 Task: Explore Airbnb accommodation in Budapest XV. kerÃ¼let, Hungary from 24th December, 2023 to 30th December, 2023 for 6 adults, 2 children. Place can be entire room or shared room with 6 bedrooms having 6 beds and 6 bathrooms. Property type can be house. Amenities needed are: wifi, TV, free parkinig on premises, gym, breakfast.
Action: Mouse moved to (509, 129)
Screenshot: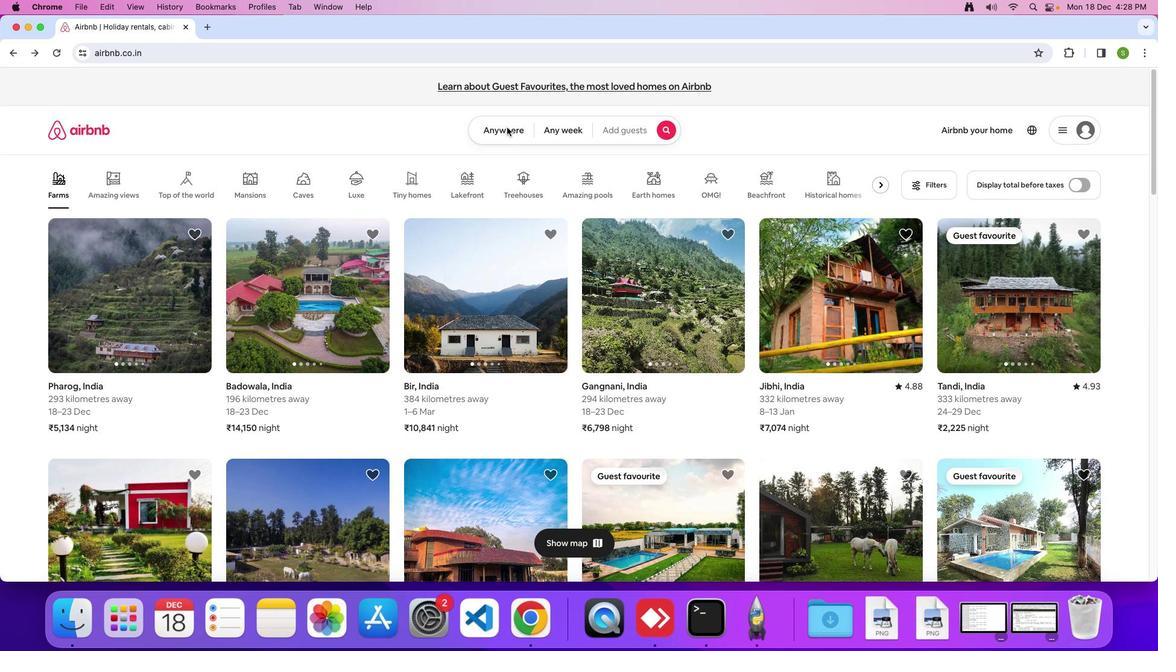 
Action: Mouse pressed left at (509, 129)
Screenshot: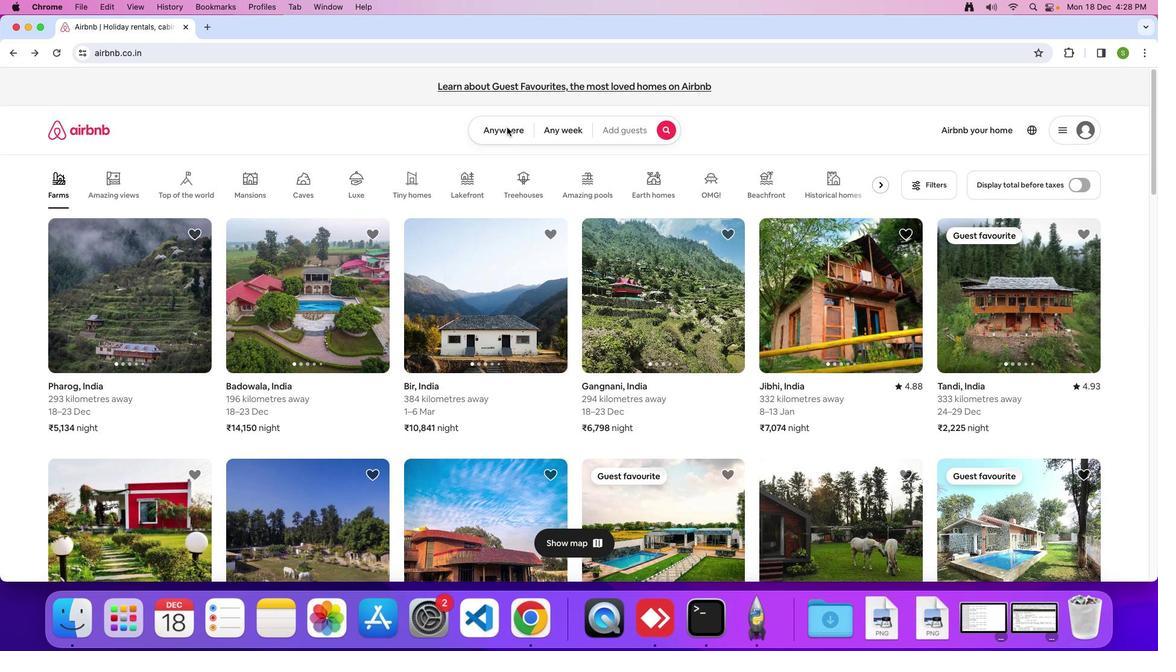 
Action: Mouse moved to (498, 135)
Screenshot: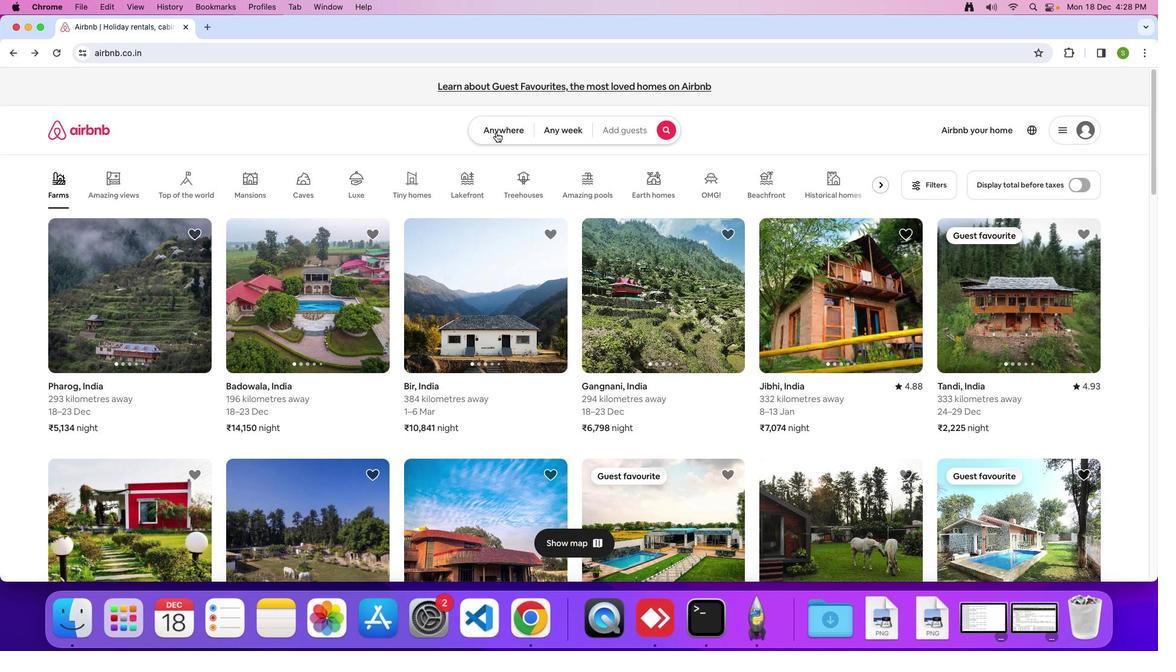 
Action: Mouse pressed left at (498, 135)
Screenshot: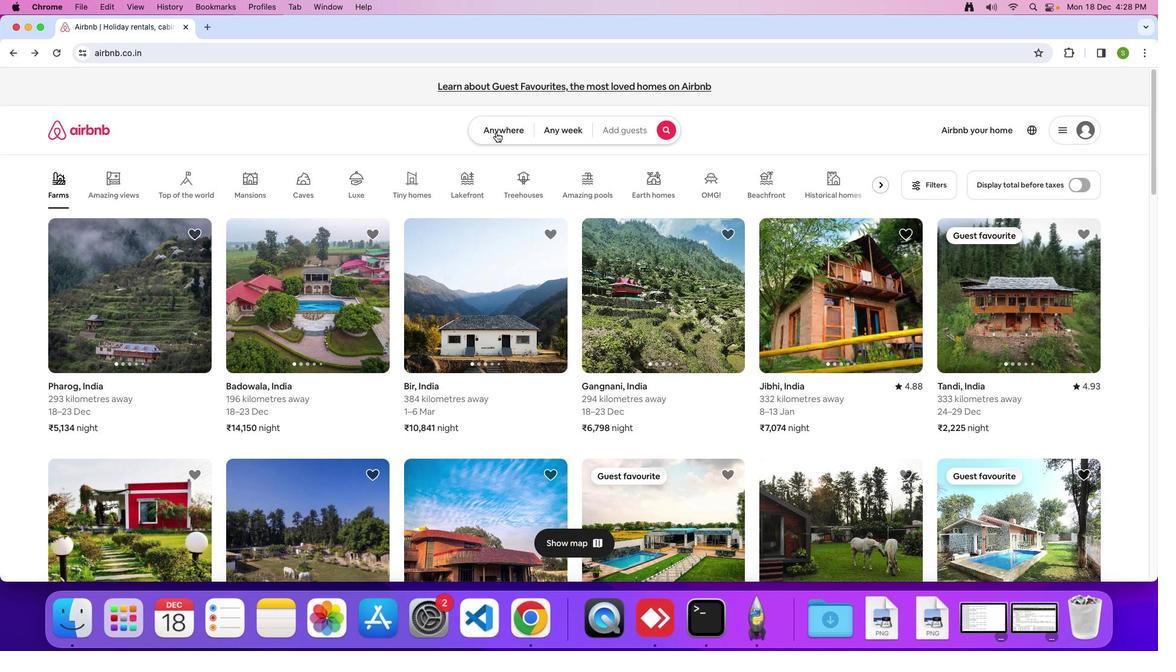 
Action: Mouse moved to (413, 172)
Screenshot: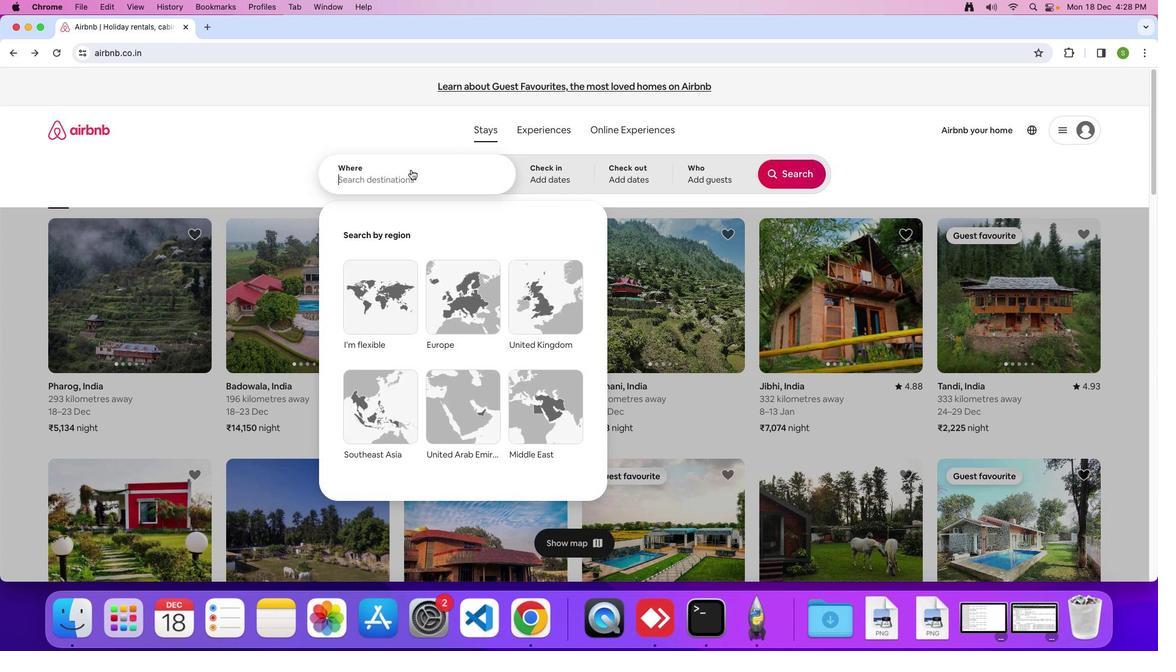 
Action: Mouse pressed left at (413, 172)
Screenshot: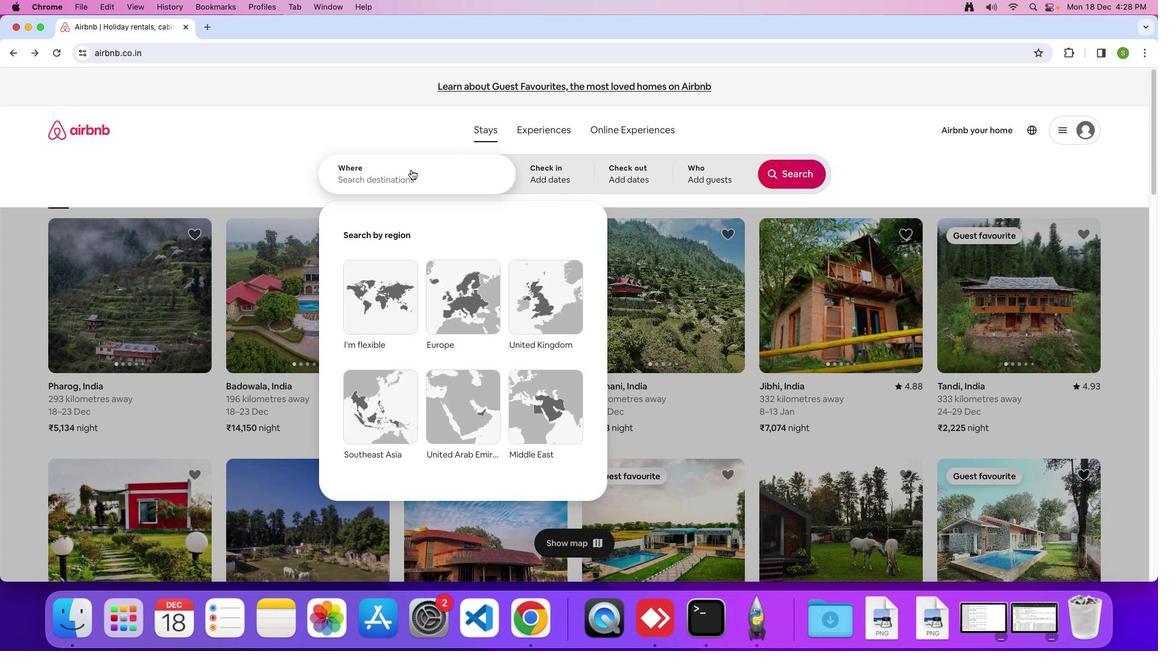 
Action: Mouse moved to (416, 176)
Screenshot: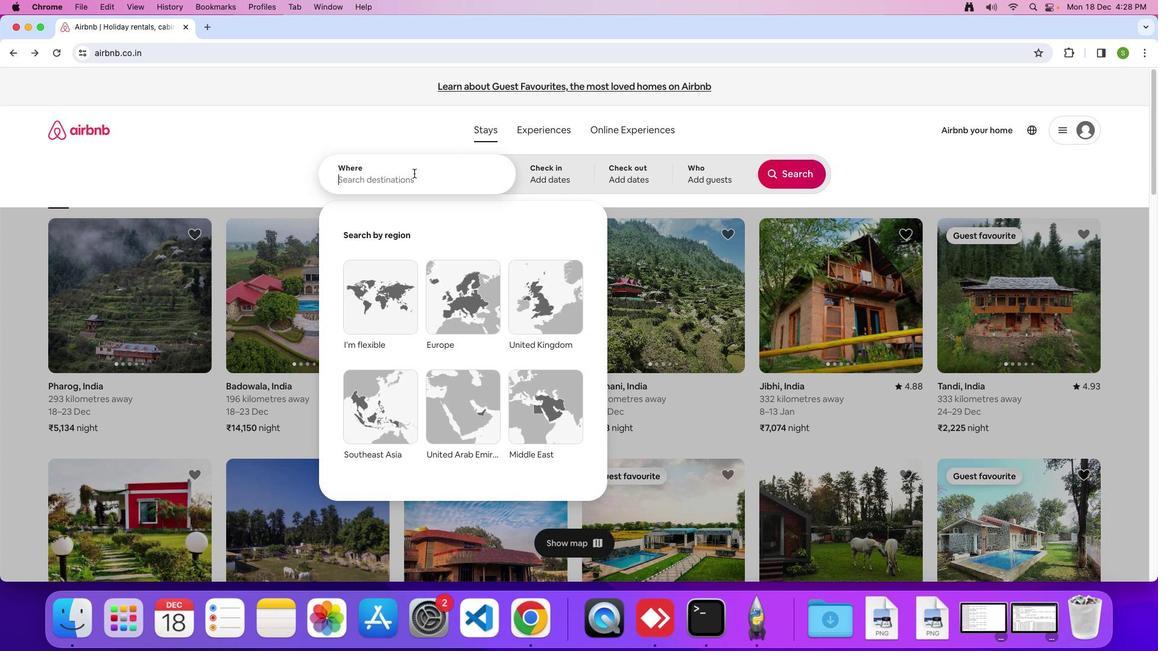 
Action: Key pressed 'B'Key.caps_lock'u''d''a''p''e''s''t'Key.spaceKey.shift'X''V''.'Key.spaceKey.shift'K''e''r''u''l''e''t'','Key.spaceKey.shift'H''u''n''g''a''r''y'Key.enter
Screenshot: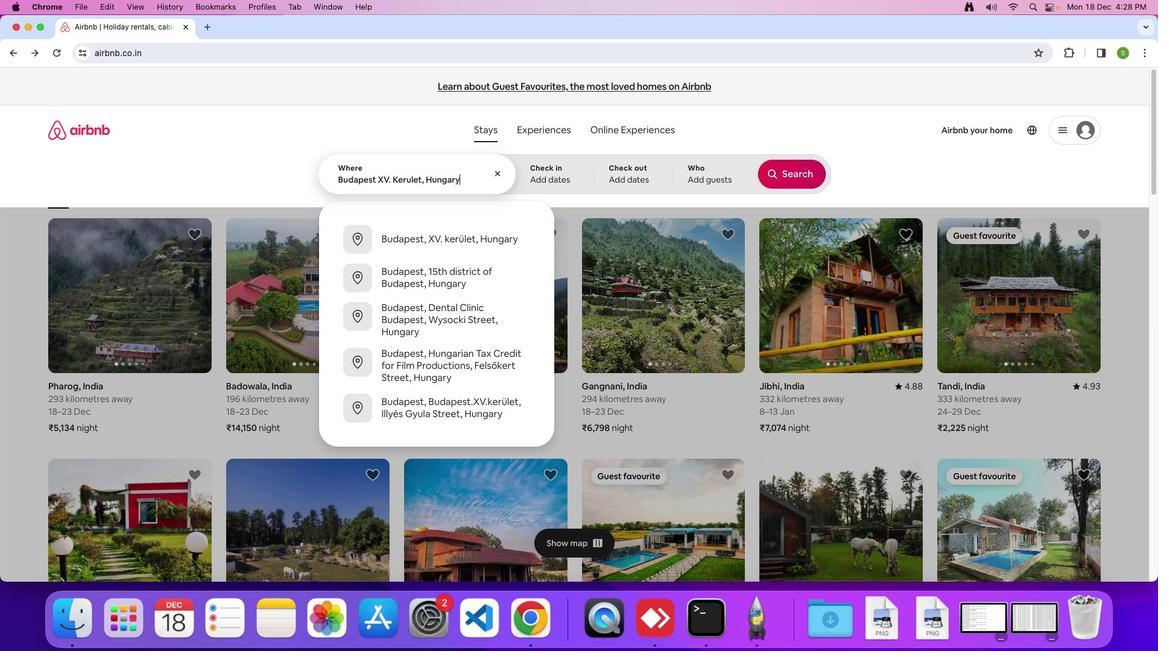 
Action: Mouse moved to (374, 444)
Screenshot: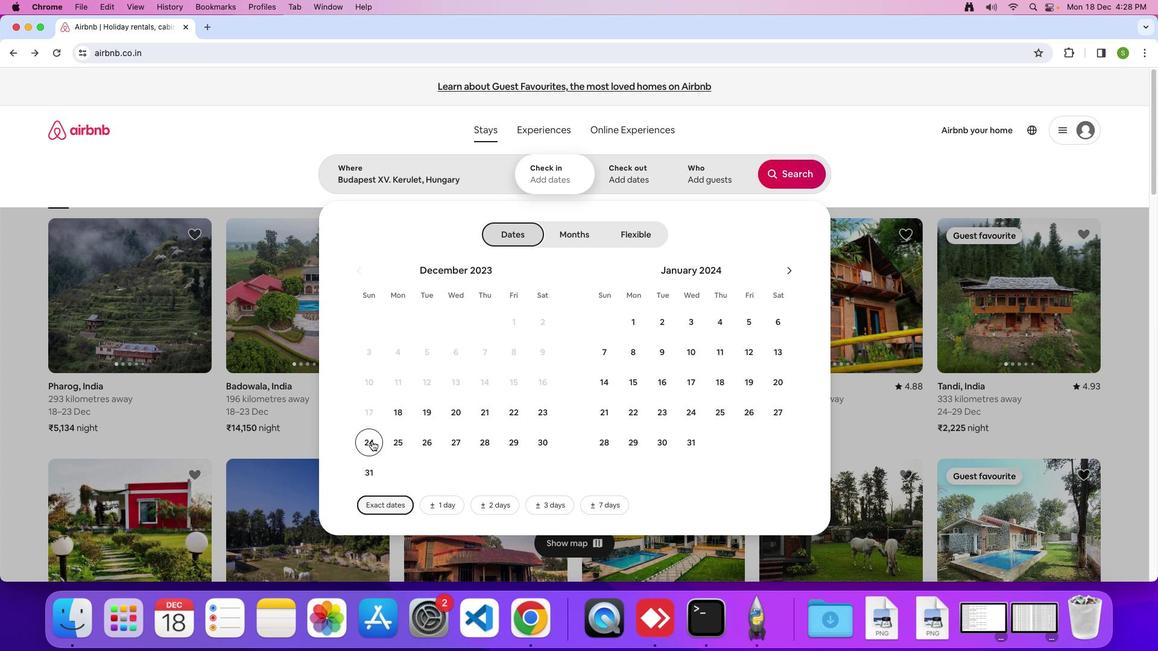
Action: Mouse pressed left at (374, 444)
Screenshot: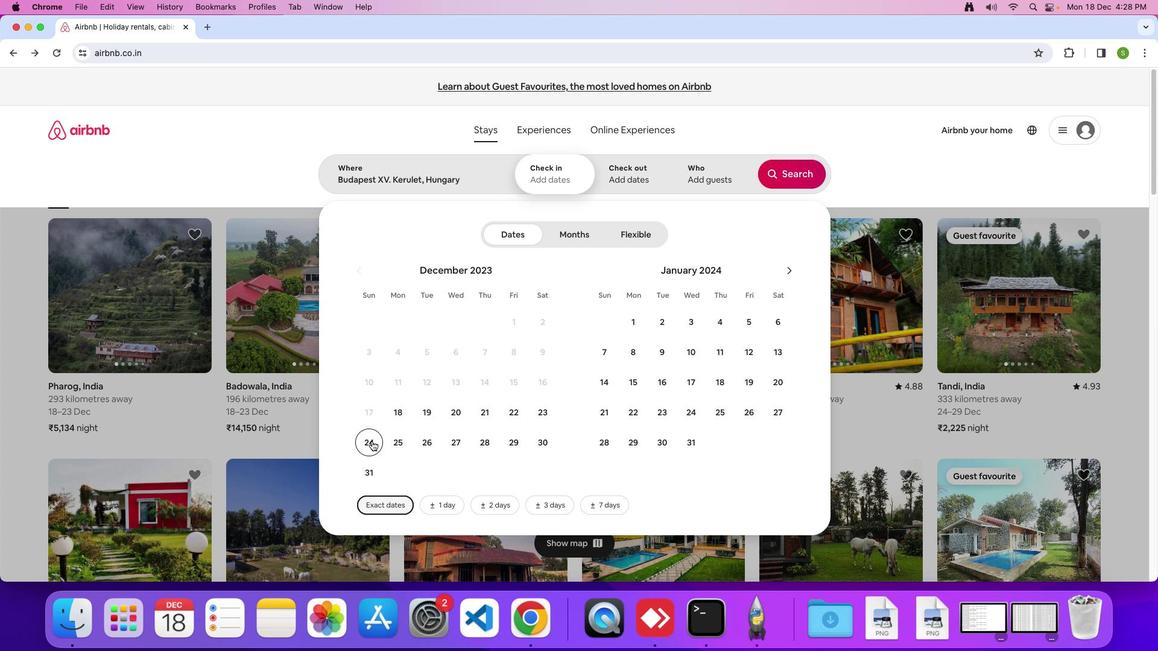 
Action: Mouse moved to (538, 452)
Screenshot: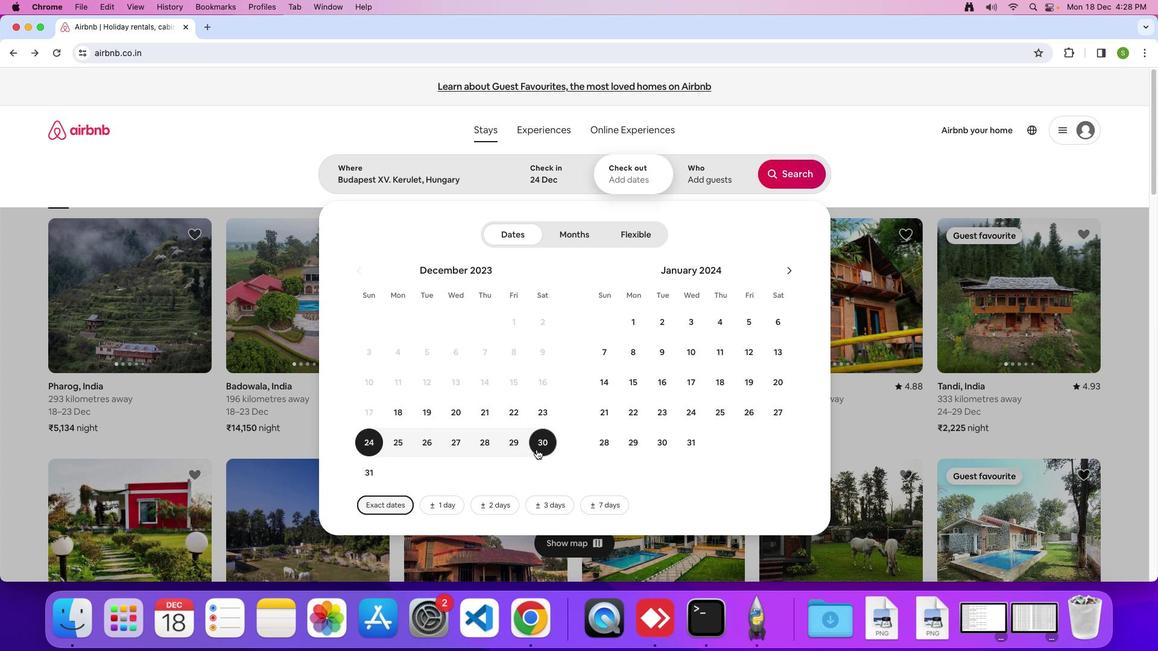 
Action: Mouse pressed left at (538, 452)
Screenshot: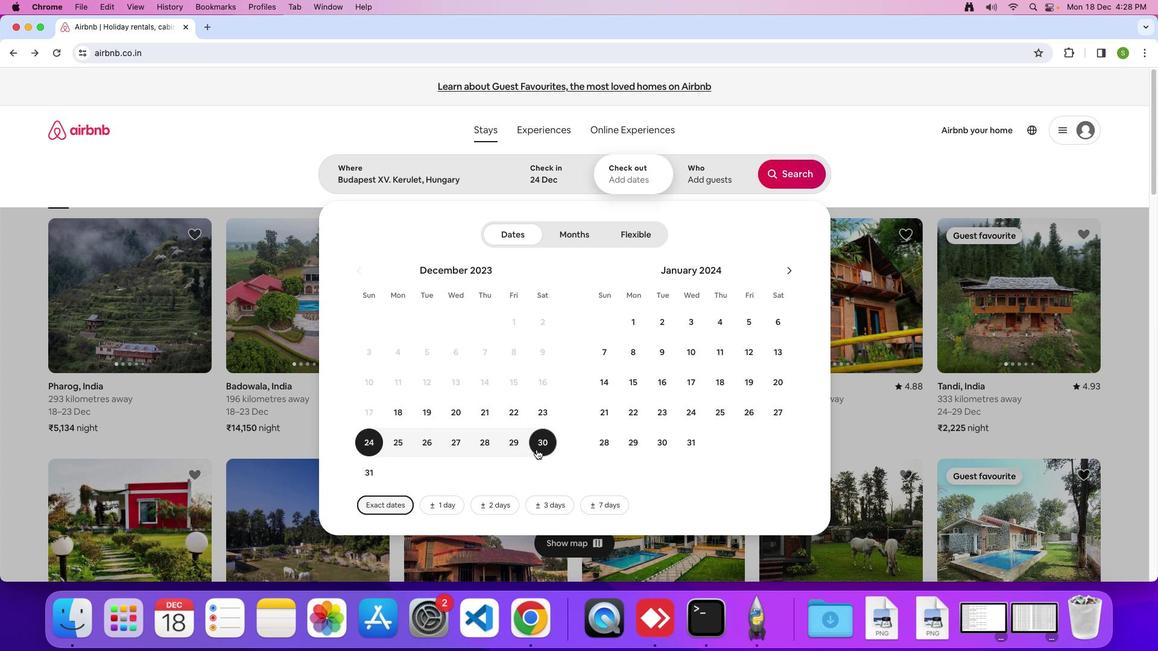 
Action: Mouse moved to (730, 171)
Screenshot: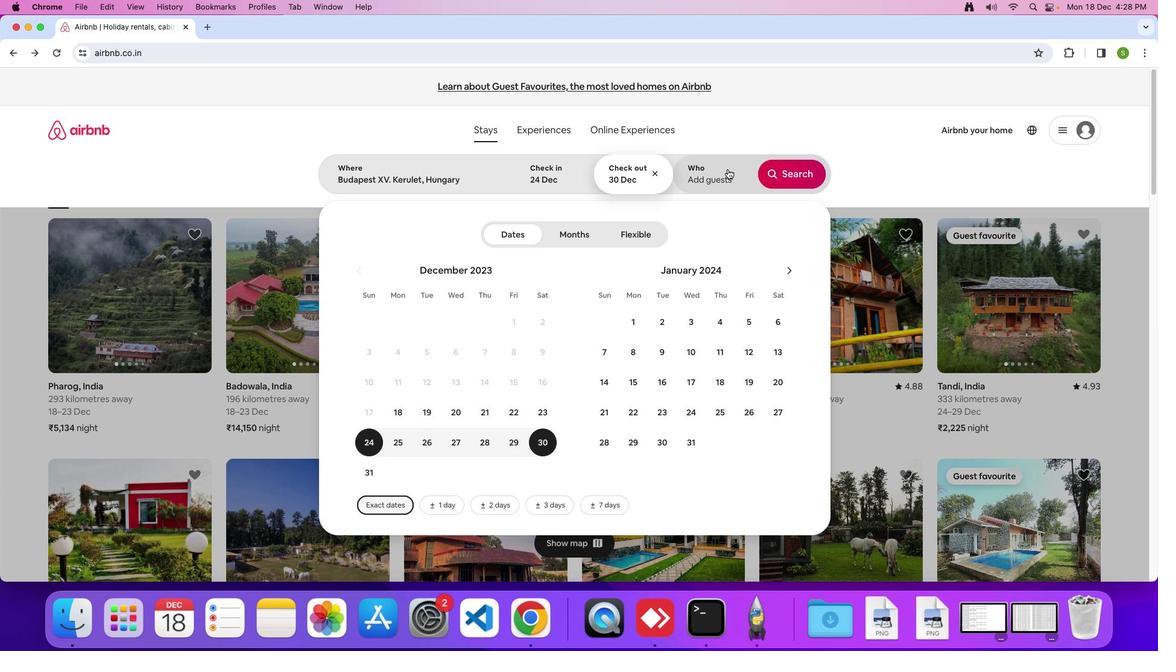 
Action: Mouse pressed left at (730, 171)
Screenshot: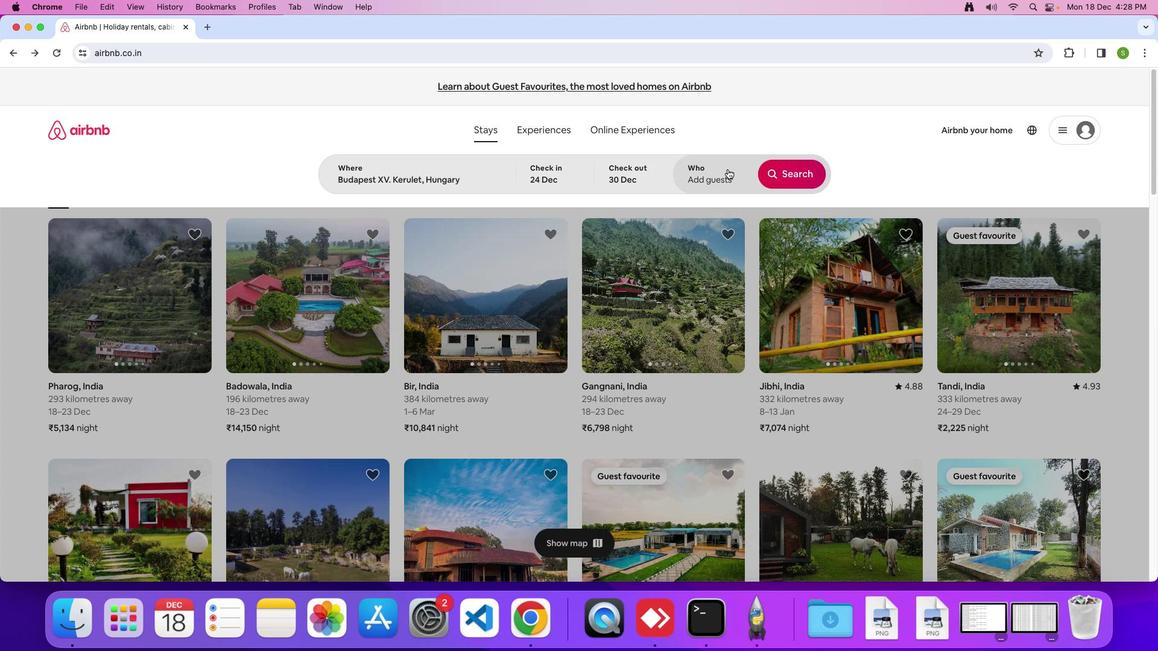 
Action: Mouse moved to (795, 239)
Screenshot: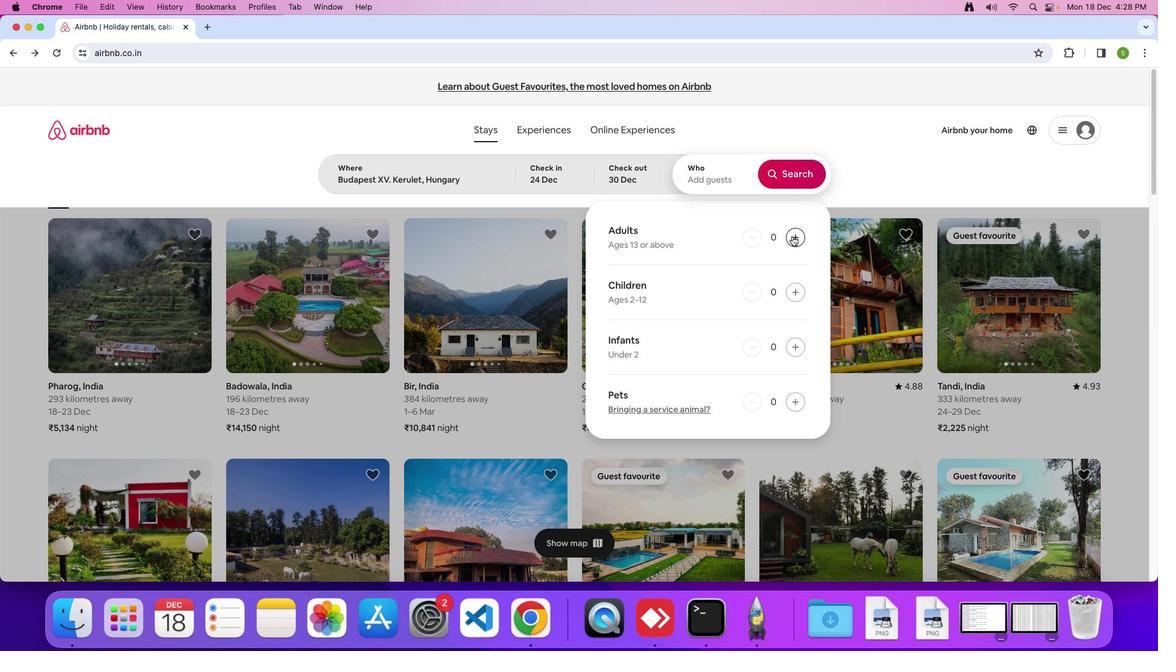 
Action: Mouse pressed left at (795, 239)
Screenshot: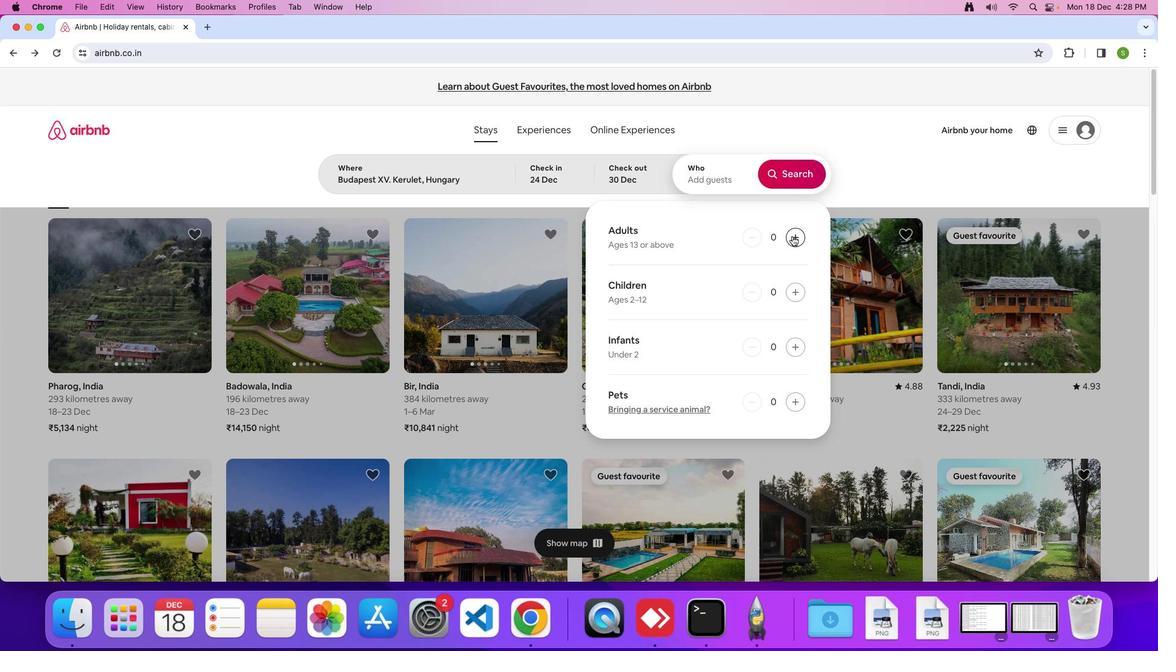 
Action: Mouse pressed left at (795, 239)
Screenshot: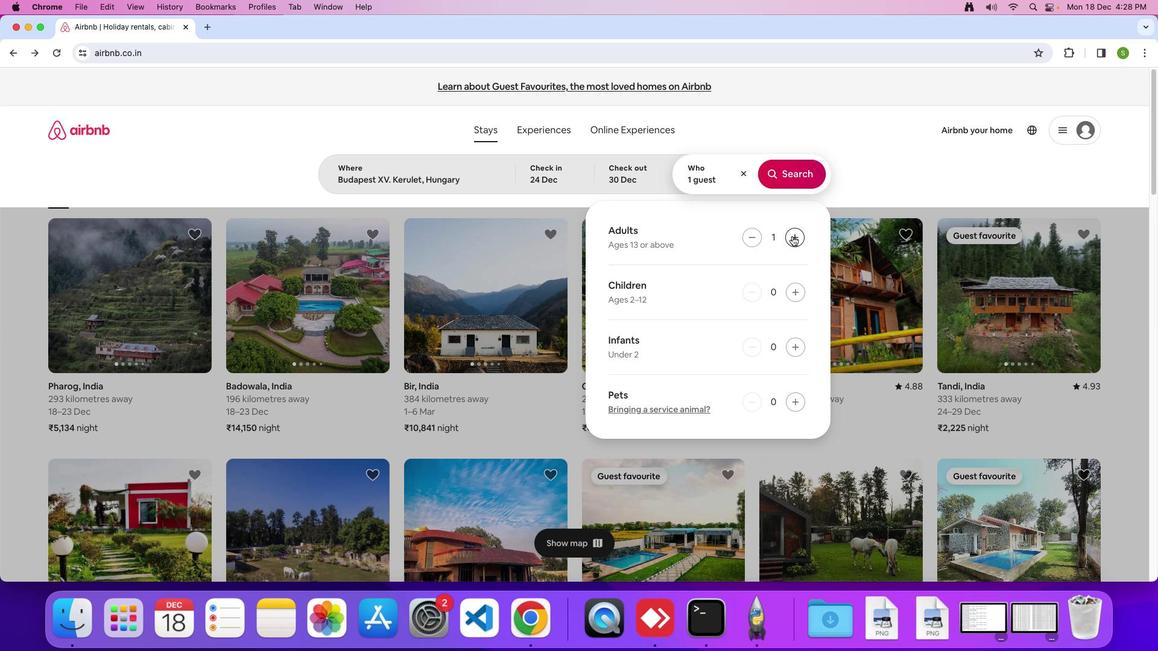 
Action: Mouse pressed left at (795, 239)
Screenshot: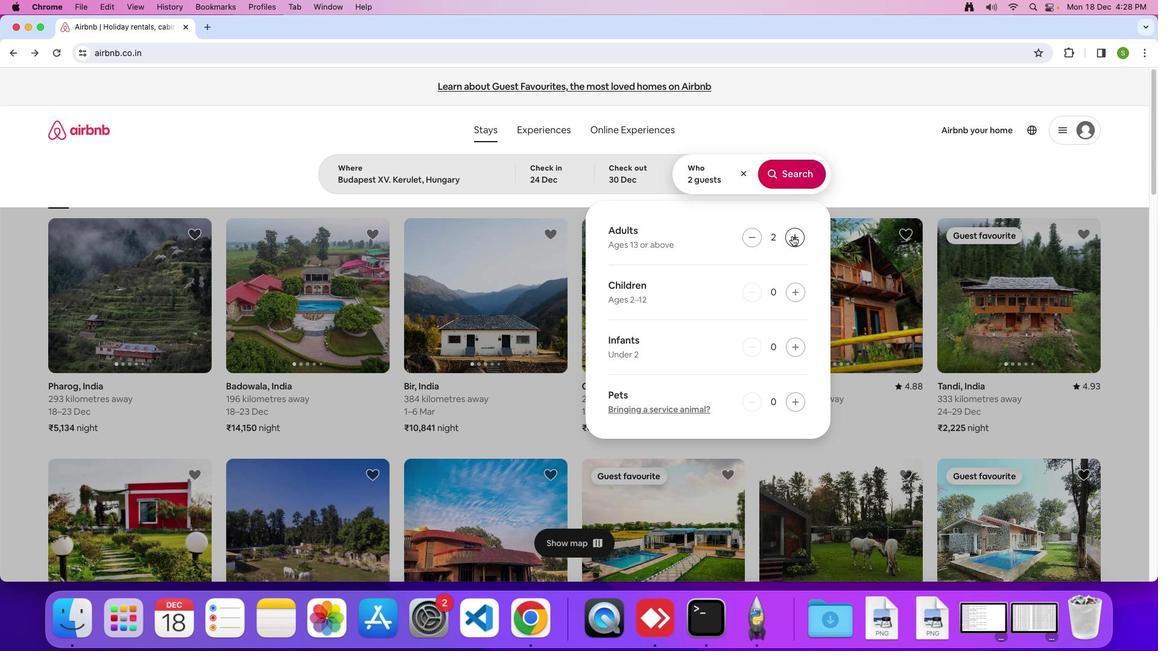 
Action: Mouse pressed left at (795, 239)
Screenshot: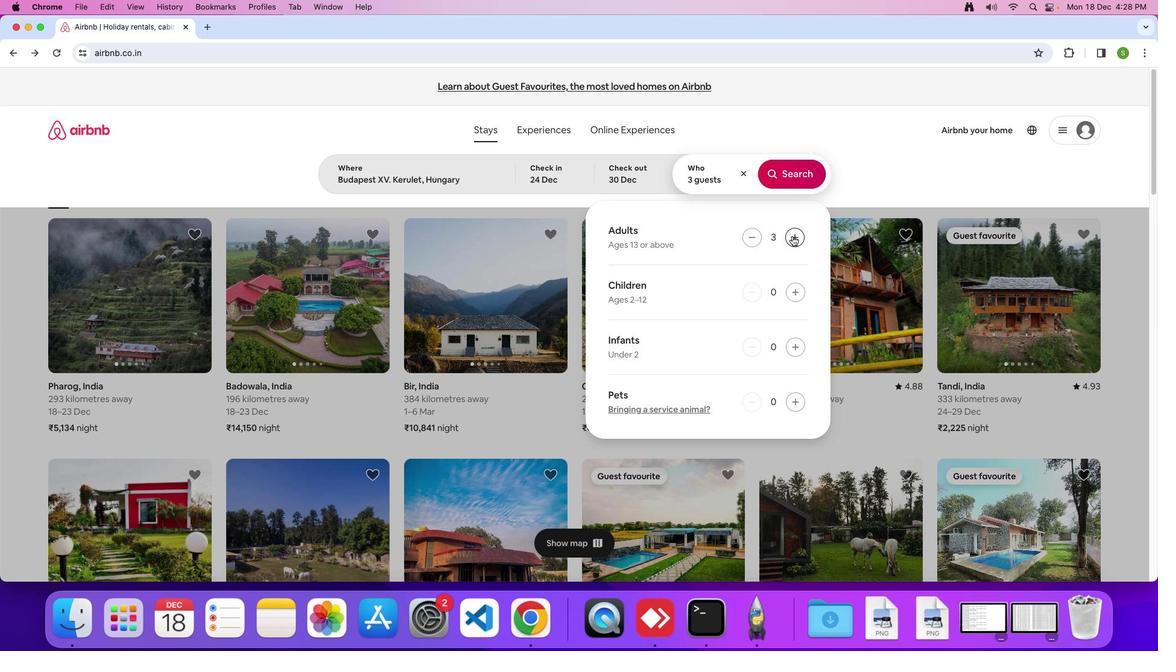 
Action: Mouse pressed left at (795, 239)
Screenshot: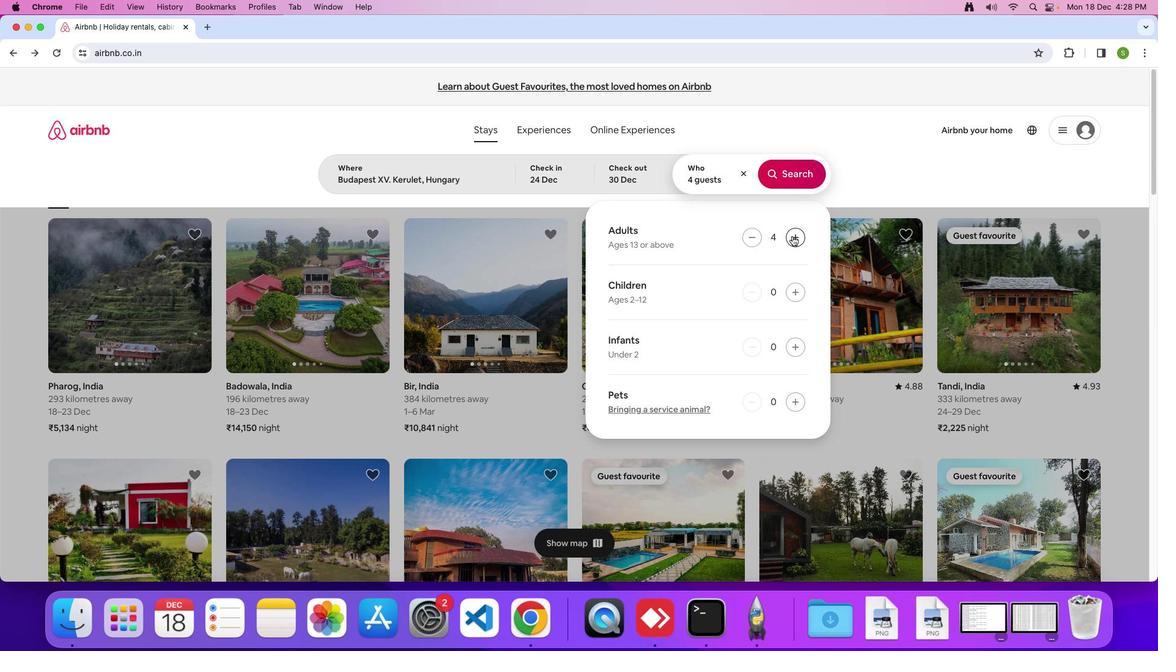 
Action: Mouse pressed left at (795, 239)
Screenshot: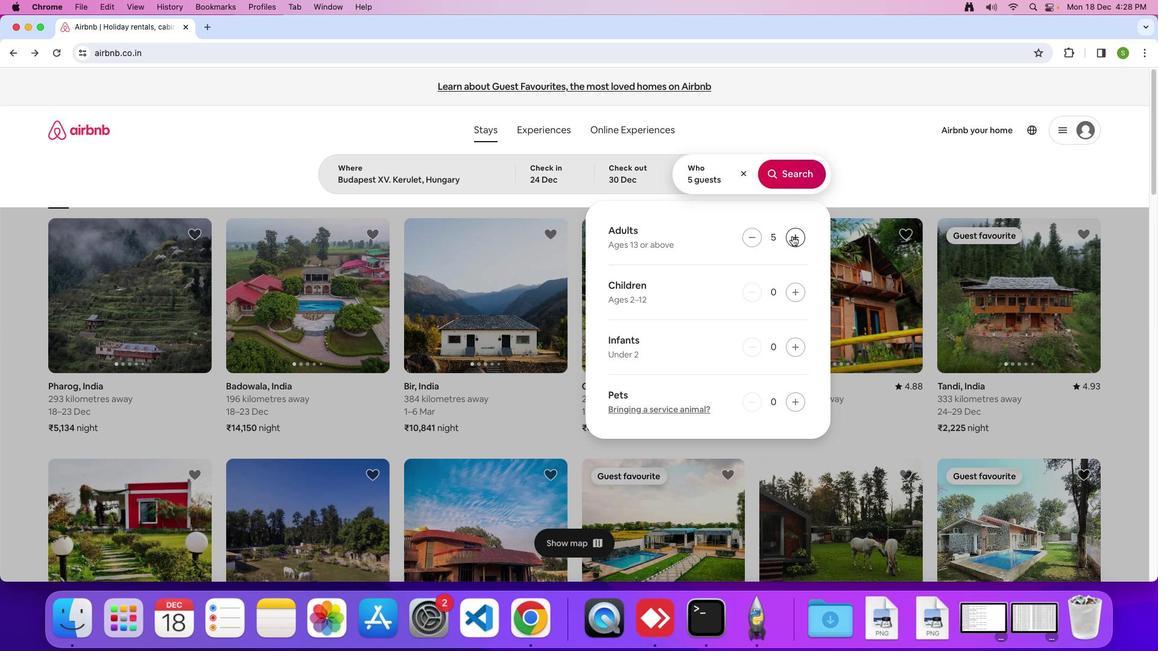 
Action: Mouse moved to (799, 292)
Screenshot: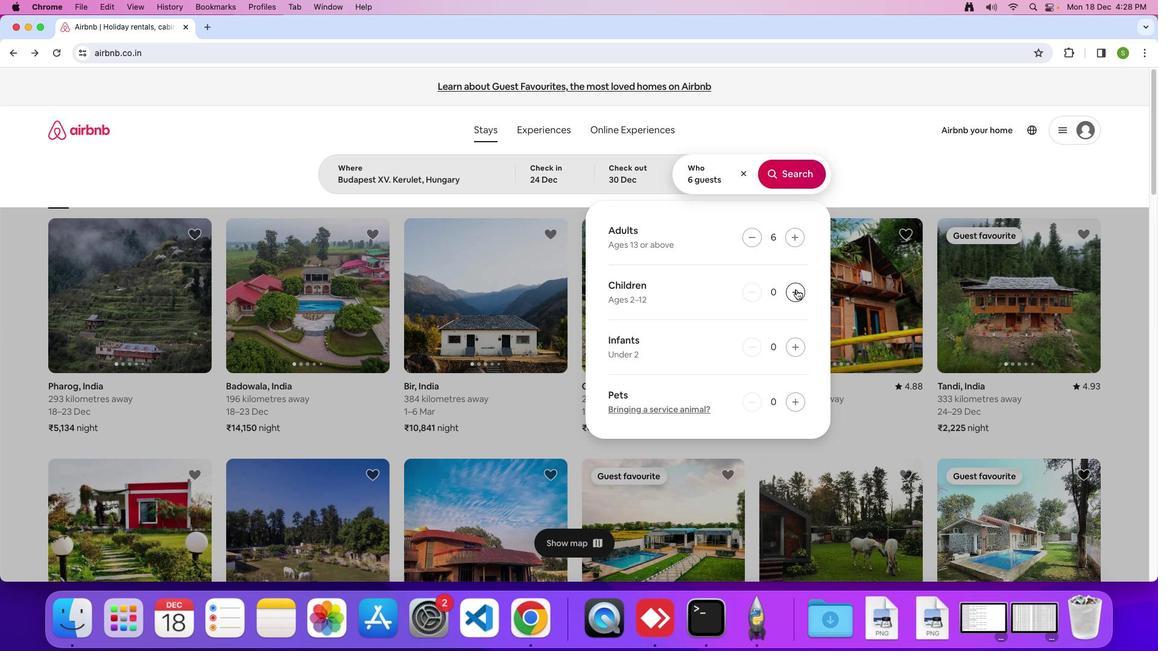 
Action: Mouse pressed left at (799, 292)
Screenshot: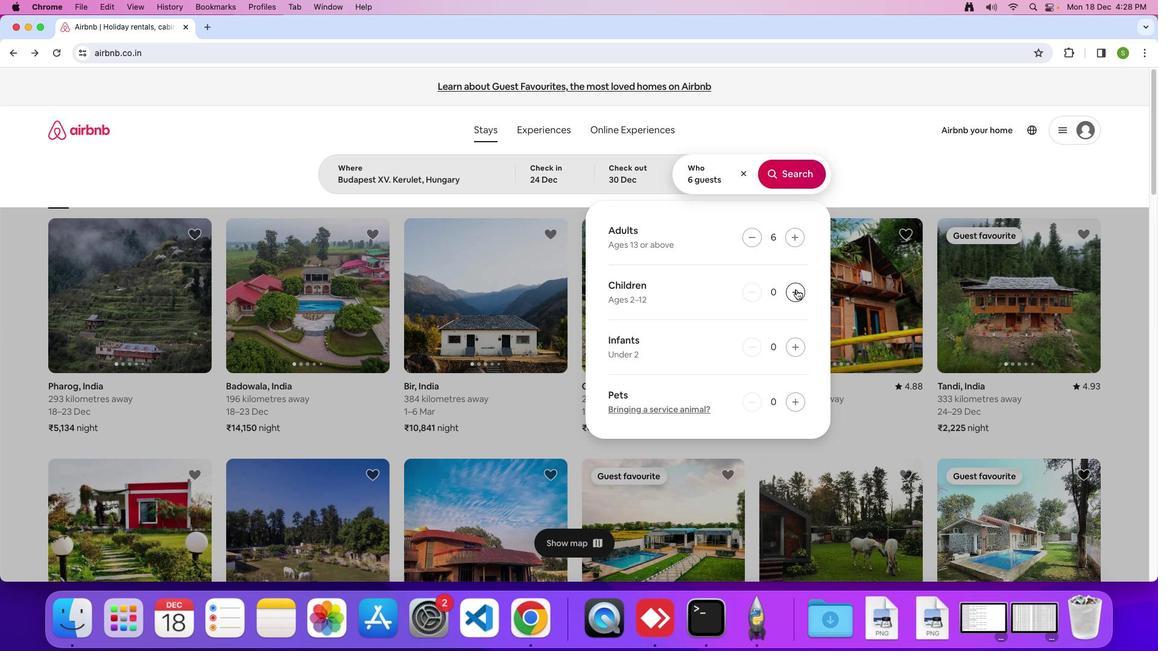 
Action: Mouse pressed left at (799, 292)
Screenshot: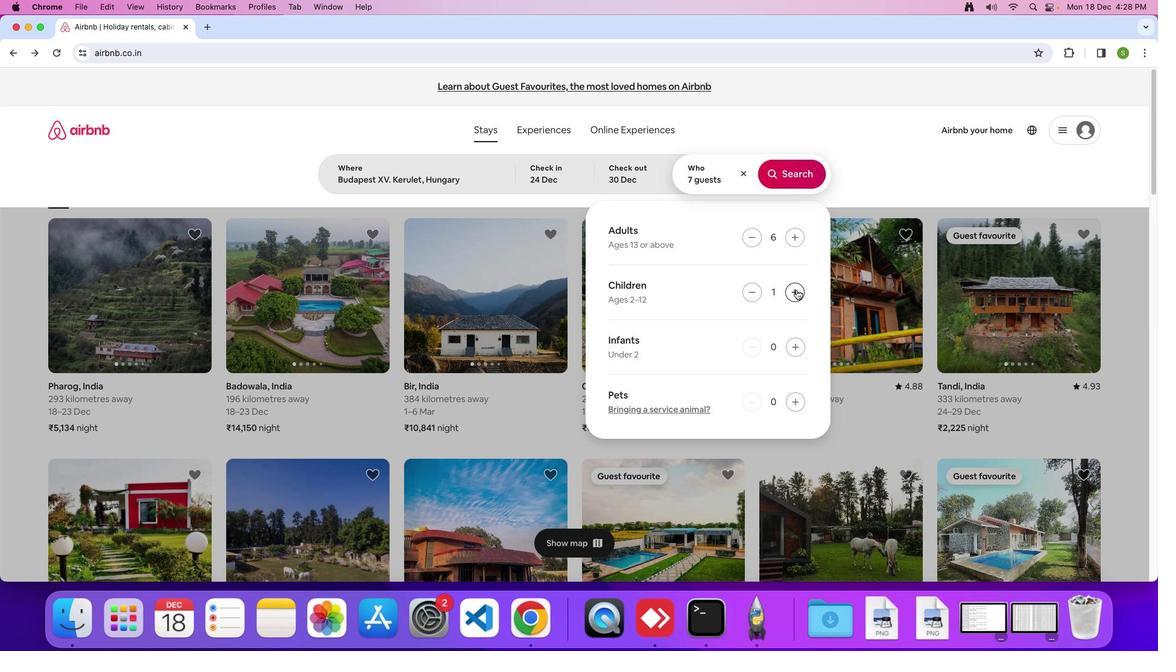 
Action: Mouse moved to (784, 185)
Screenshot: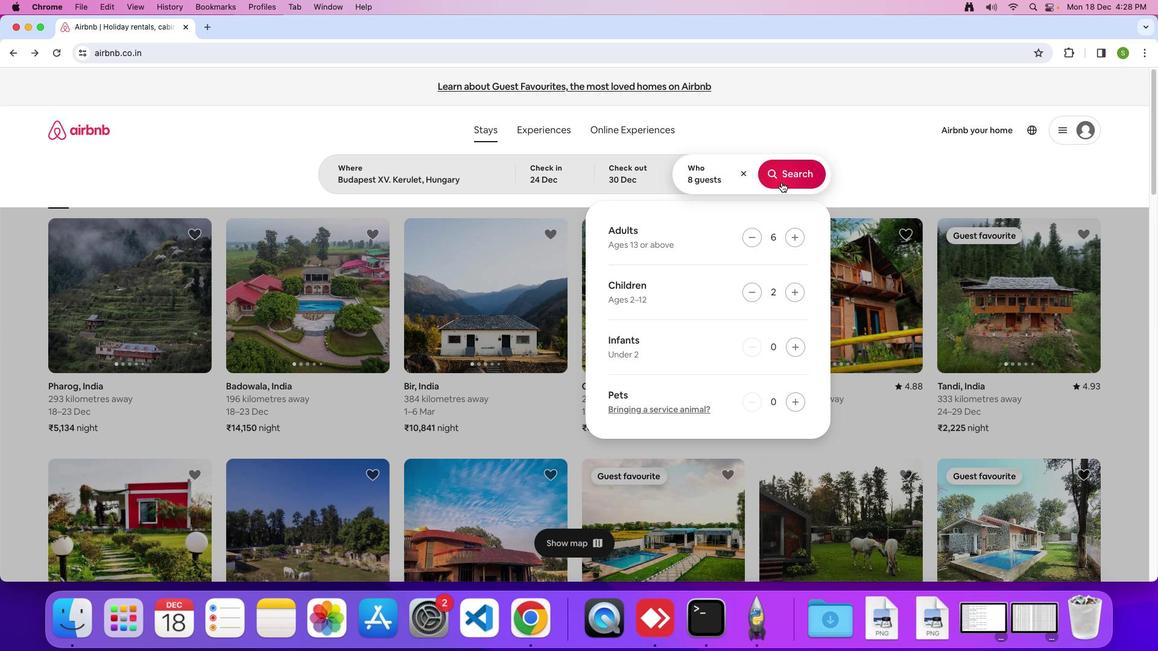 
Action: Mouse pressed left at (784, 185)
Screenshot: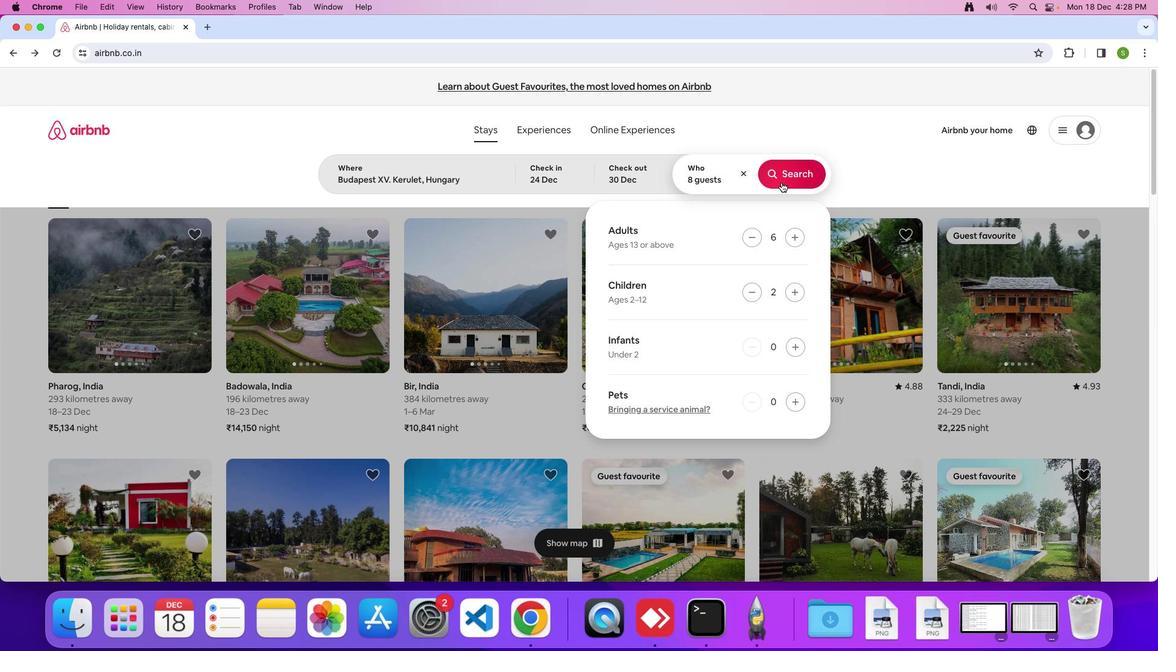 
Action: Mouse moved to (954, 152)
Screenshot: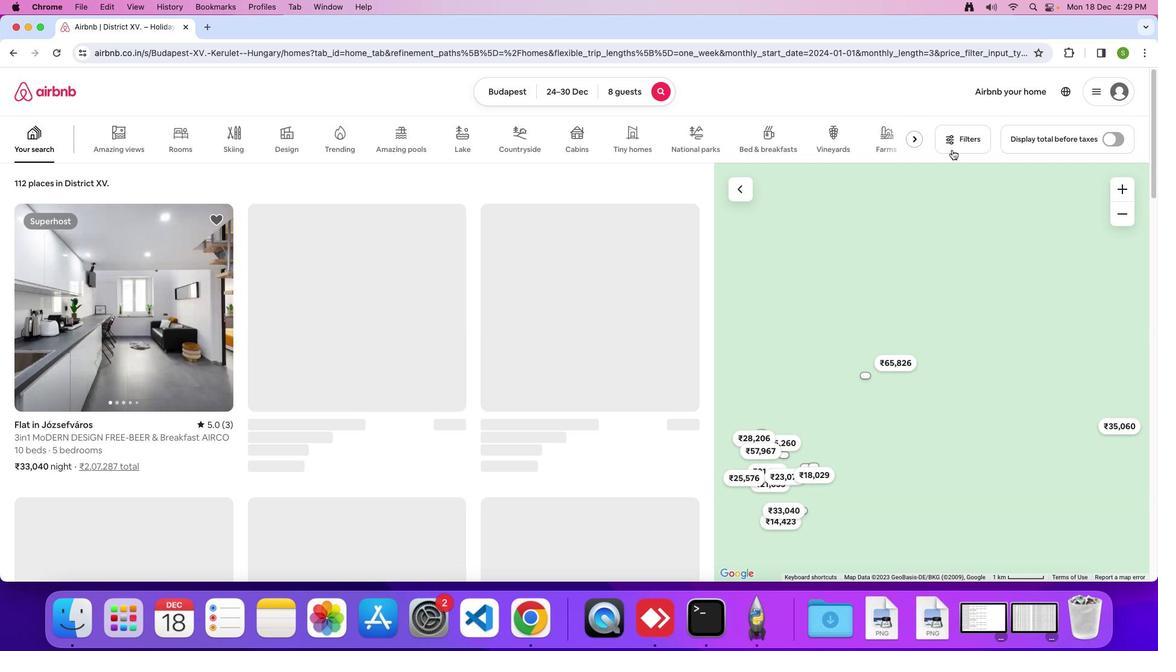 
Action: Mouse pressed left at (954, 152)
Screenshot: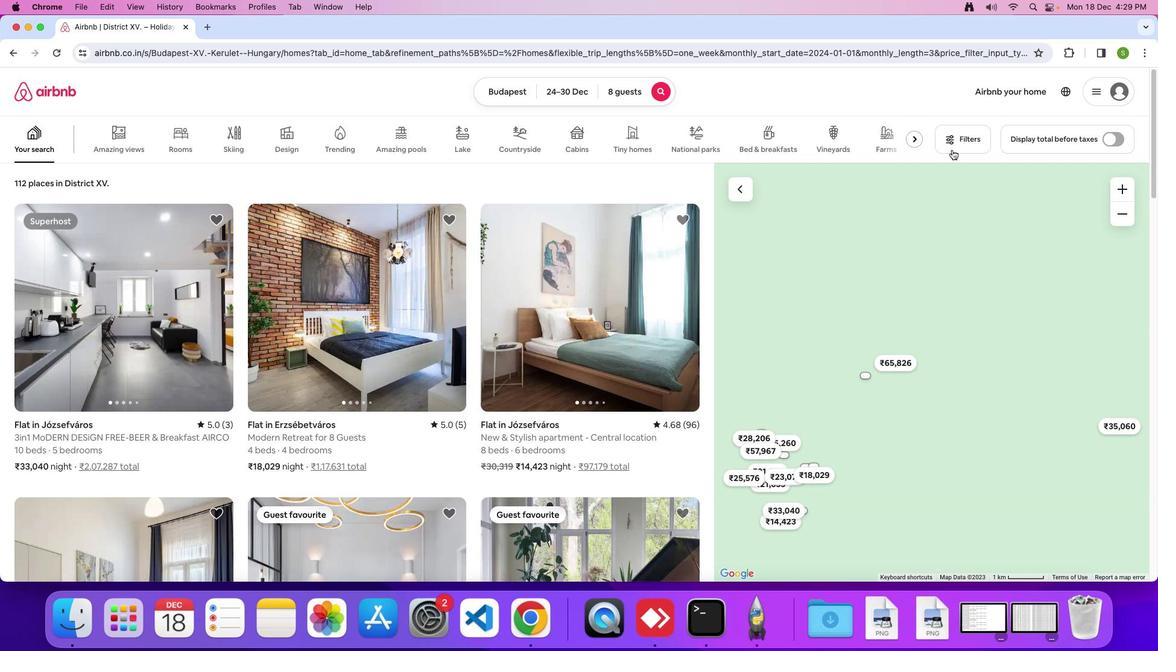 
Action: Mouse moved to (628, 332)
Screenshot: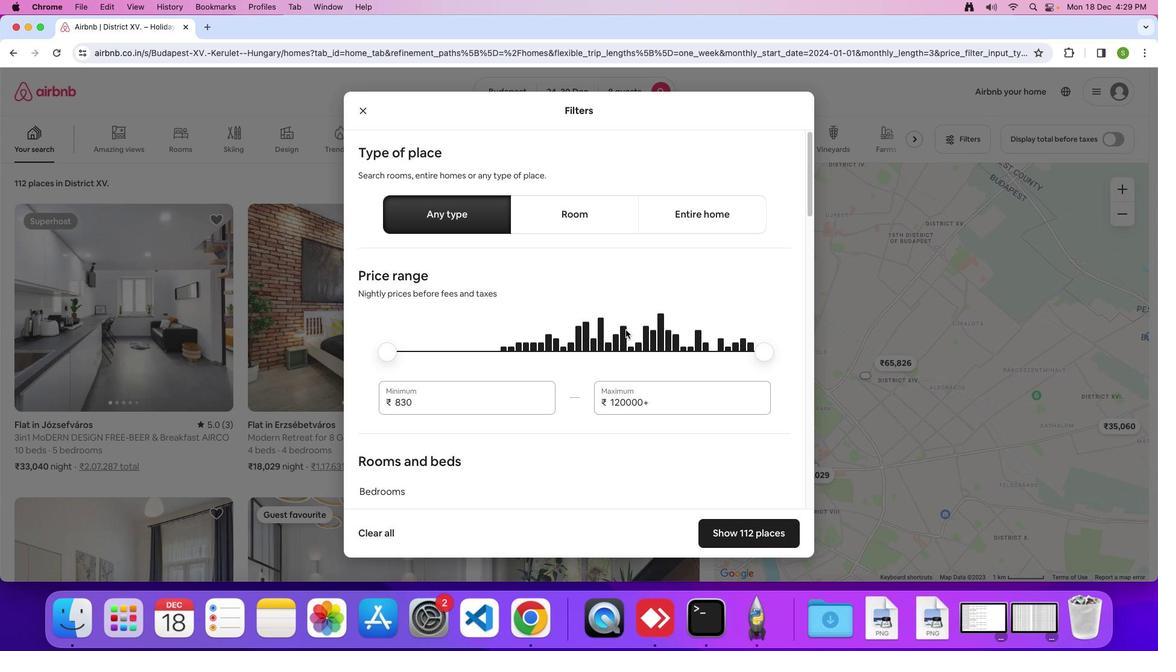 
Action: Mouse scrolled (628, 332) with delta (2, 1)
Screenshot: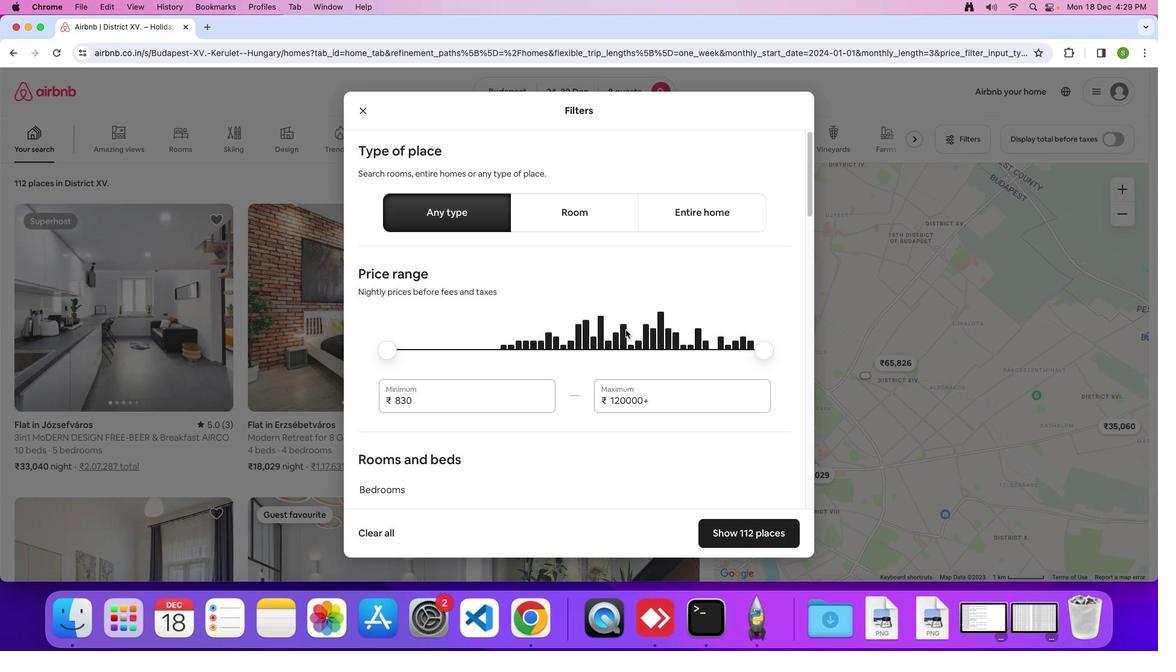 
Action: Mouse scrolled (628, 332) with delta (2, 1)
Screenshot: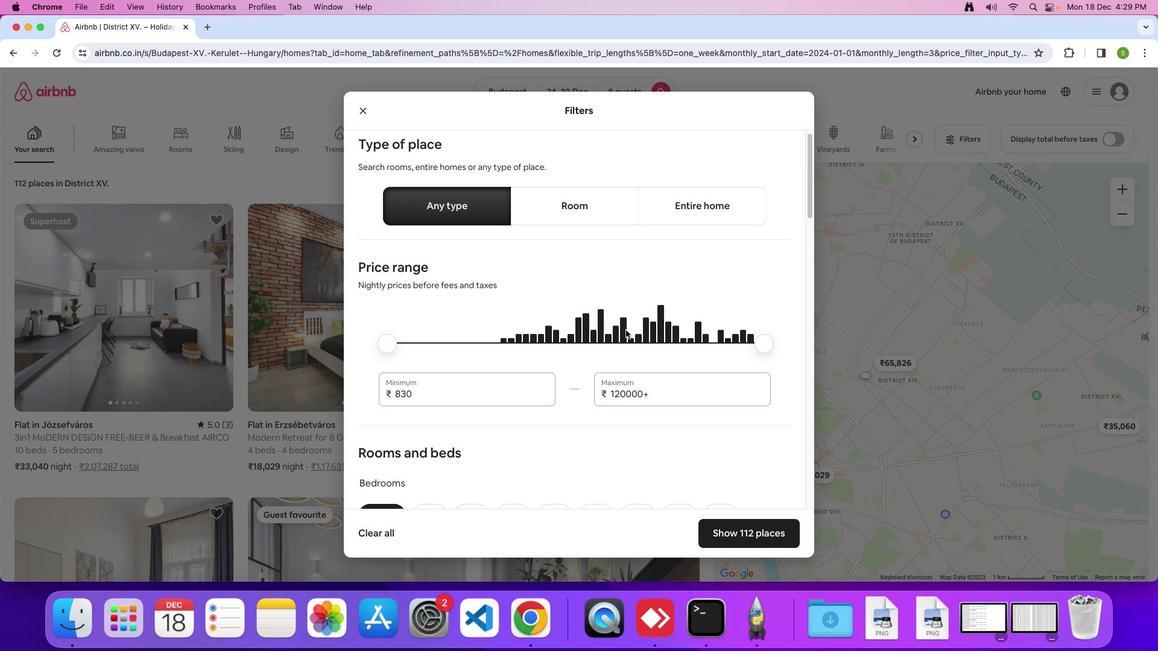 
Action: Mouse moved to (628, 332)
Screenshot: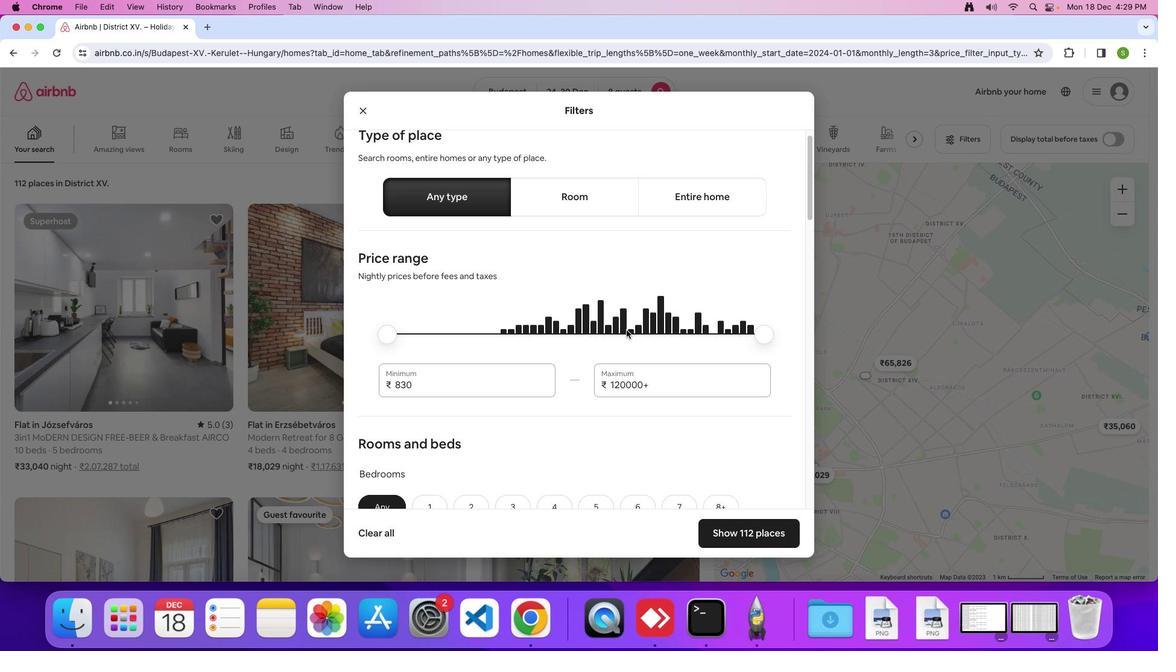 
Action: Mouse scrolled (628, 332) with delta (2, 1)
Screenshot: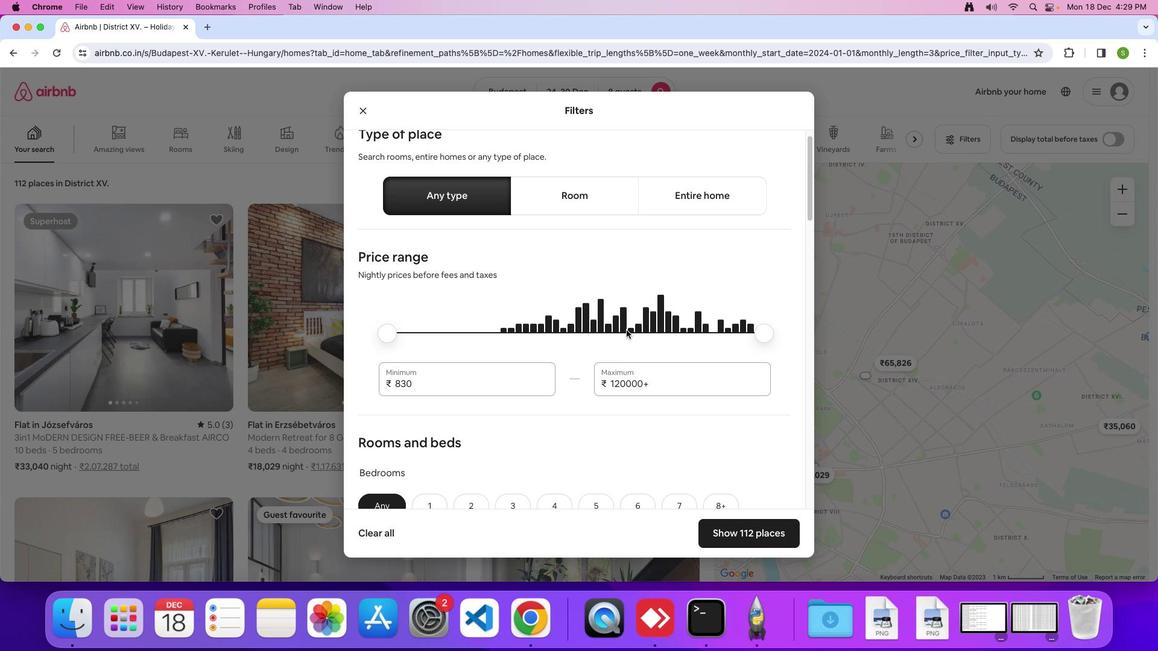 
Action: Mouse scrolled (628, 332) with delta (2, 1)
Screenshot: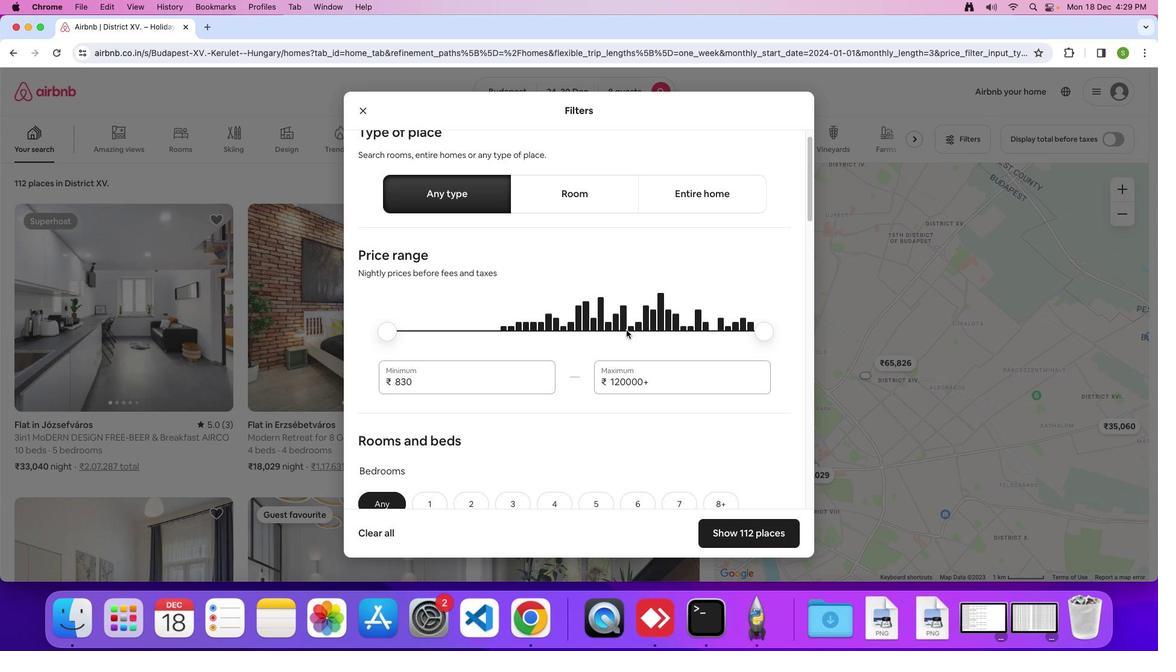 
Action: Mouse scrolled (628, 332) with delta (2, 1)
Screenshot: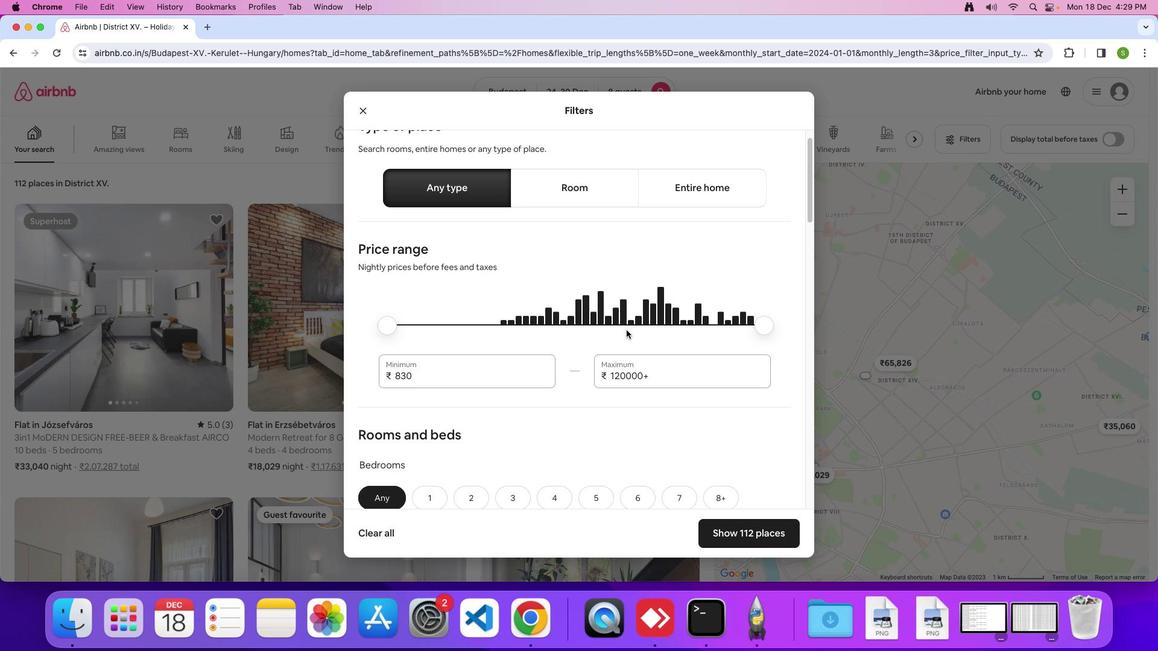 
Action: Mouse scrolled (628, 332) with delta (2, 1)
Screenshot: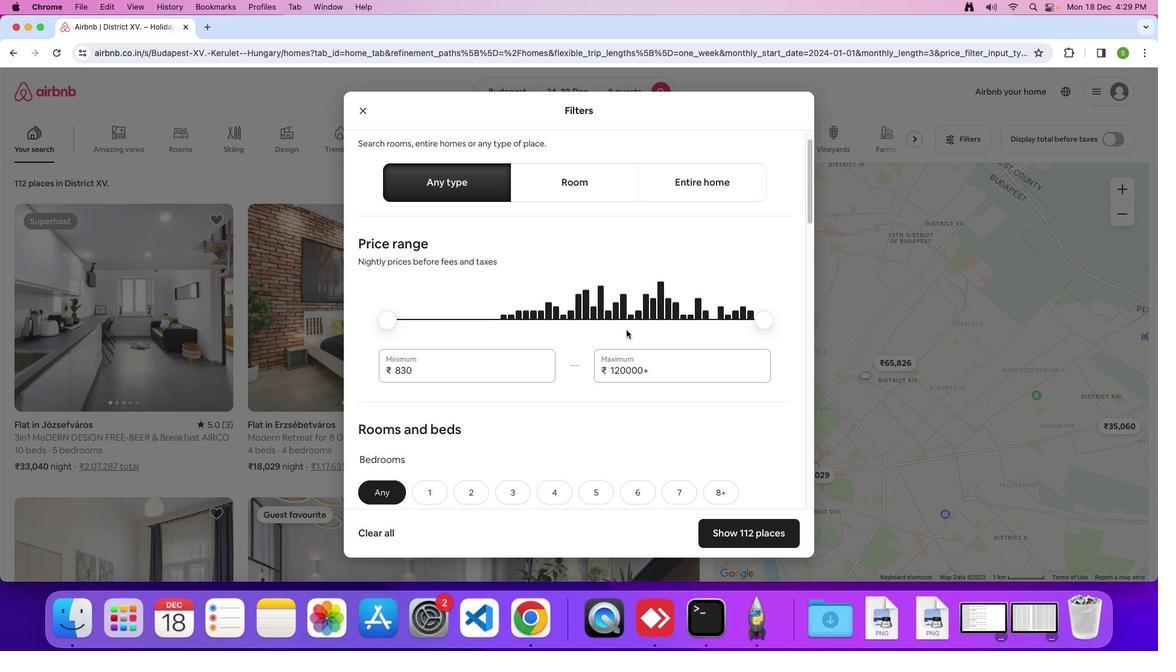 
Action: Mouse scrolled (628, 332) with delta (2, 1)
Screenshot: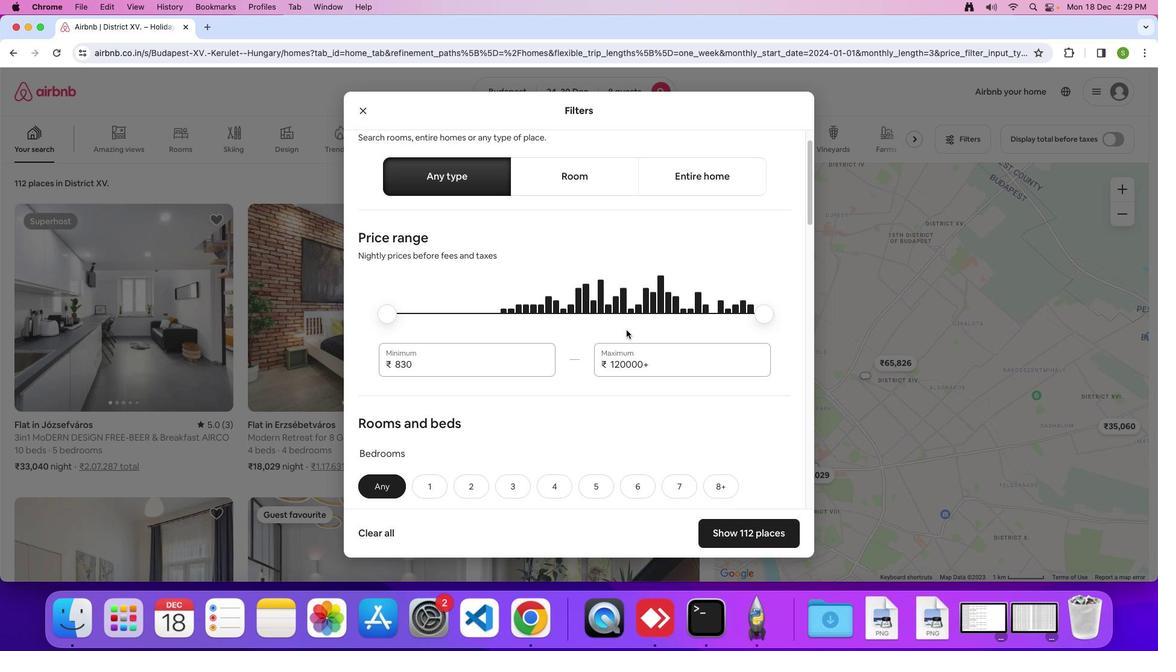 
Action: Mouse moved to (628, 332)
Screenshot: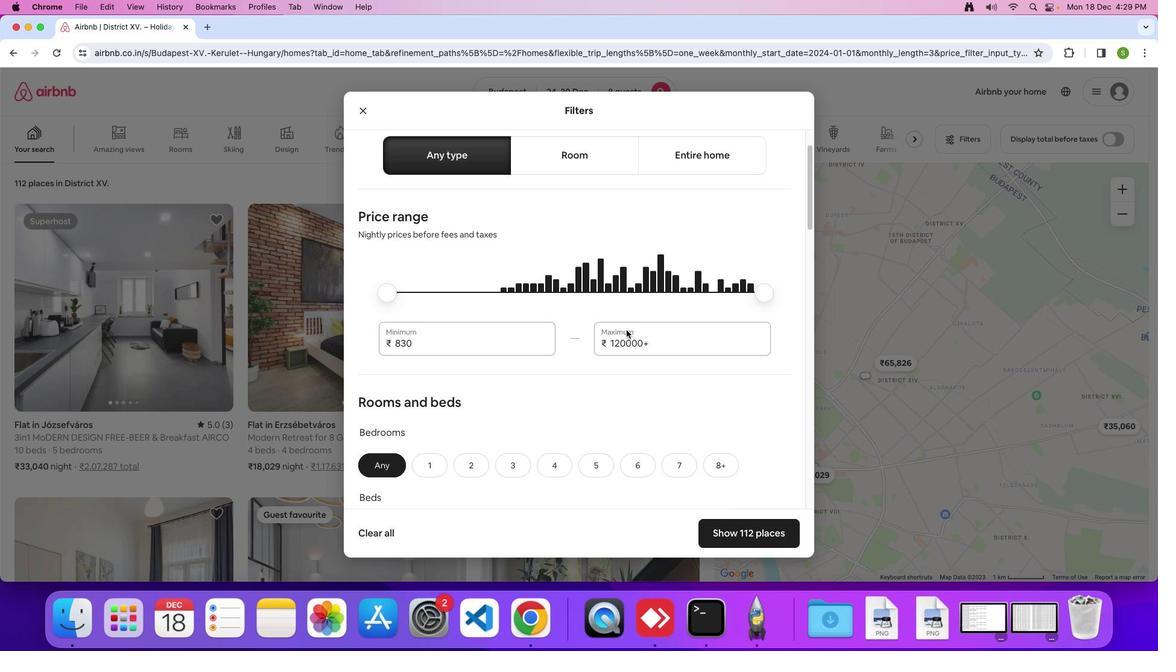 
Action: Mouse scrolled (628, 332) with delta (2, 1)
Screenshot: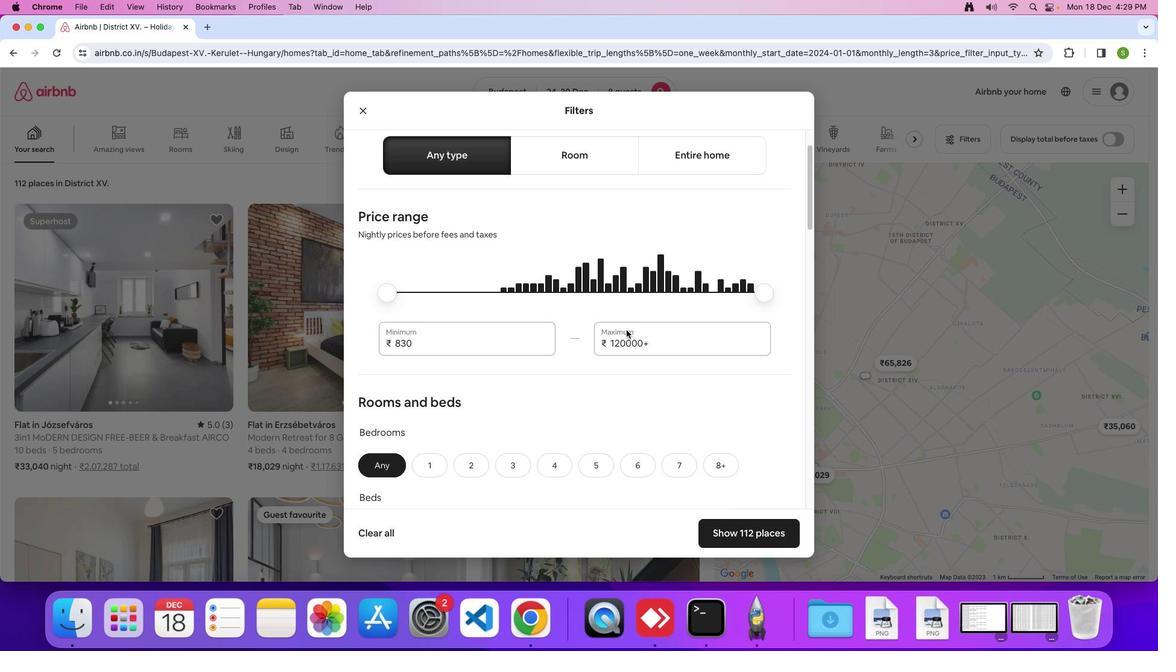 
Action: Mouse scrolled (628, 332) with delta (2, 1)
Screenshot: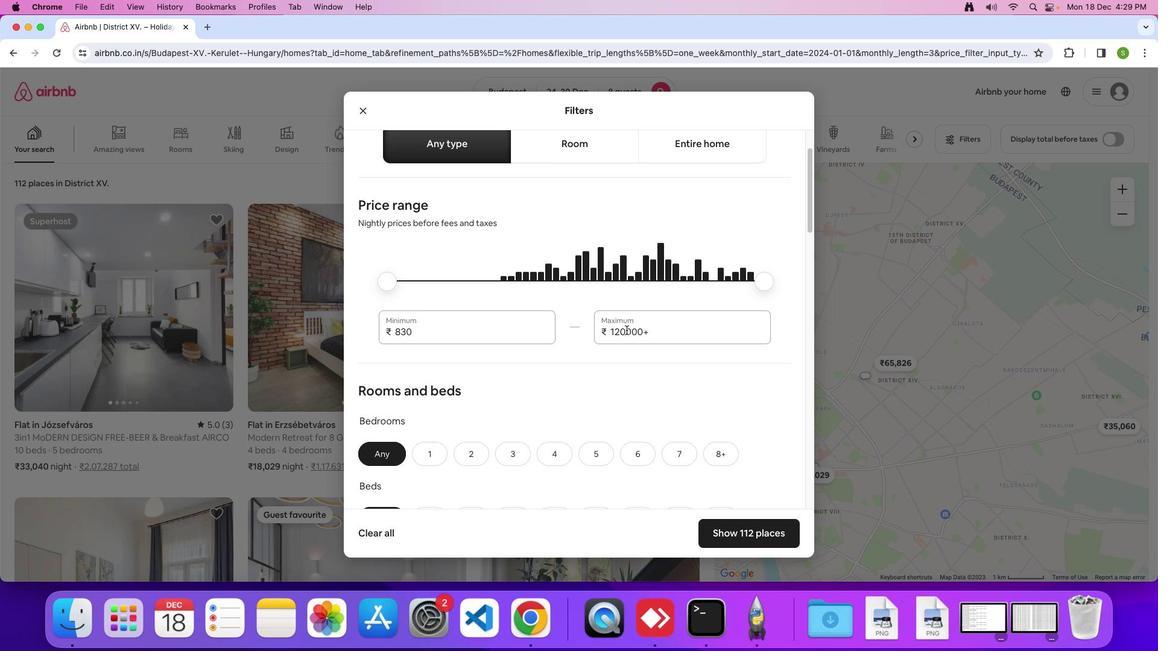 
Action: Mouse scrolled (628, 332) with delta (2, 1)
Screenshot: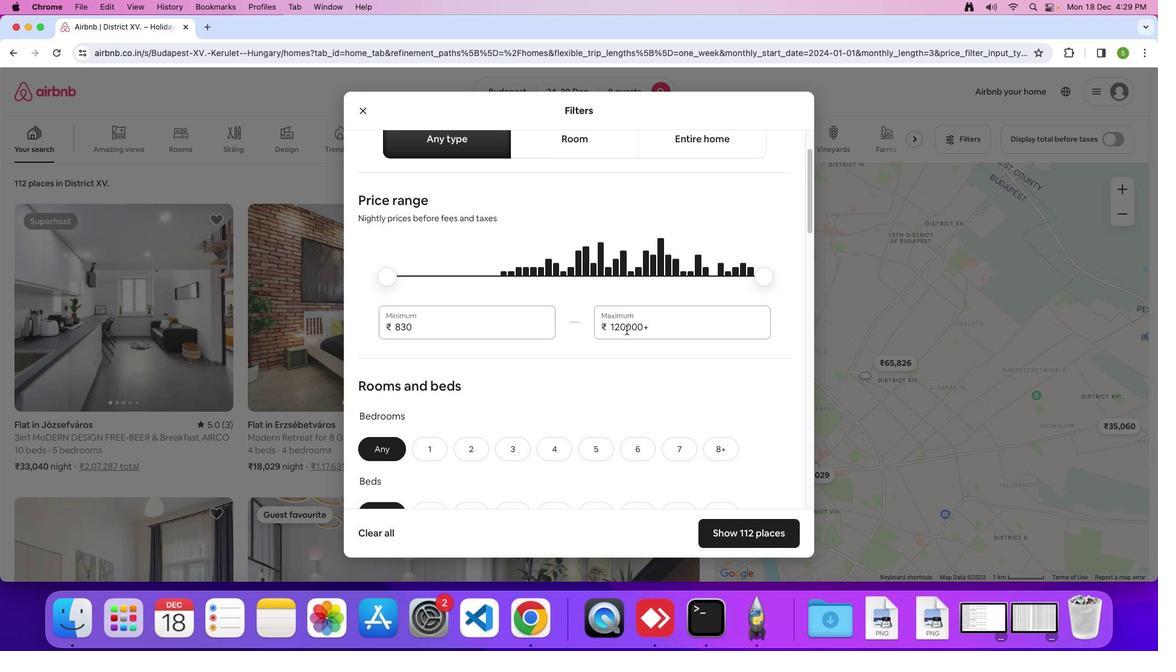 
Action: Mouse moved to (629, 332)
Screenshot: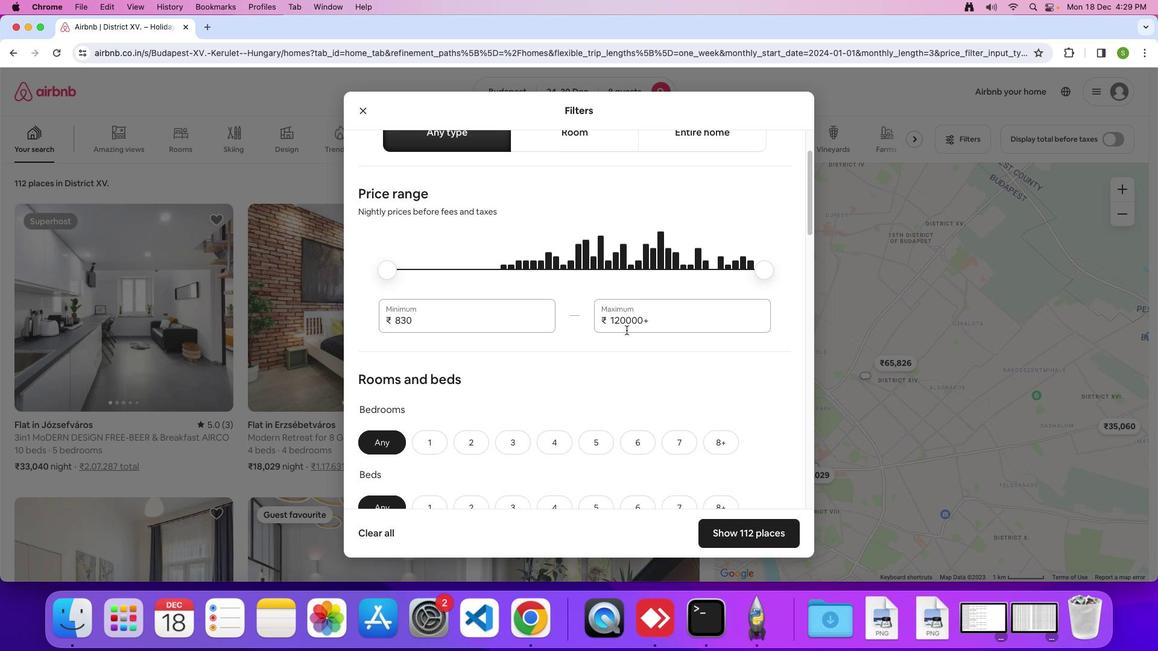 
Action: Mouse scrolled (629, 332) with delta (2, 1)
Screenshot: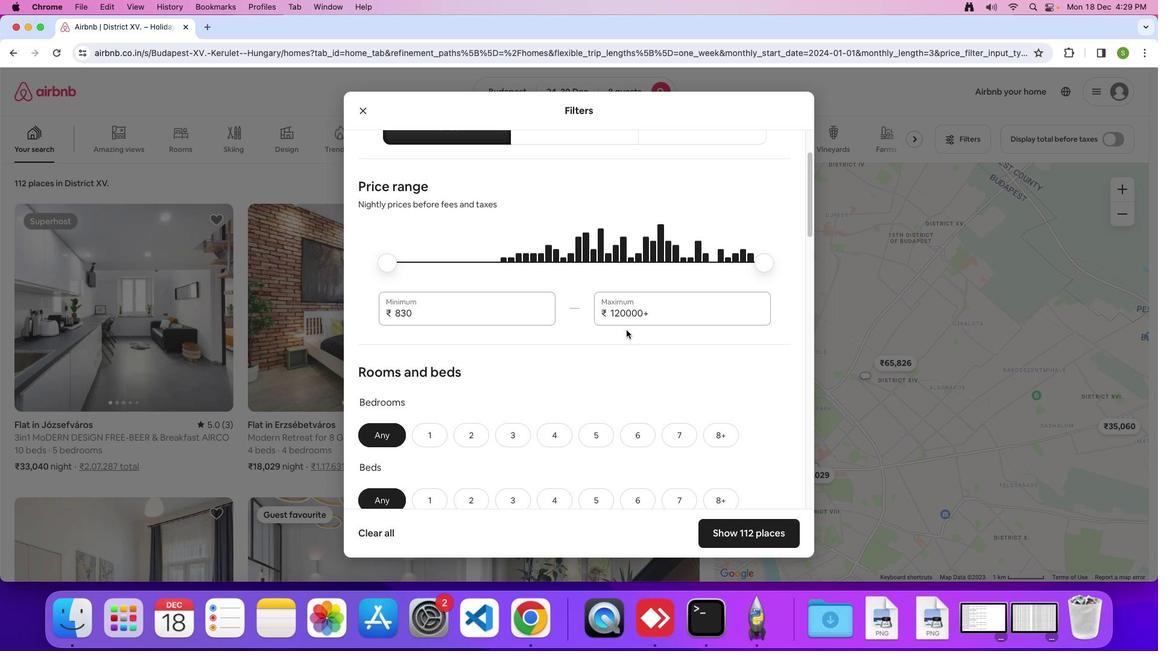 
Action: Mouse scrolled (629, 332) with delta (2, 1)
Screenshot: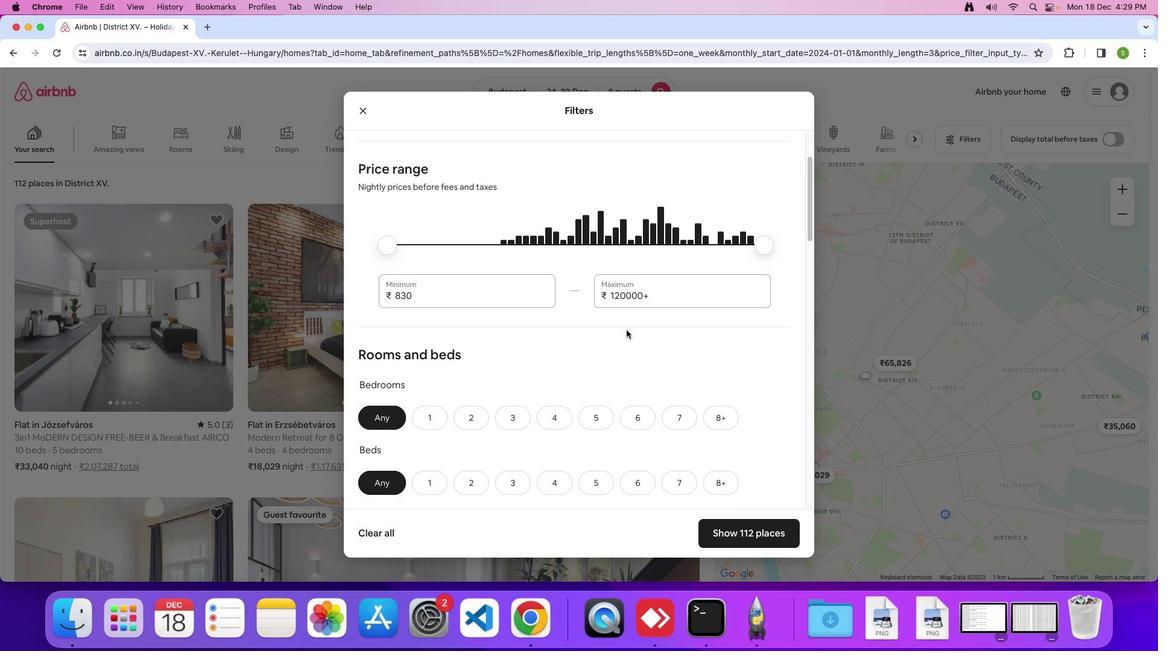 
Action: Mouse scrolled (629, 332) with delta (2, 1)
Screenshot: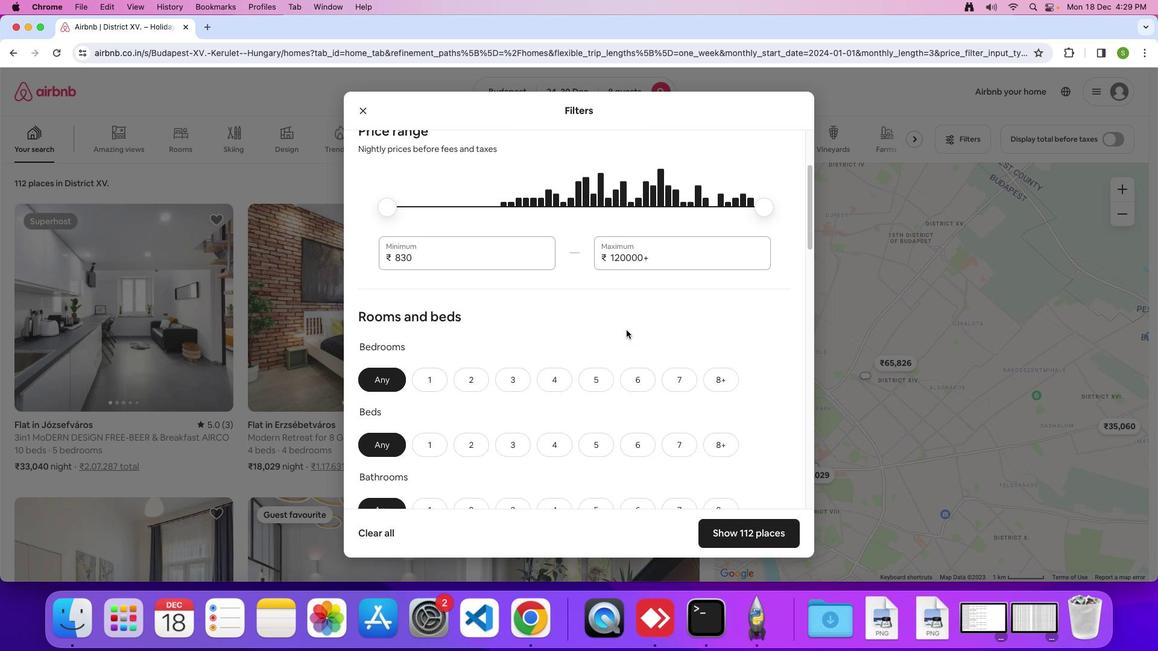 
Action: Mouse scrolled (629, 332) with delta (2, 1)
Screenshot: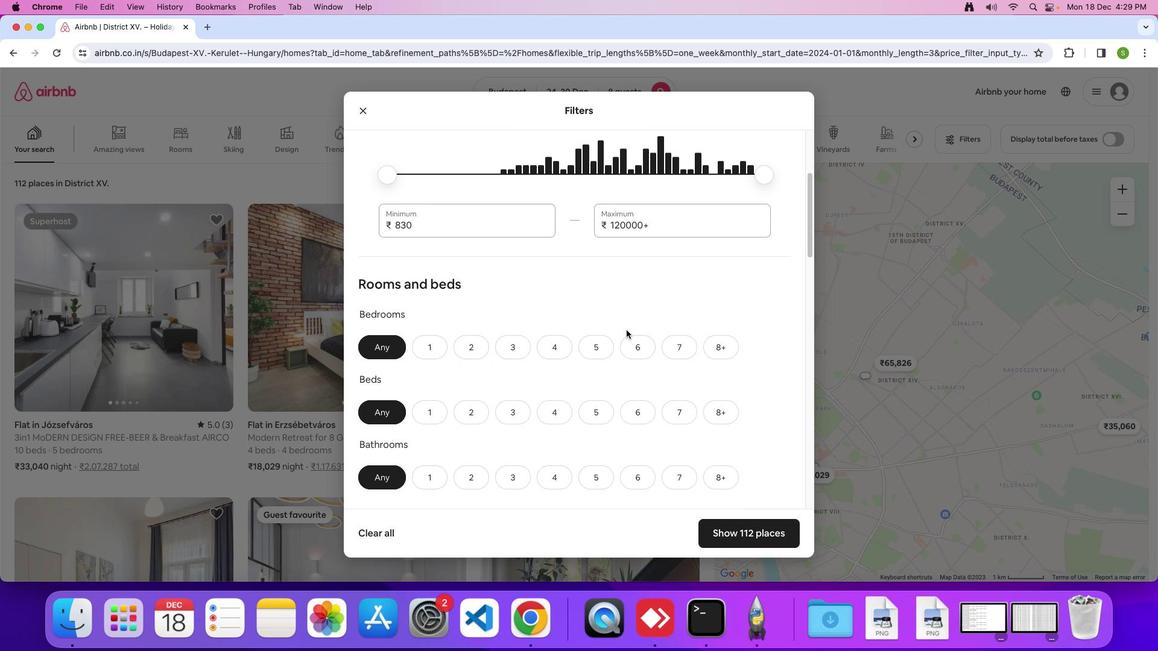 
Action: Mouse scrolled (629, 332) with delta (2, 1)
Screenshot: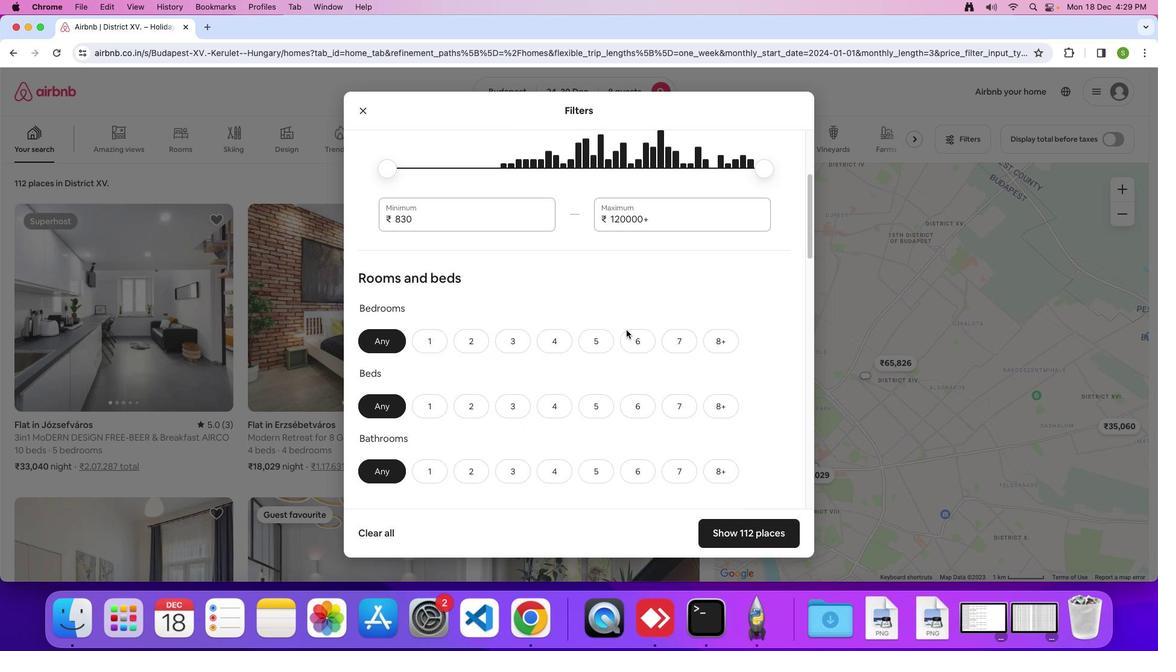 
Action: Mouse moved to (636, 332)
Screenshot: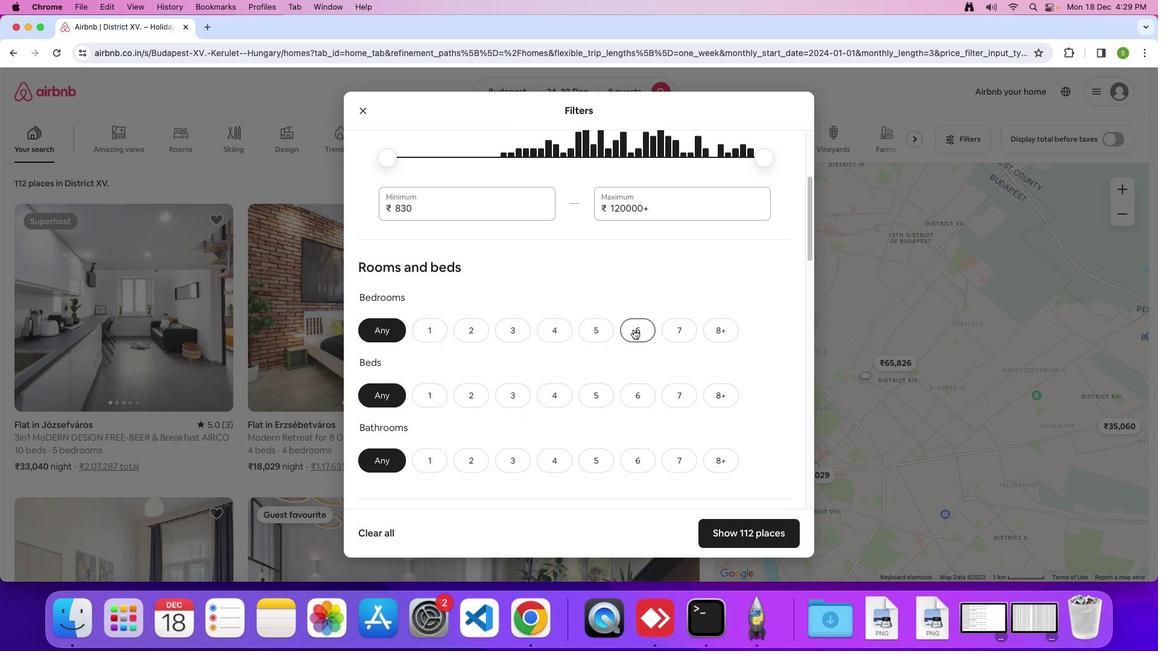 
Action: Mouse pressed left at (636, 332)
Screenshot: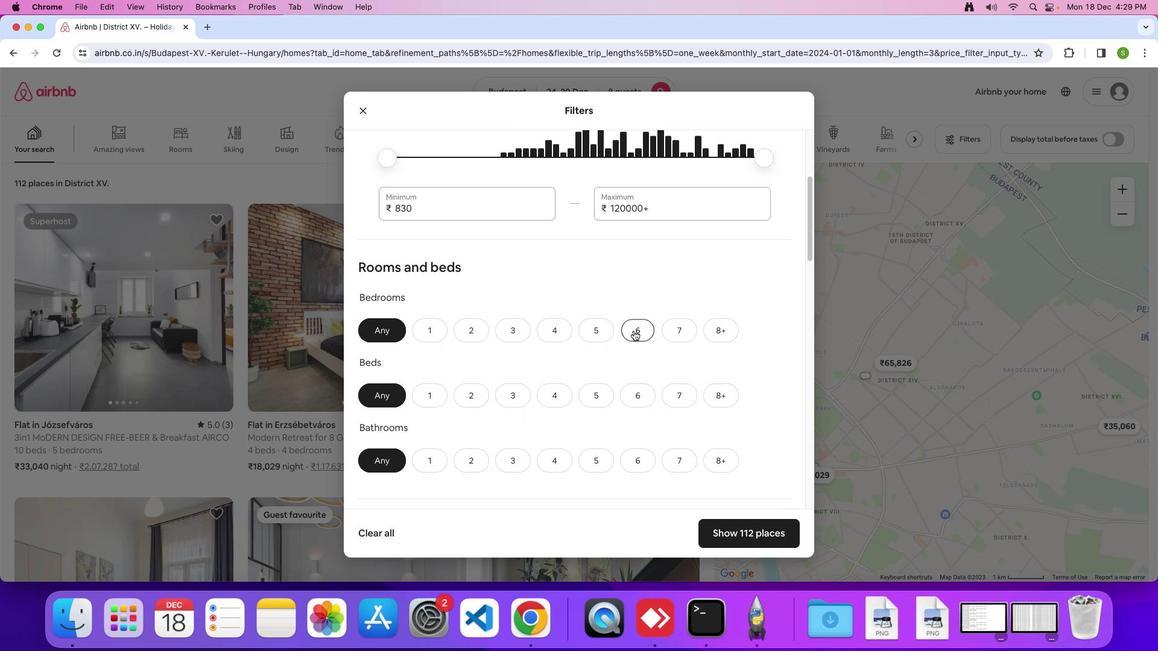
Action: Mouse moved to (643, 406)
Screenshot: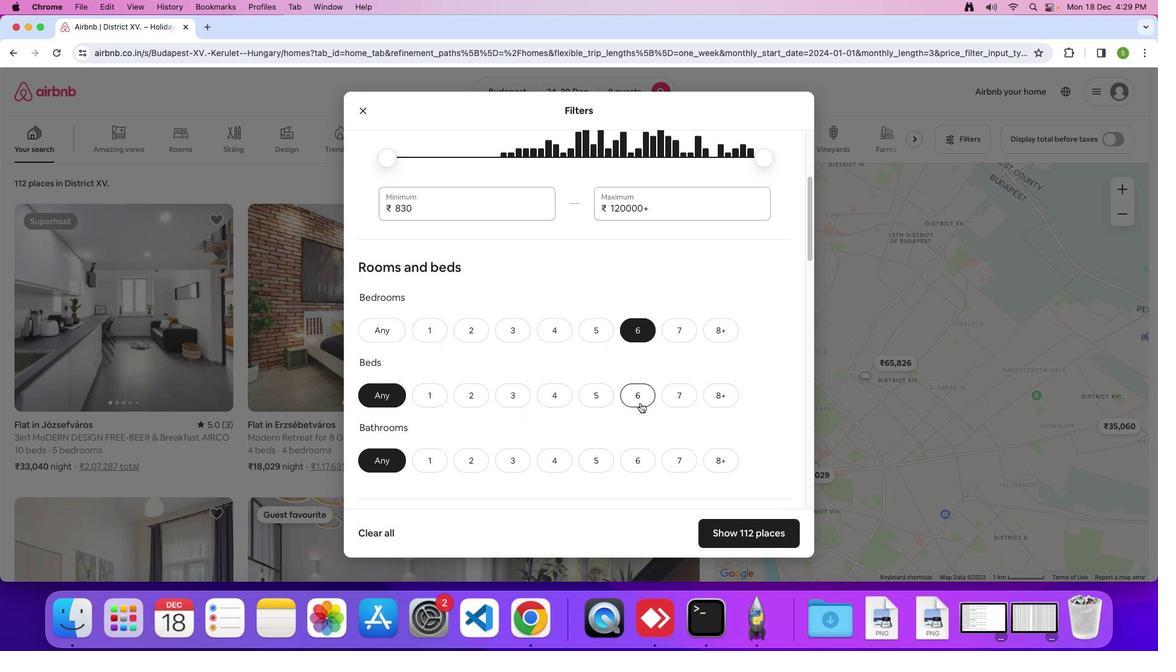 
Action: Mouse pressed left at (643, 406)
Screenshot: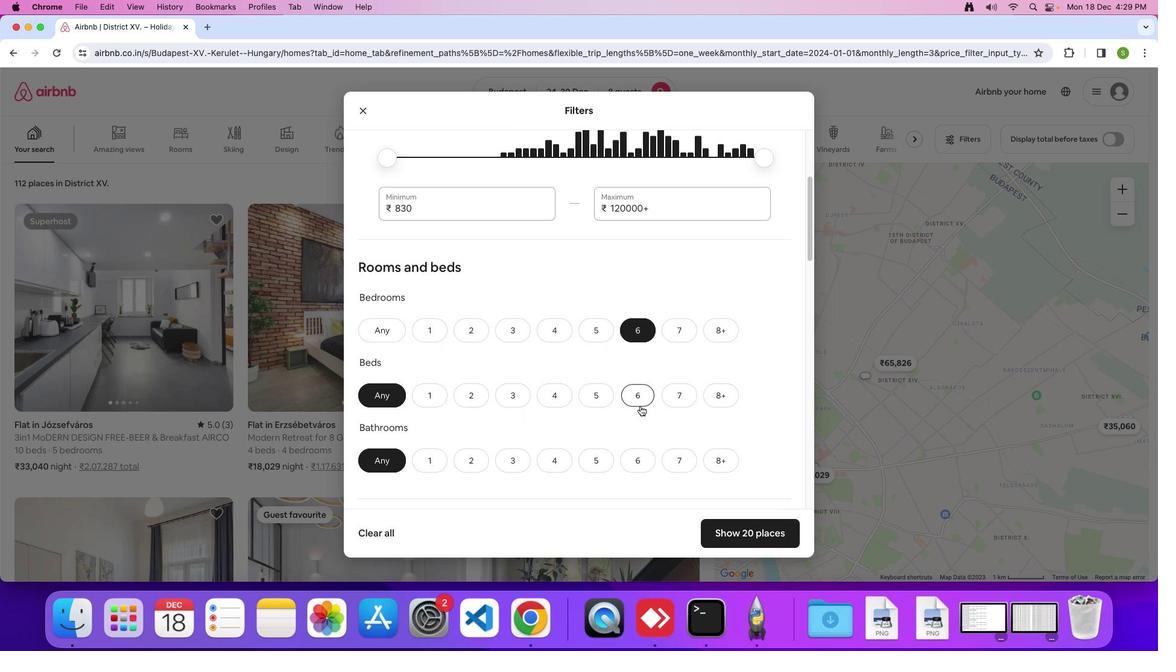 
Action: Mouse moved to (646, 460)
Screenshot: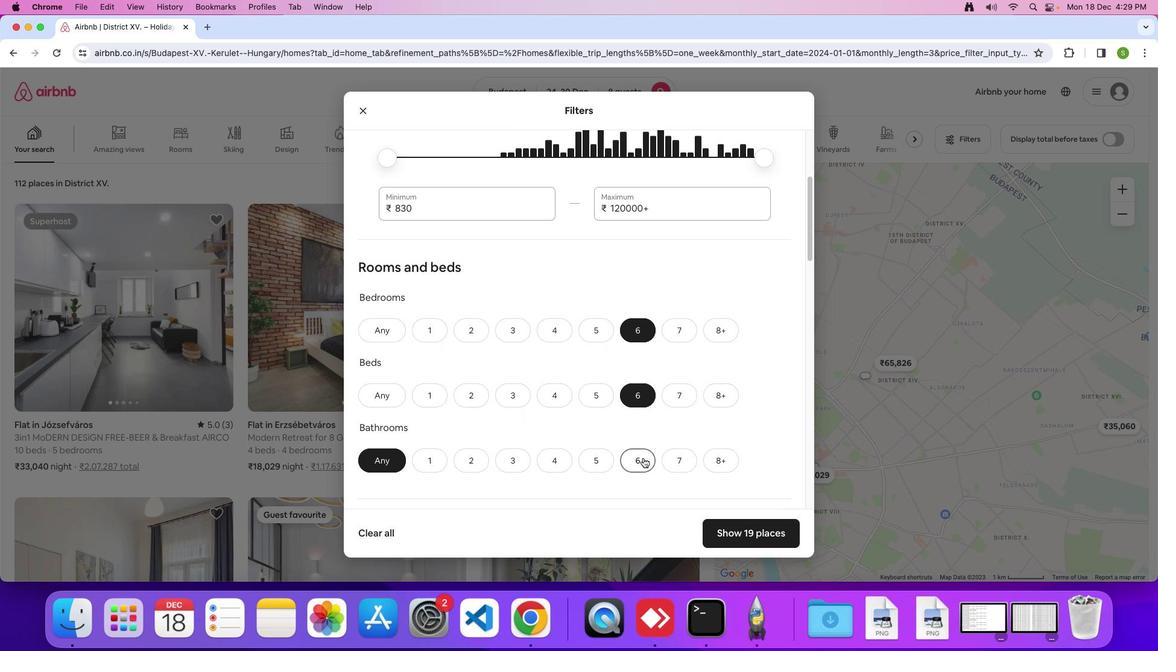 
Action: Mouse pressed left at (646, 460)
Screenshot: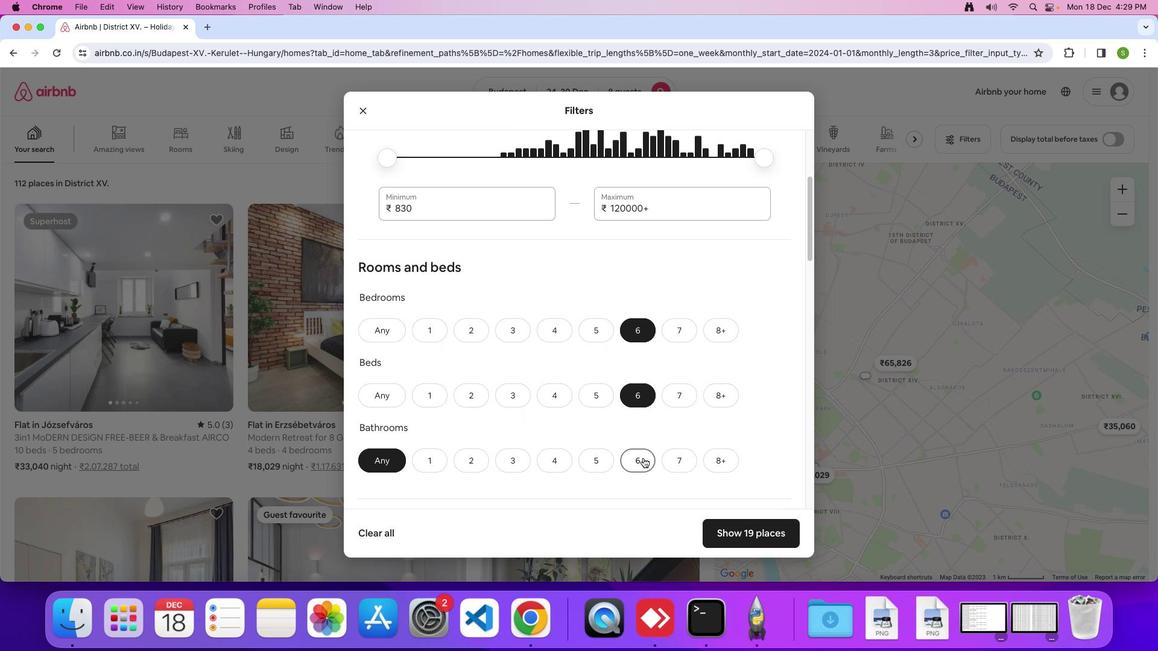 
Action: Mouse moved to (634, 359)
Screenshot: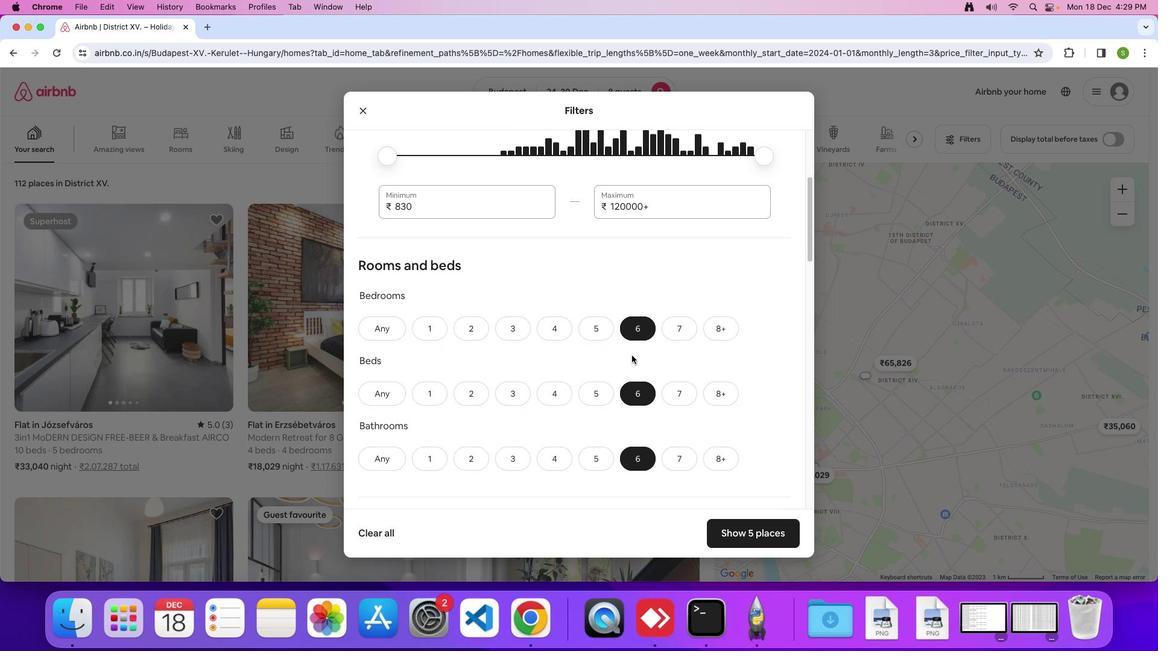 
Action: Mouse scrolled (634, 359) with delta (2, 1)
Screenshot: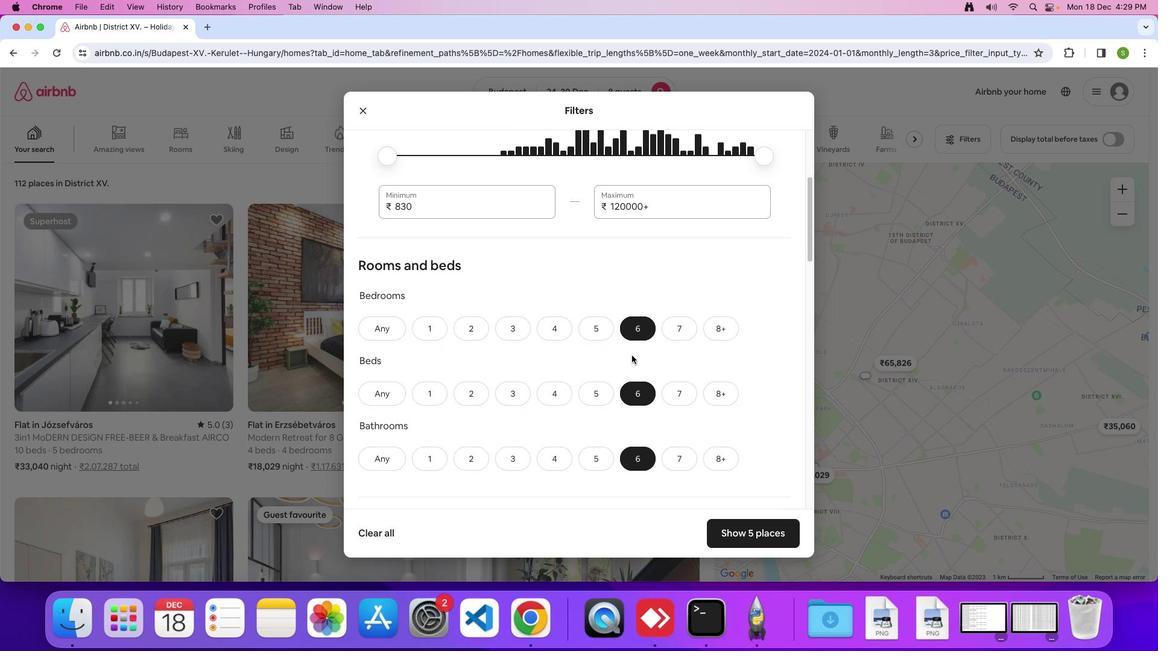 
Action: Mouse moved to (634, 358)
Screenshot: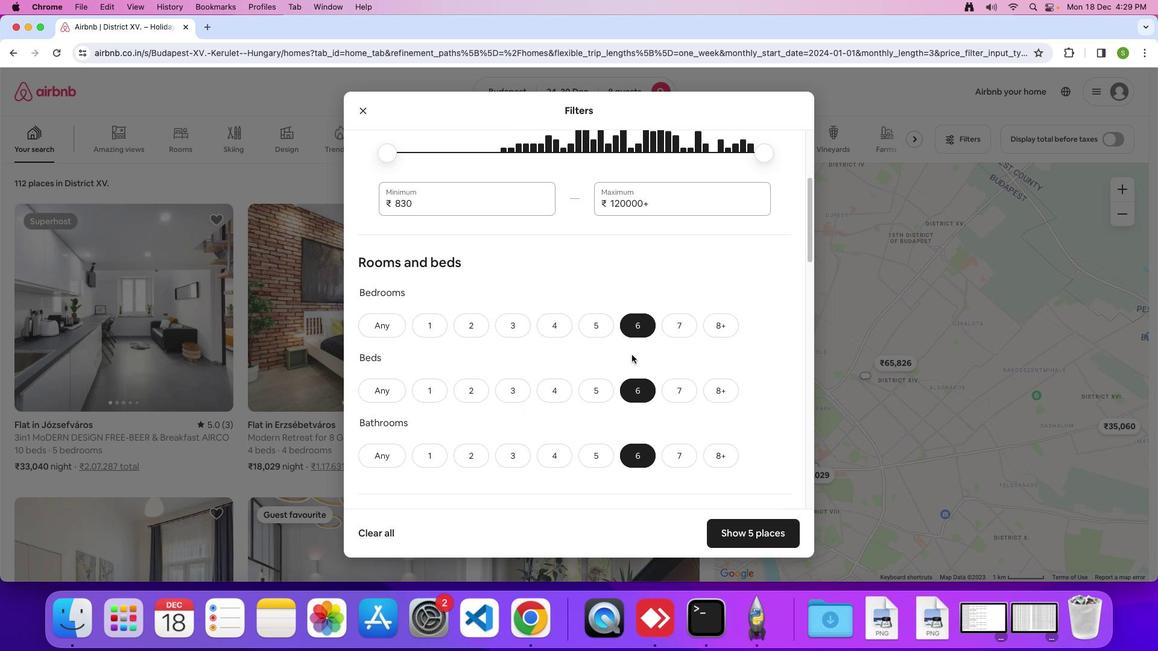 
Action: Mouse scrolled (634, 358) with delta (2, 1)
Screenshot: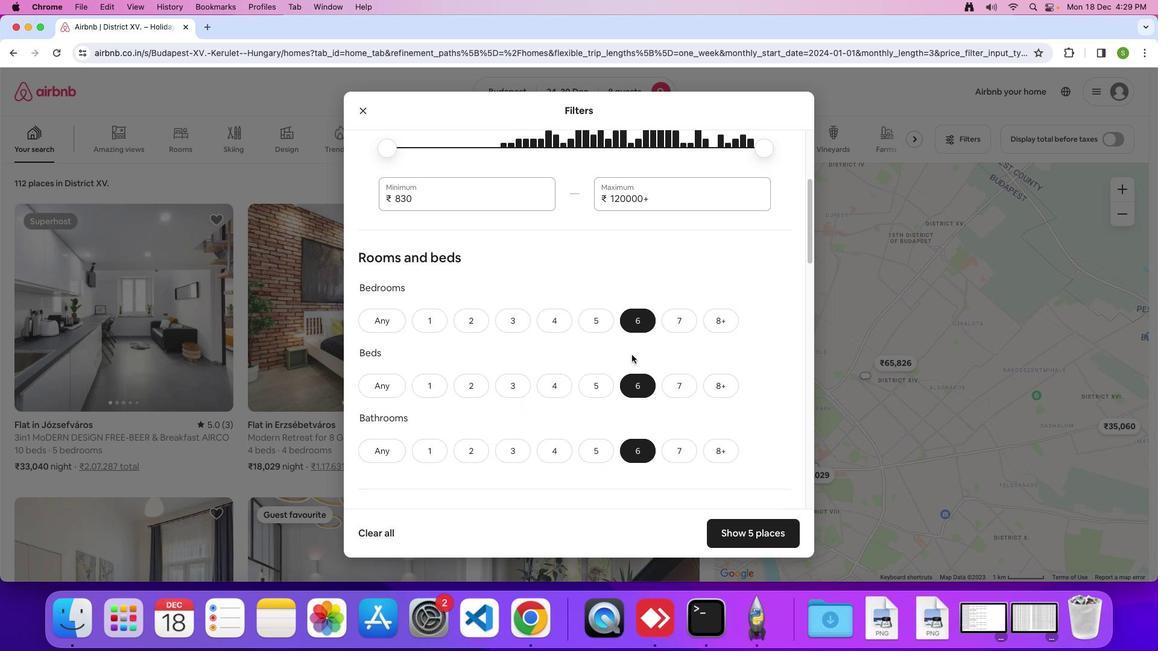 
Action: Mouse moved to (634, 357)
Screenshot: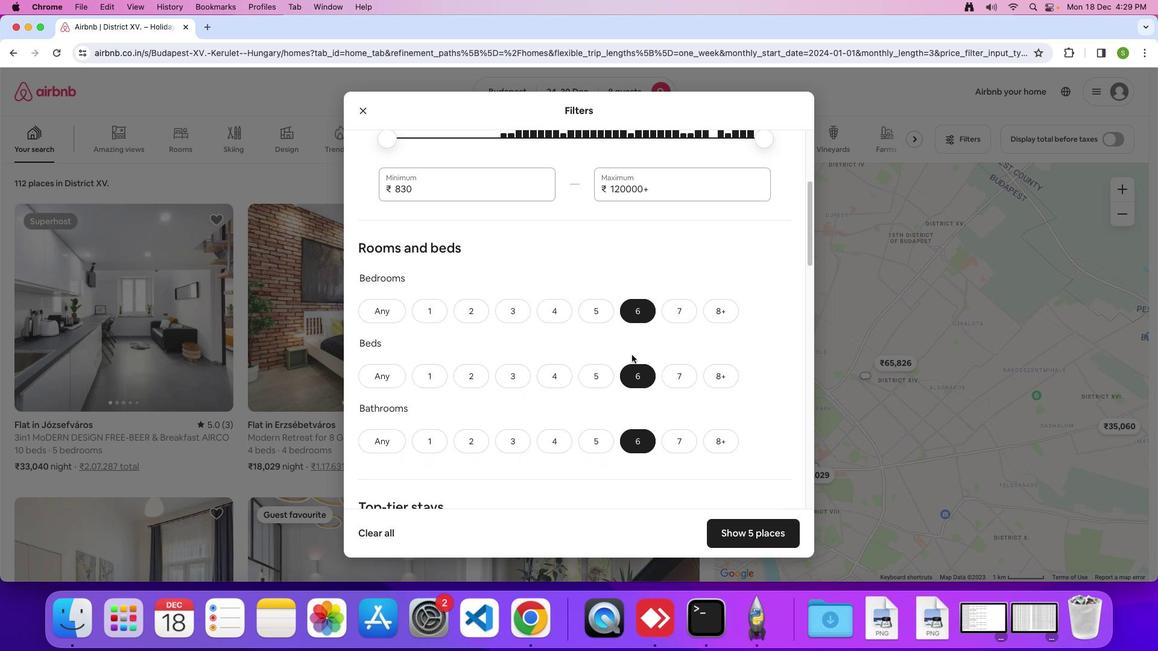 
Action: Mouse scrolled (634, 357) with delta (2, 1)
Screenshot: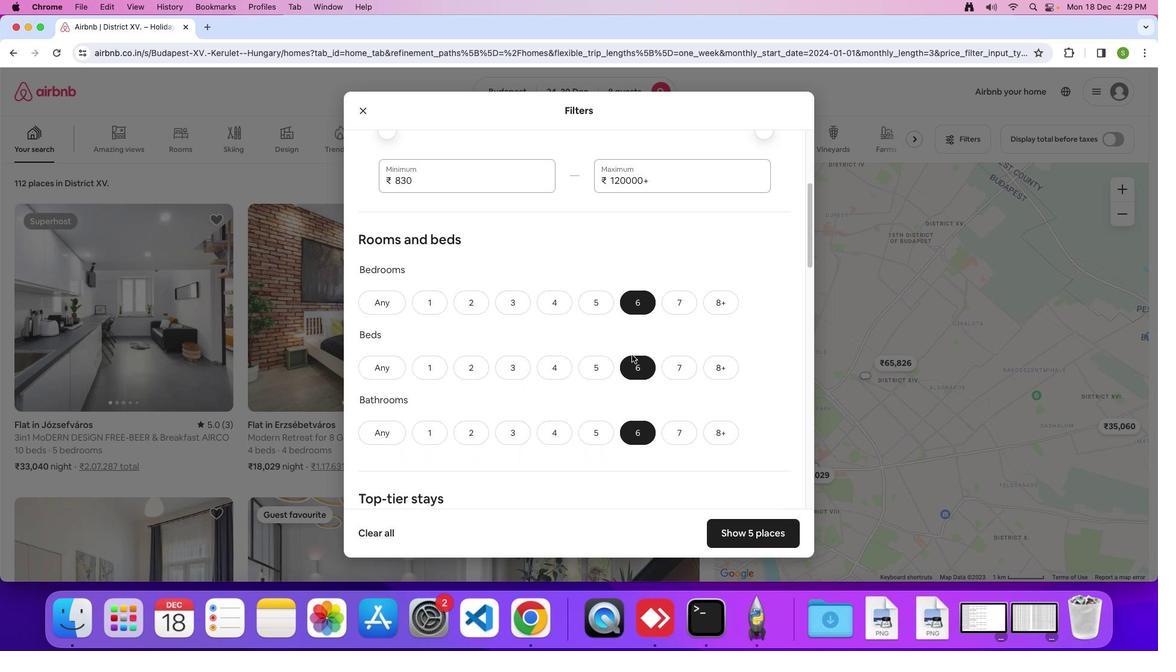 
Action: Mouse scrolled (634, 357) with delta (2, 1)
Screenshot: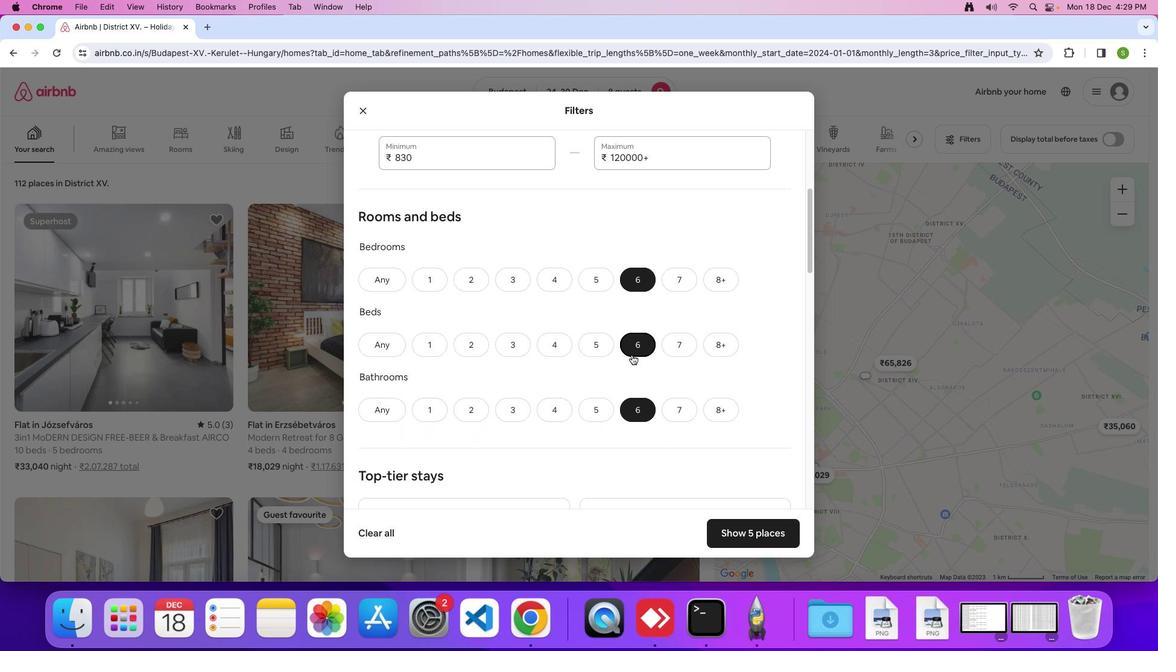 
Action: Mouse scrolled (634, 357) with delta (2, 1)
Screenshot: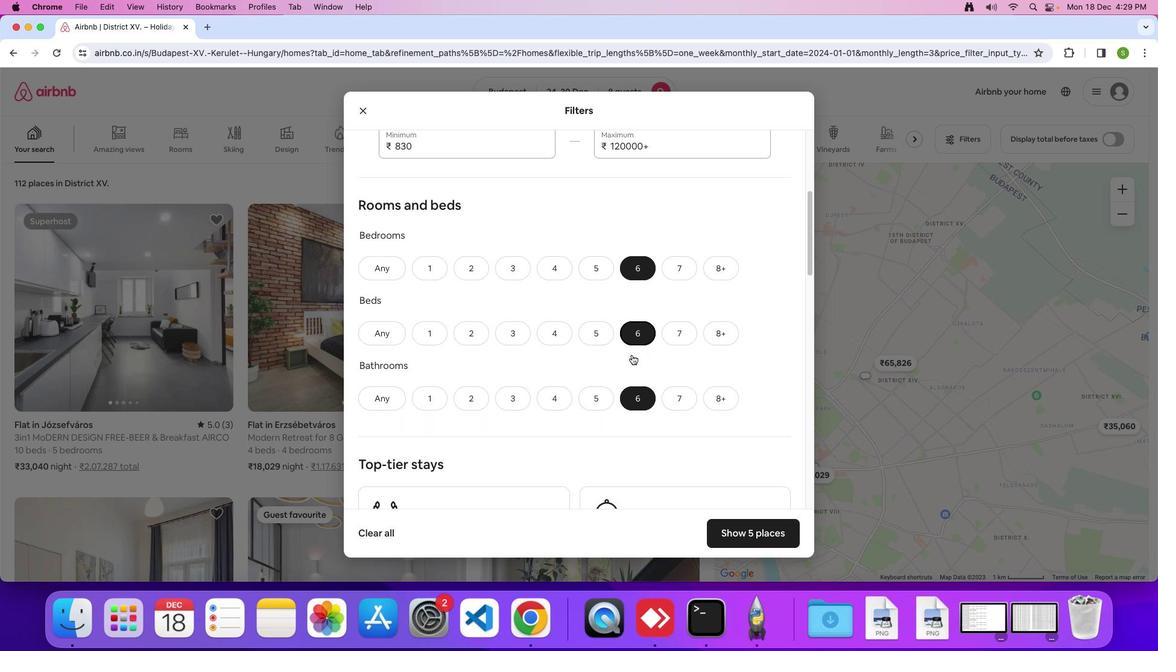 
Action: Mouse moved to (634, 357)
Screenshot: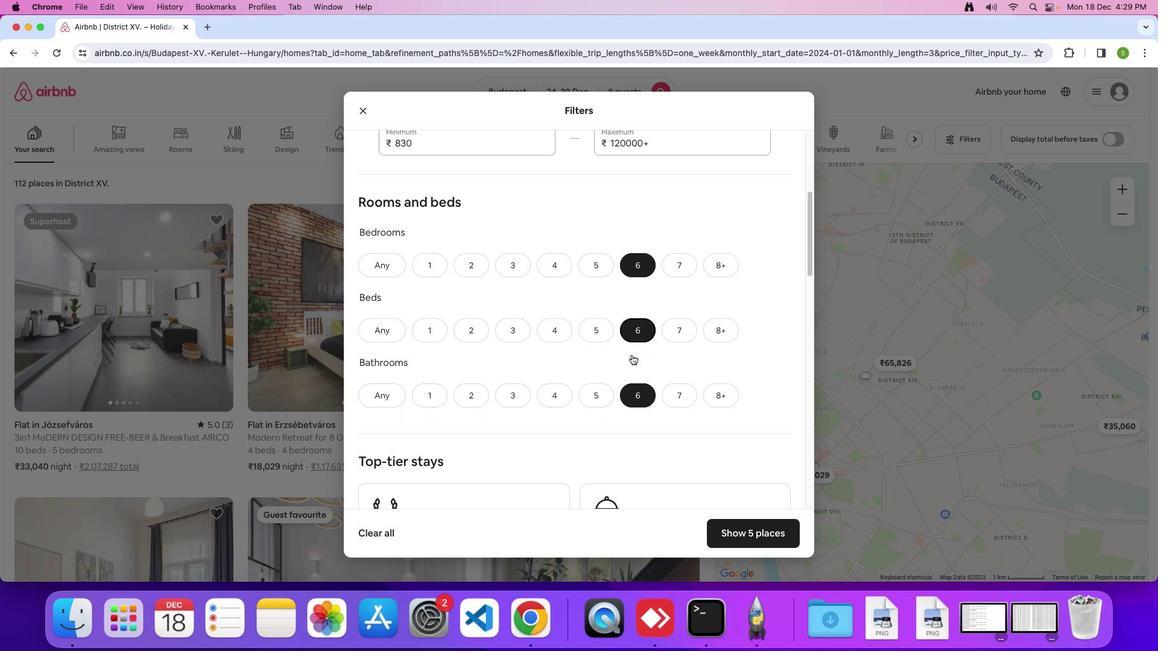 
Action: Mouse scrolled (634, 357) with delta (2, 1)
Screenshot: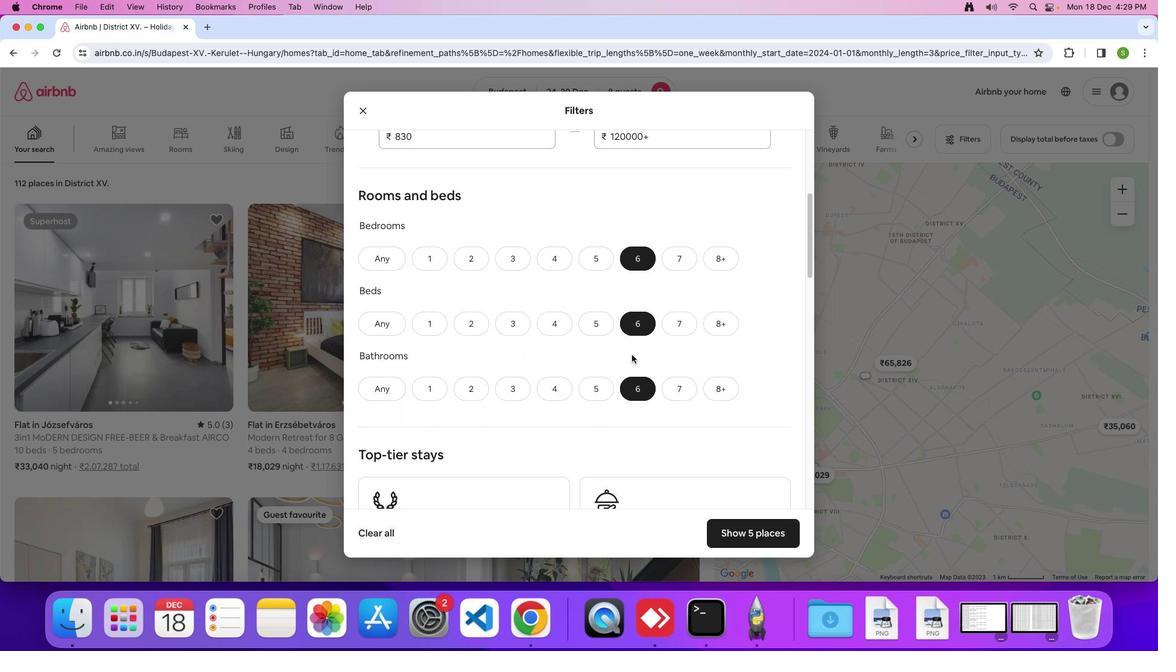 
Action: Mouse moved to (634, 357)
Screenshot: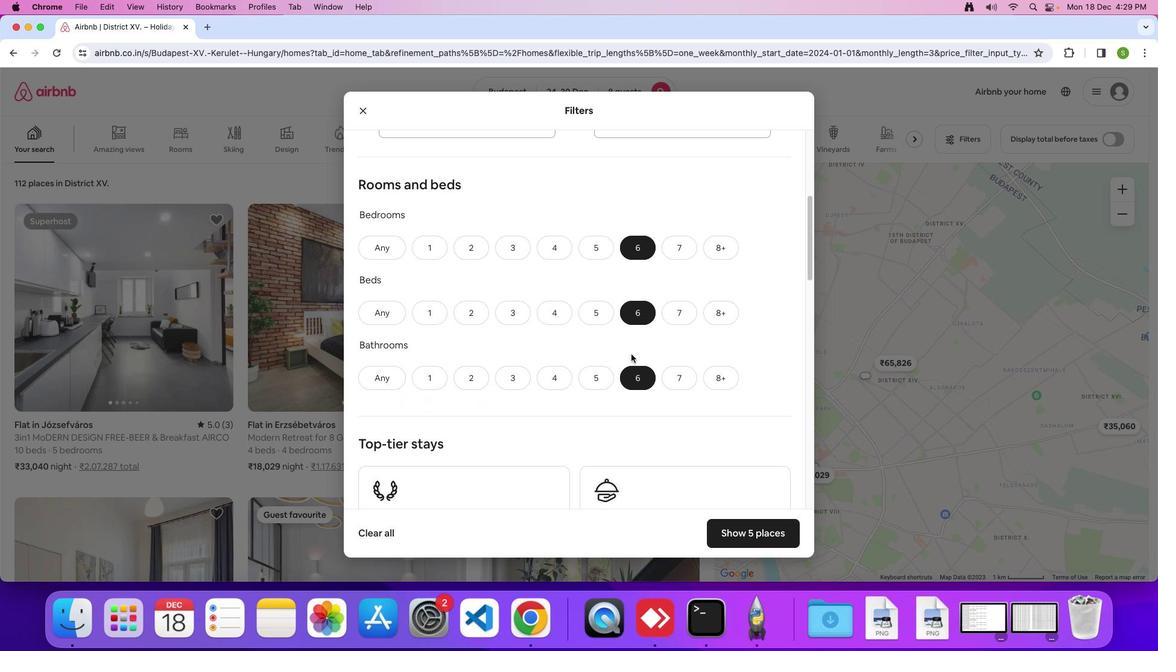 
Action: Mouse scrolled (634, 357) with delta (2, 1)
Screenshot: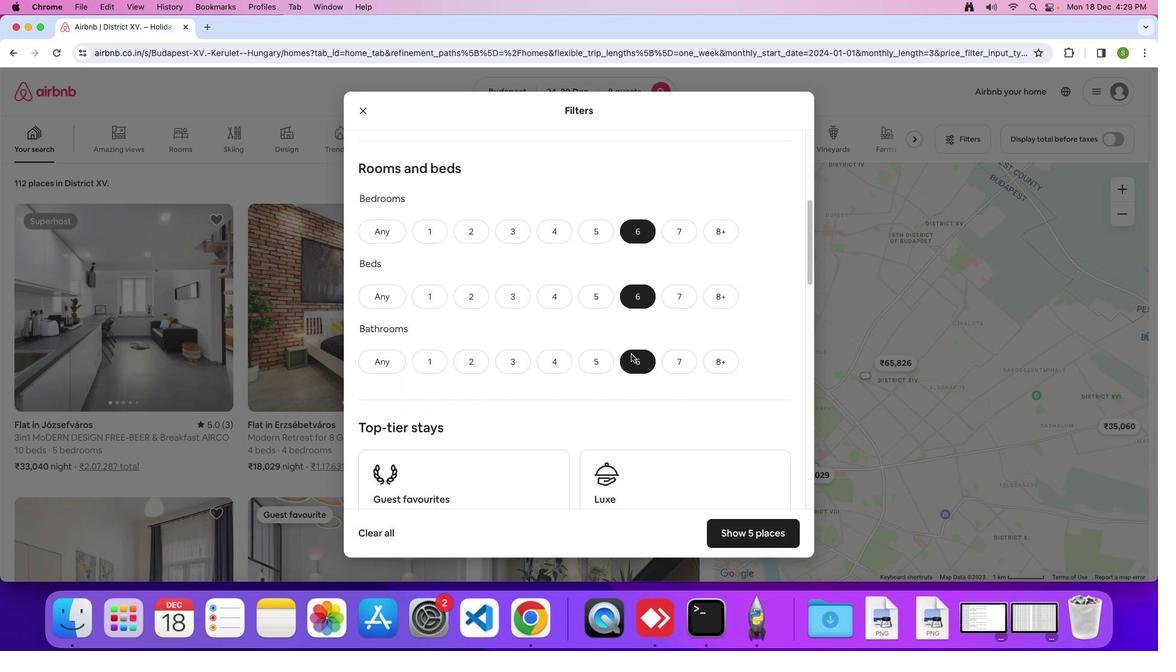 
Action: Mouse scrolled (634, 357) with delta (2, 1)
Screenshot: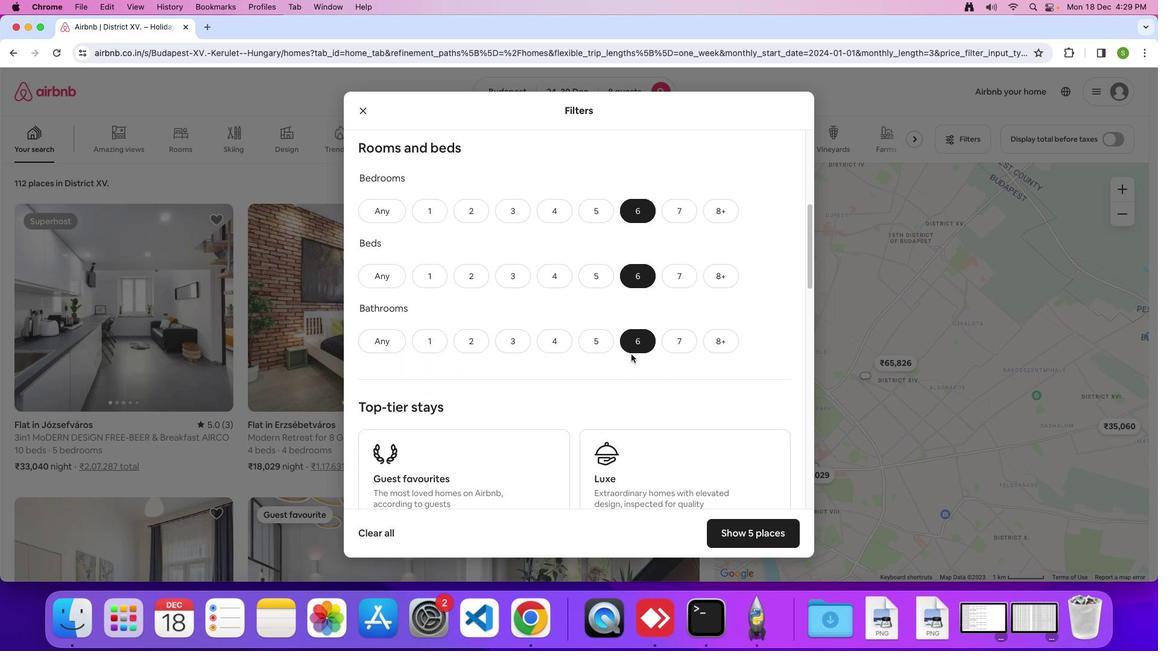 
Action: Mouse moved to (634, 357)
Screenshot: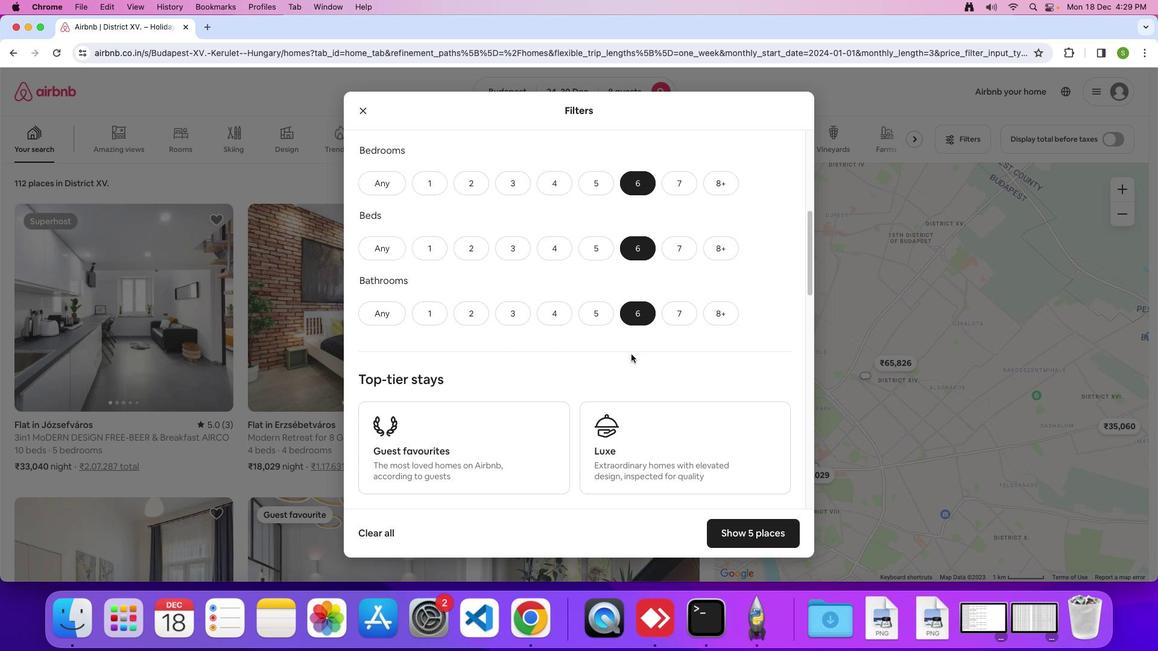 
Action: Mouse scrolled (634, 357) with delta (2, 1)
Screenshot: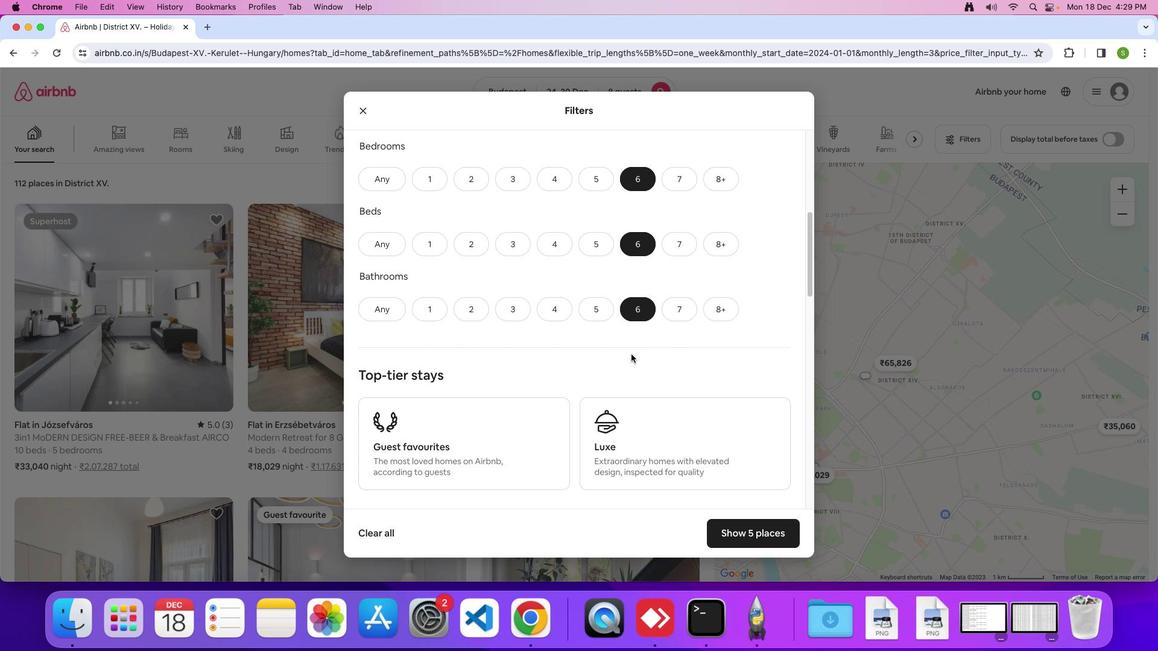 
Action: Mouse scrolled (634, 357) with delta (2, 1)
Screenshot: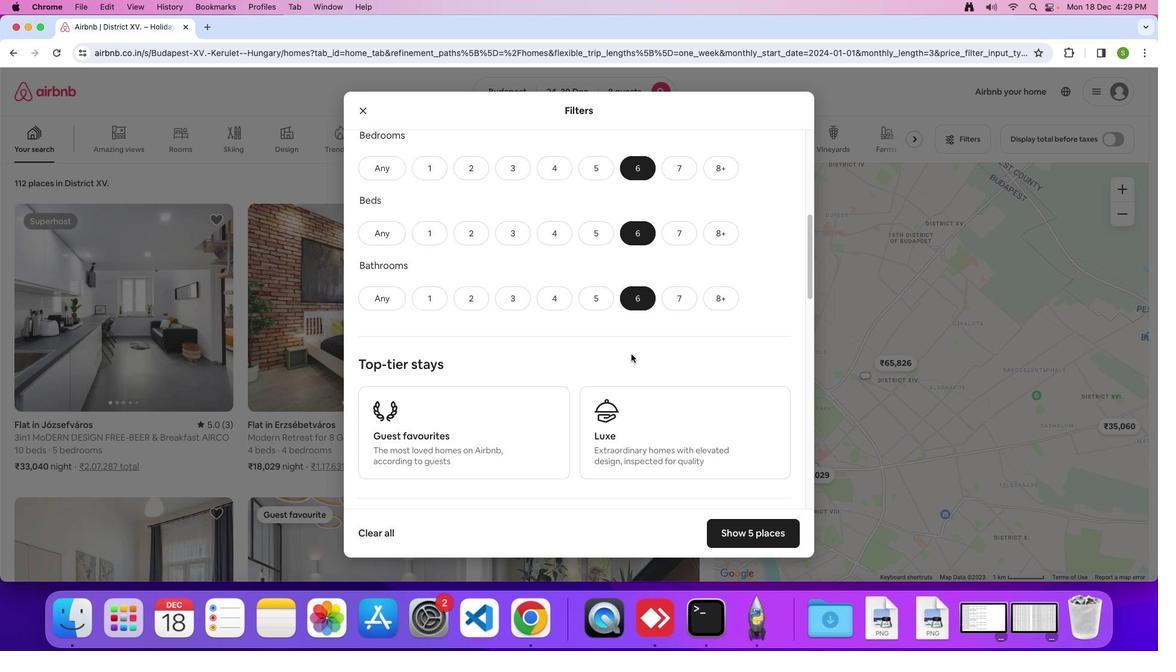 
Action: Mouse scrolled (634, 357) with delta (2, 1)
Screenshot: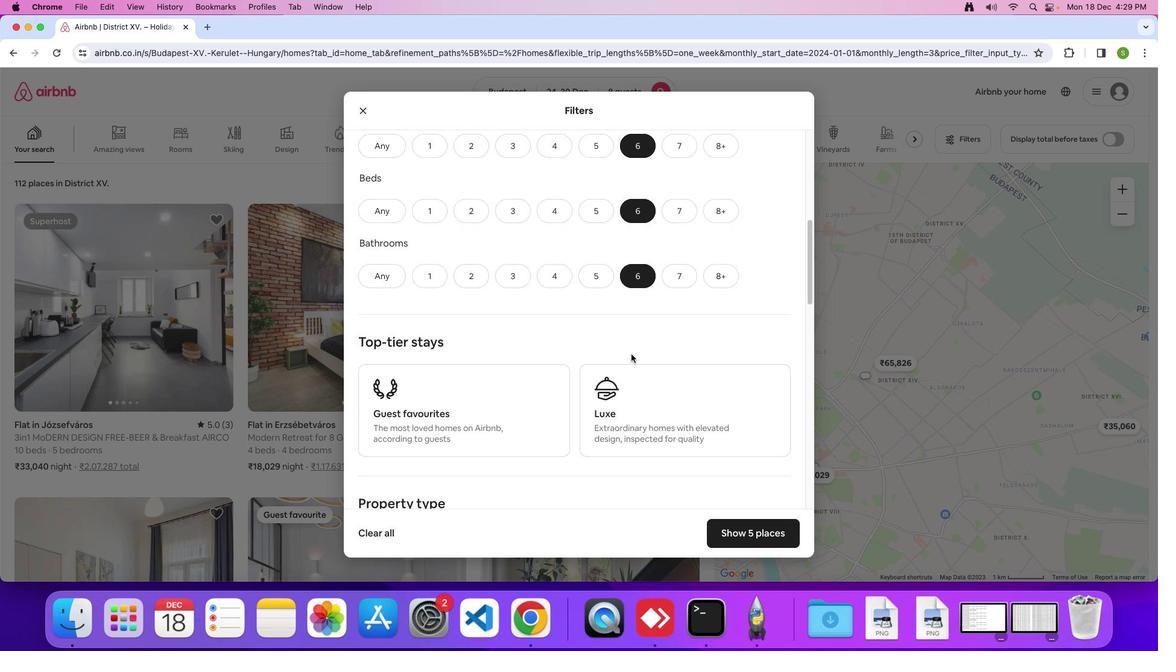 
Action: Mouse scrolled (634, 357) with delta (2, 1)
Screenshot: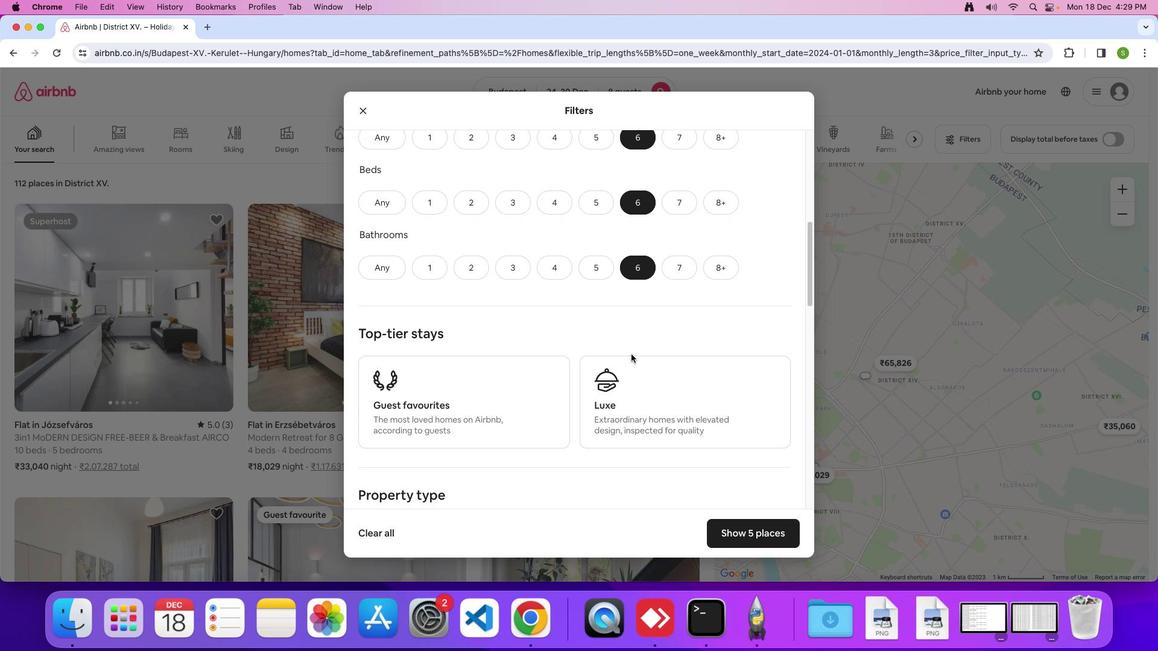 
Action: Mouse moved to (633, 357)
Screenshot: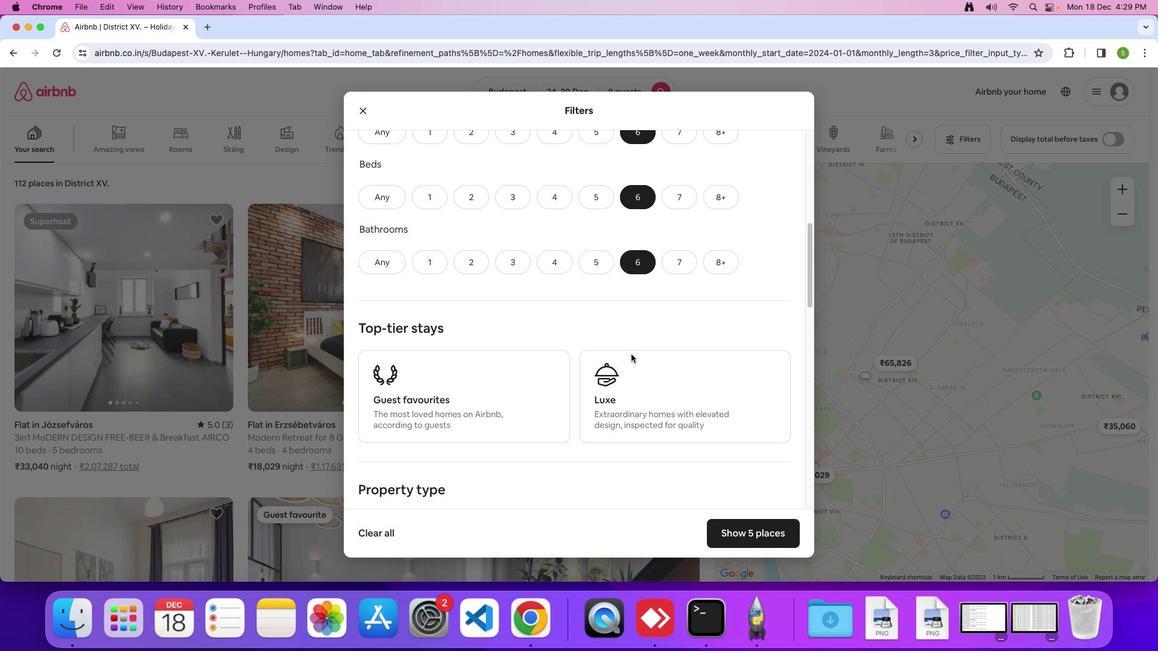 
Action: Mouse scrolled (633, 357) with delta (2, 1)
Screenshot: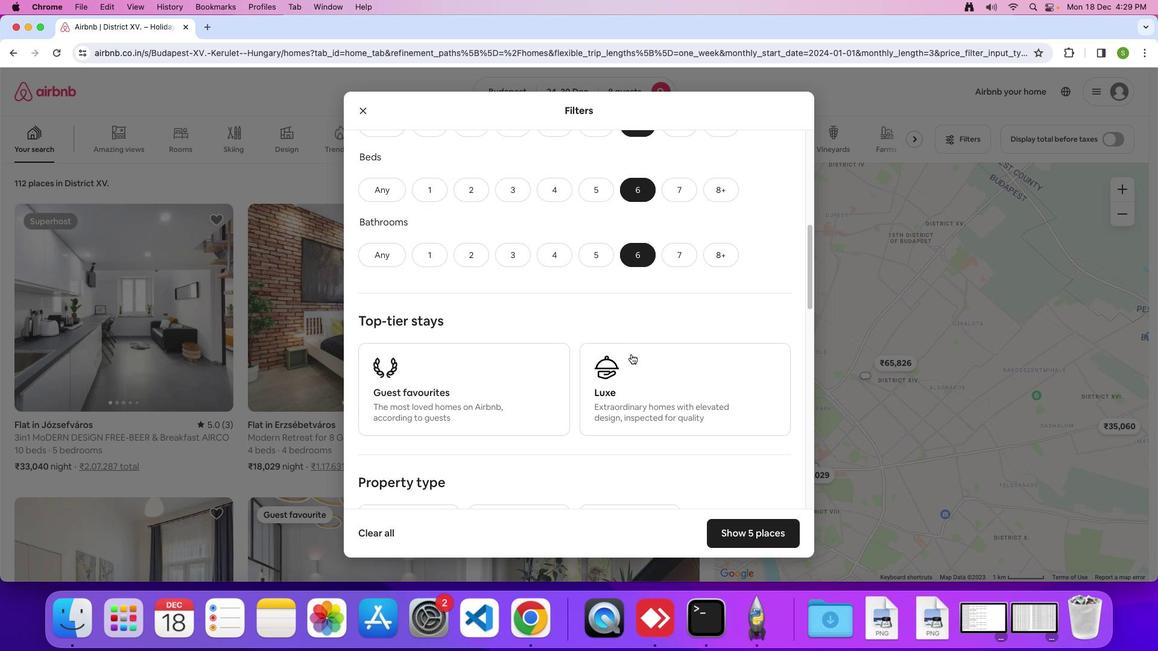 
Action: Mouse scrolled (633, 357) with delta (2, 1)
Screenshot: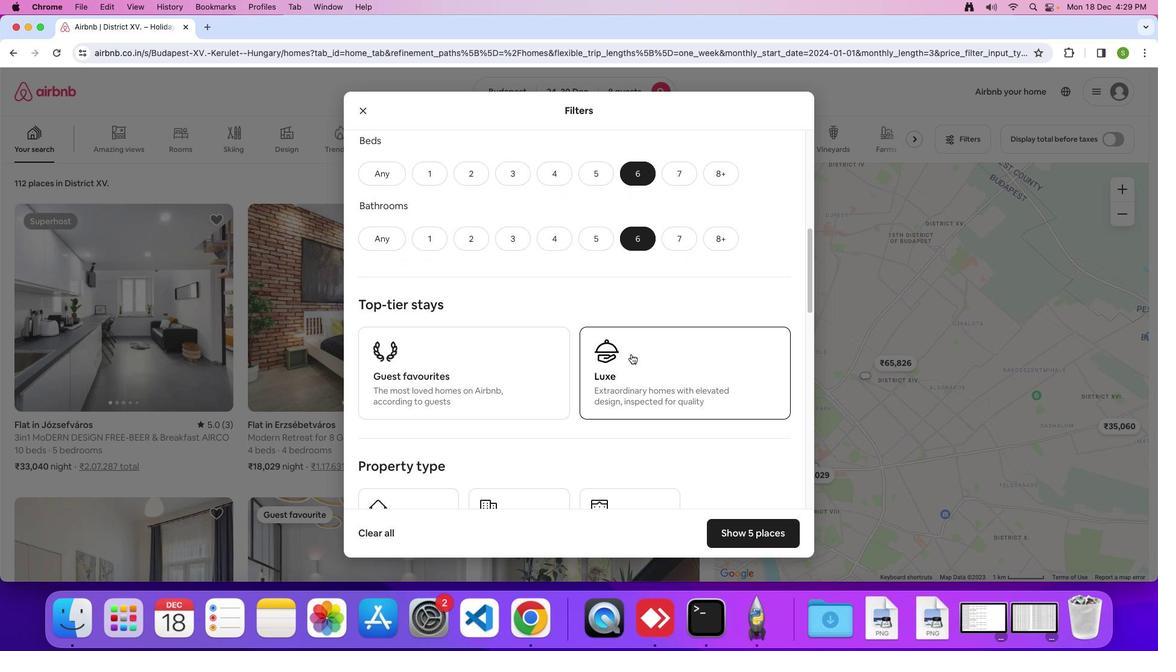 
Action: Mouse scrolled (633, 357) with delta (2, 1)
Screenshot: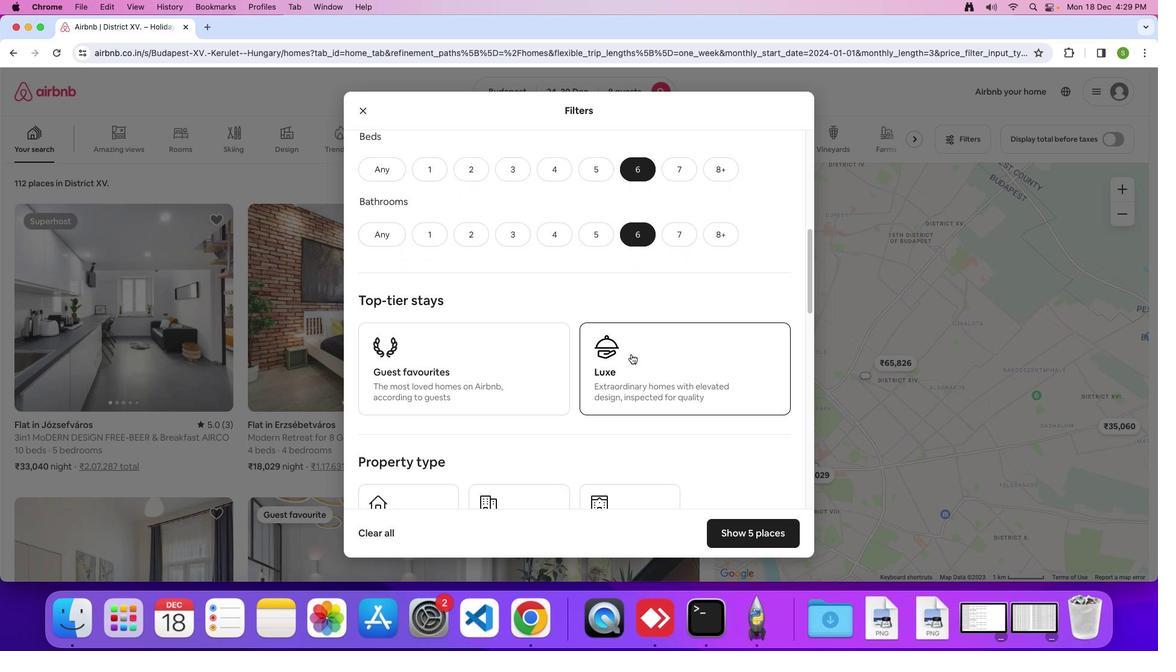 
Action: Mouse scrolled (633, 357) with delta (2, 1)
Screenshot: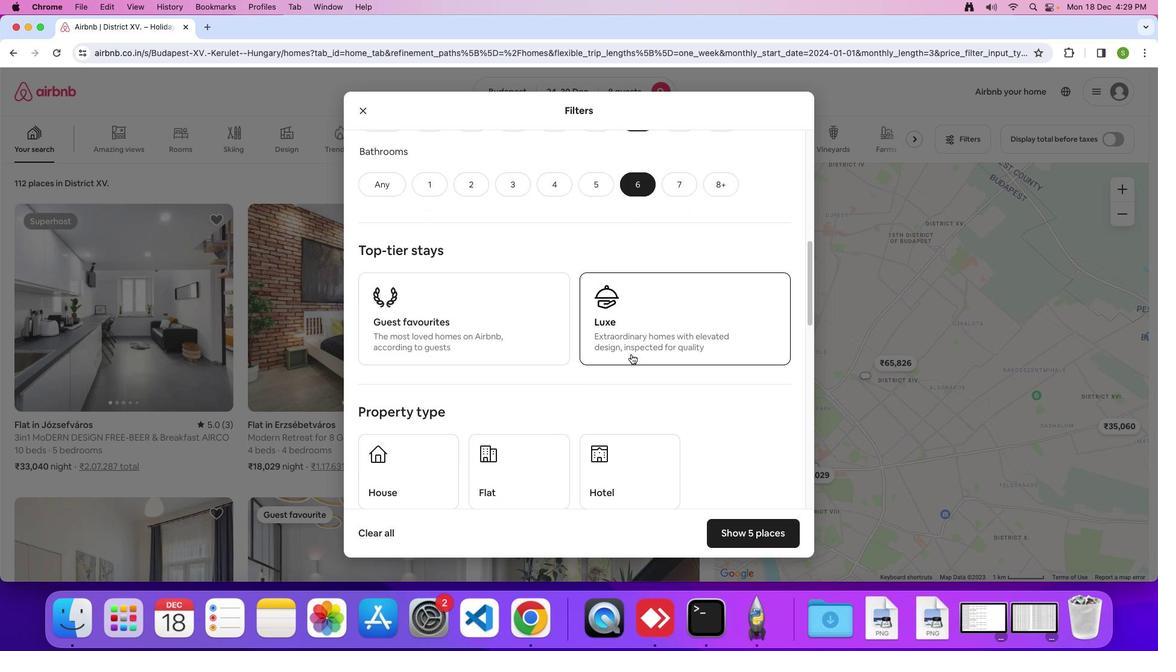 
Action: Mouse moved to (633, 357)
Screenshot: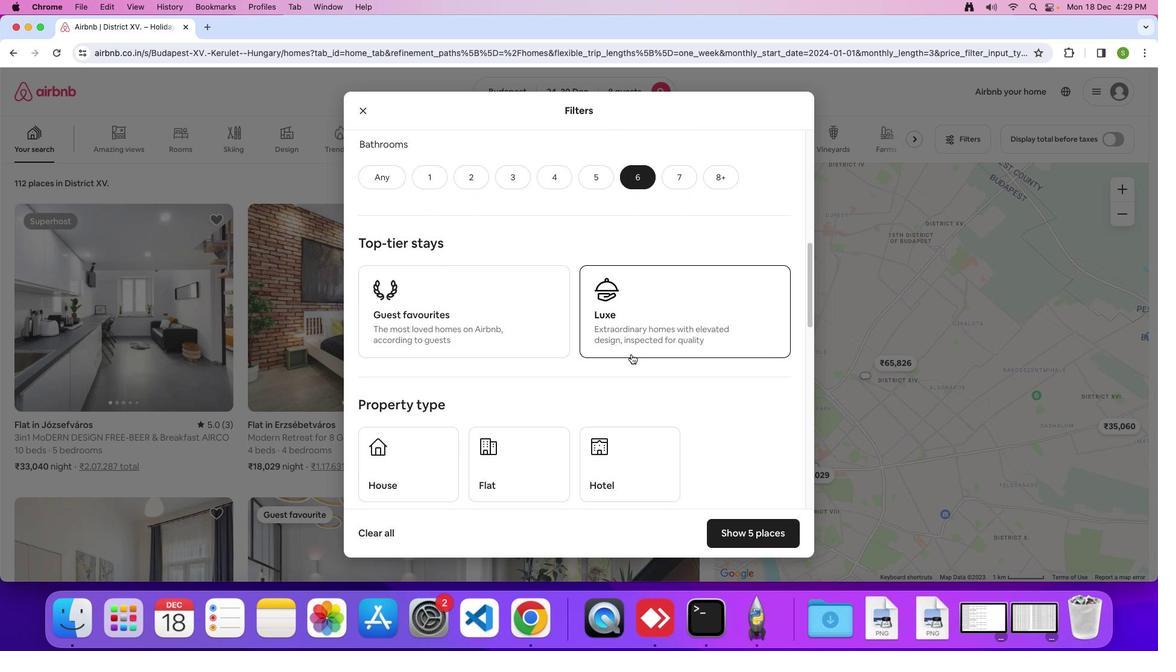
Action: Mouse scrolled (633, 357) with delta (2, 1)
Screenshot: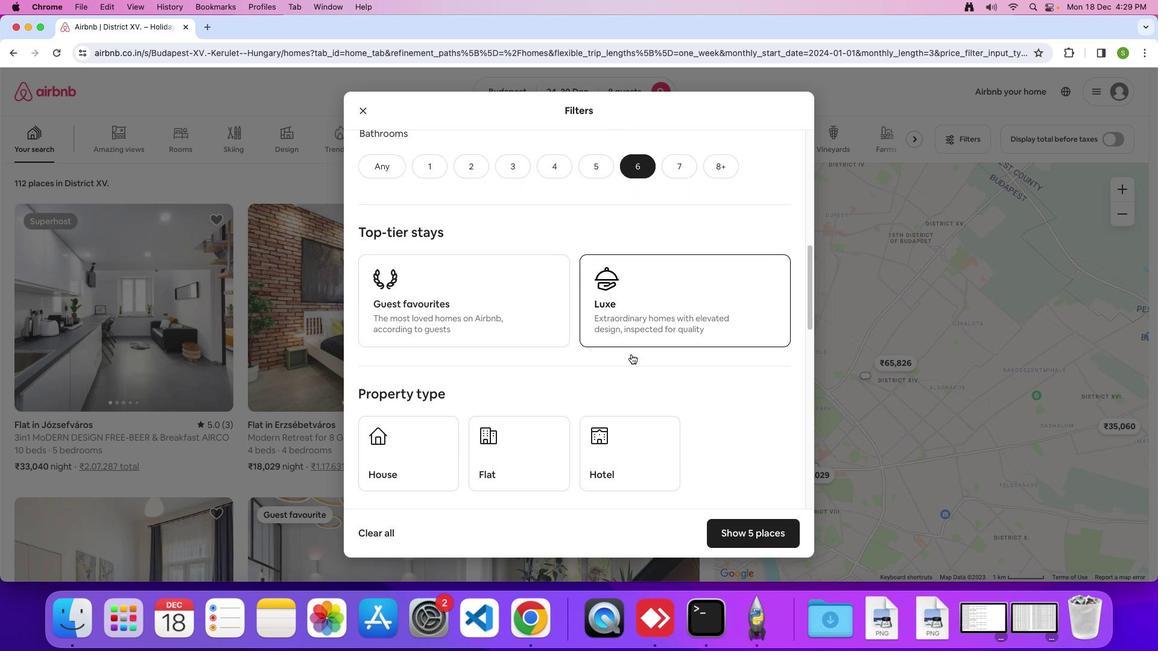 
Action: Mouse scrolled (633, 357) with delta (2, 1)
Screenshot: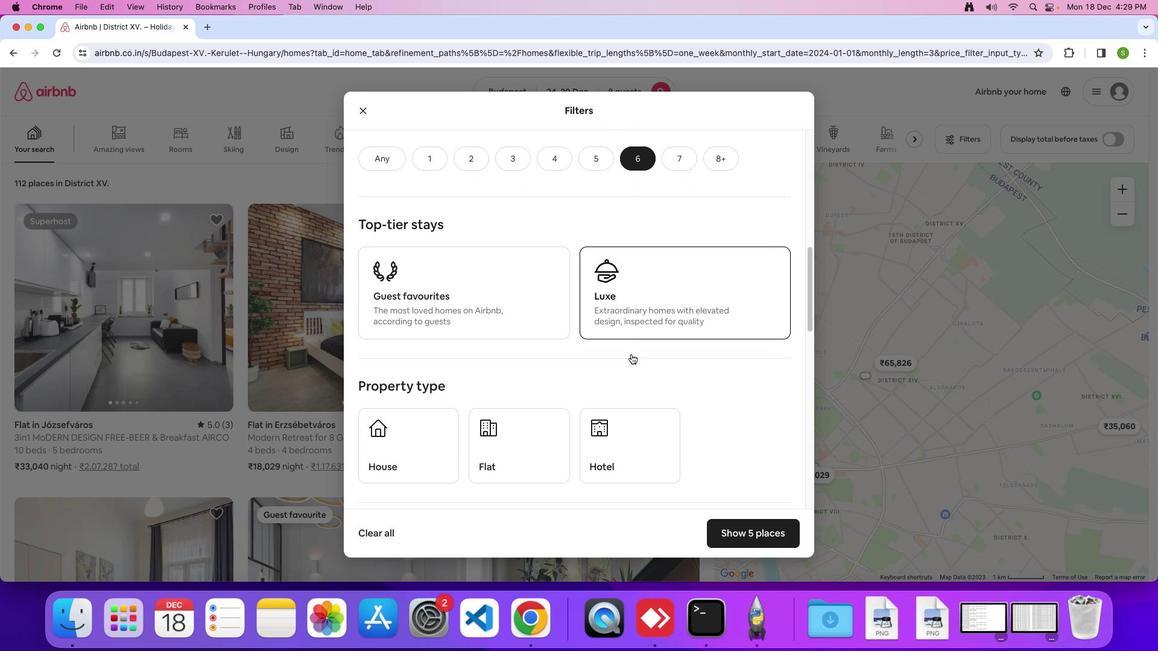 
Action: Mouse scrolled (633, 357) with delta (2, 1)
Screenshot: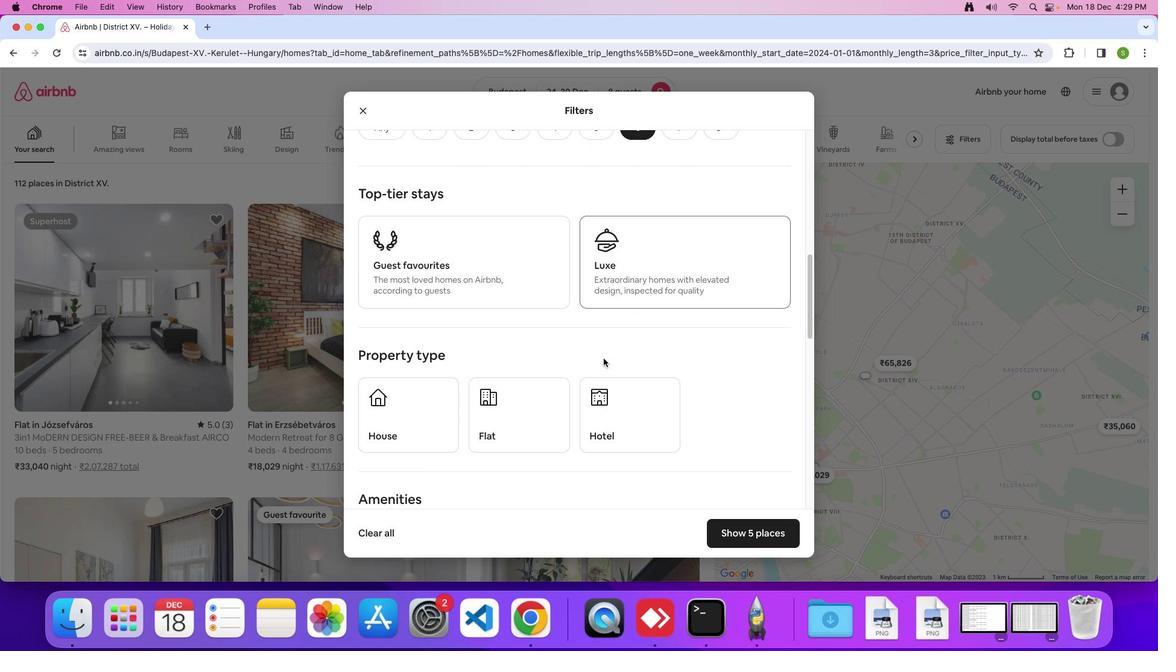 
Action: Mouse moved to (378, 395)
Screenshot: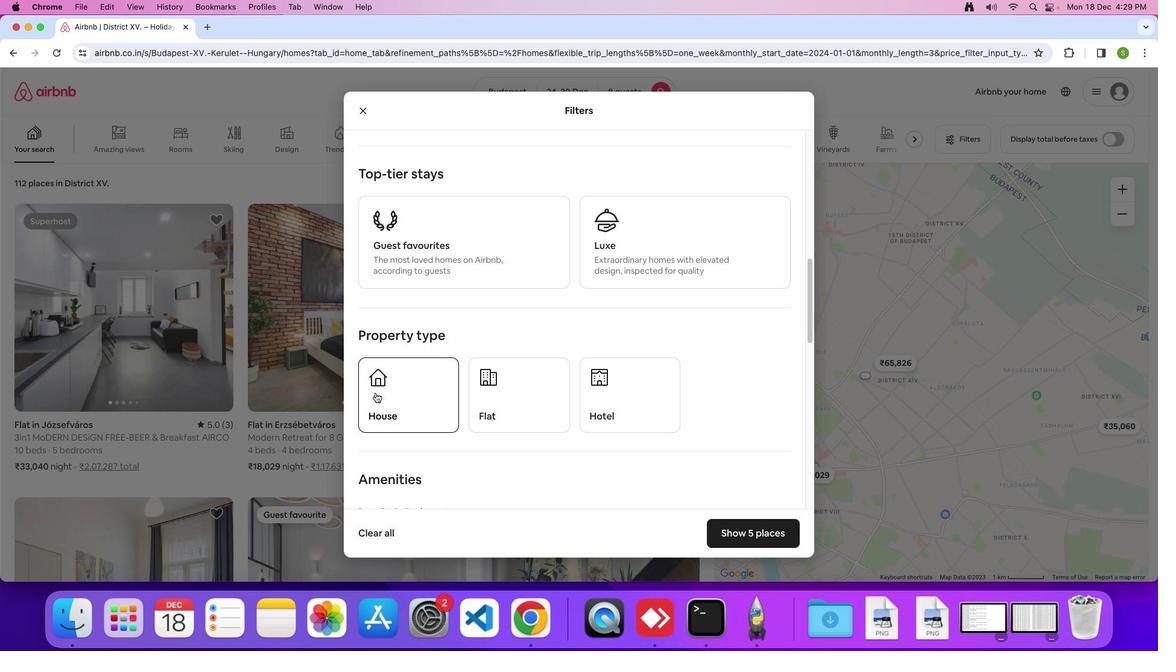 
Action: Mouse pressed left at (378, 395)
Screenshot: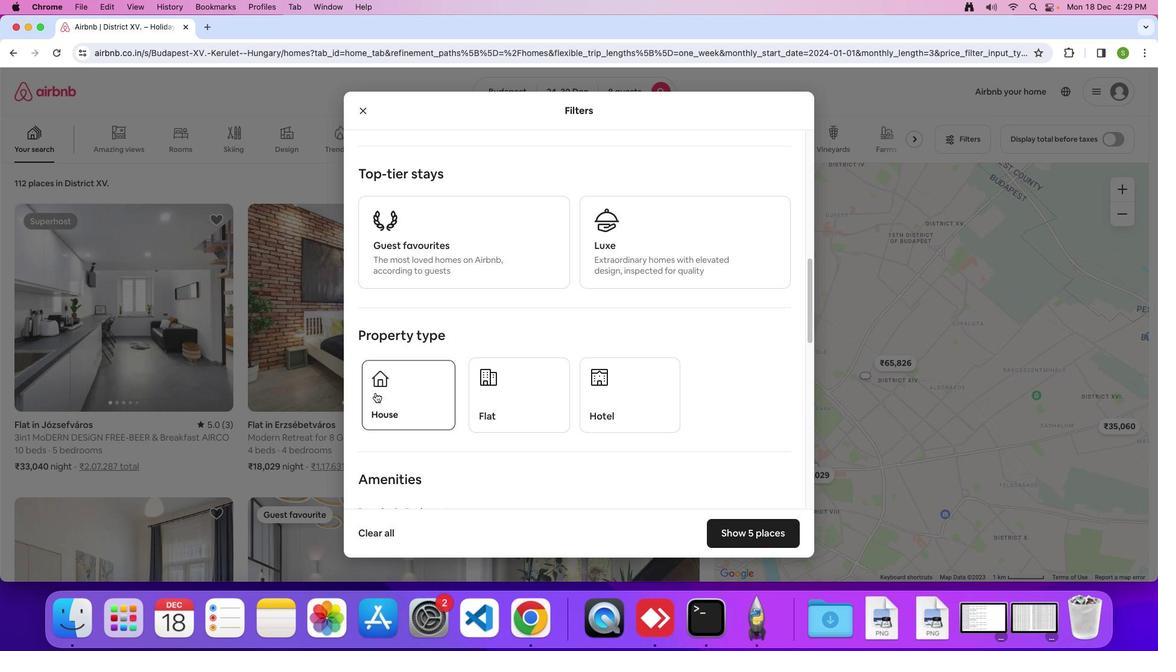 
Action: Mouse moved to (615, 307)
Screenshot: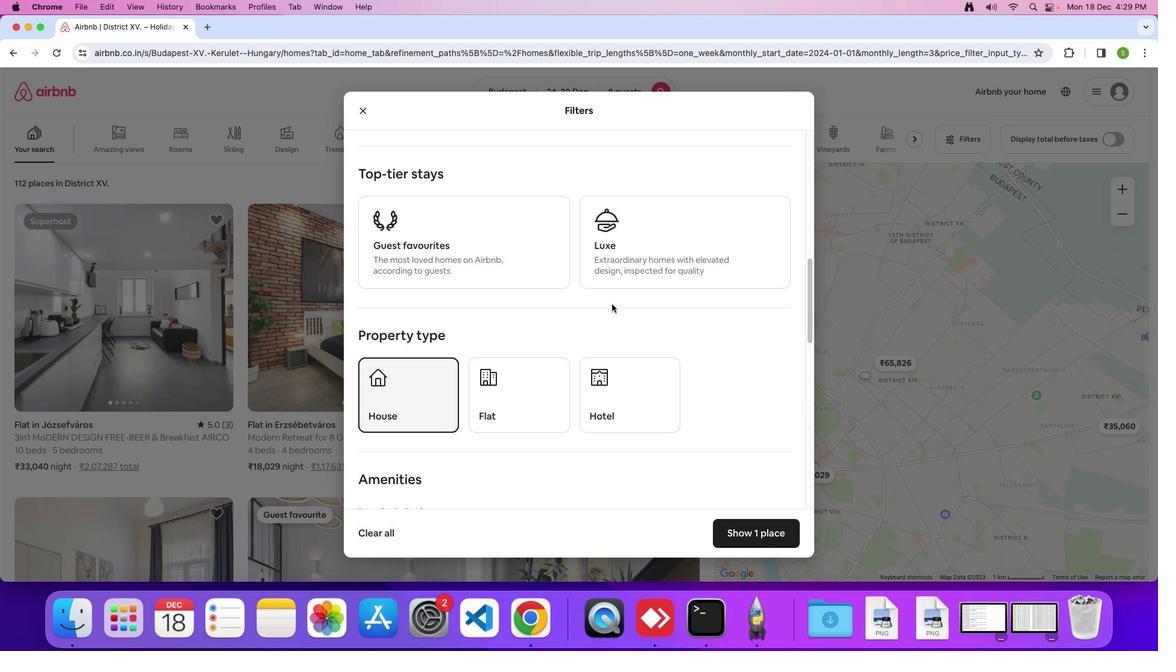 
Action: Mouse scrolled (615, 307) with delta (2, 1)
Screenshot: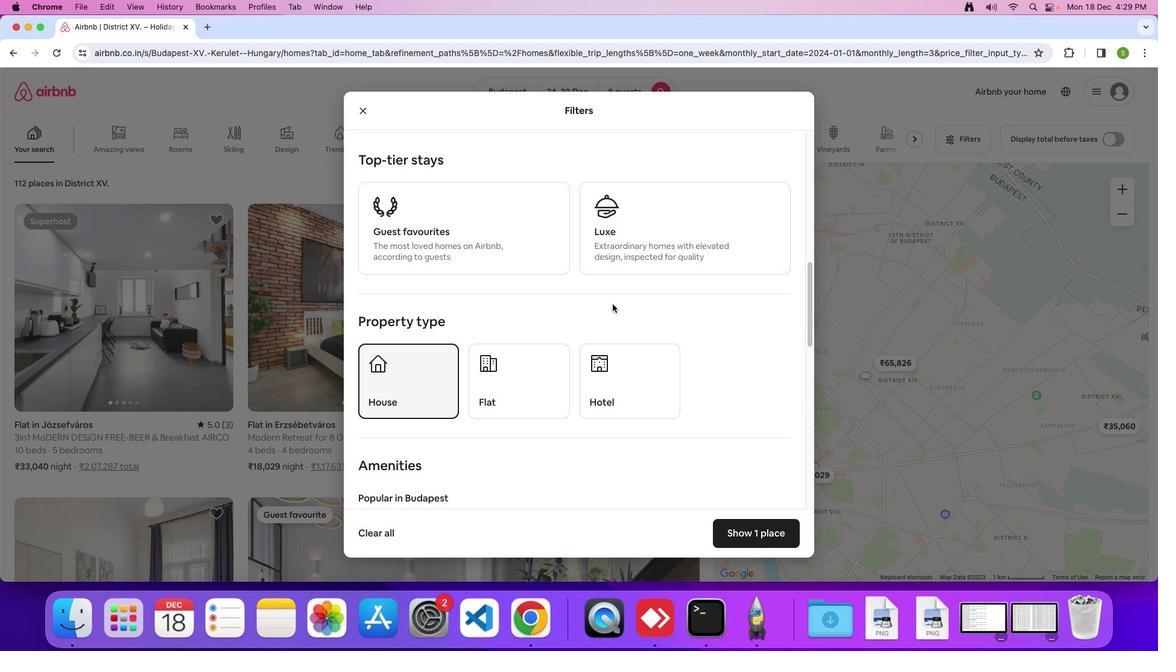 
Action: Mouse moved to (615, 307)
Screenshot: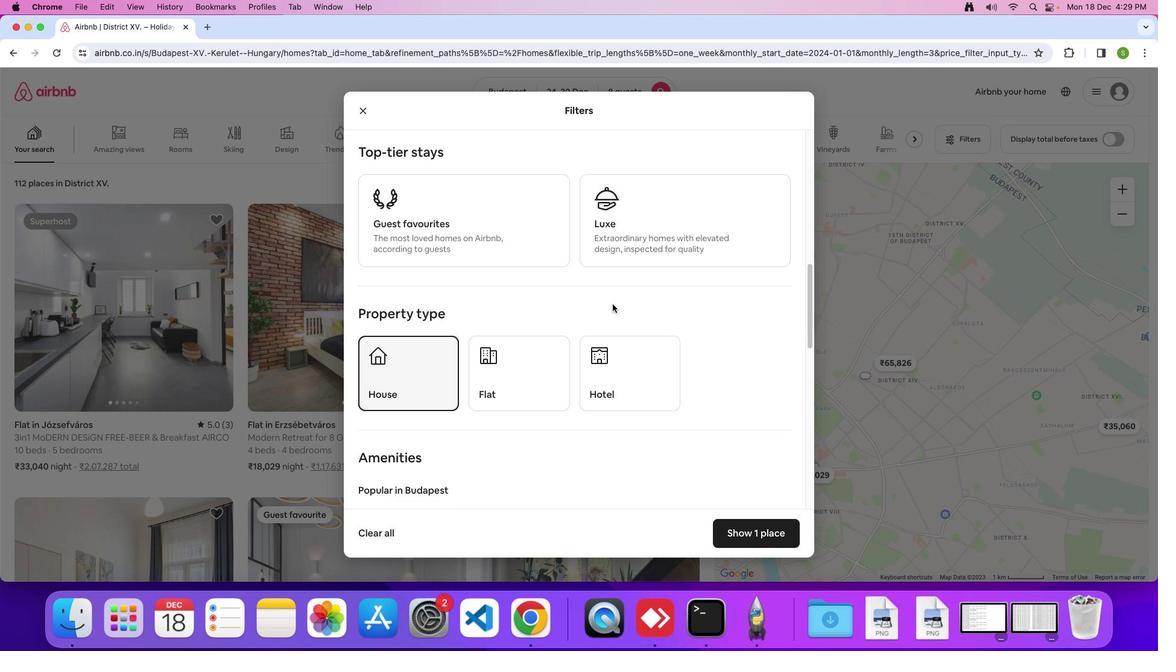 
Action: Mouse scrolled (615, 307) with delta (2, 1)
Screenshot: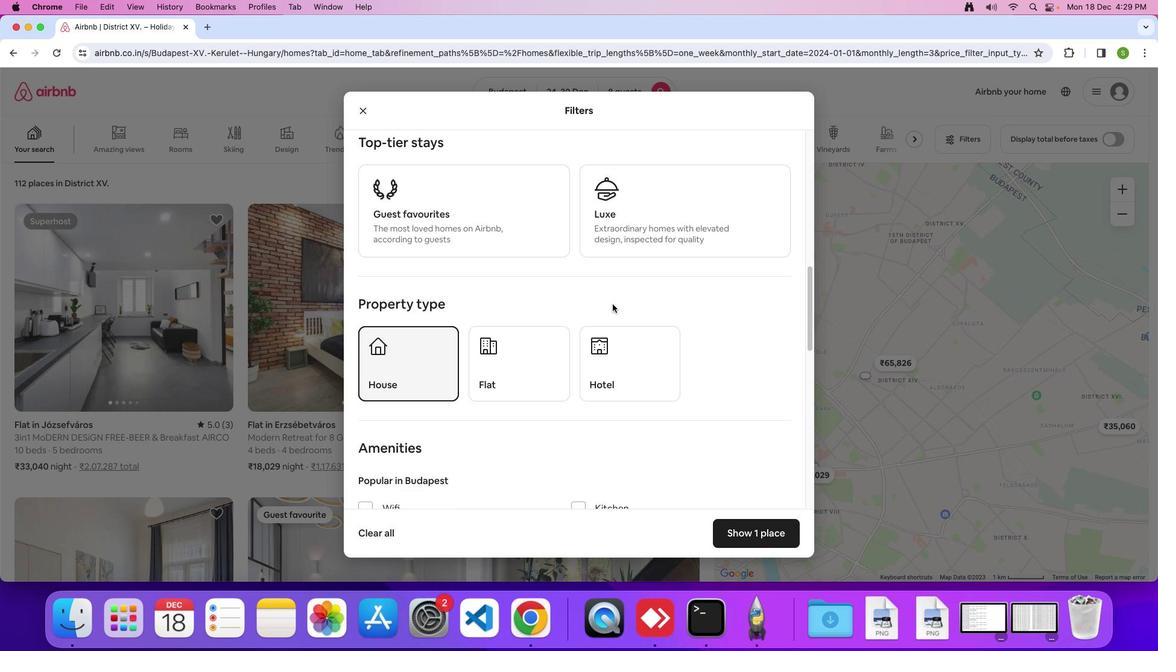 
Action: Mouse moved to (615, 306)
Screenshot: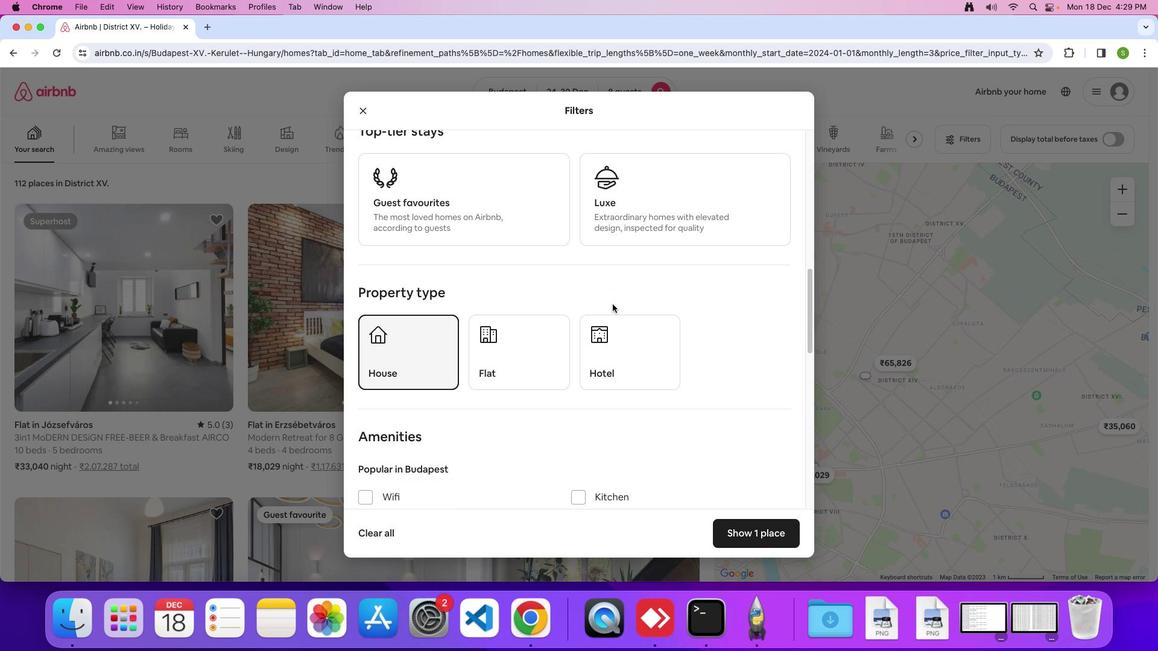 
Action: Mouse scrolled (615, 306) with delta (2, 1)
Screenshot: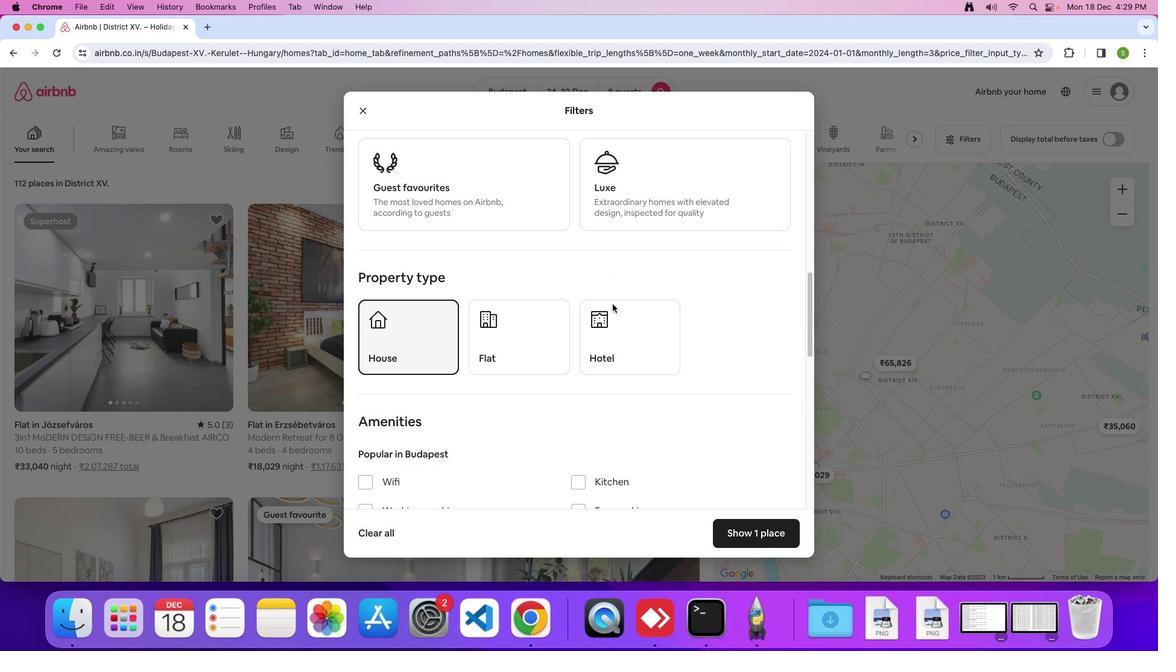 
Action: Mouse scrolled (615, 306) with delta (2, 1)
Screenshot: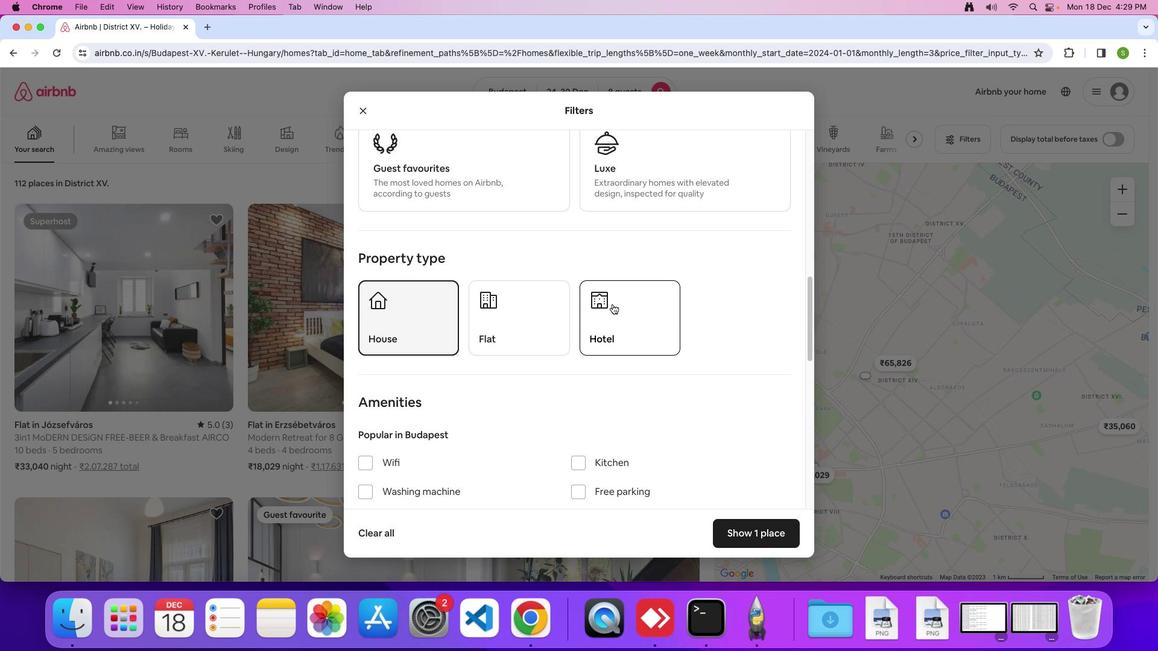 
Action: Mouse scrolled (615, 306) with delta (2, 1)
Screenshot: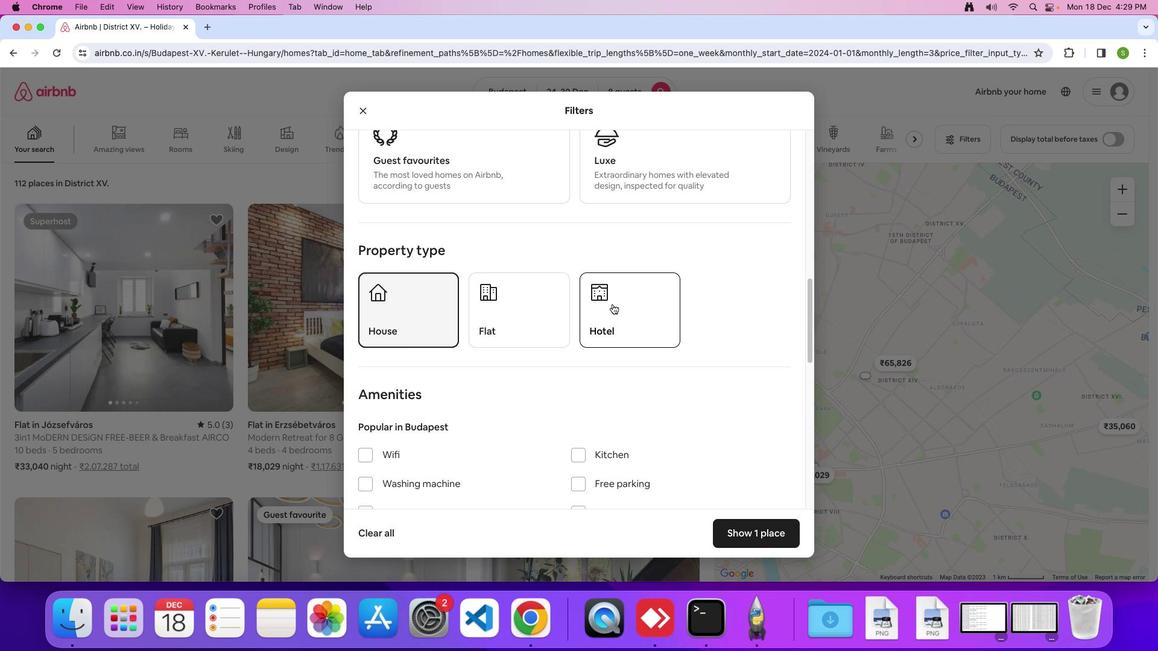 
Action: Mouse scrolled (615, 306) with delta (2, 1)
Screenshot: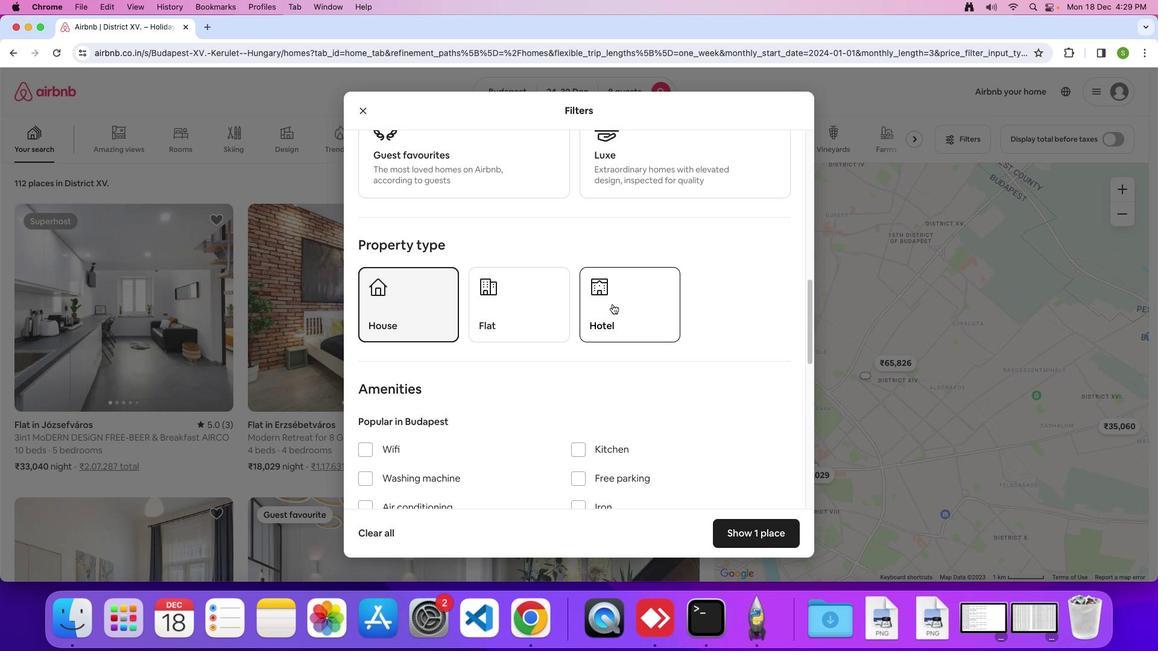 
Action: Mouse scrolled (615, 306) with delta (2, 1)
Screenshot: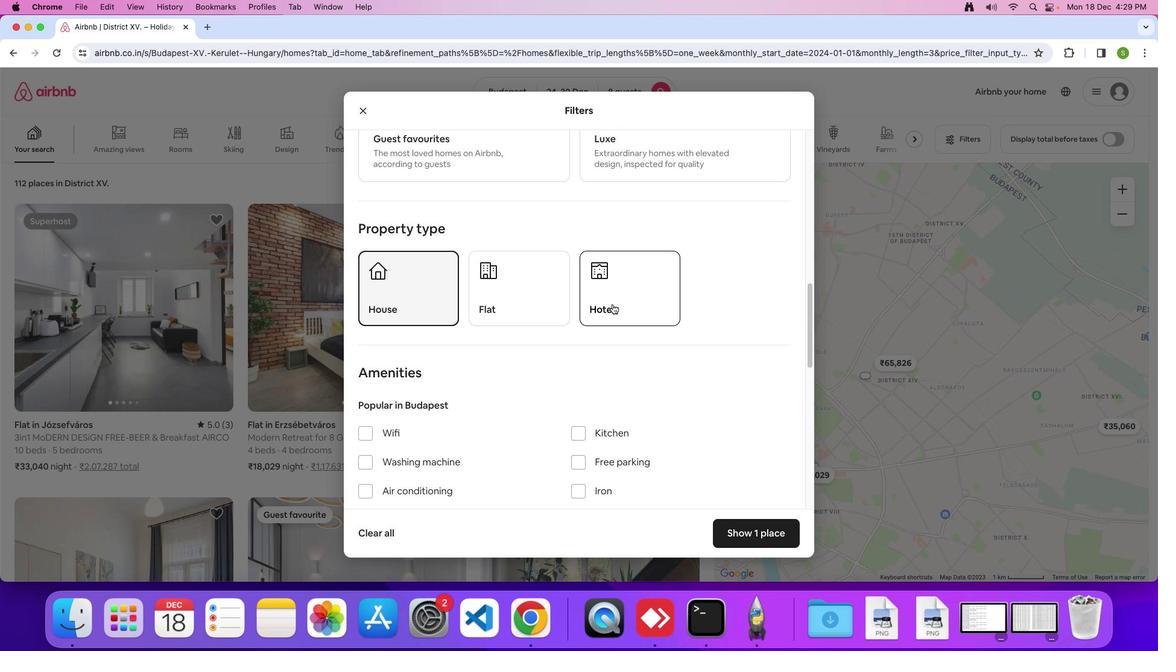 
Action: Mouse scrolled (615, 306) with delta (2, 1)
Screenshot: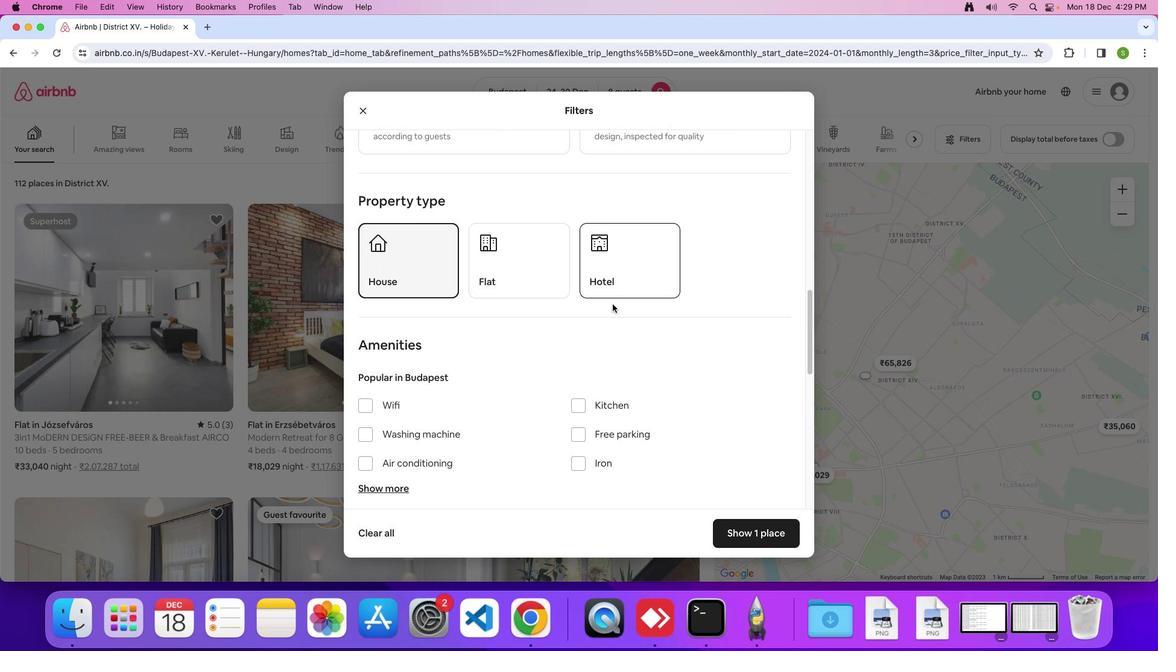 
Action: Mouse scrolled (615, 306) with delta (2, 1)
Screenshot: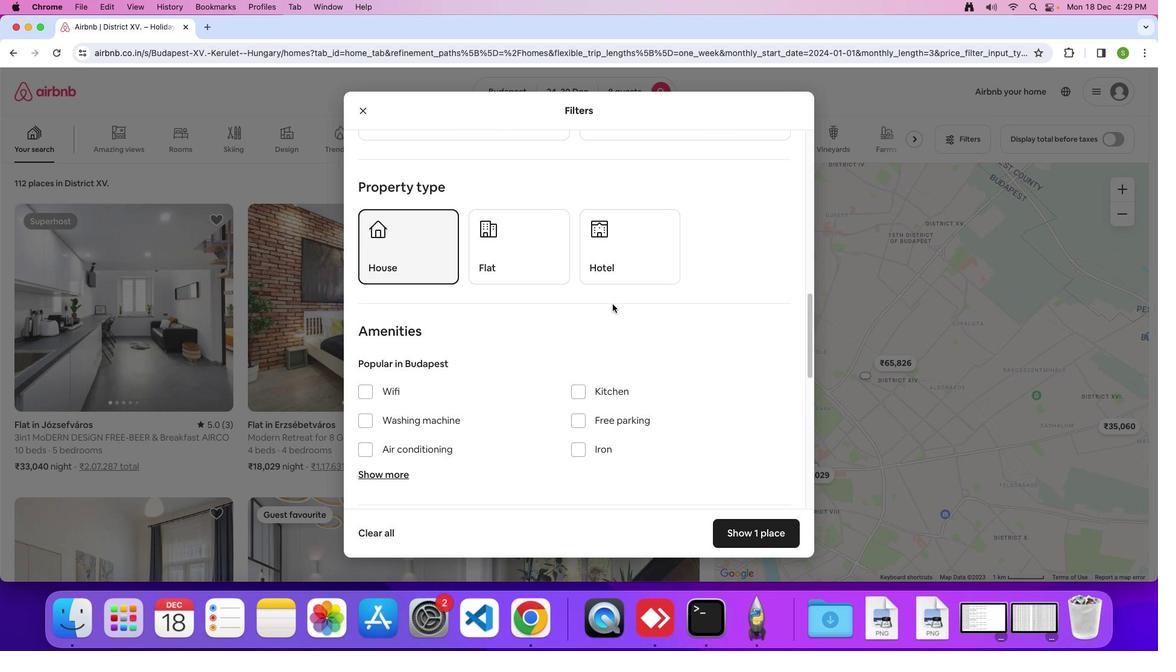 
Action: Mouse scrolled (615, 306) with delta (2, 1)
Screenshot: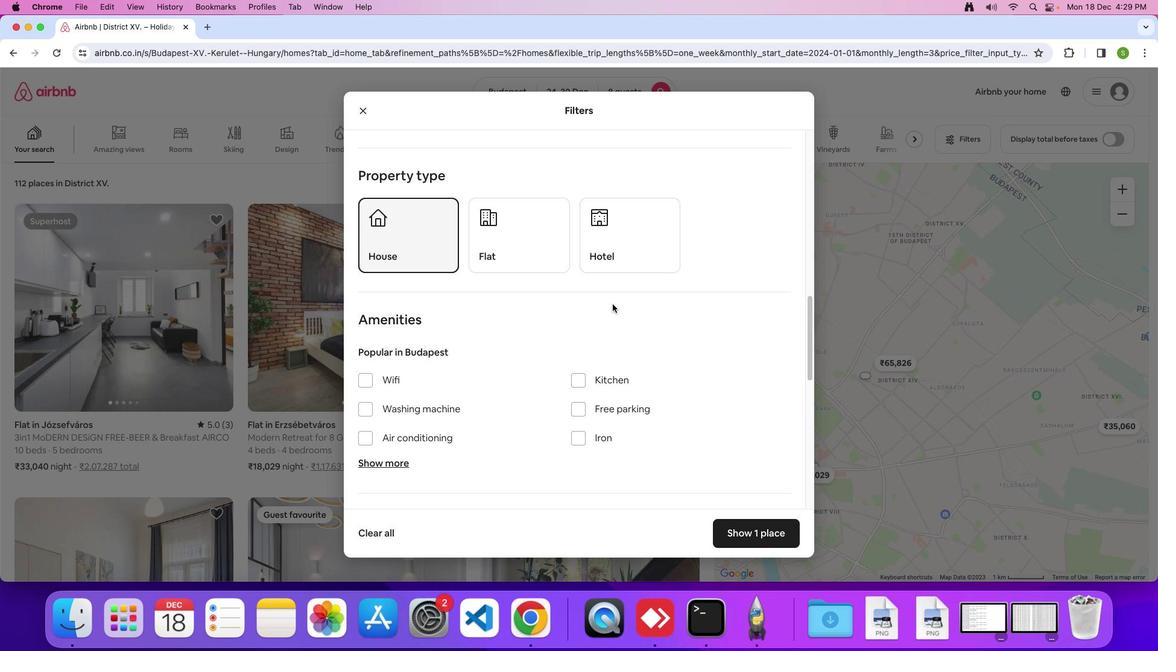 
Action: Mouse scrolled (615, 306) with delta (2, 1)
Screenshot: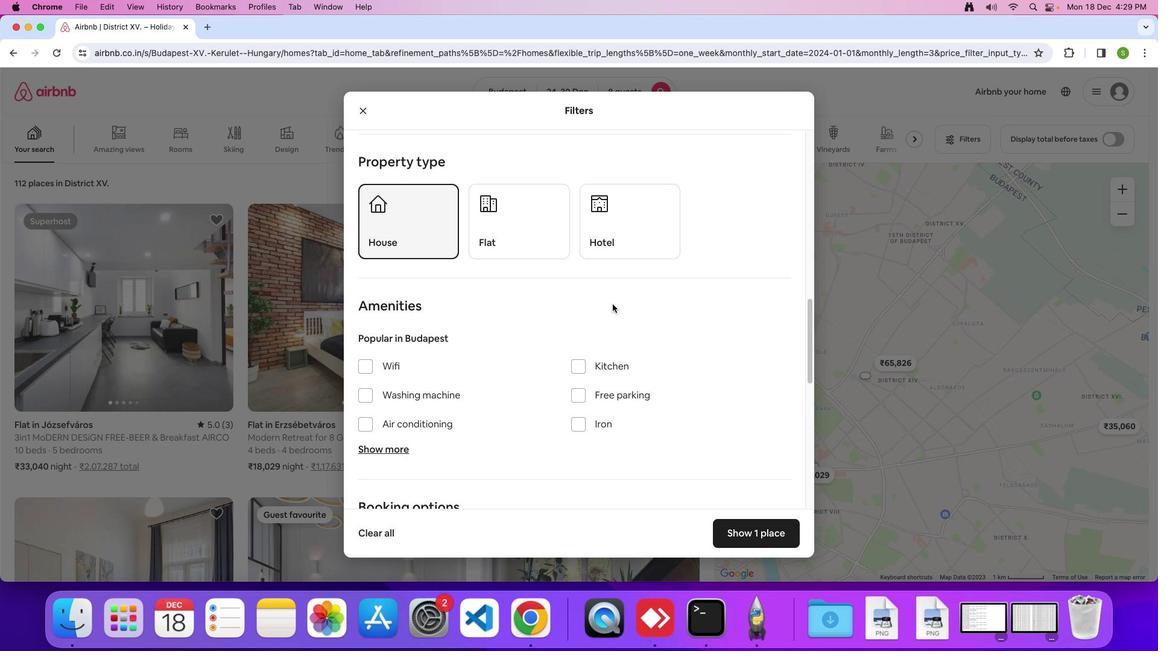 
Action: Mouse scrolled (615, 306) with delta (2, 1)
Screenshot: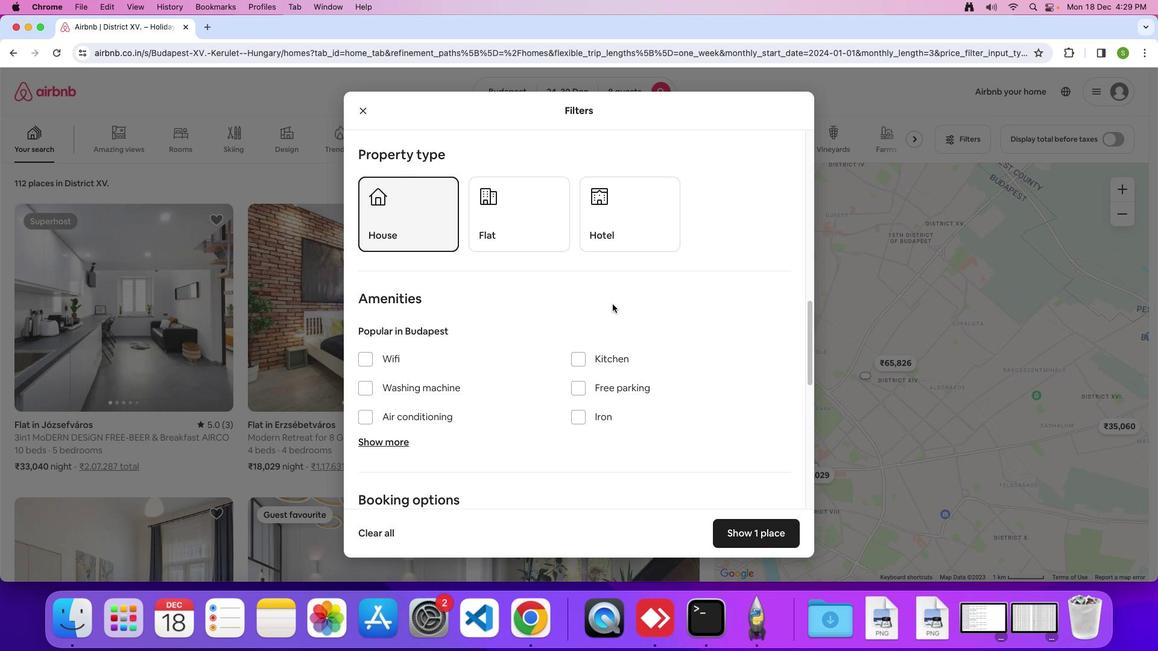 
Action: Mouse scrolled (615, 306) with delta (2, 1)
Screenshot: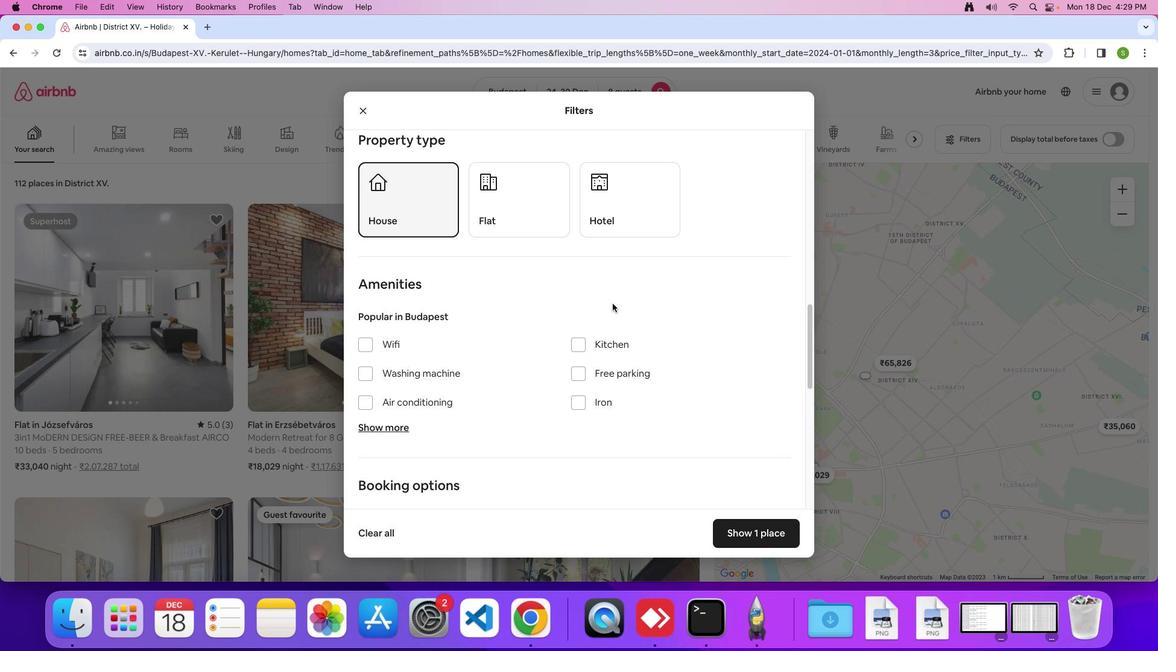 
Action: Mouse moved to (615, 306)
Screenshot: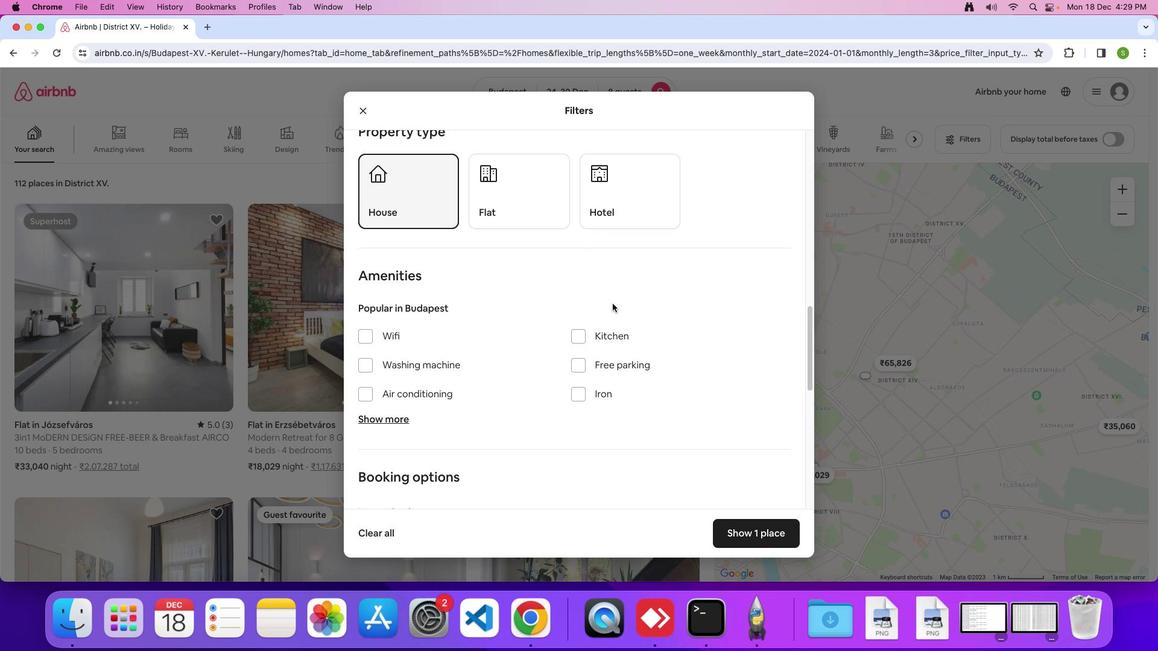 
Action: Mouse scrolled (615, 306) with delta (2, 1)
Screenshot: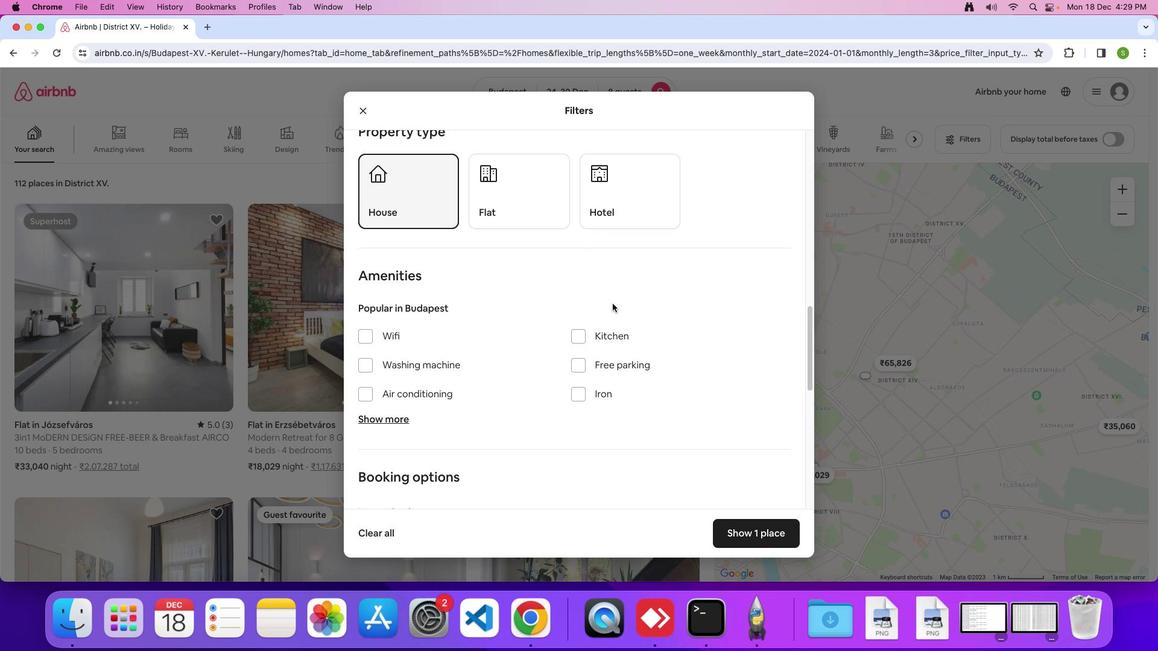 
Action: Mouse moved to (371, 332)
Screenshot: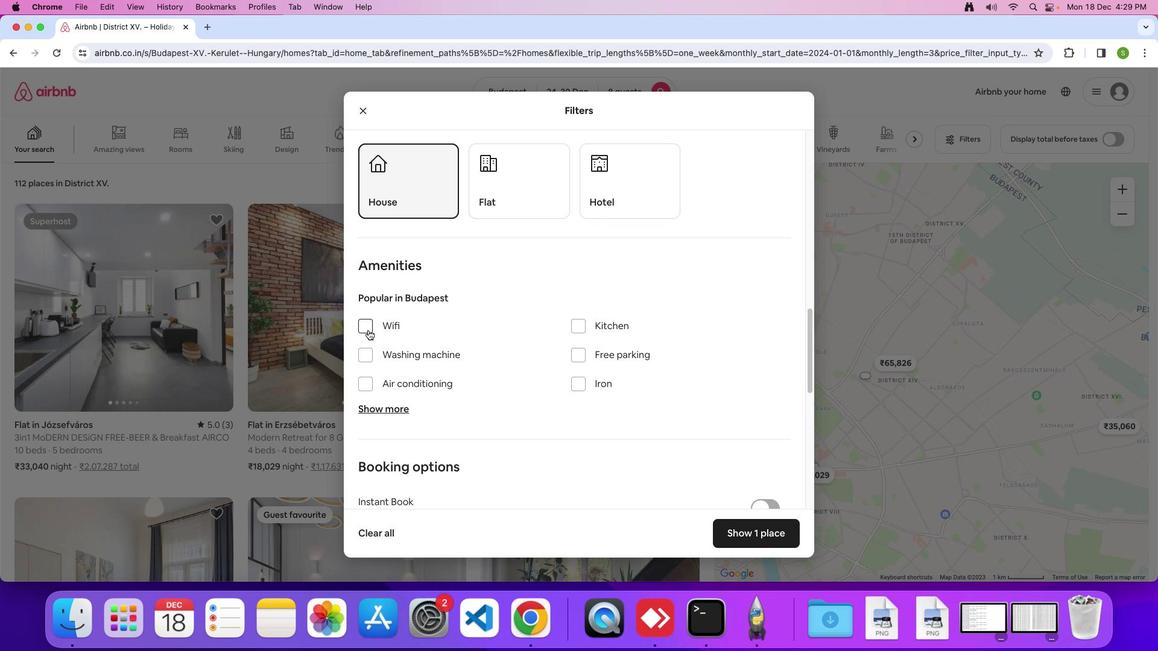 
Action: Mouse pressed left at (371, 332)
Screenshot: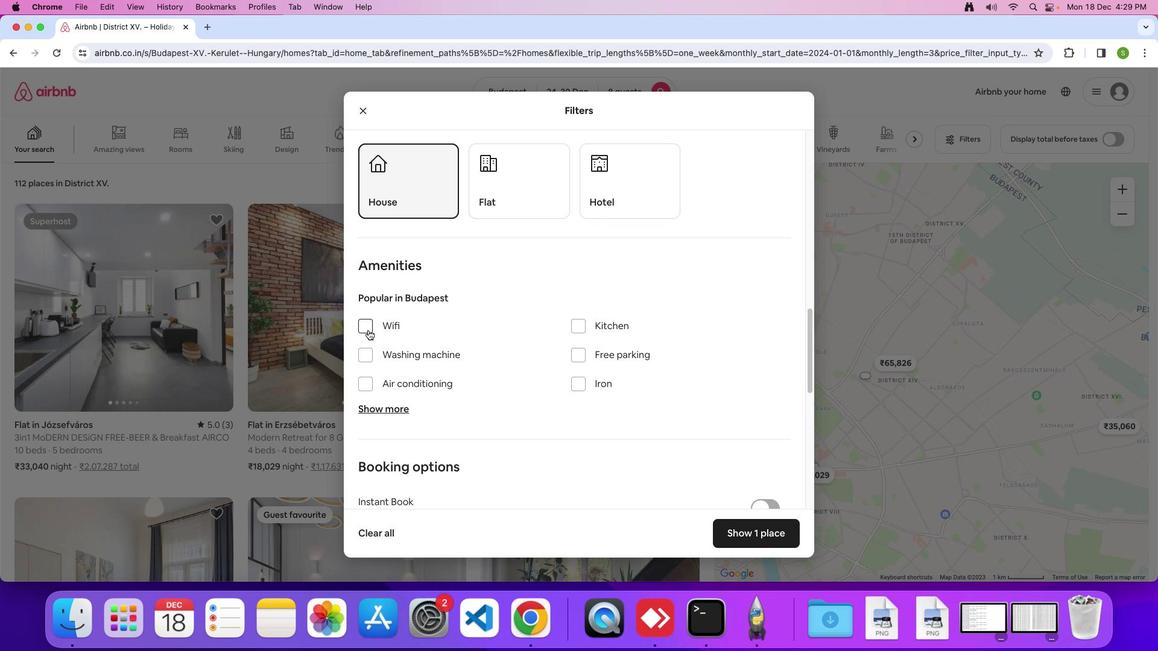 
Action: Mouse moved to (381, 413)
Screenshot: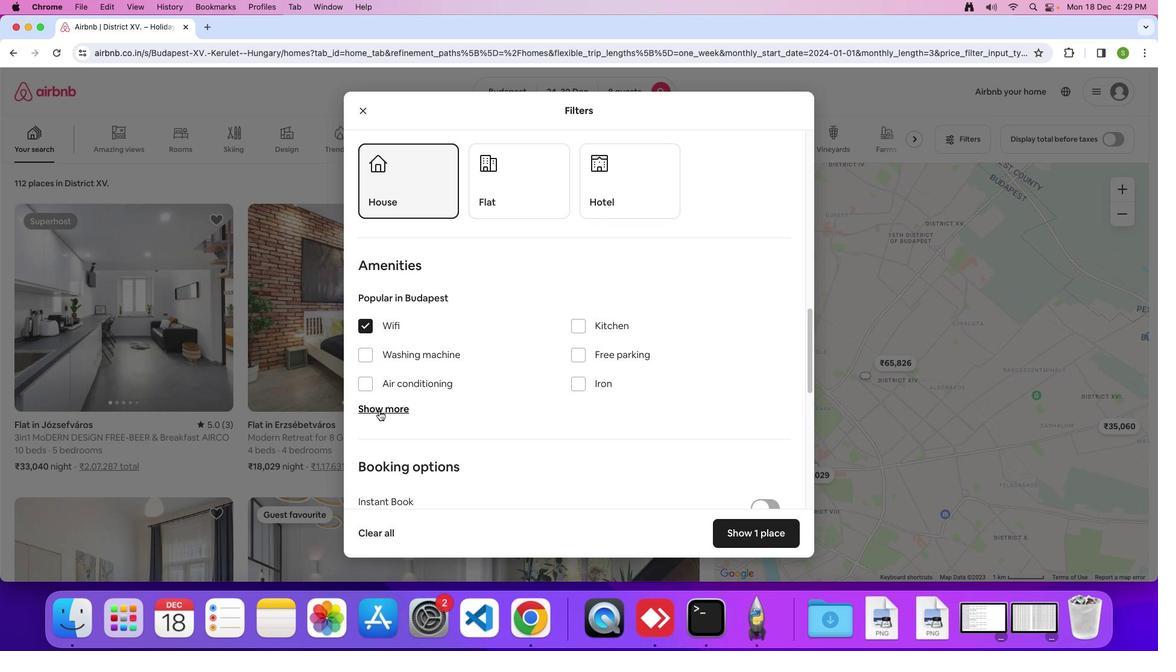 
Action: Mouse pressed left at (381, 413)
Screenshot: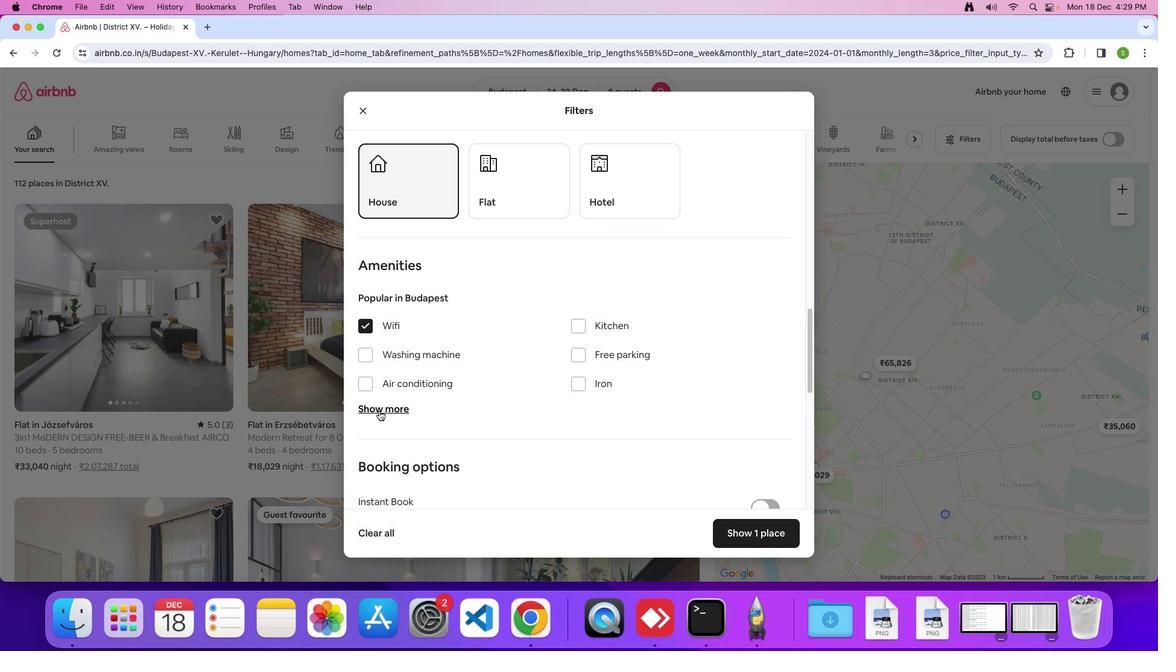 
Action: Mouse moved to (605, 365)
Screenshot: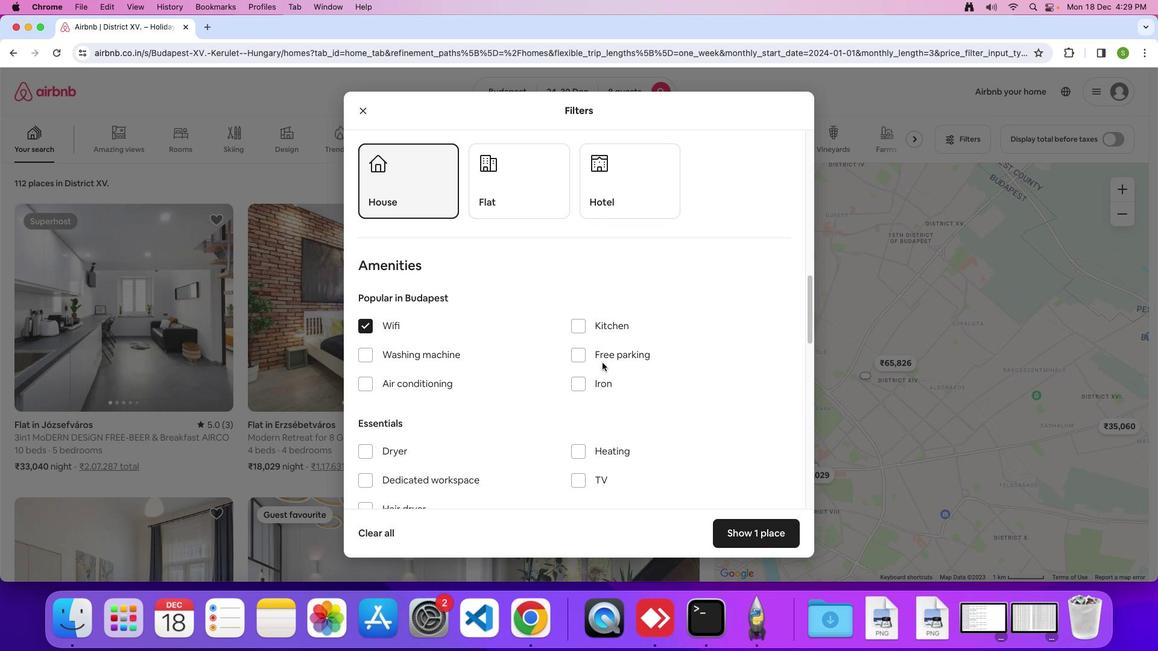 
Action: Mouse scrolled (605, 365) with delta (2, 1)
Screenshot: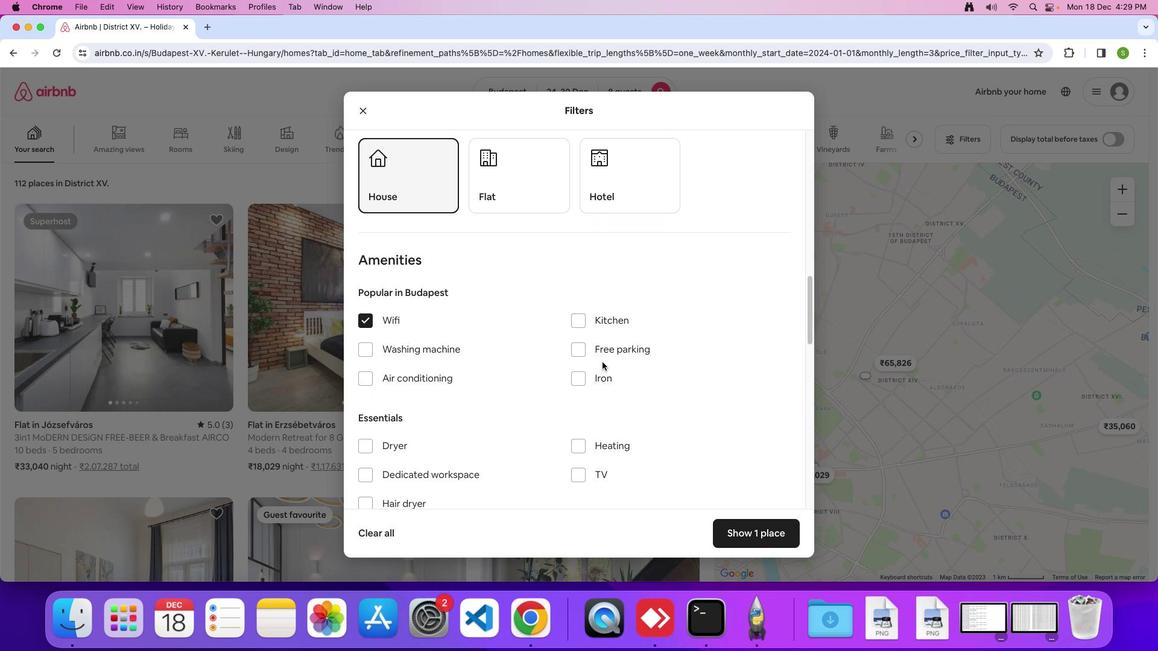 
Action: Mouse moved to (604, 365)
Screenshot: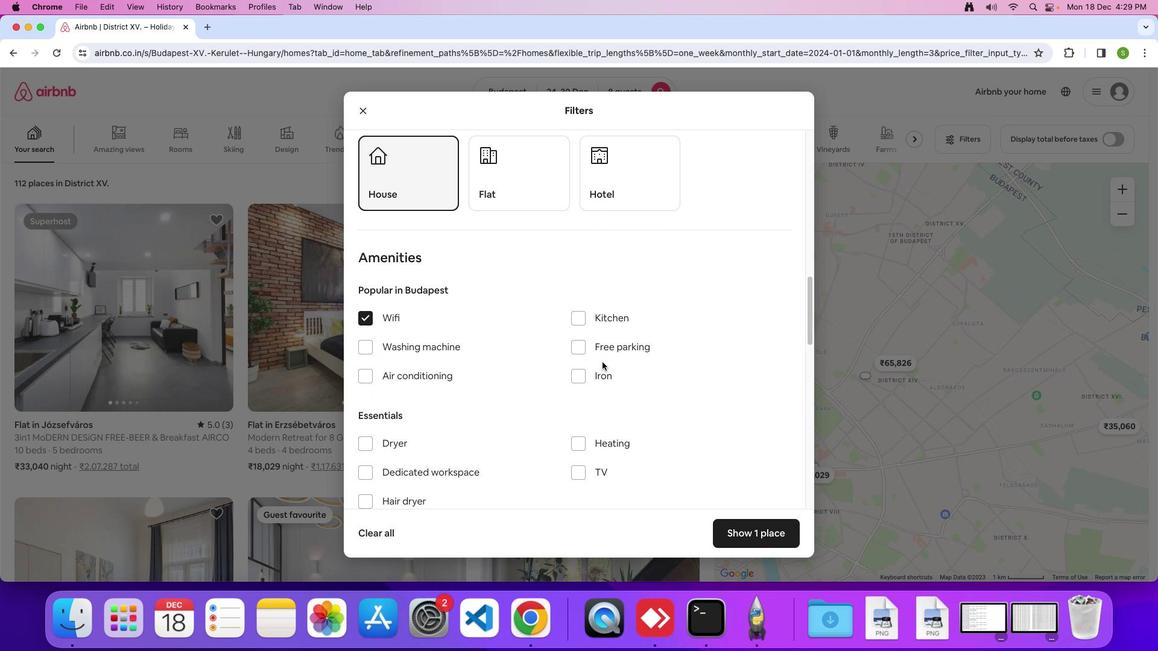 
Action: Mouse scrolled (604, 365) with delta (2, 1)
Screenshot: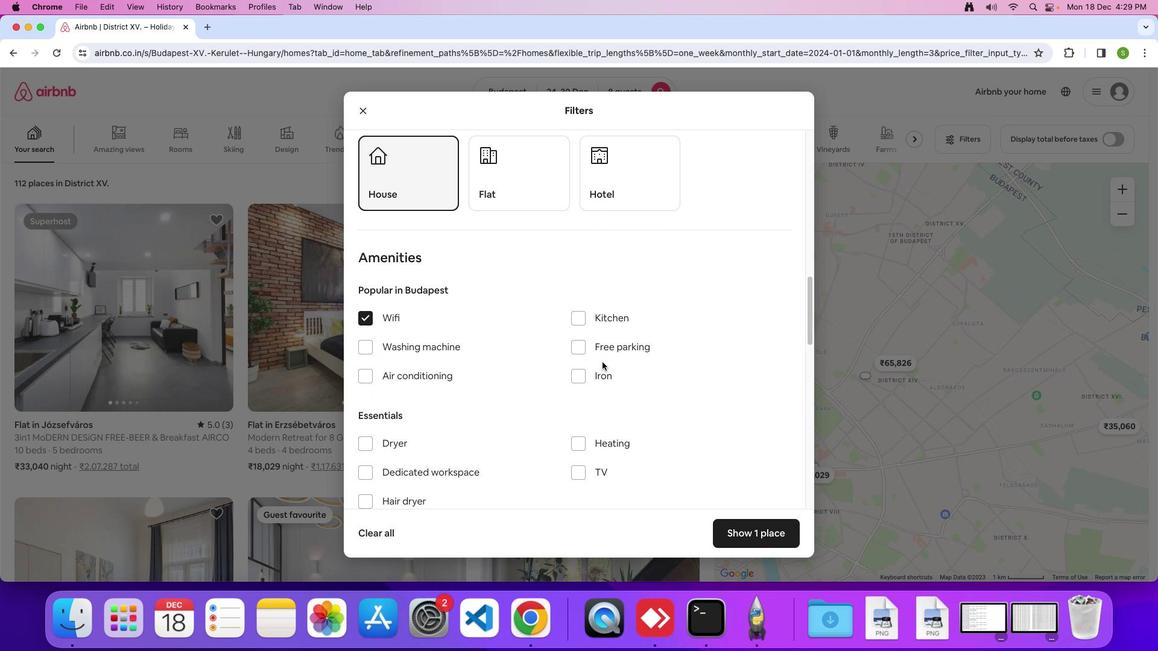 
Action: Mouse moved to (602, 363)
Screenshot: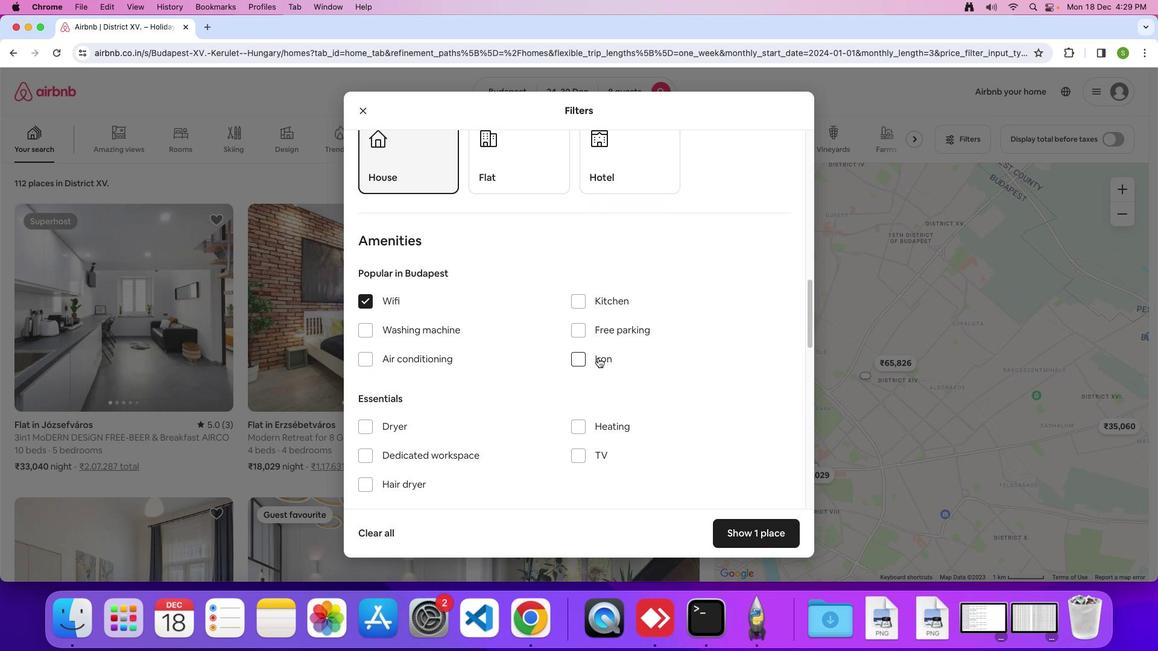
Action: Mouse scrolled (602, 363) with delta (2, 1)
Screenshot: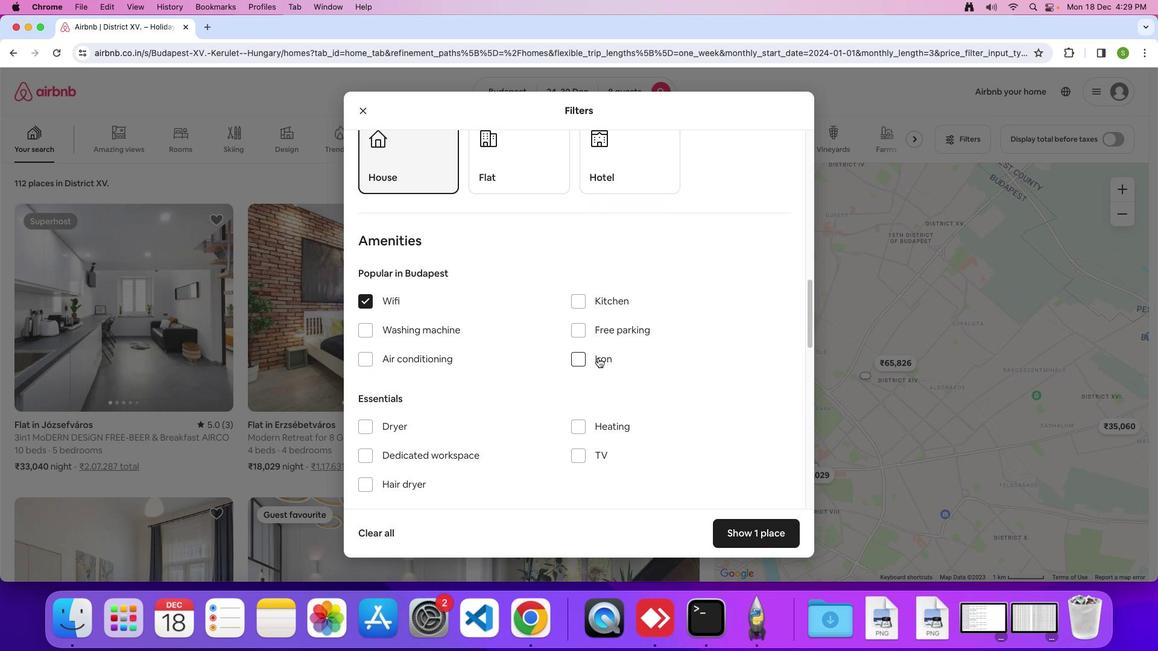 
Action: Mouse moved to (600, 360)
Screenshot: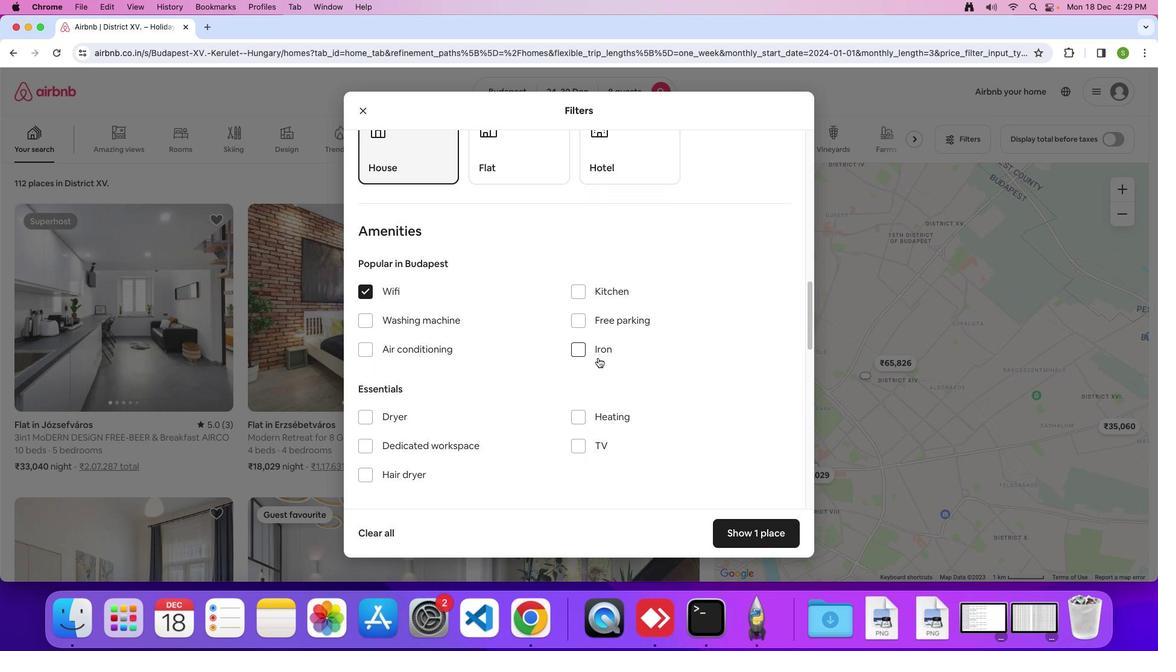 
Action: Mouse scrolled (600, 360) with delta (2, 1)
Screenshot: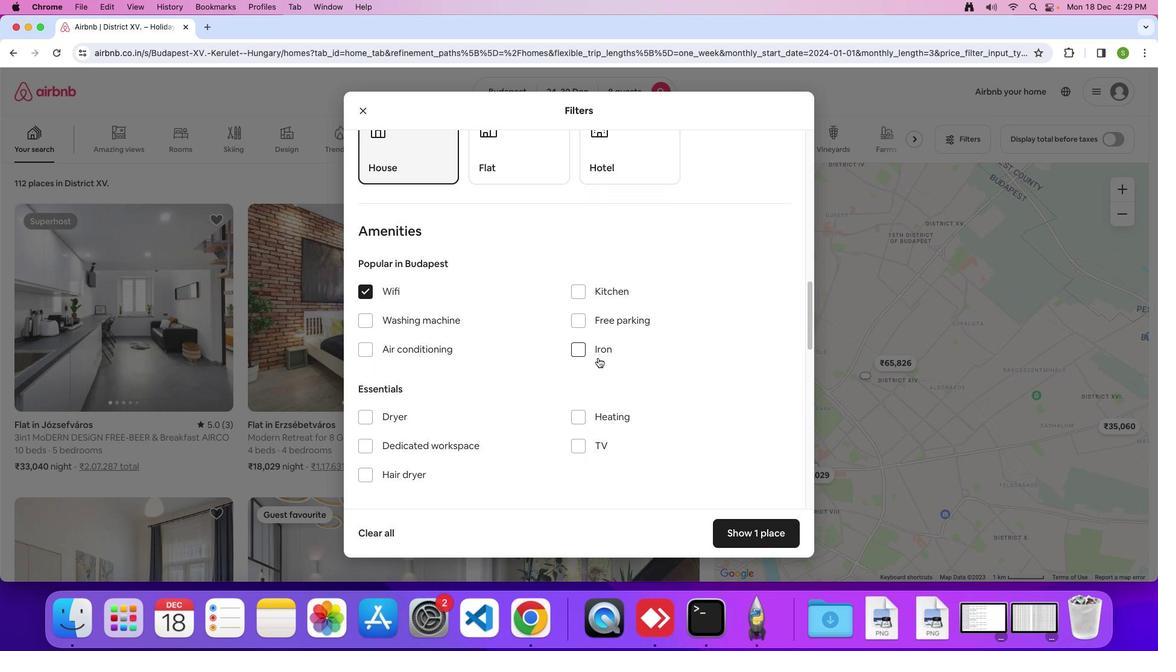 
Action: Mouse moved to (600, 360)
Screenshot: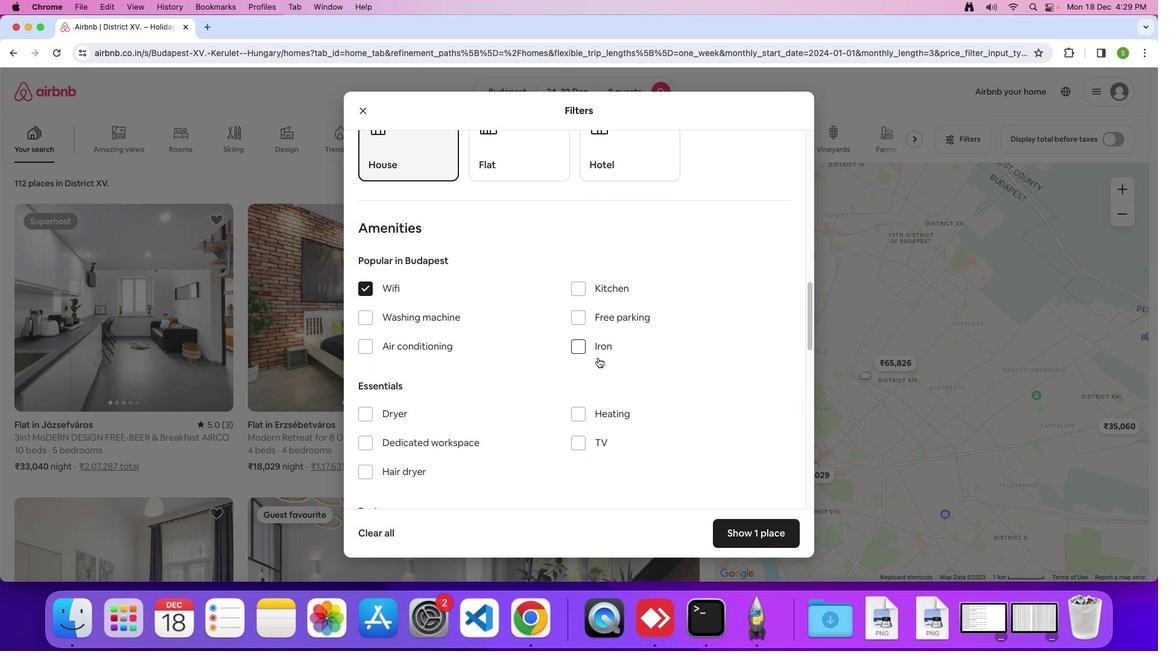 
Action: Mouse scrolled (600, 360) with delta (2, 1)
Screenshot: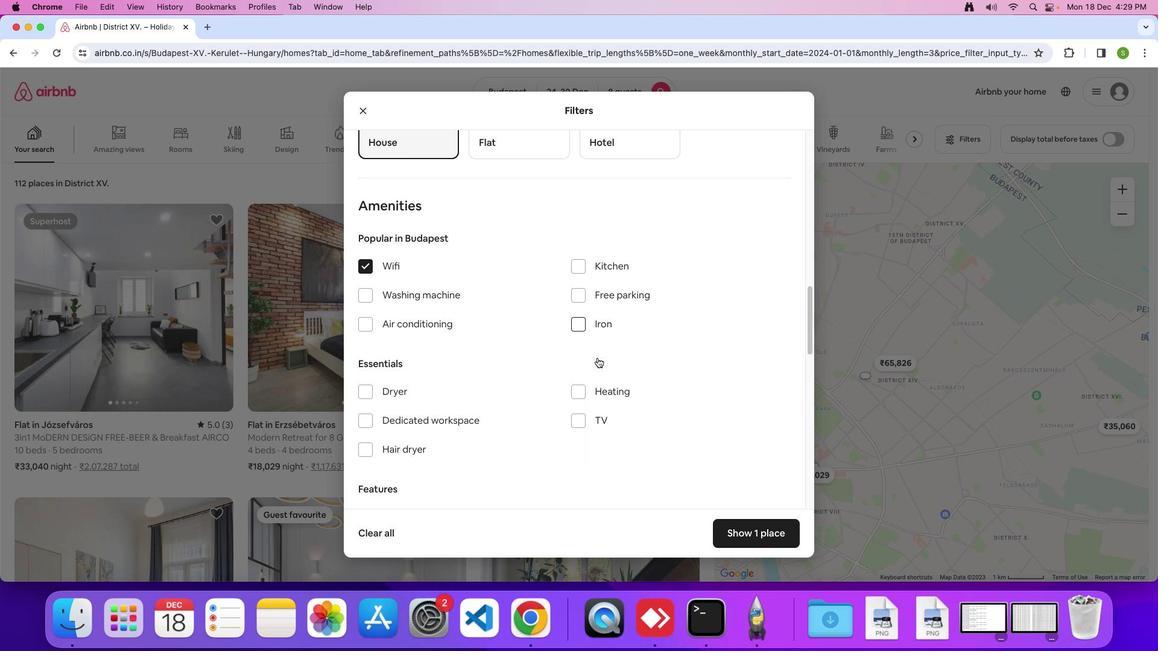 
Action: Mouse moved to (599, 360)
Screenshot: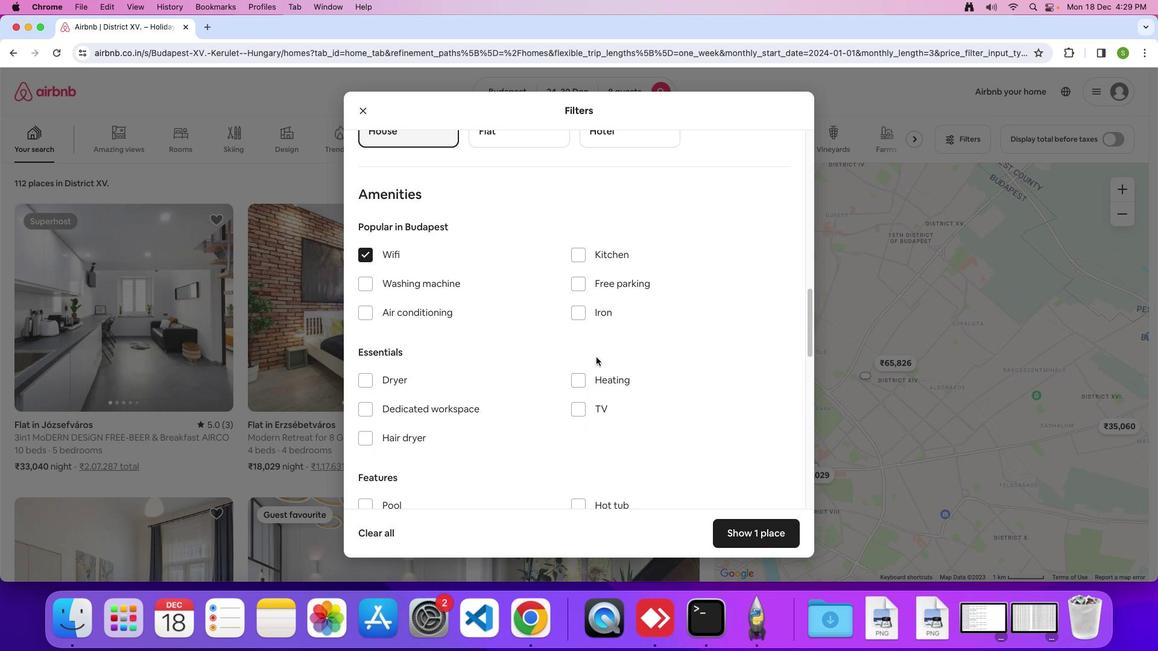 
Action: Mouse scrolled (599, 360) with delta (2, 1)
Screenshot: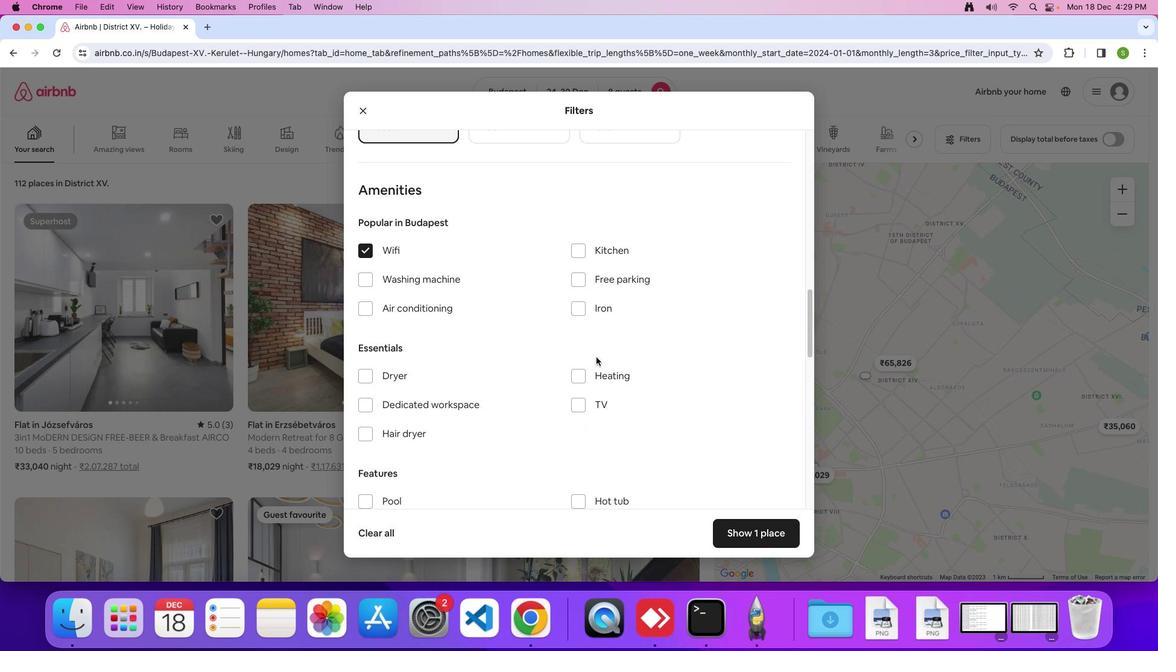 
Action: Mouse moved to (599, 359)
Screenshot: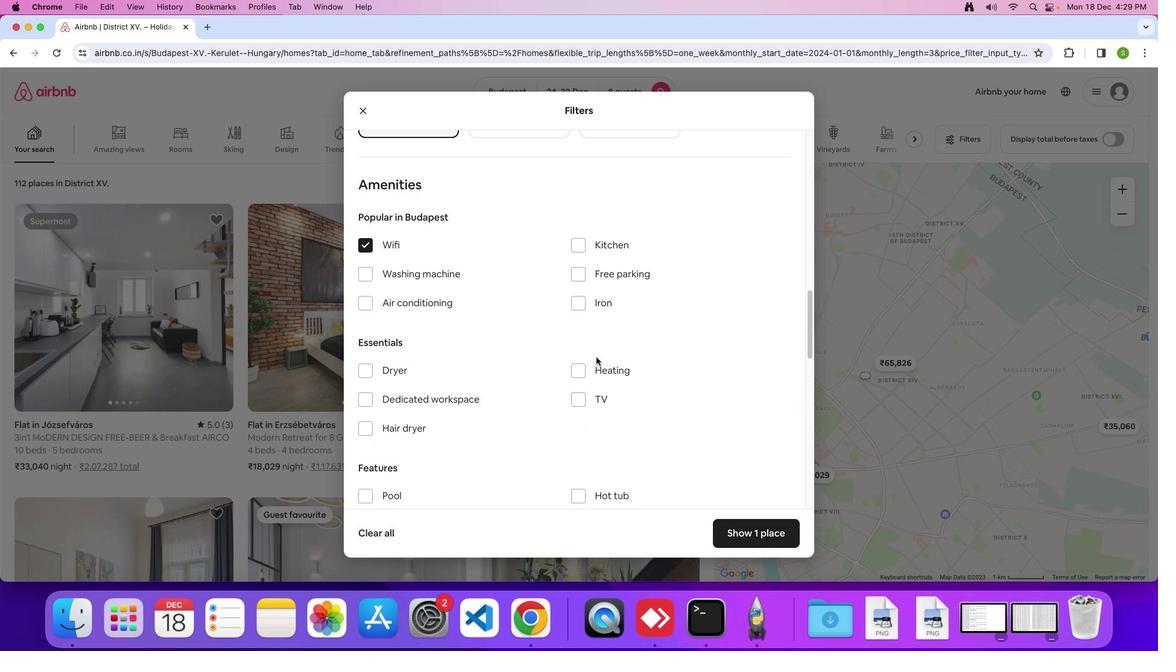 
Action: Mouse scrolled (599, 359) with delta (2, 1)
Screenshot: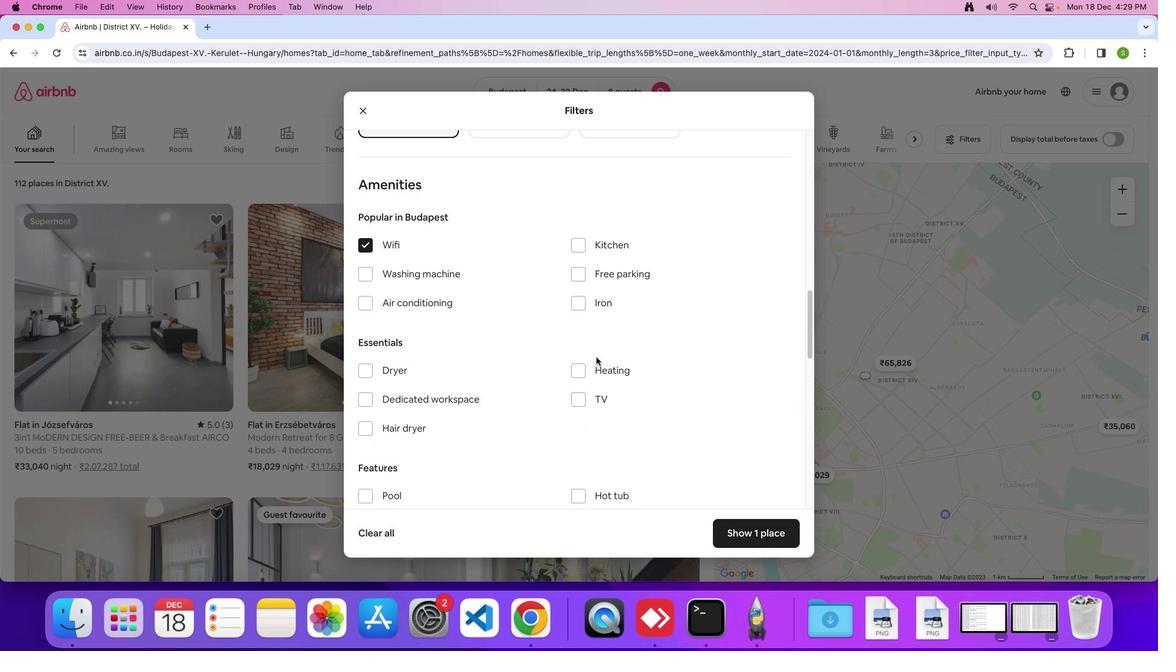 
Action: Mouse moved to (580, 271)
Screenshot: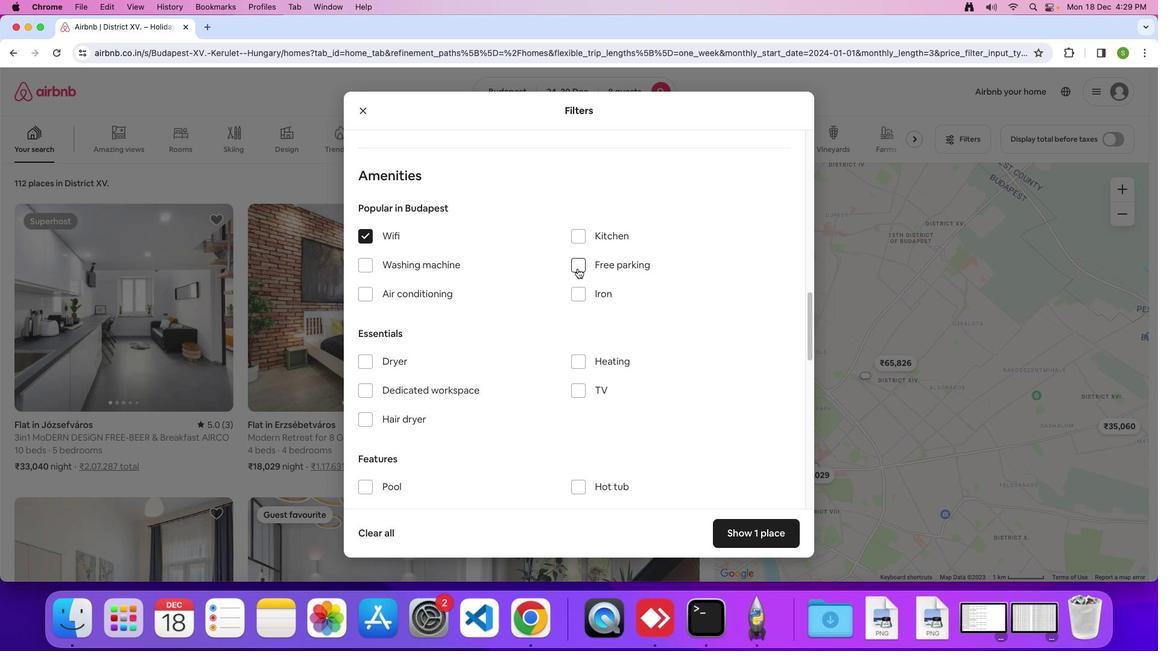 
Action: Mouse pressed left at (580, 271)
Screenshot: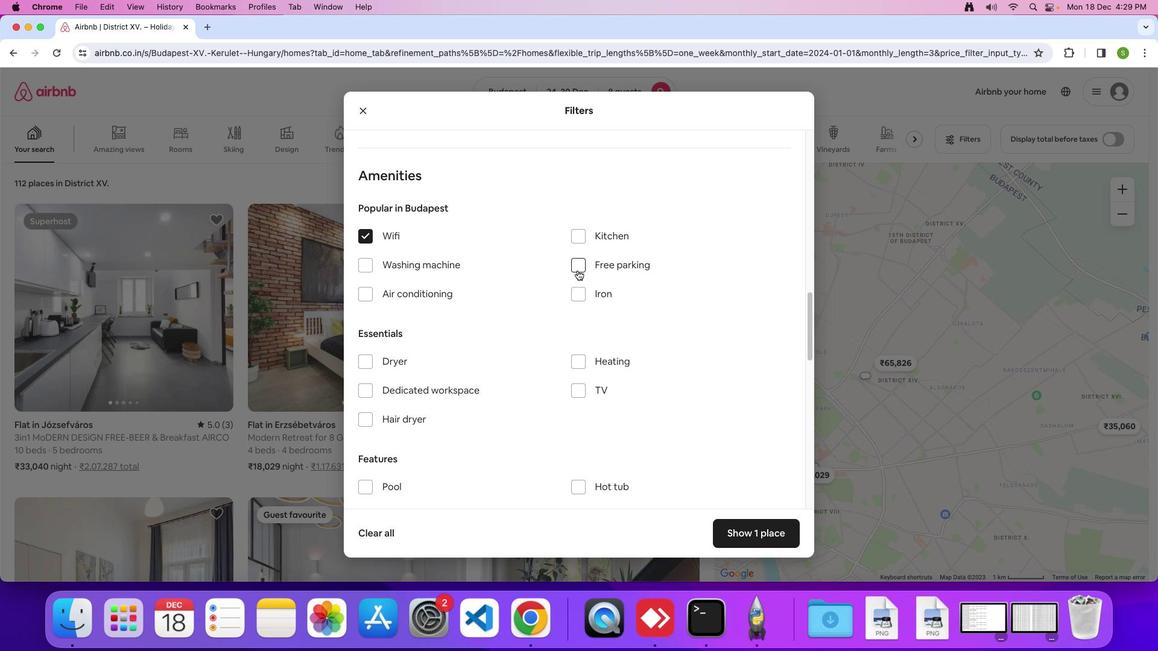 
Action: Mouse moved to (581, 398)
Screenshot: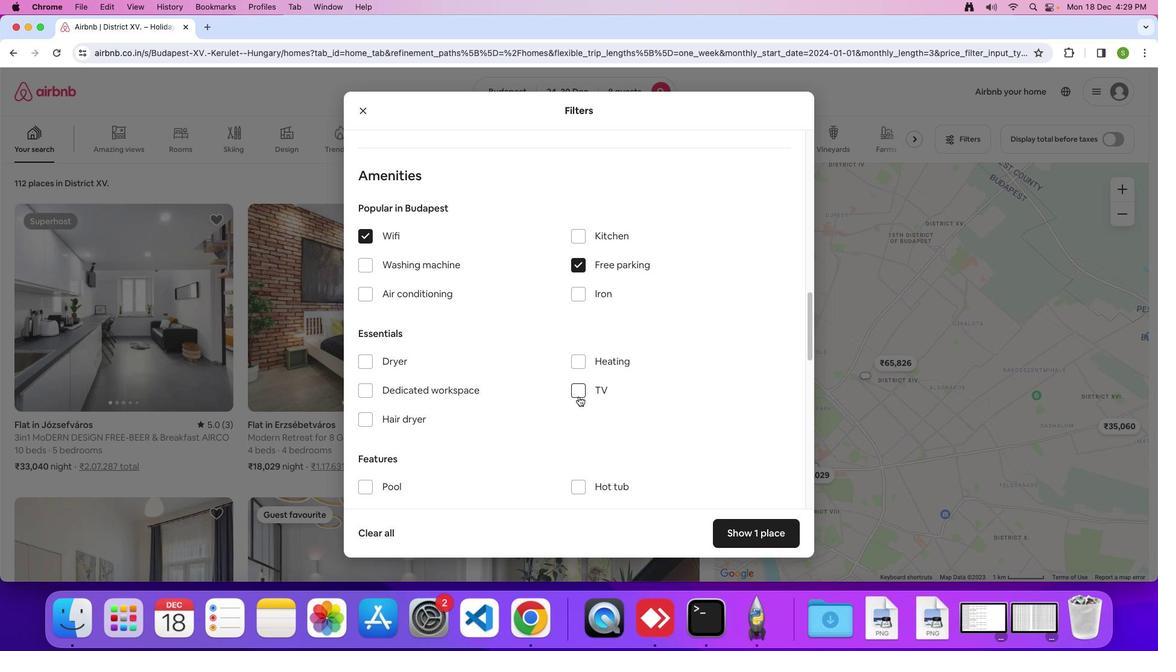 
Action: Mouse pressed left at (581, 398)
Screenshot: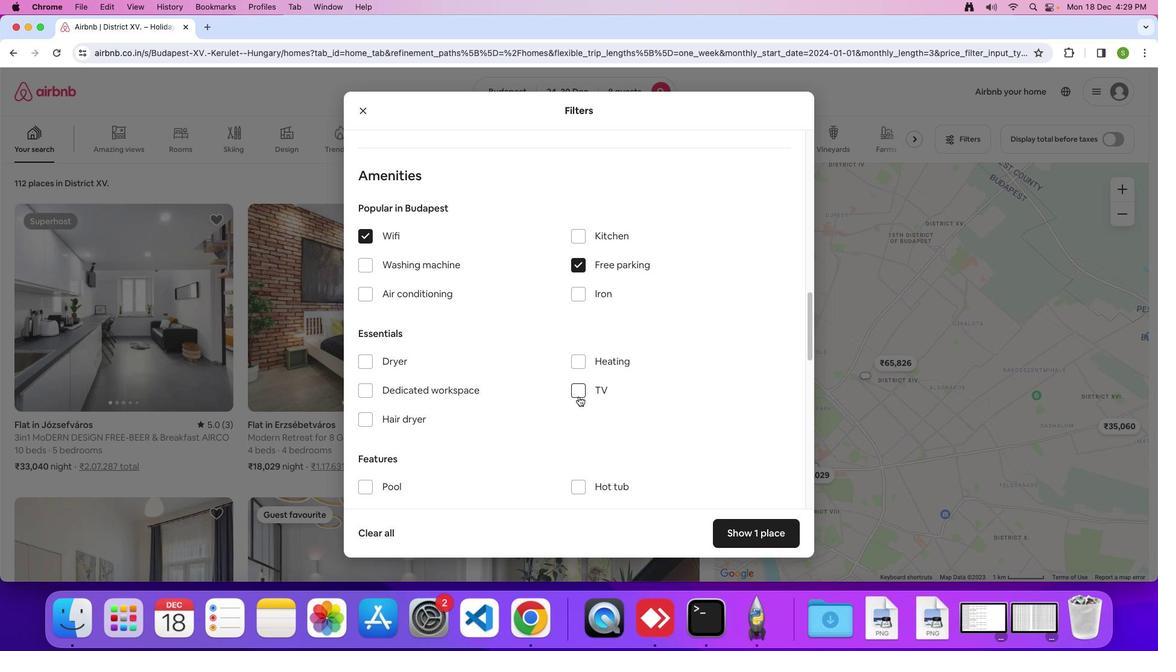 
Action: Mouse moved to (709, 365)
Screenshot: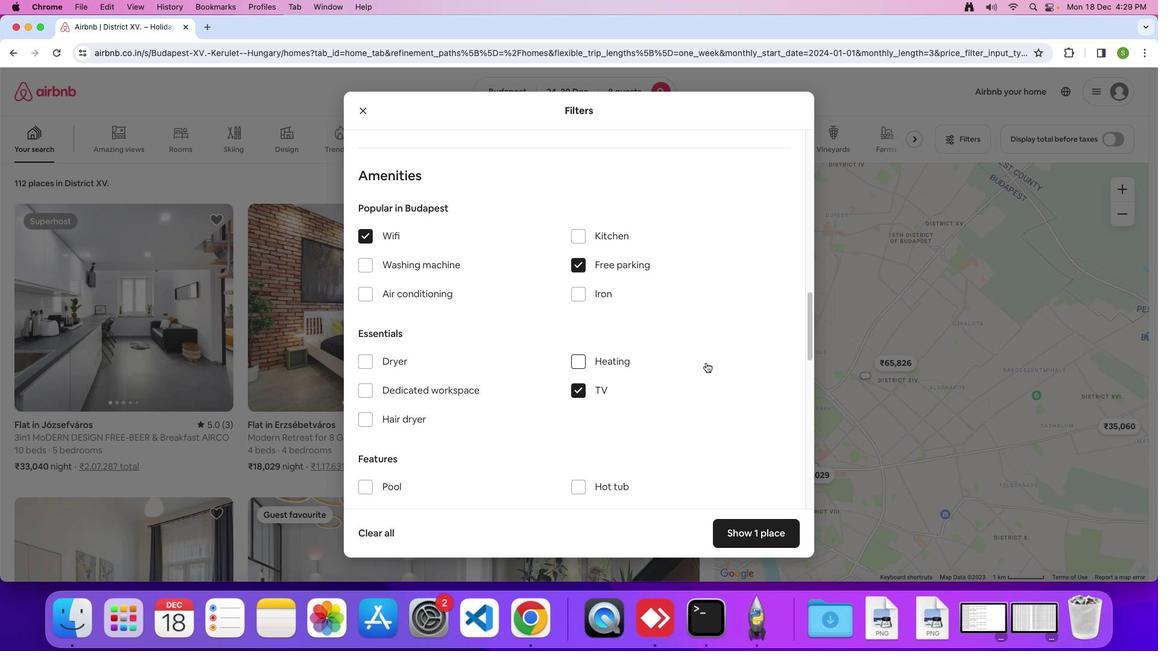 
Action: Mouse scrolled (709, 365) with delta (2, 1)
Screenshot: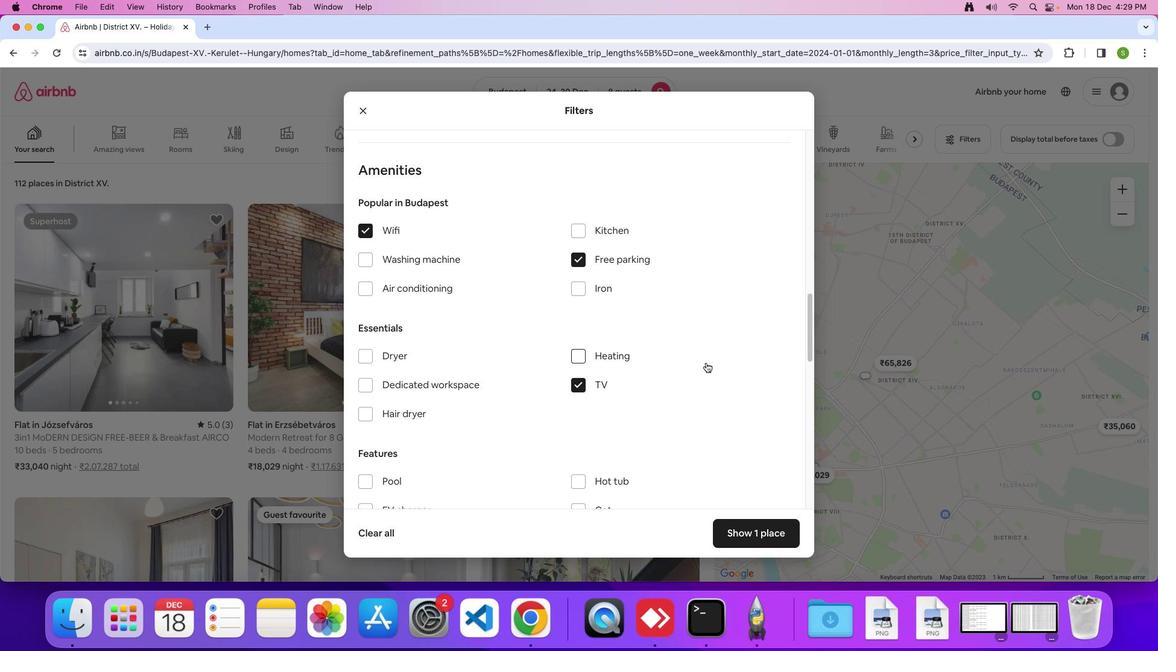 
Action: Mouse scrolled (709, 365) with delta (2, 1)
Screenshot: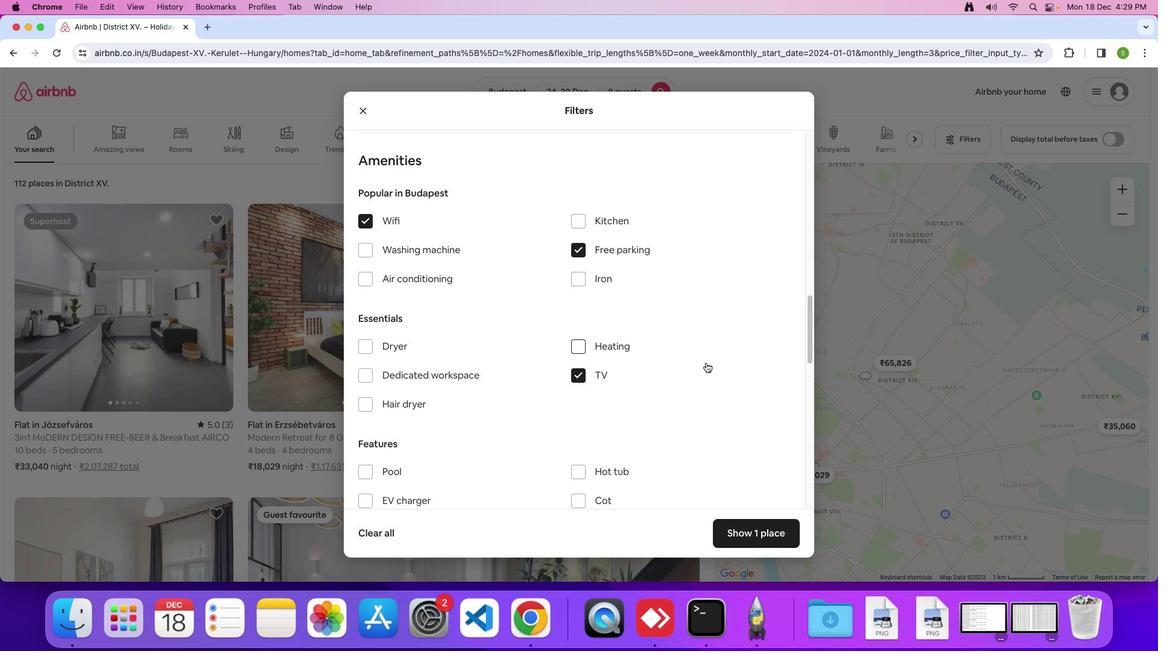 
Action: Mouse scrolled (709, 365) with delta (2, 1)
Screenshot: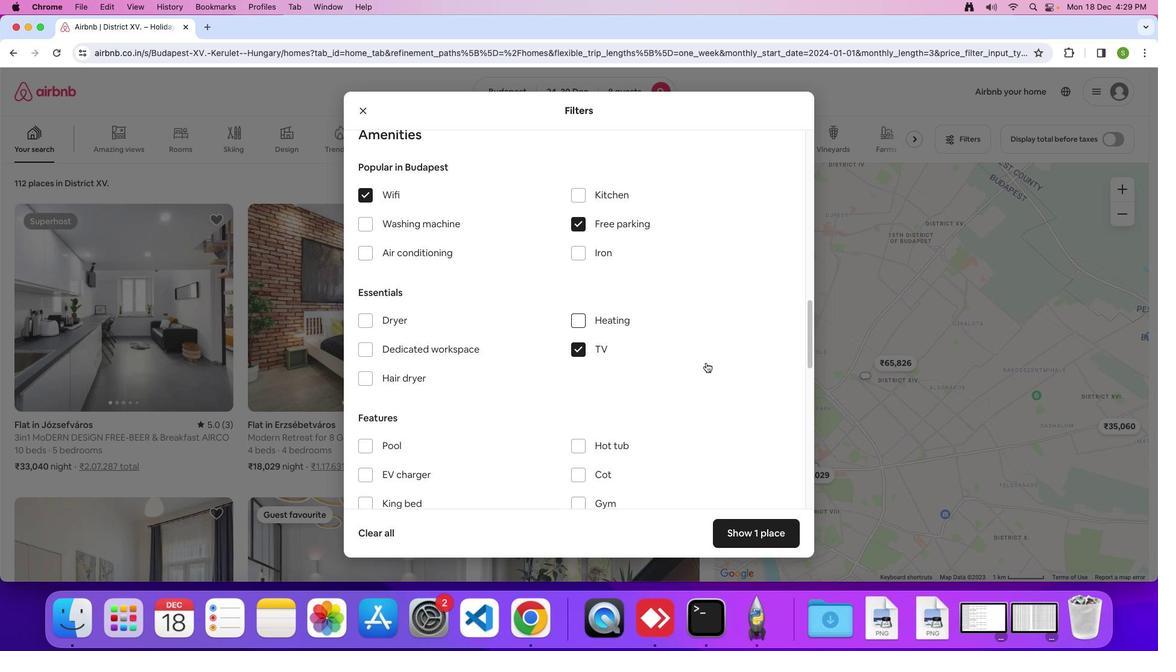 
Action: Mouse scrolled (709, 365) with delta (2, 1)
Screenshot: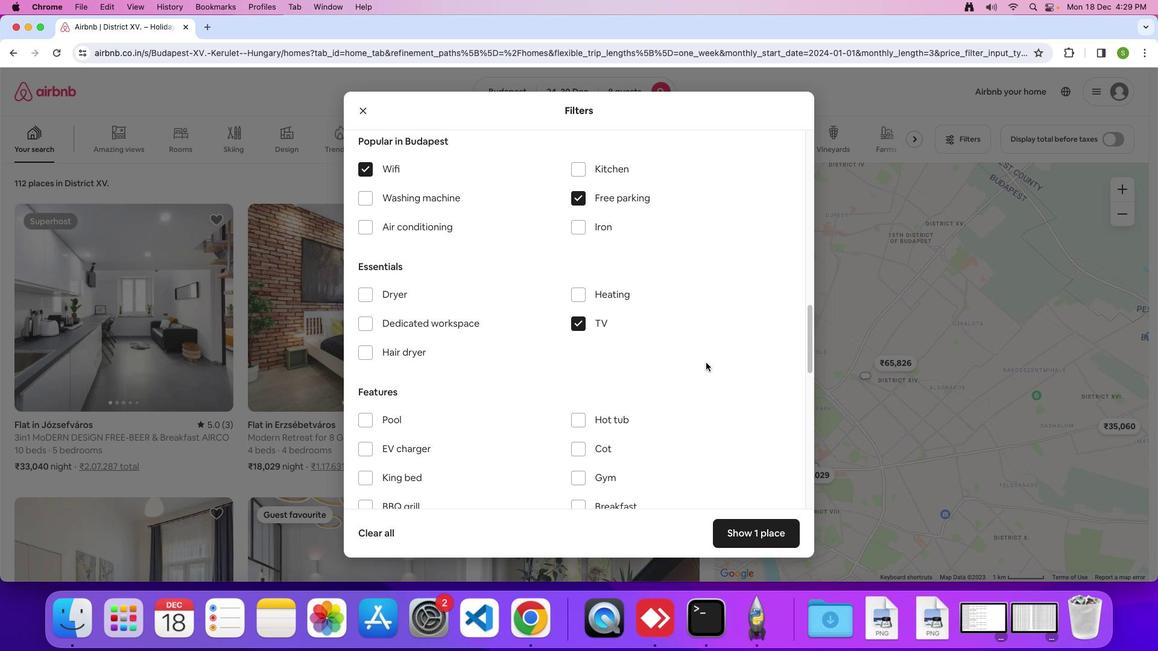 
Action: Mouse scrolled (709, 365) with delta (2, 1)
Screenshot: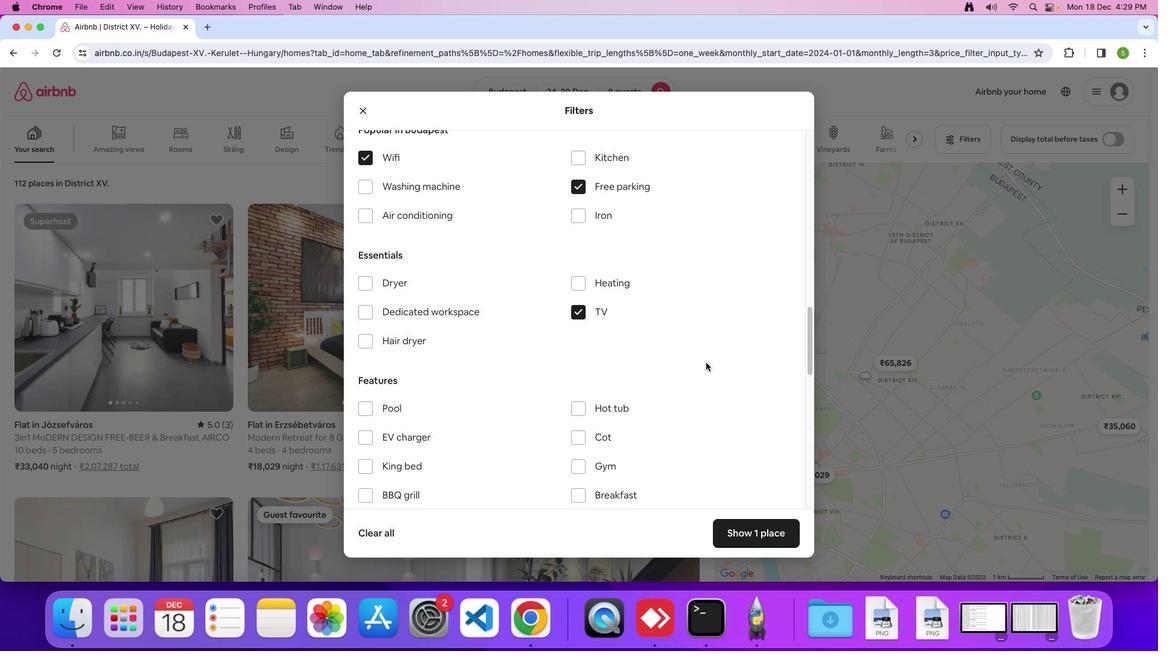 
Action: Mouse scrolled (709, 365) with delta (2, 1)
Screenshot: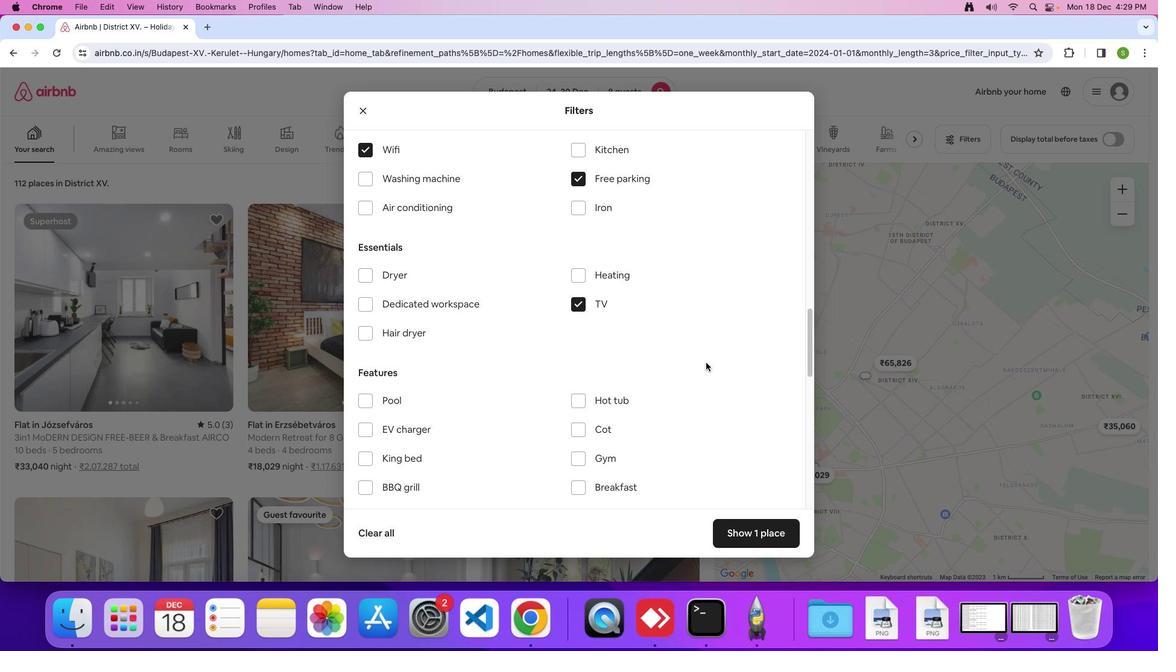 
Action: Mouse scrolled (709, 365) with delta (2, 1)
Screenshot: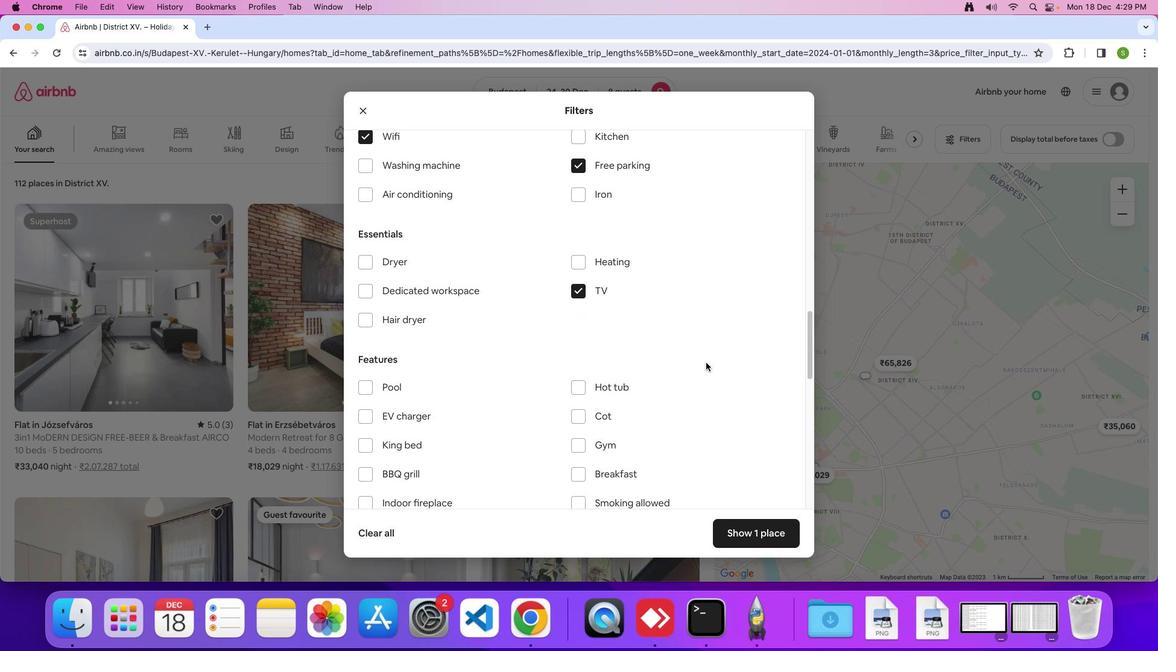 
Action: Mouse scrolled (709, 365) with delta (2, 1)
Screenshot: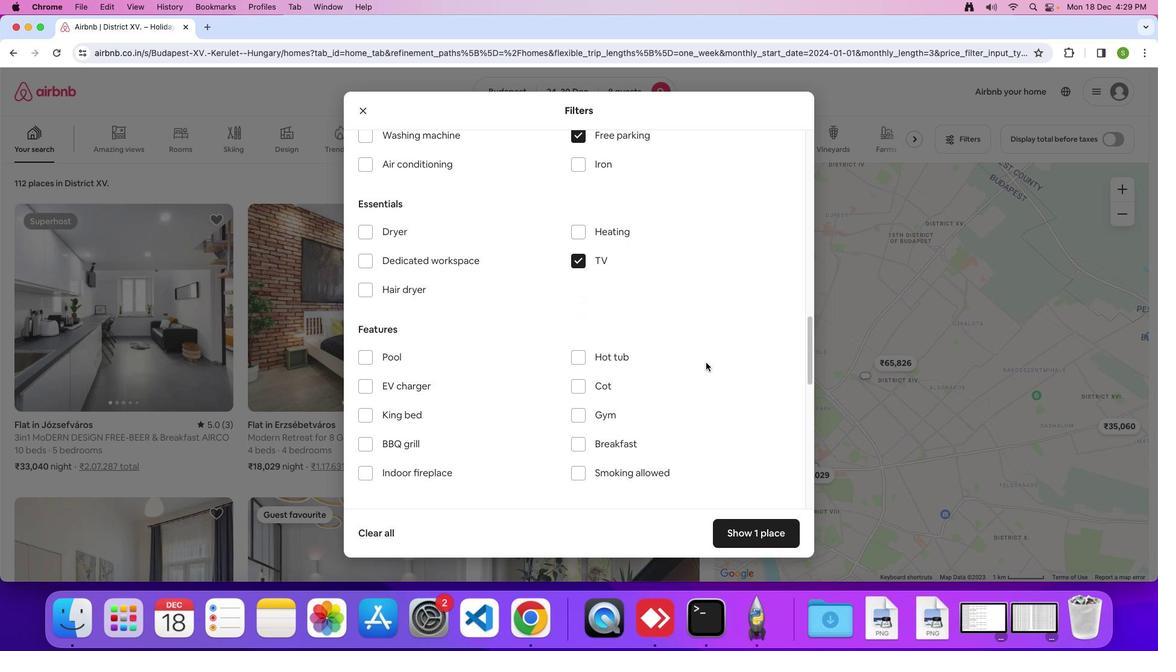 
Action: Mouse scrolled (709, 365) with delta (2, 1)
Screenshot: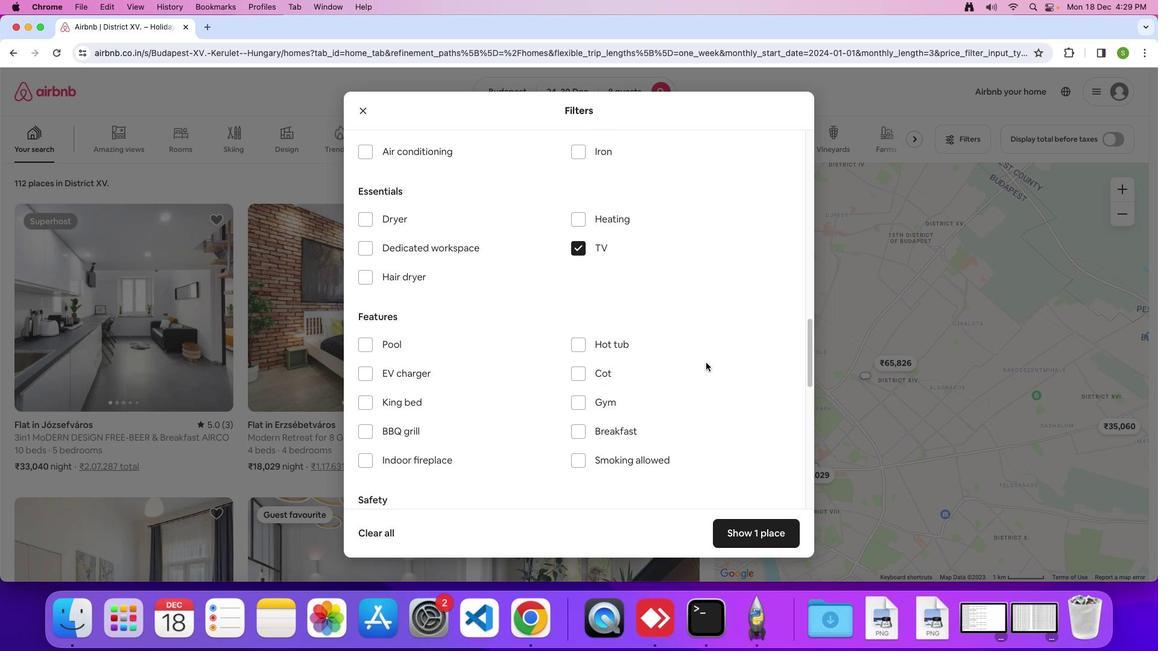 
Action: Mouse scrolled (709, 365) with delta (2, 1)
Screenshot: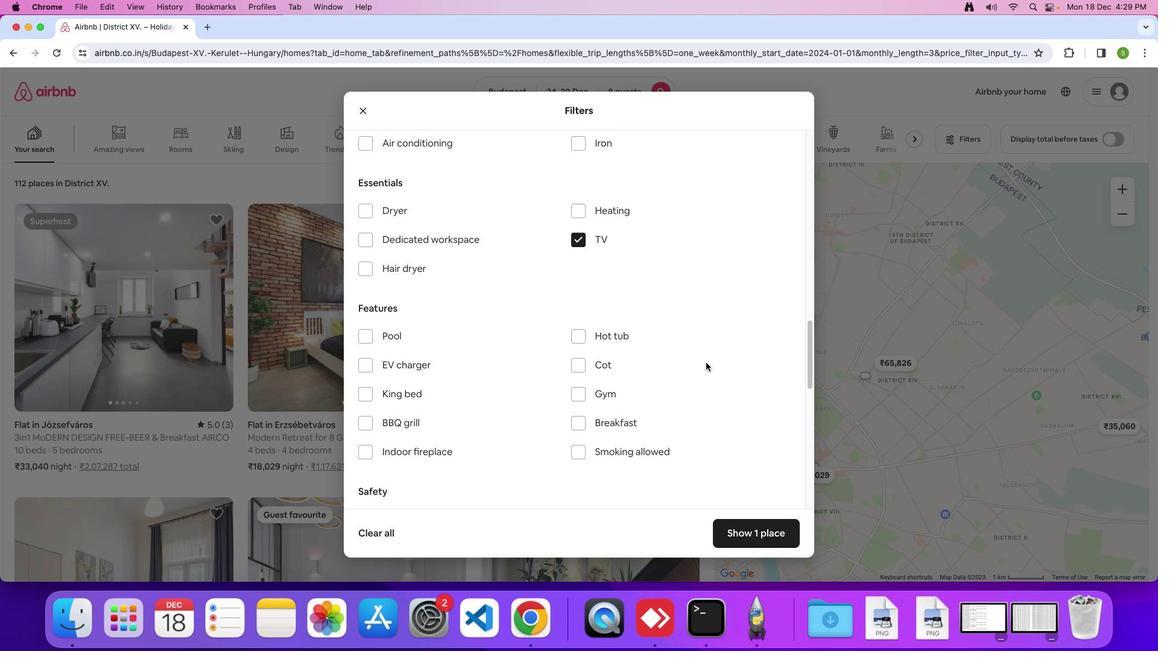 
Action: Mouse scrolled (709, 365) with delta (2, 1)
Screenshot: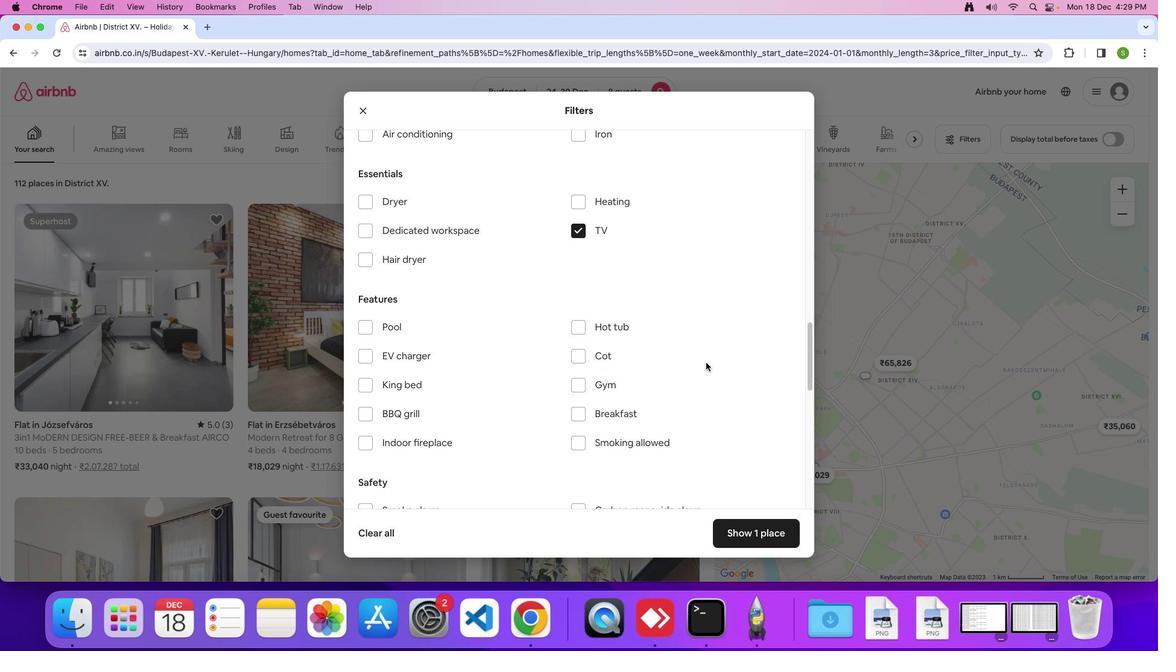
Action: Mouse scrolled (709, 365) with delta (2, 1)
Screenshot: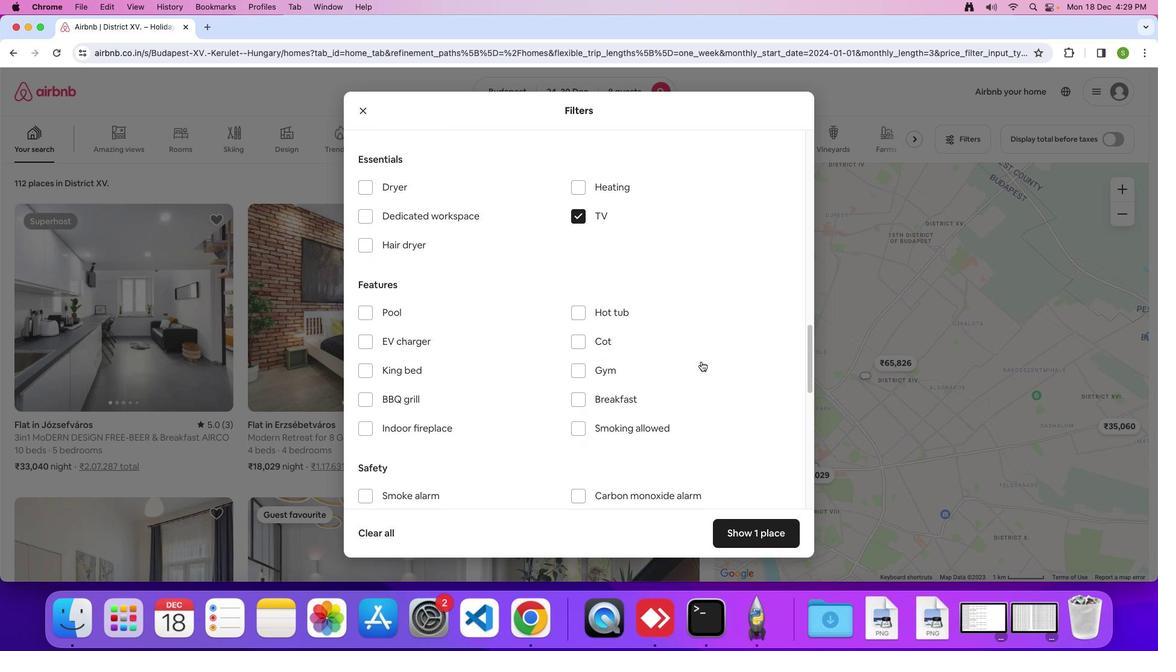 
Action: Mouse scrolled (709, 365) with delta (2, 1)
Screenshot: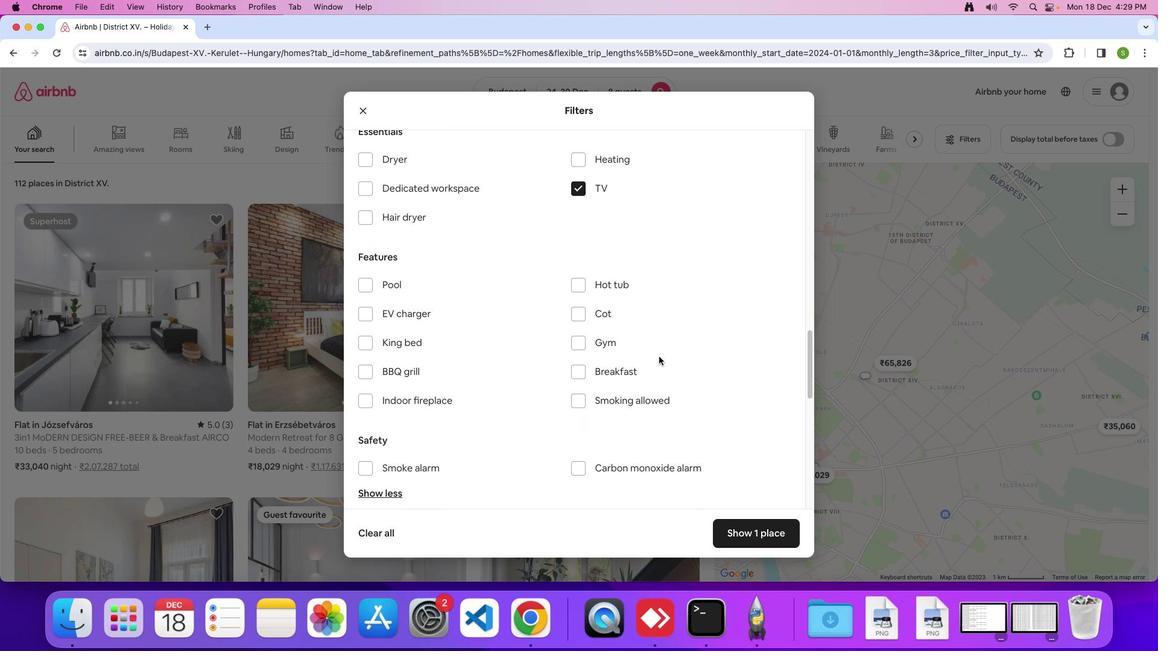 
Action: Mouse moved to (584, 344)
Screenshot: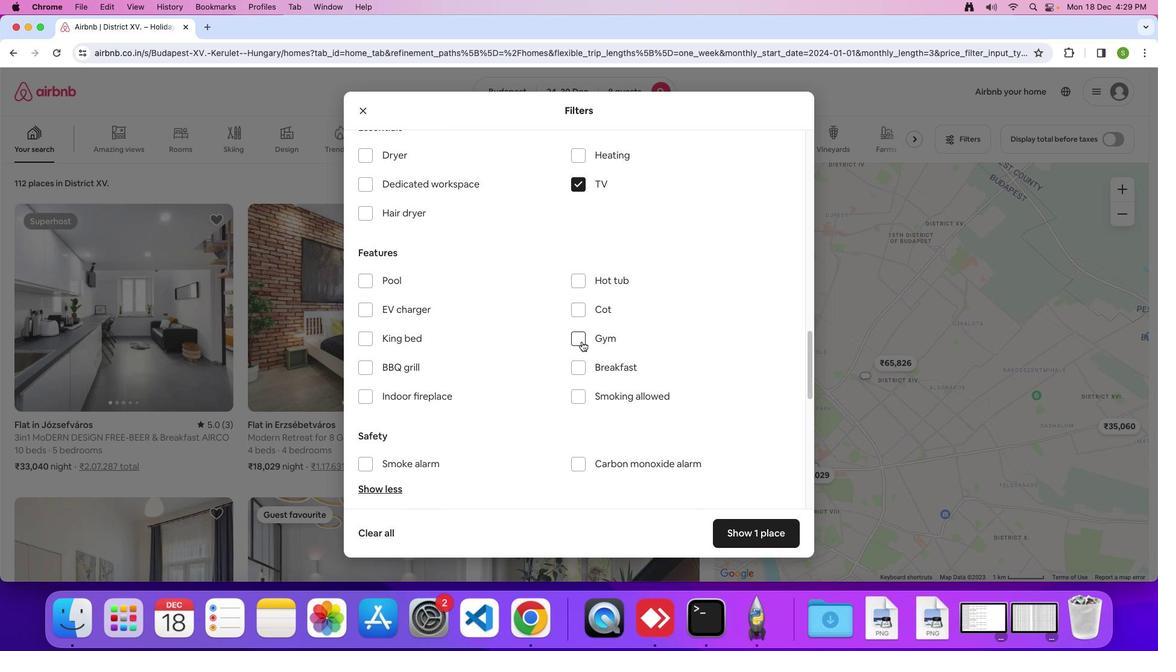 
Action: Mouse pressed left at (584, 344)
Screenshot: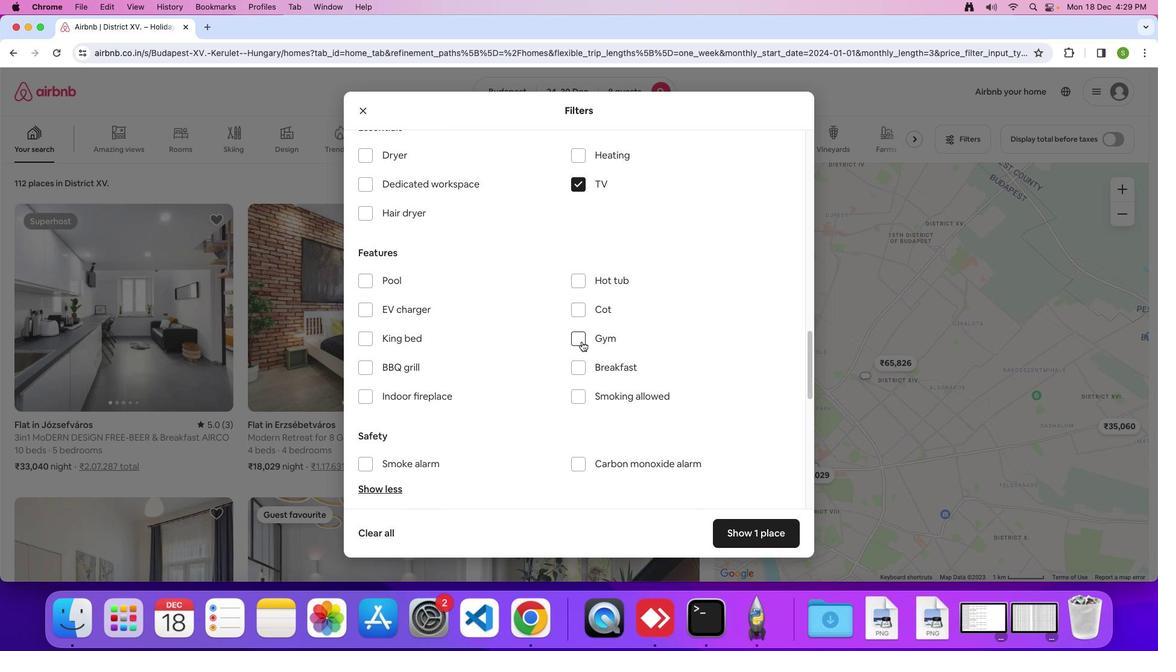 
Action: Mouse moved to (584, 372)
Screenshot: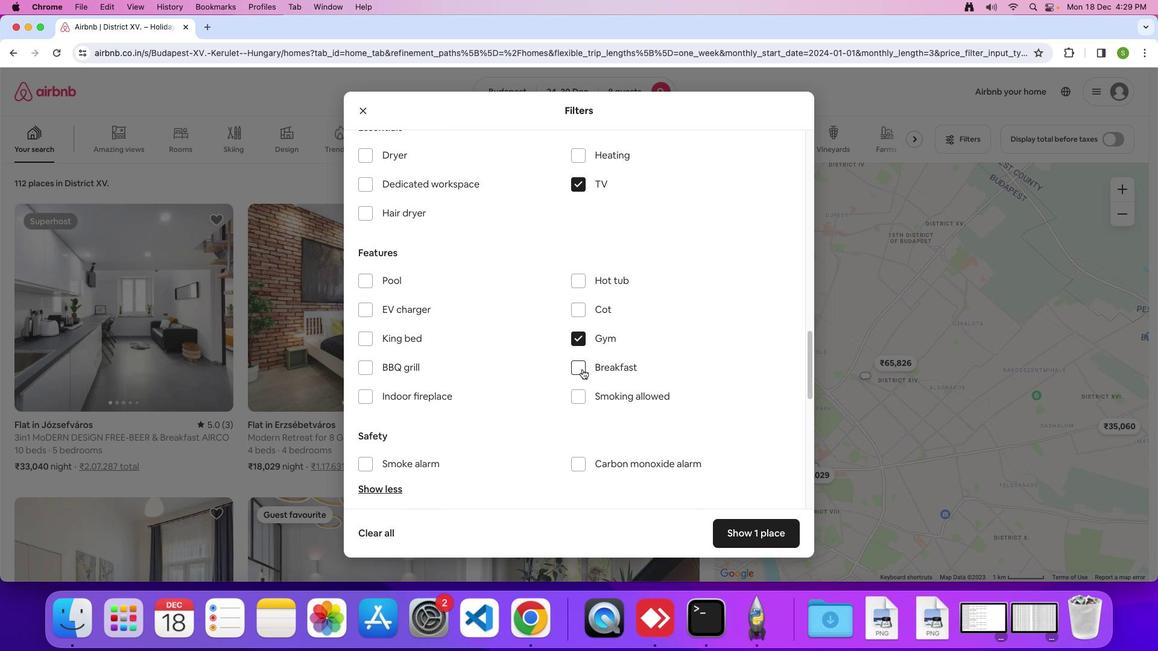 
Action: Mouse pressed left at (584, 372)
Screenshot: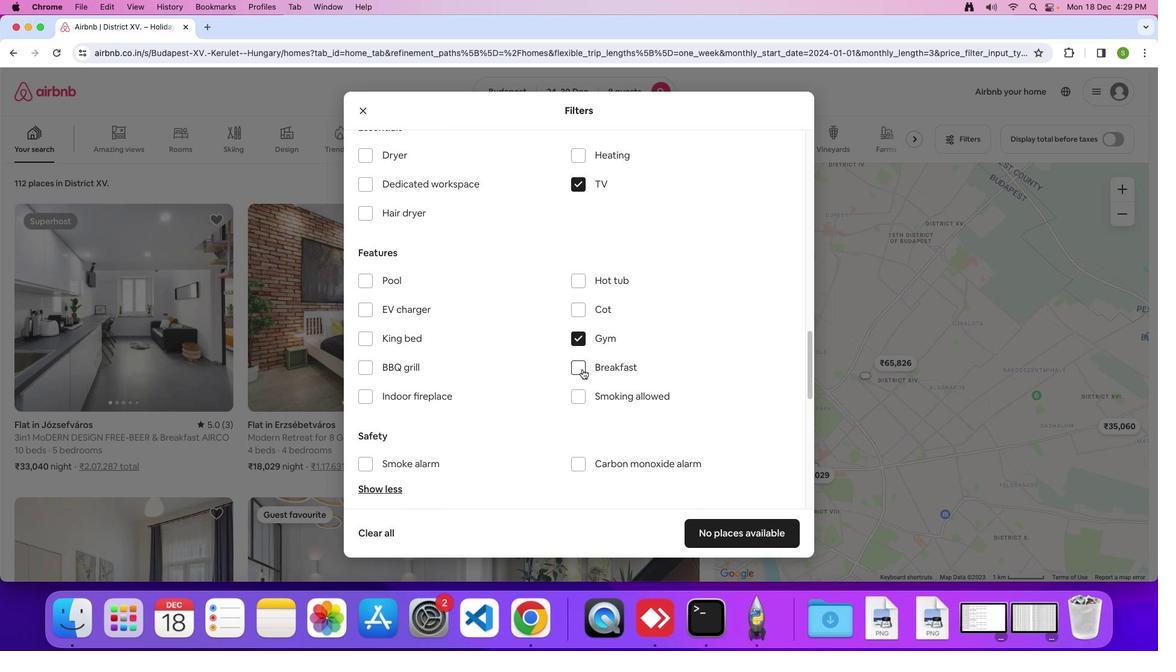 
Action: Mouse moved to (668, 381)
Screenshot: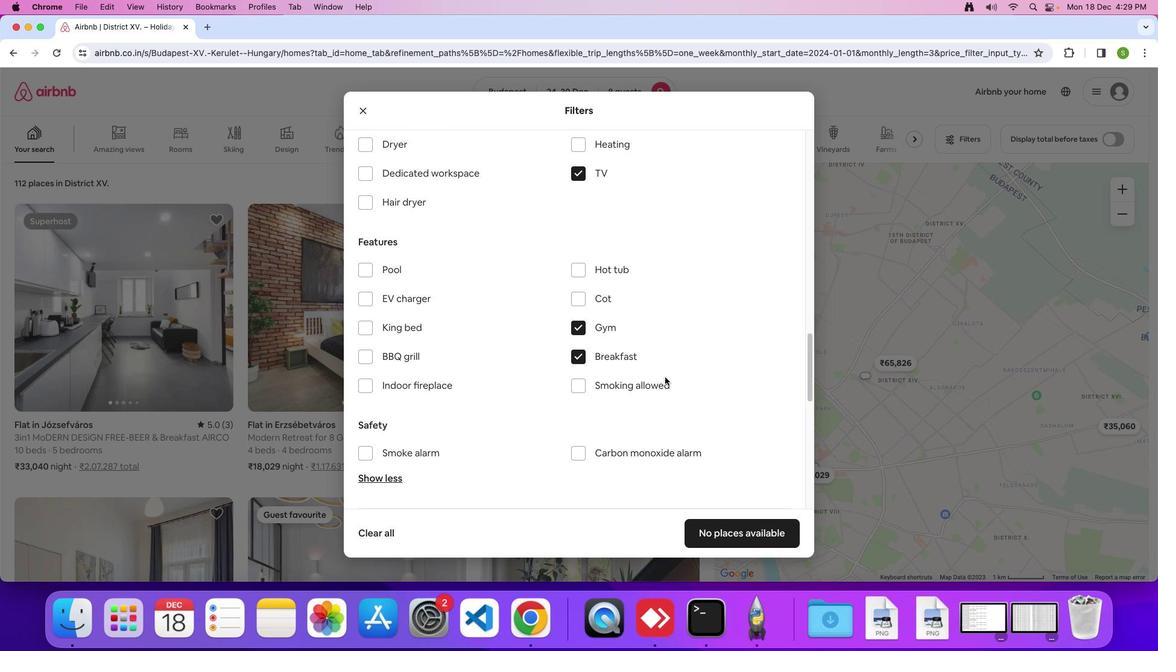 
Action: Mouse scrolled (668, 381) with delta (2, 1)
Screenshot: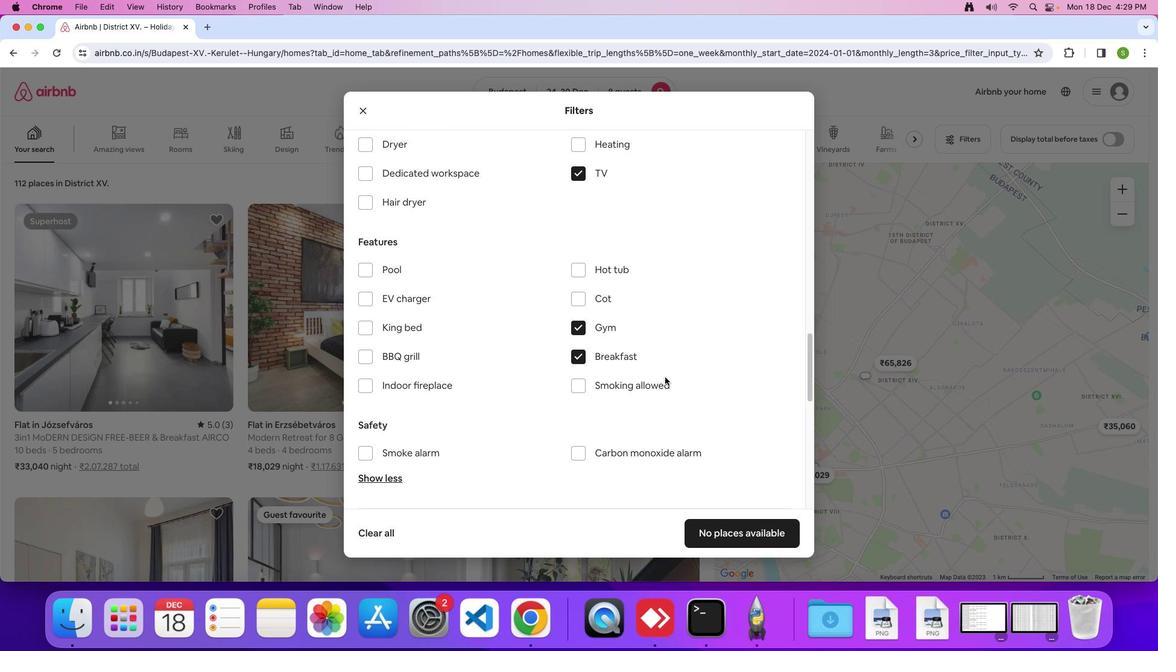 
Action: Mouse moved to (668, 380)
Screenshot: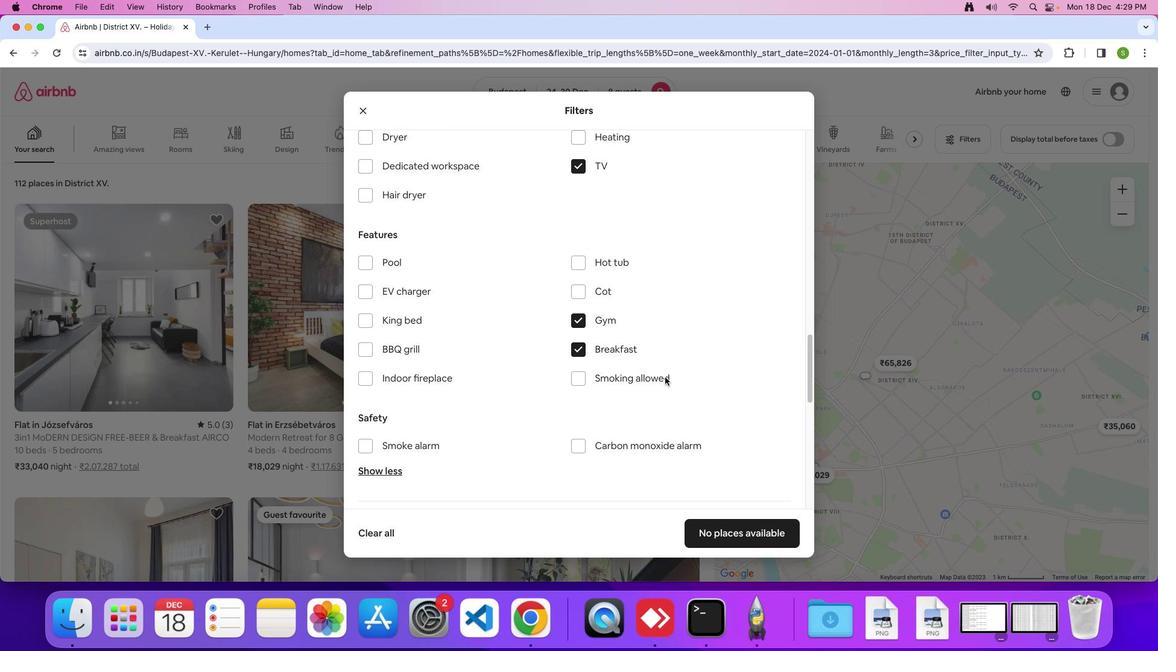 
Action: Mouse scrolled (668, 380) with delta (2, 1)
Screenshot: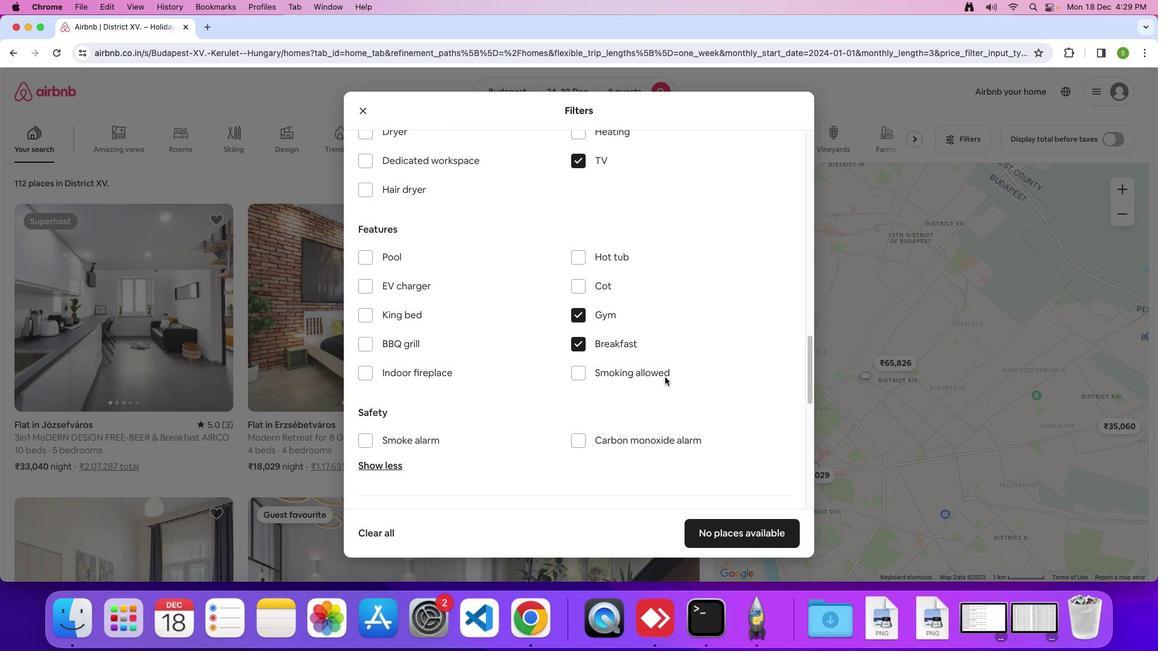 
Action: Mouse moved to (668, 380)
Screenshot: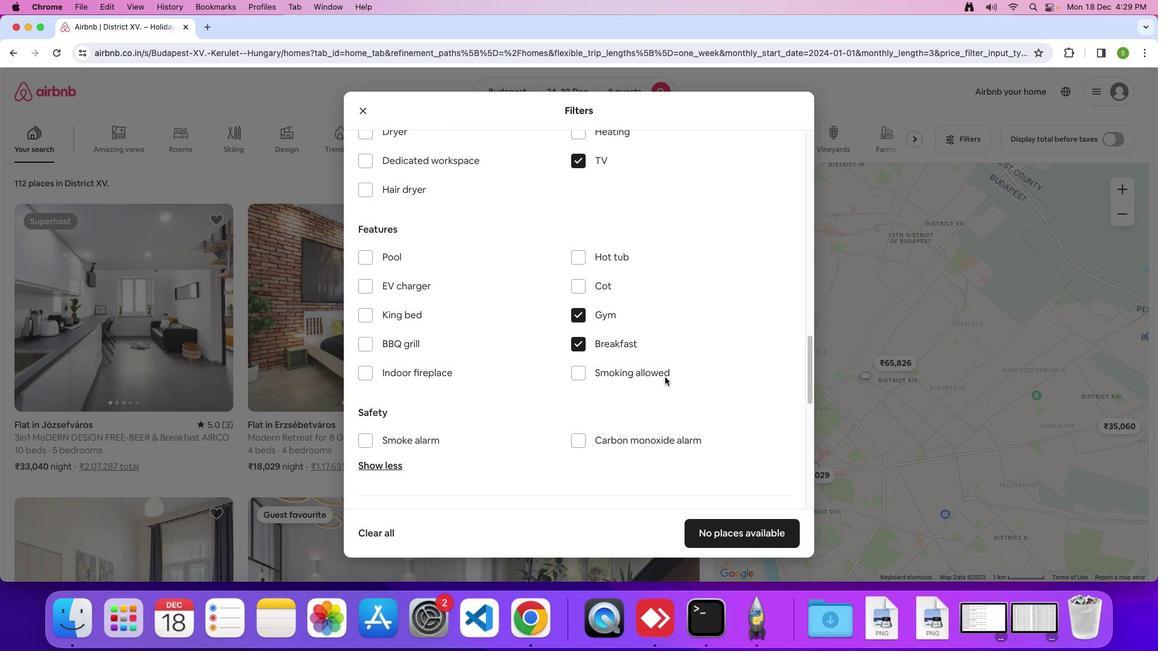 
Action: Mouse scrolled (668, 380) with delta (2, 1)
Screenshot: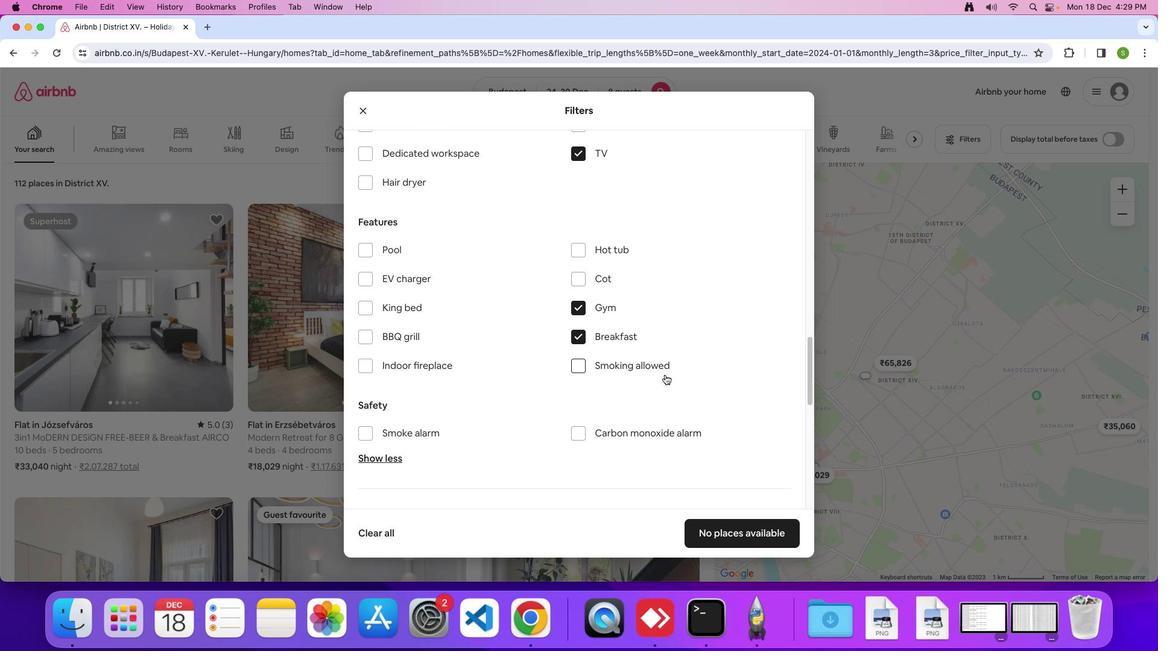 
Action: Mouse moved to (668, 378)
Screenshot: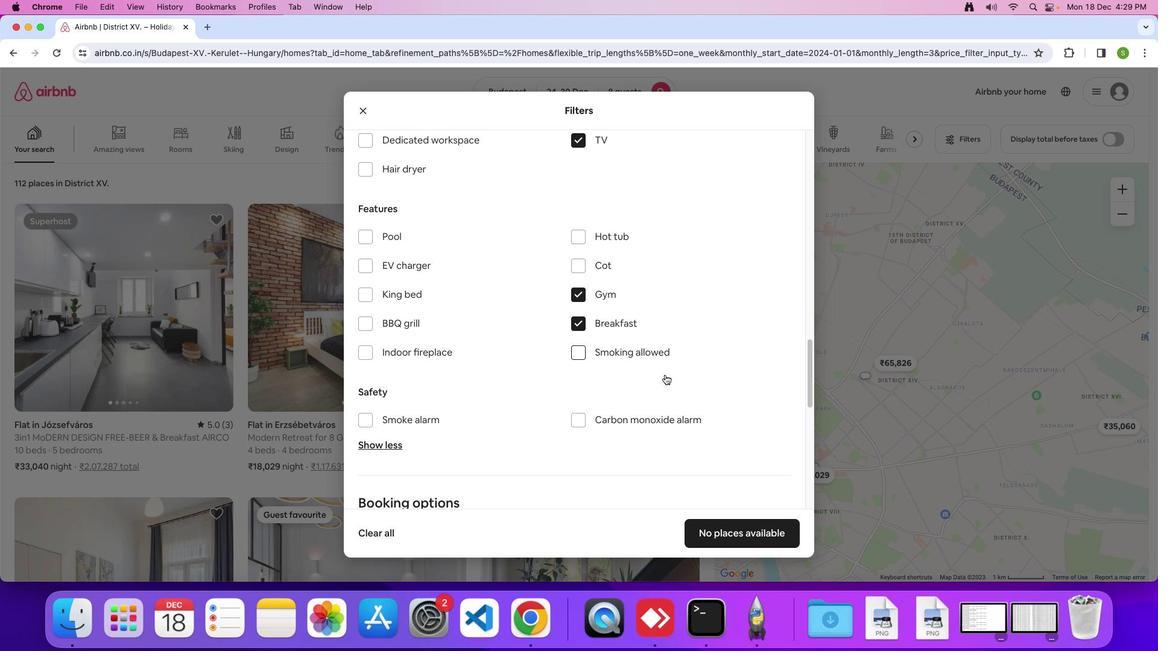 
Action: Mouse scrolled (668, 378) with delta (2, 1)
Screenshot: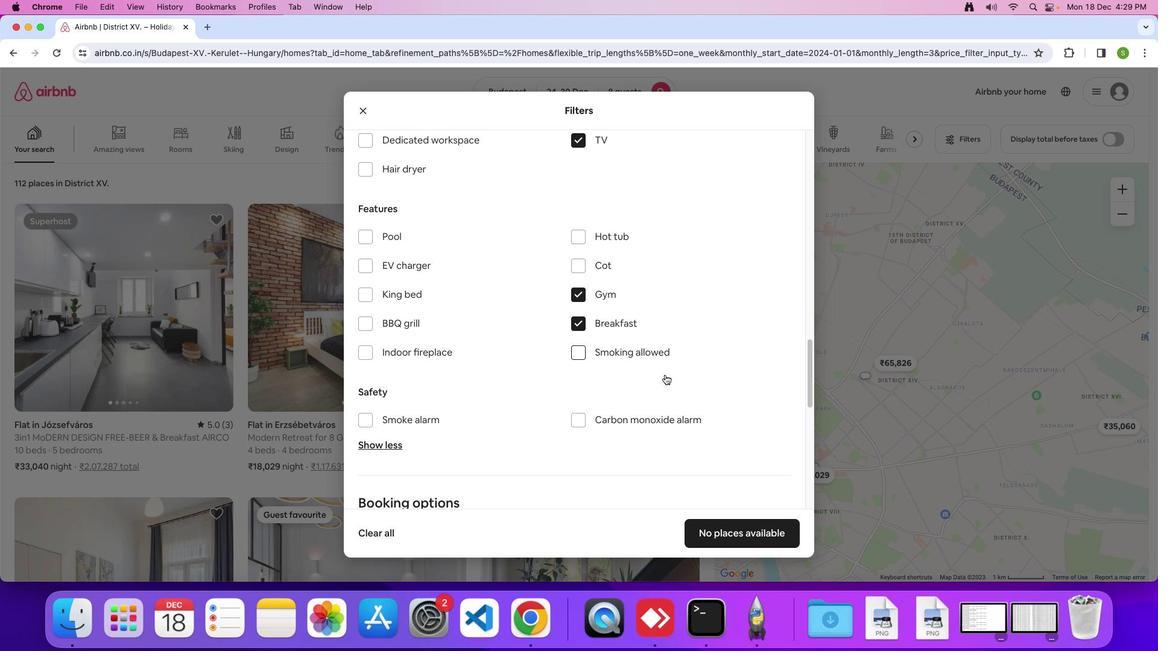 
Action: Mouse moved to (667, 377)
Screenshot: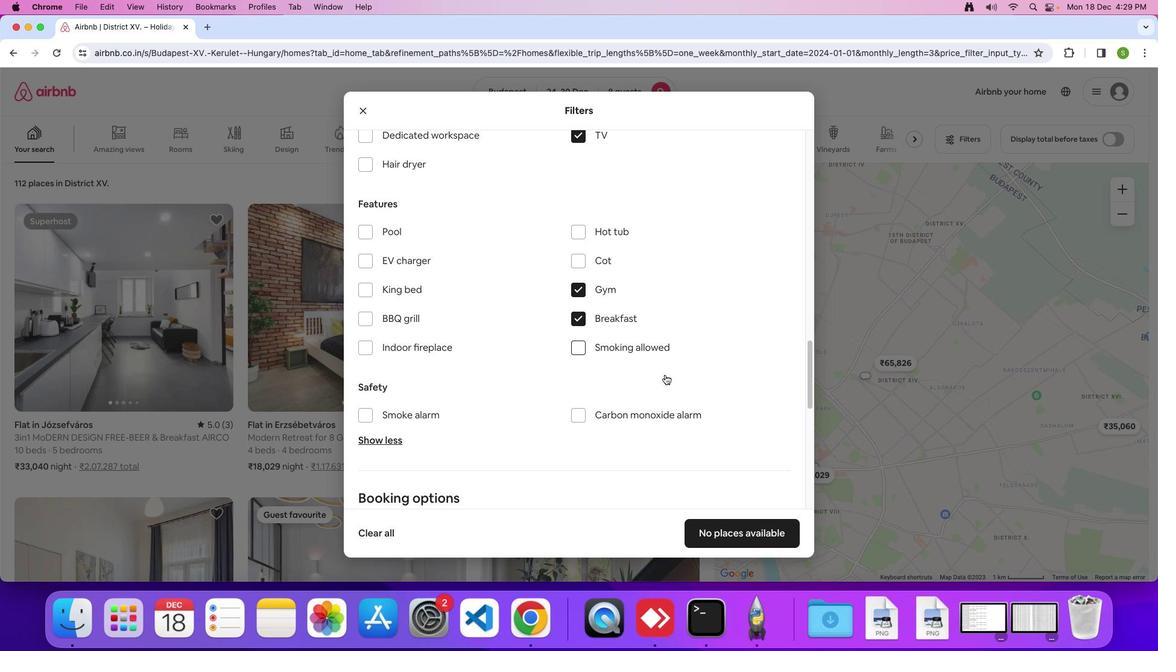 
Action: Mouse scrolled (667, 377) with delta (2, 1)
Screenshot: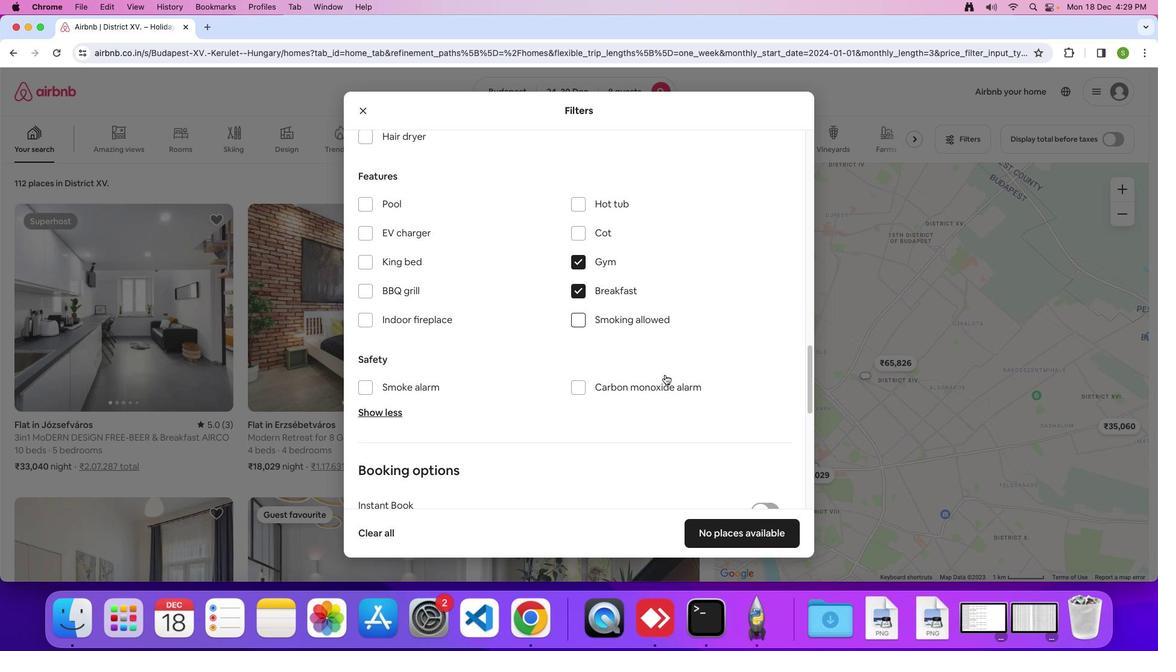 
Action: Mouse scrolled (667, 377) with delta (2, 1)
Screenshot: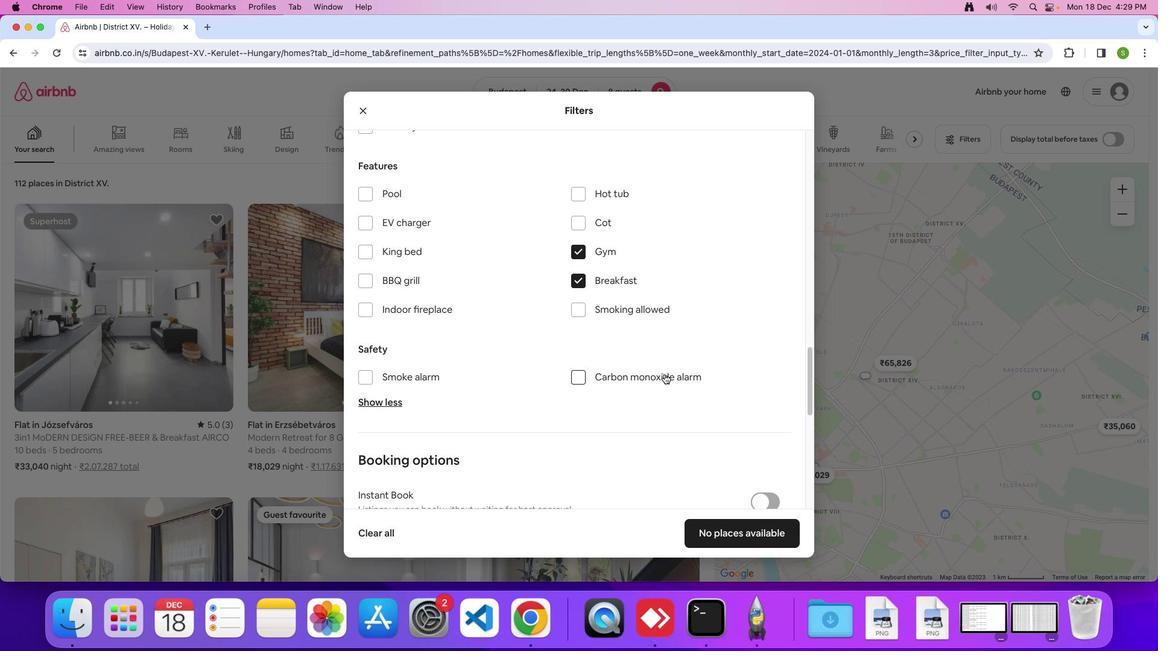 
Action: Mouse moved to (667, 376)
Screenshot: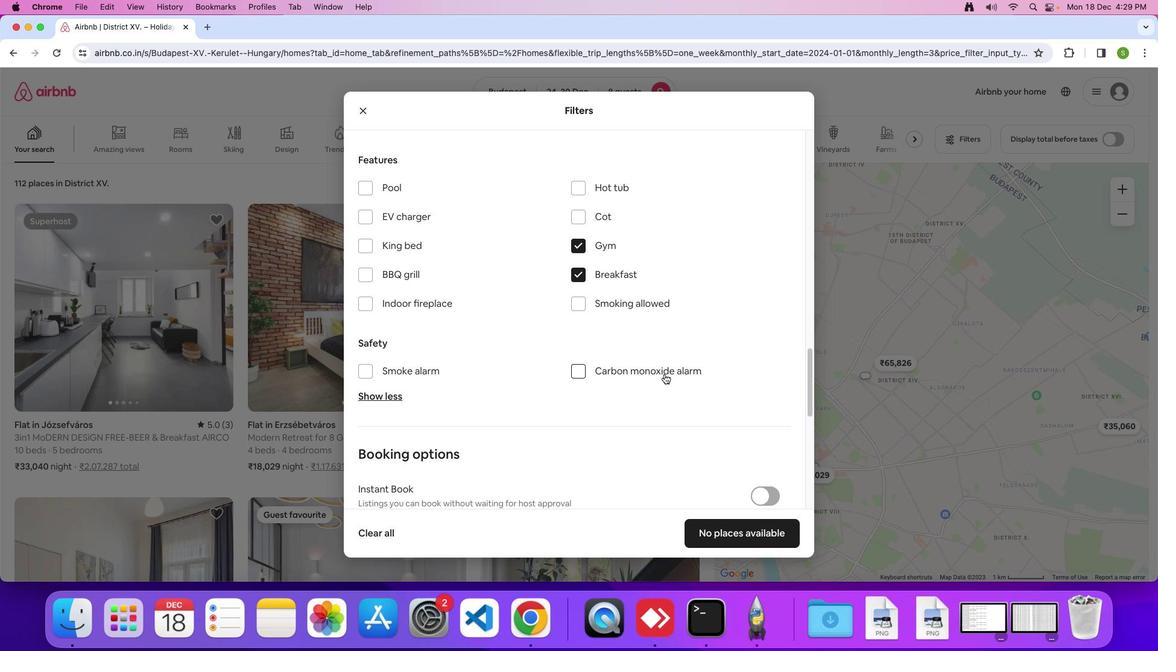 
Action: Mouse scrolled (667, 376) with delta (2, 1)
Screenshot: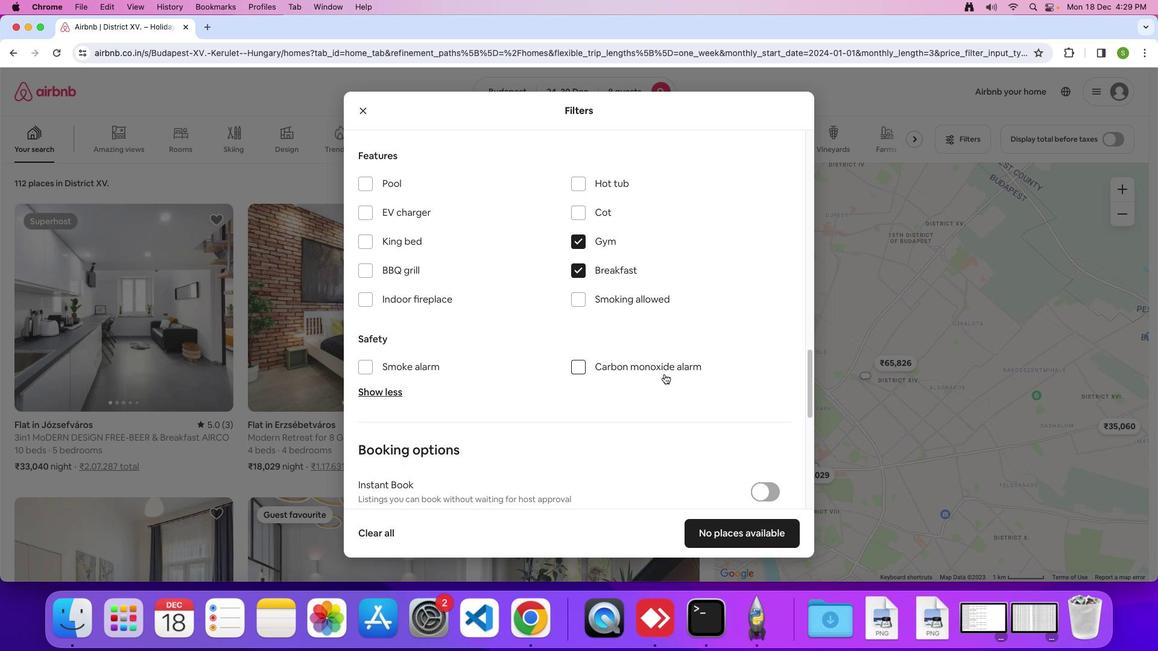 
Action: Mouse scrolled (667, 376) with delta (2, 1)
Screenshot: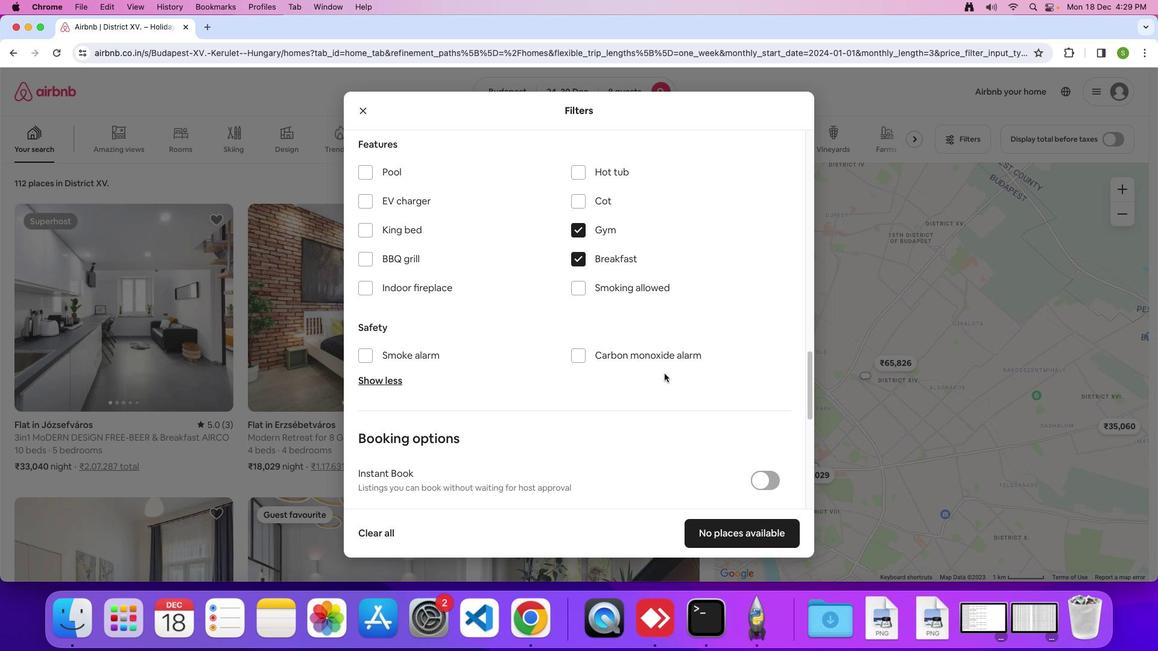 
Action: Mouse moved to (667, 376)
Screenshot: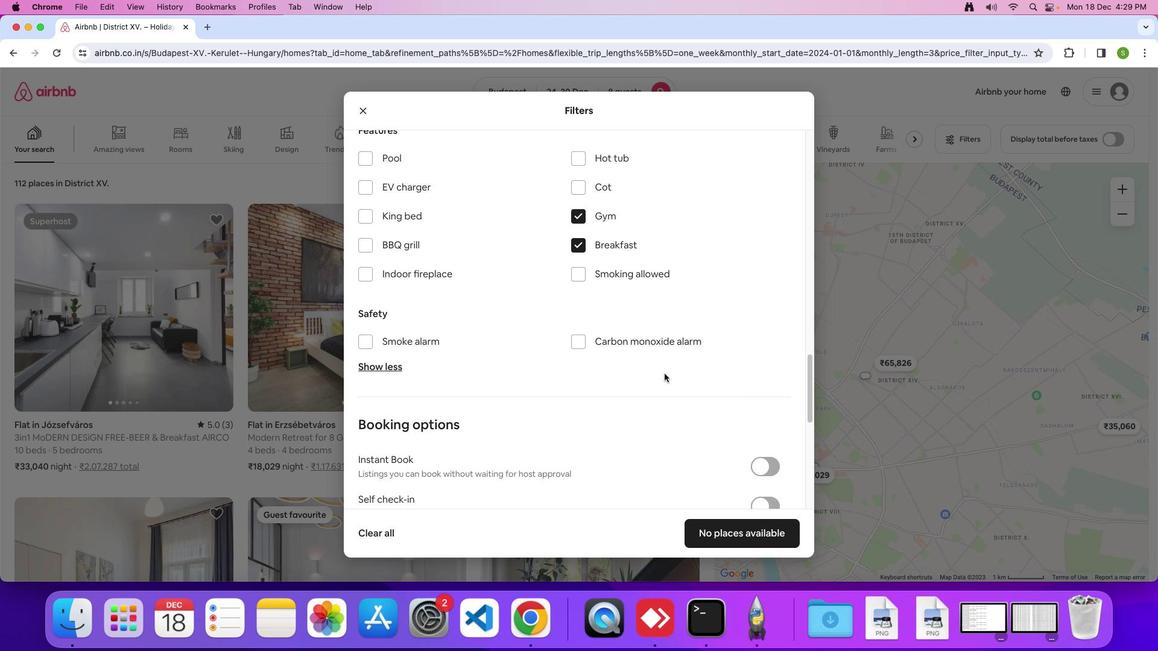 
Action: Mouse scrolled (667, 376) with delta (2, 1)
Screenshot: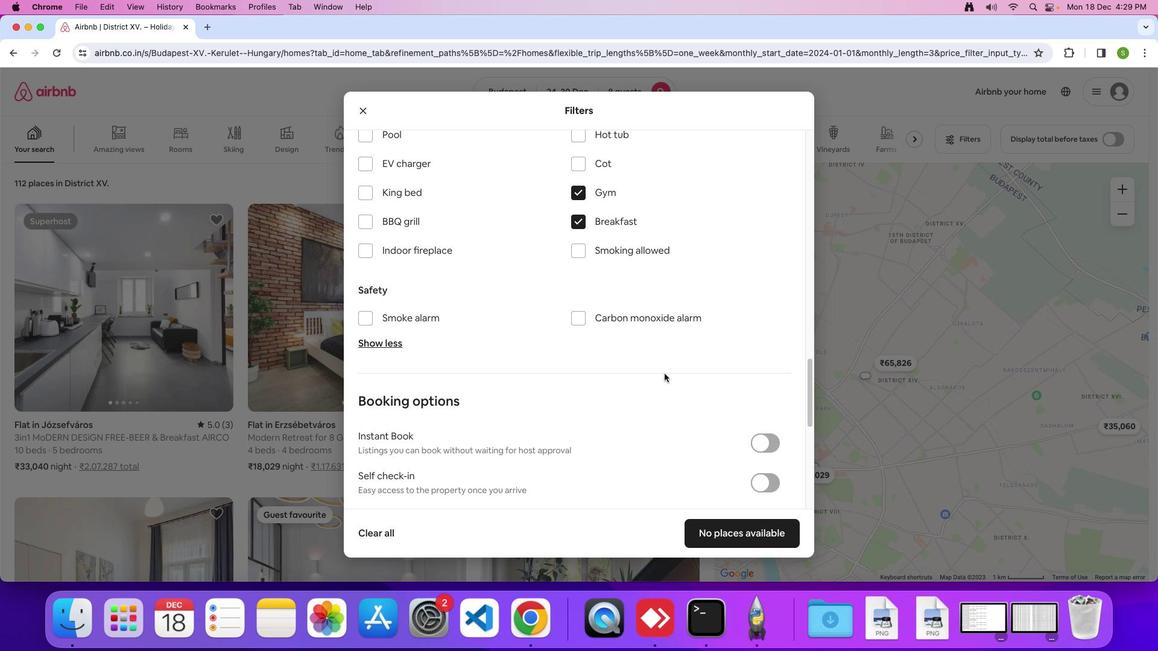 
Action: Mouse scrolled (667, 376) with delta (2, 0)
Screenshot: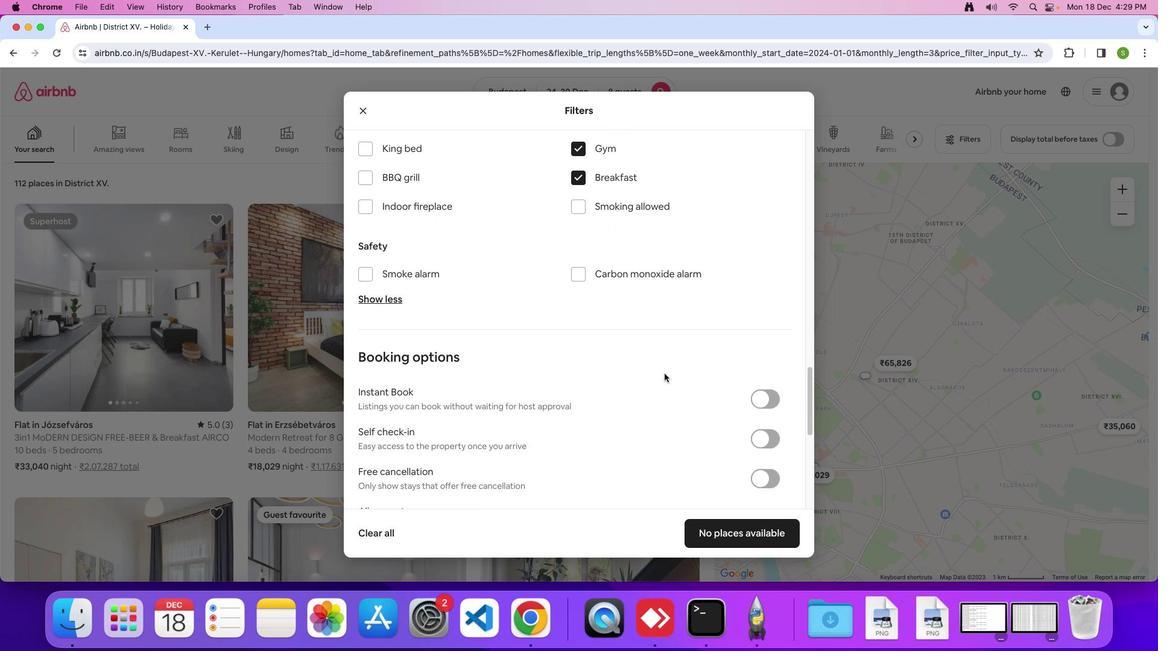 
Action: Mouse scrolled (667, 376) with delta (2, 1)
Screenshot: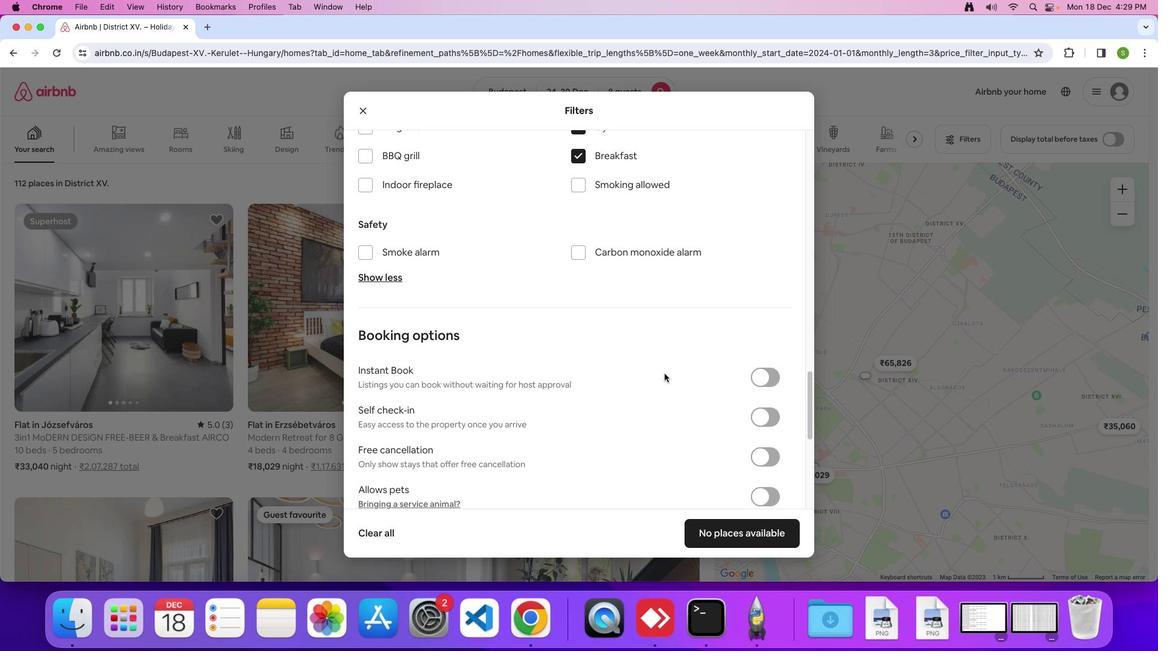 
Action: Mouse scrolled (667, 376) with delta (2, 1)
Screenshot: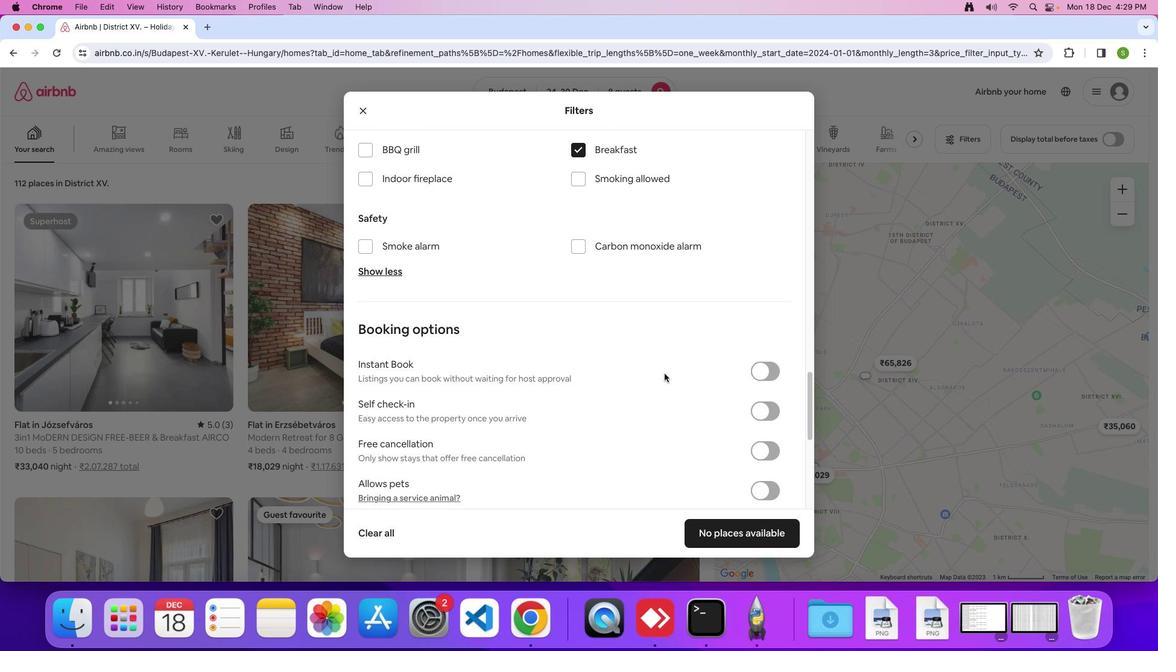 
Action: Mouse moved to (667, 376)
Screenshot: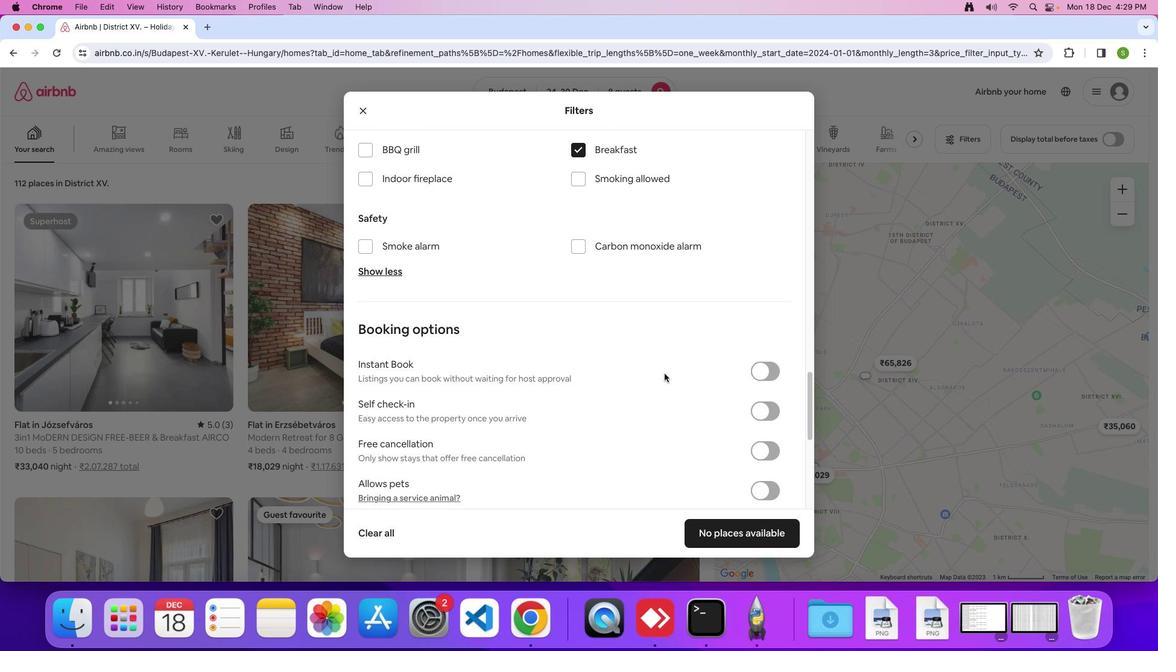 
Action: Mouse scrolled (667, 376) with delta (2, 1)
Screenshot: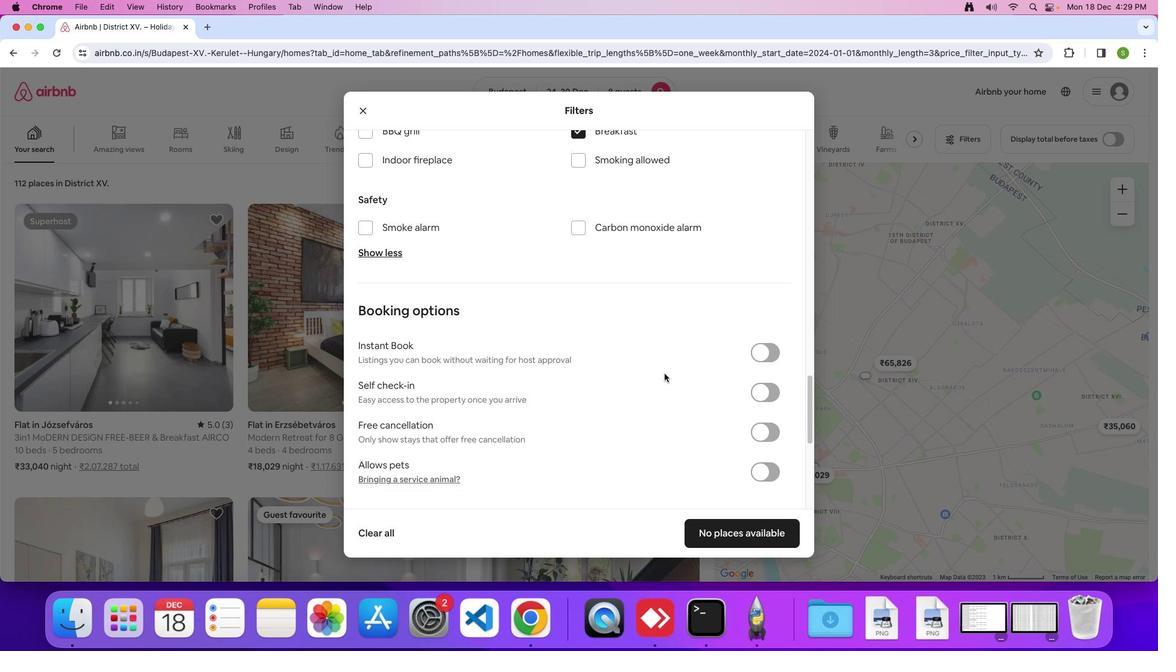 
Action: Mouse scrolled (667, 376) with delta (2, 1)
Screenshot: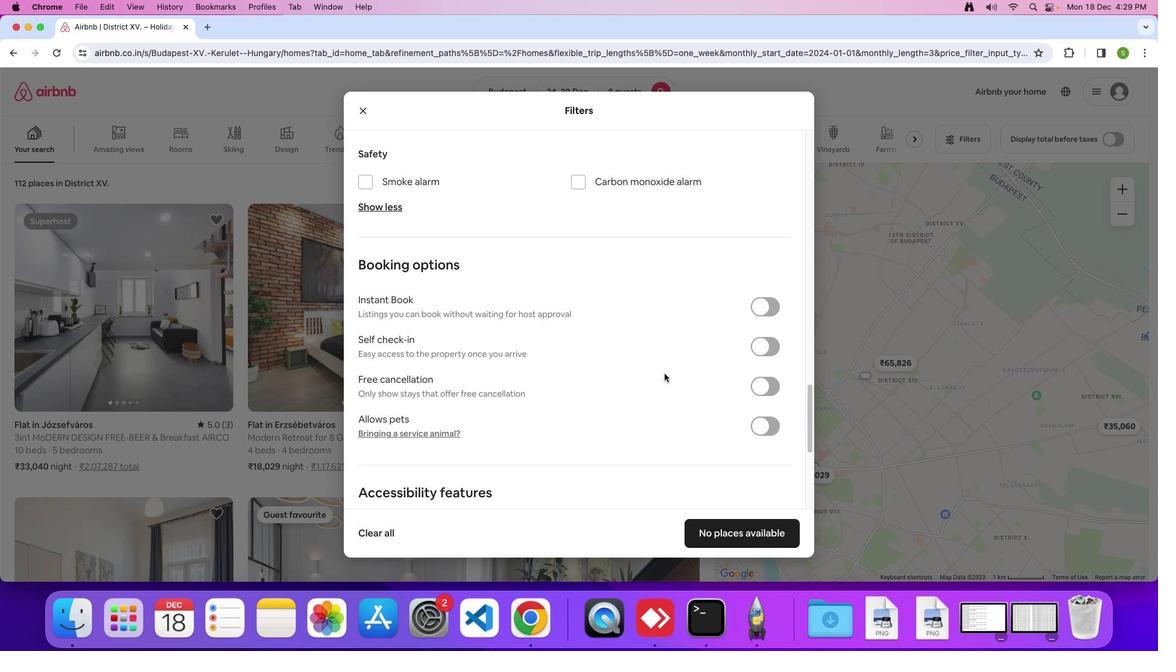 
Action: Mouse scrolled (667, 376) with delta (2, 0)
Screenshot: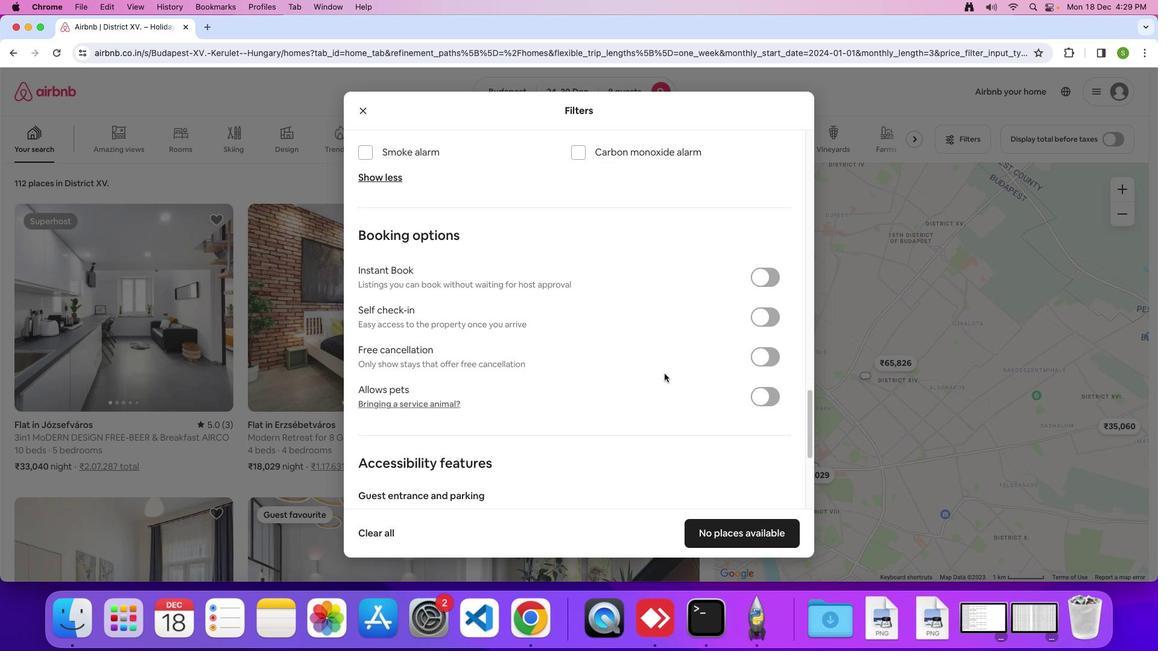 
Action: Mouse scrolled (667, 376) with delta (2, 0)
Screenshot: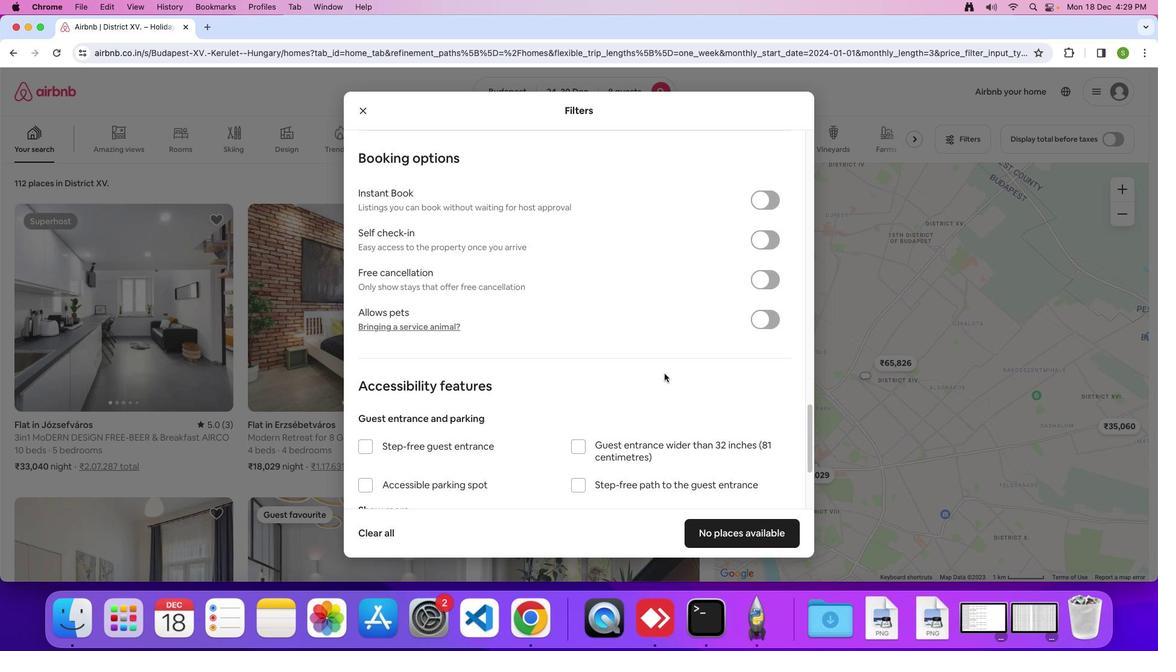 
Action: Mouse scrolled (667, 376) with delta (2, 1)
Screenshot: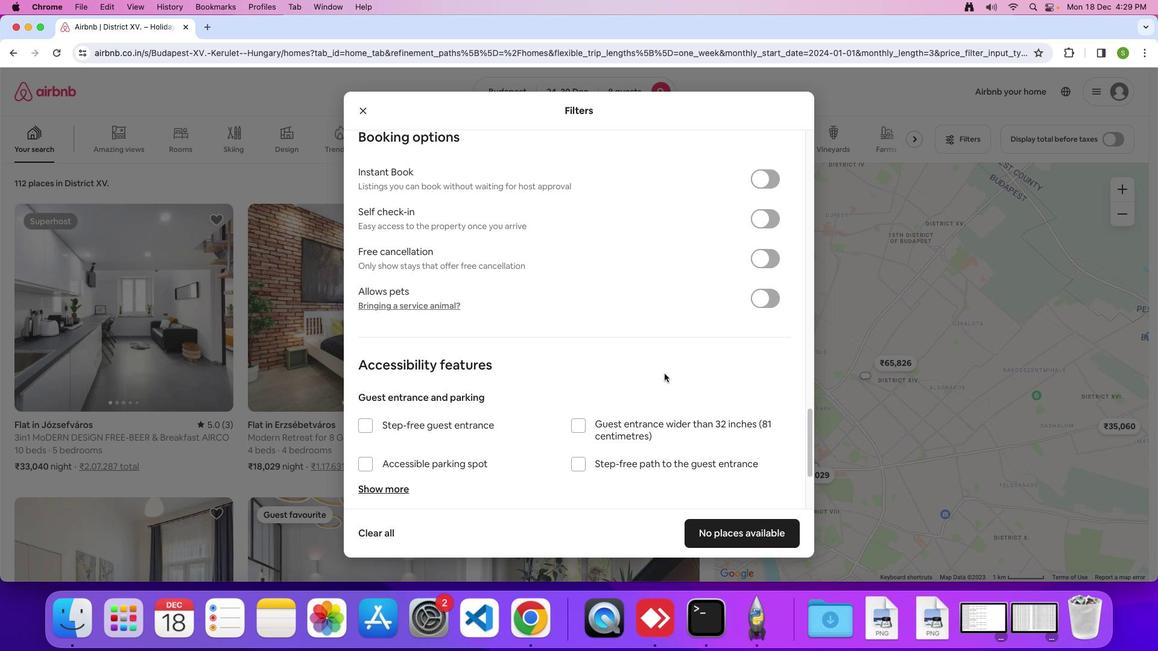 
Action: Mouse scrolled (667, 376) with delta (2, 1)
Screenshot: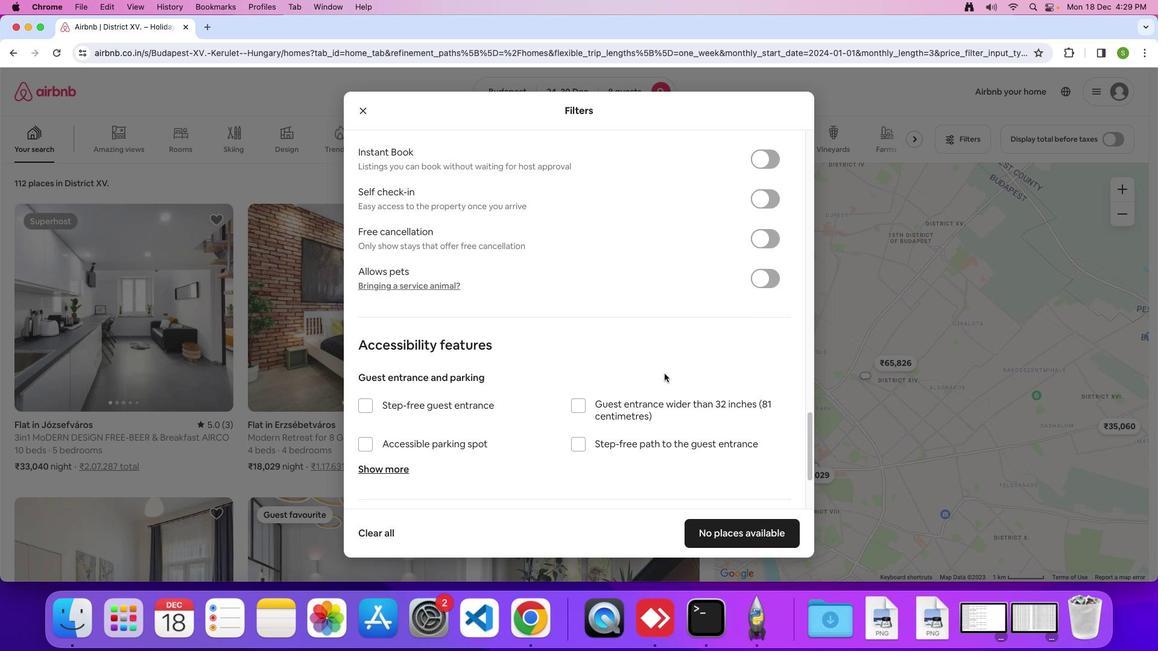 
Action: Mouse moved to (667, 376)
Screenshot: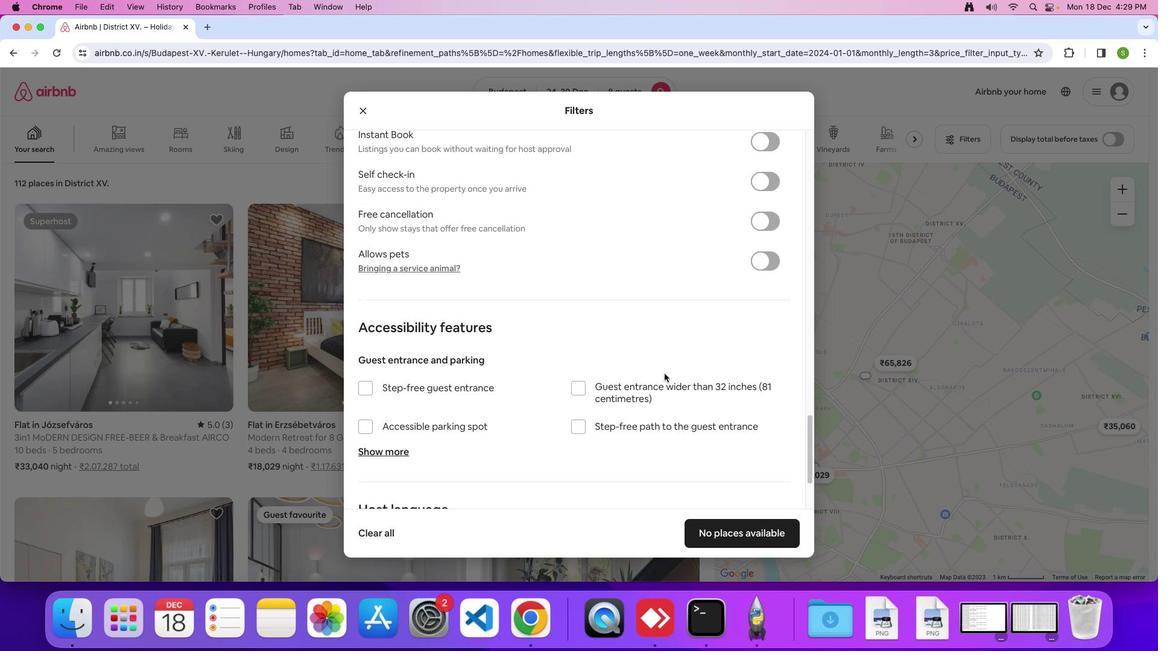 
Action: Mouse scrolled (667, 376) with delta (2, 1)
Screenshot: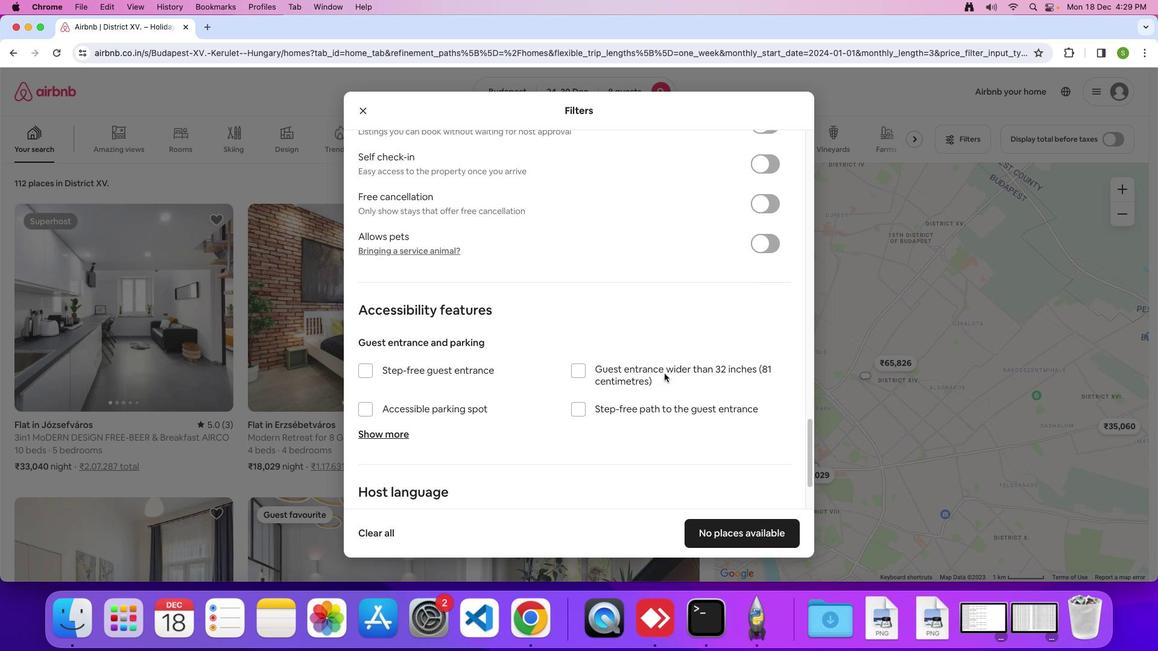
Action: Mouse scrolled (667, 376) with delta (2, 1)
Screenshot: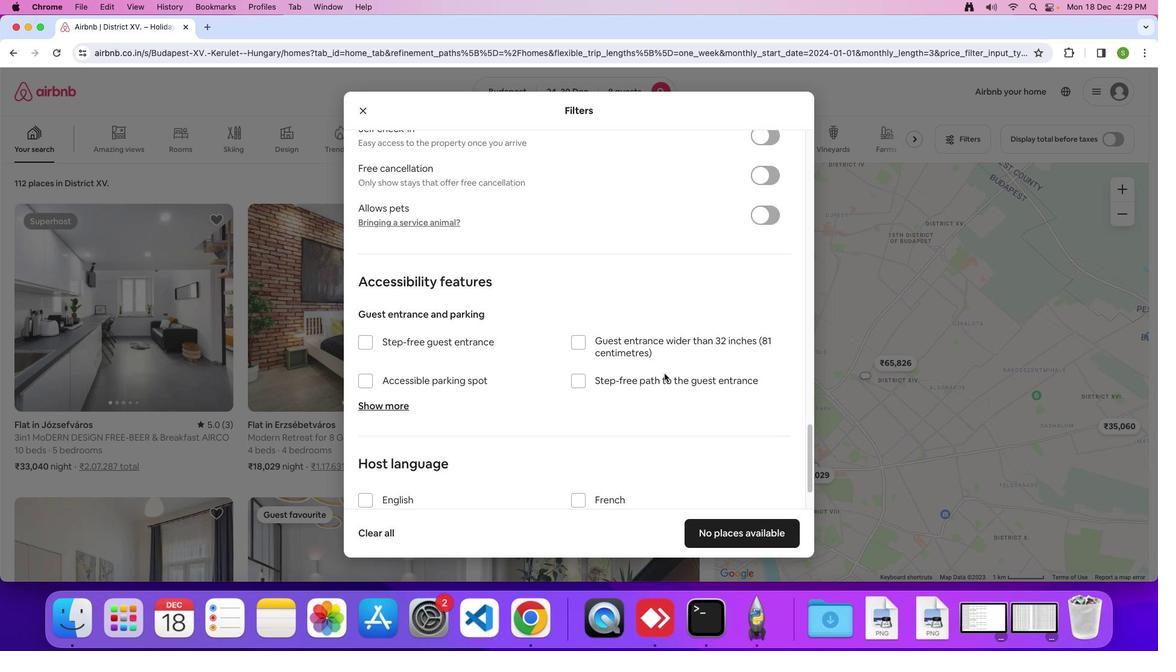 
Action: Mouse scrolled (667, 376) with delta (2, 1)
Screenshot: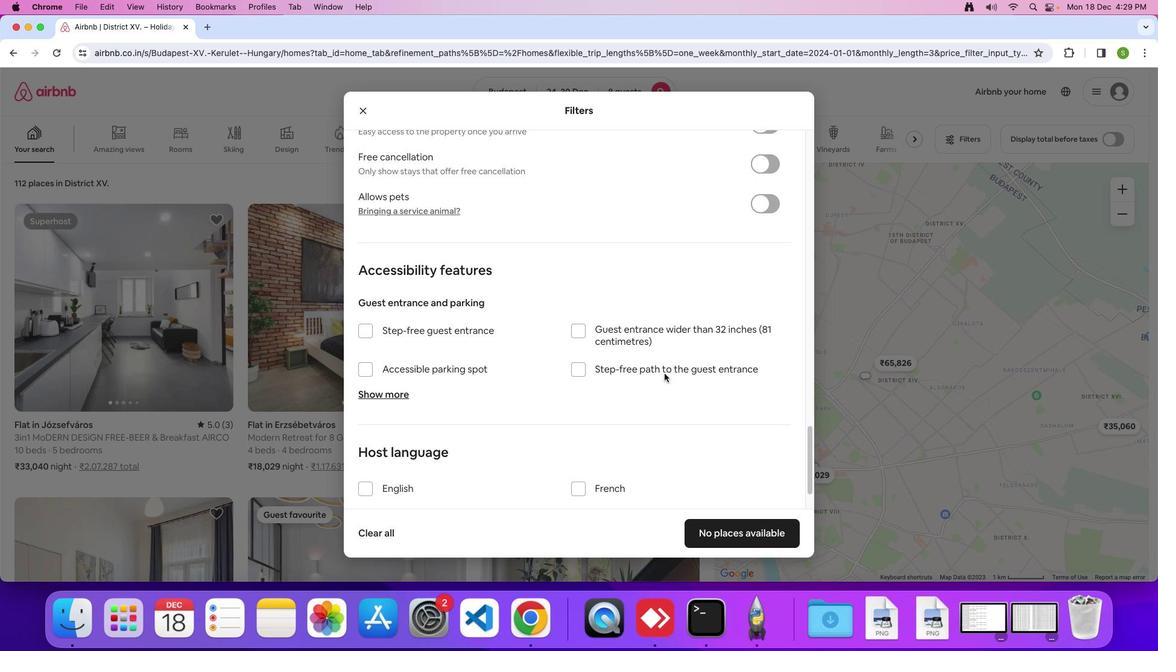 
Action: Mouse moved to (667, 376)
Screenshot: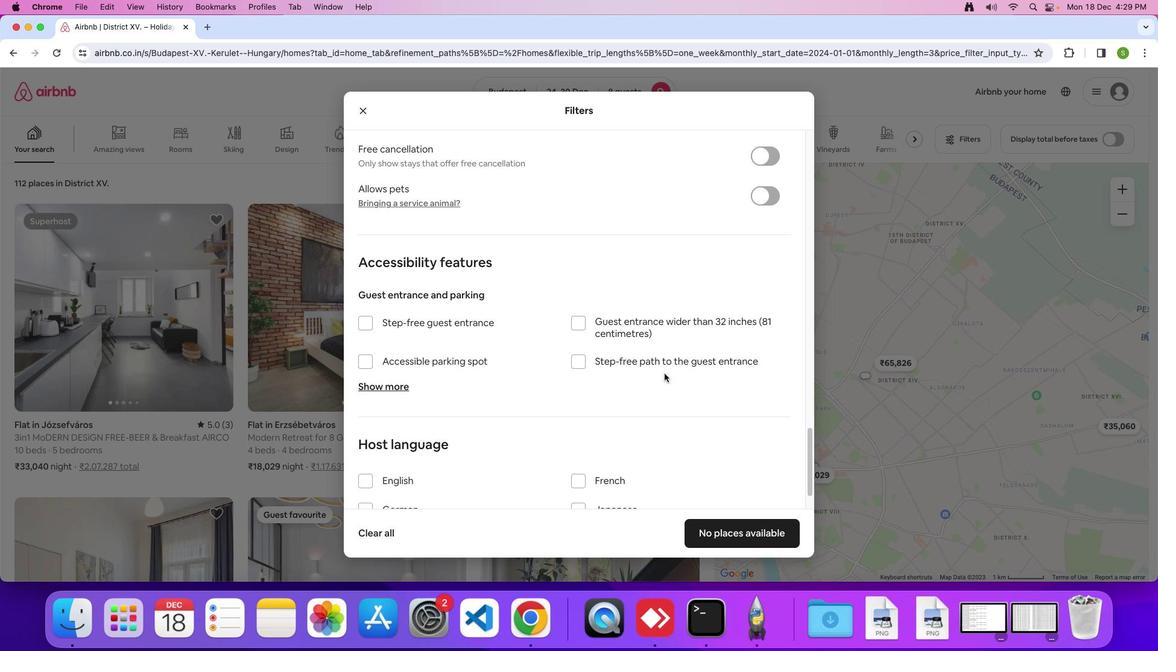 
Action: Mouse scrolled (667, 376) with delta (2, 1)
Screenshot: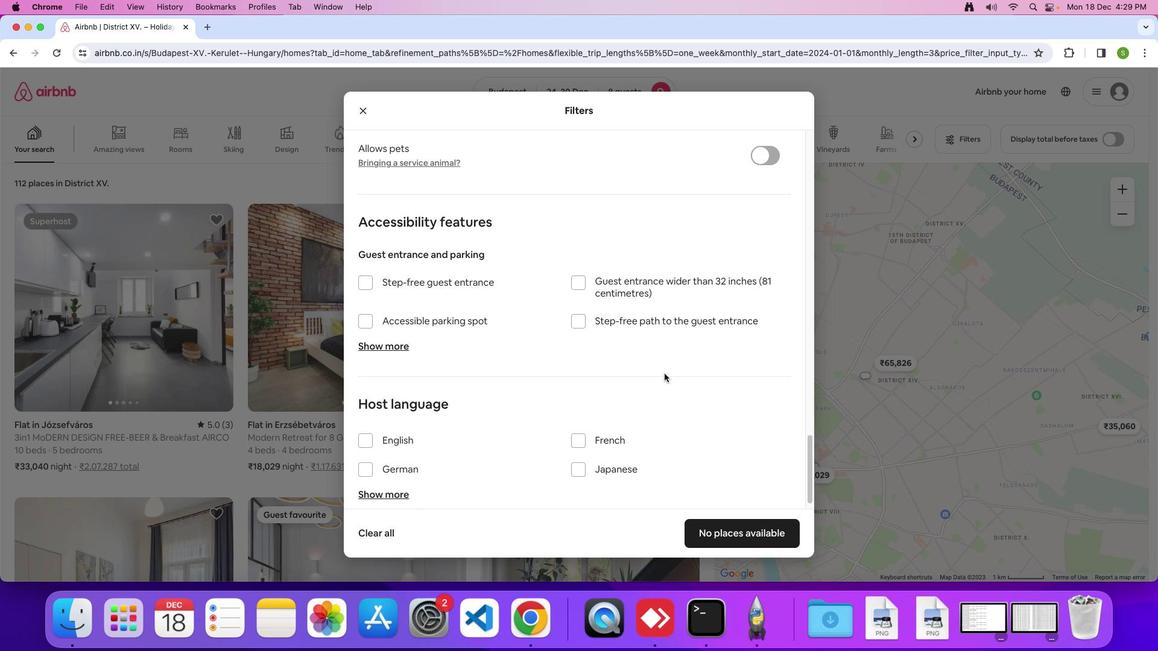 
Action: Mouse moved to (667, 376)
Screenshot: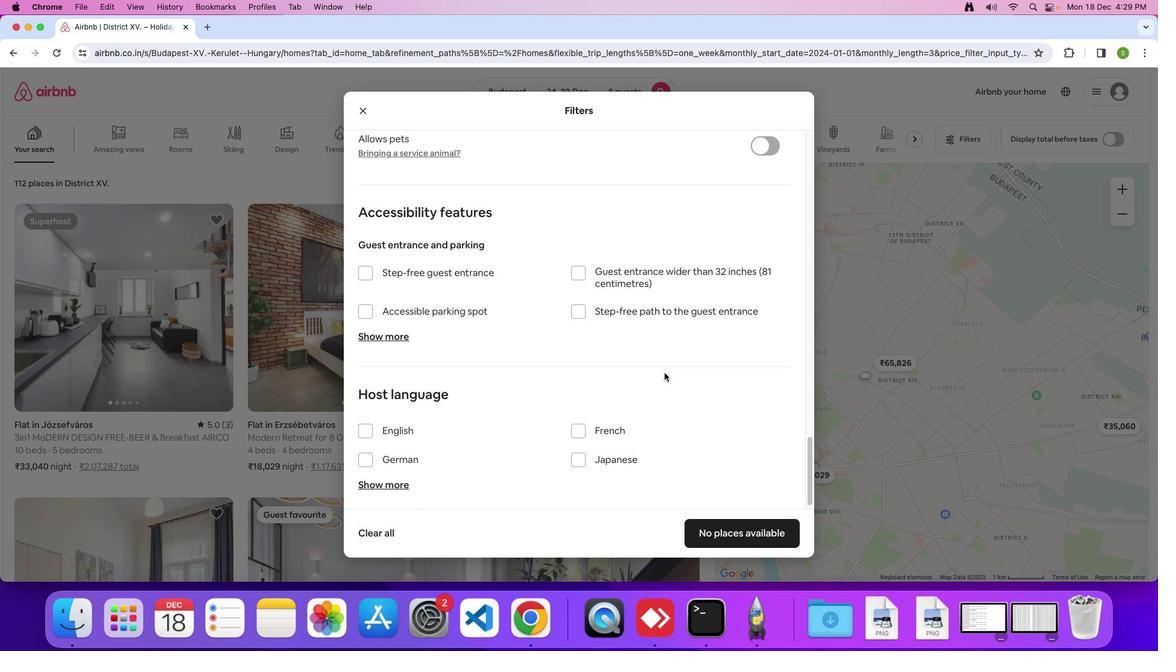 
Action: Mouse scrolled (667, 376) with delta (2, 1)
Screenshot: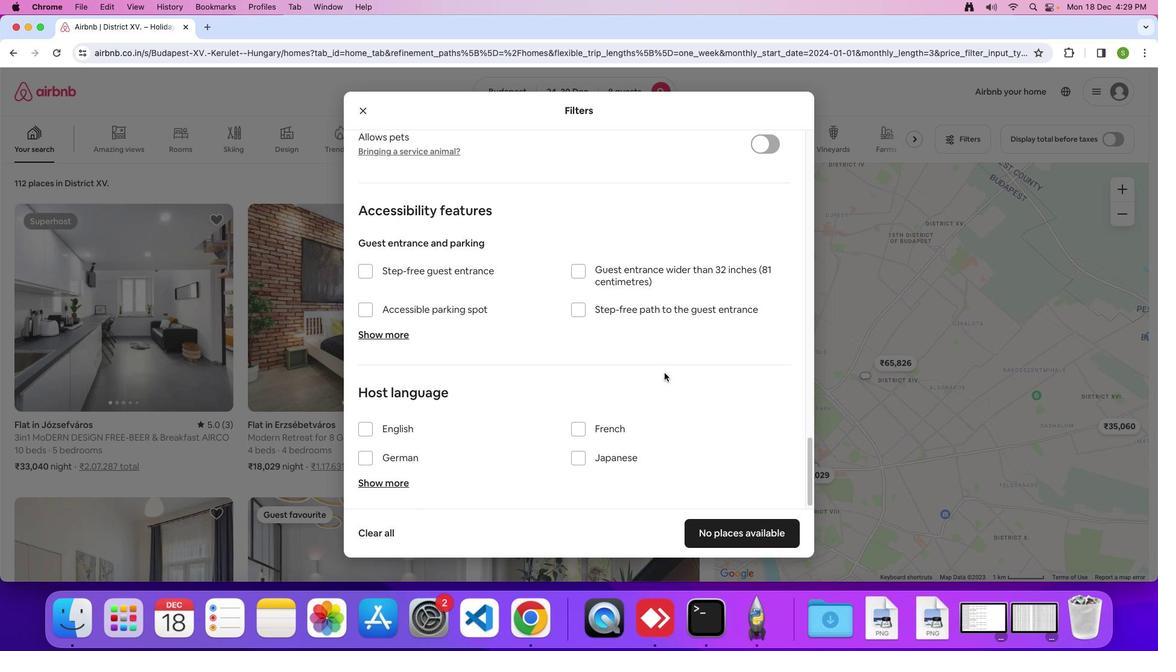 
Action: Mouse moved to (667, 376)
Screenshot: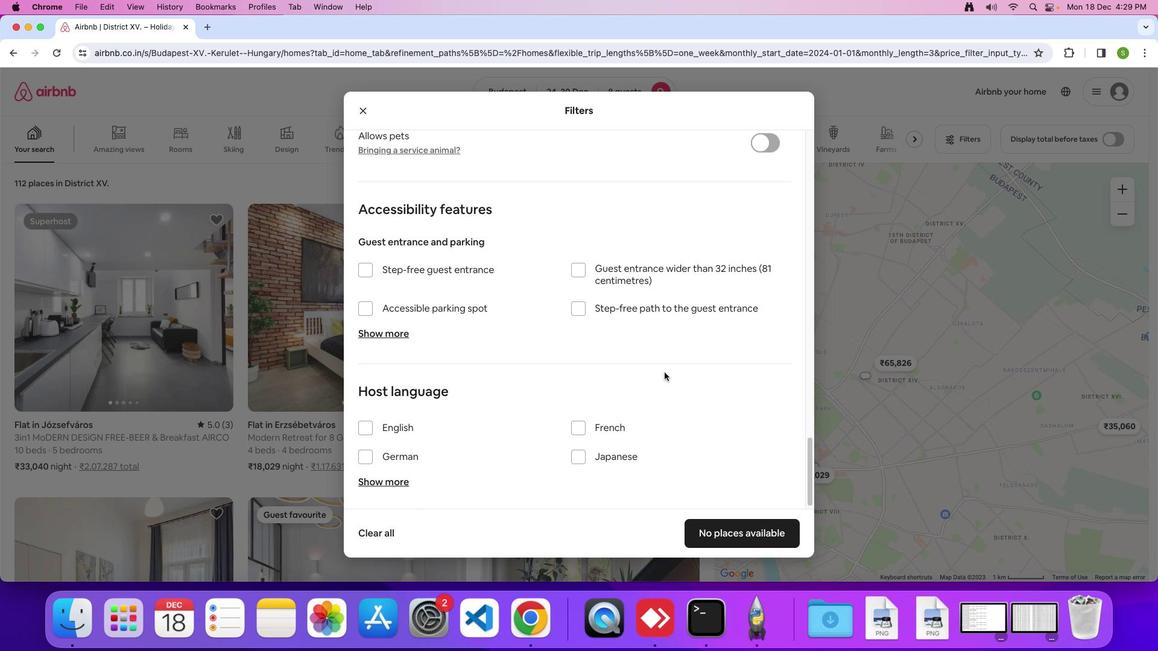 
Action: Mouse scrolled (667, 376) with delta (2, 1)
Screenshot: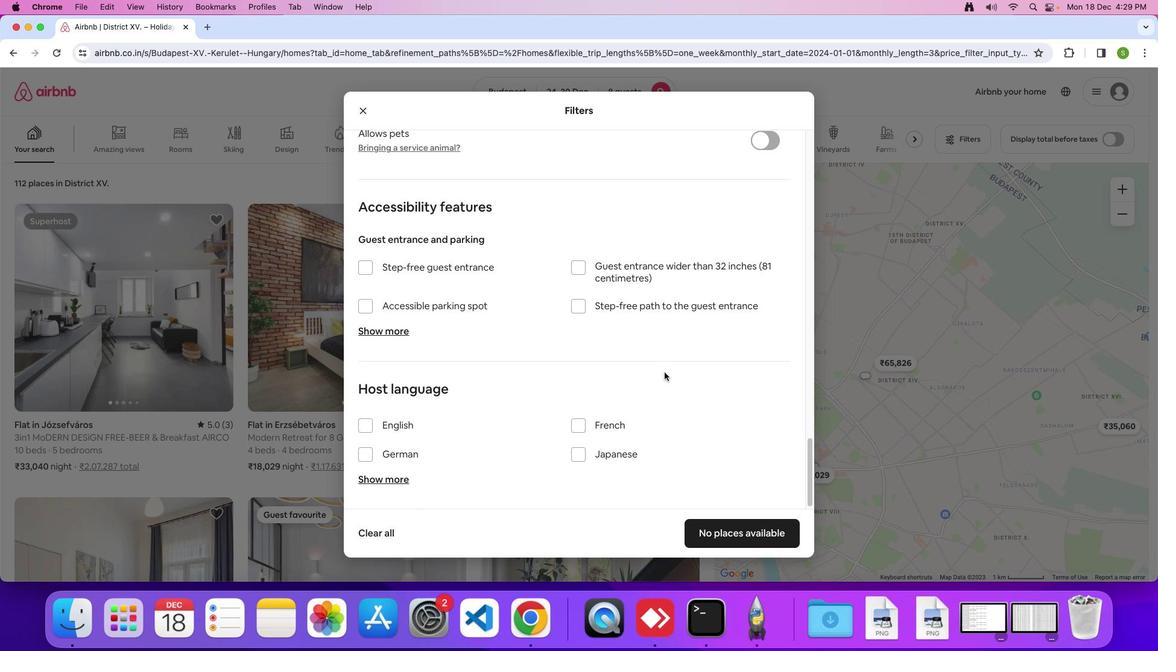 
Action: Mouse moved to (666, 374)
Screenshot: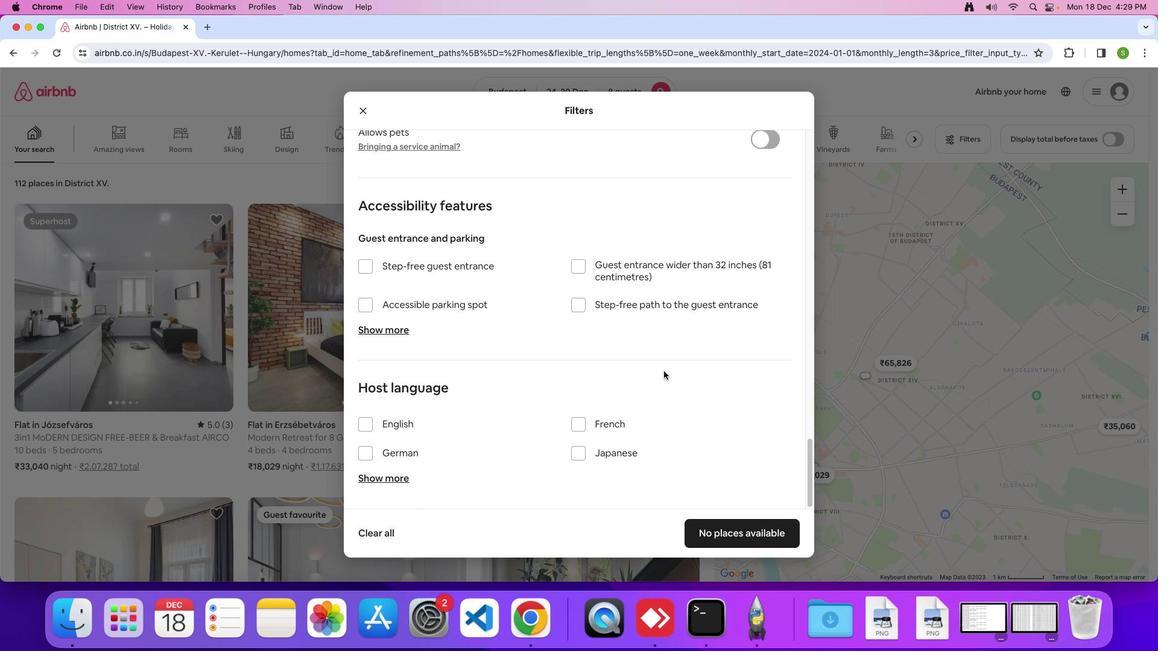 
Action: Mouse scrolled (666, 374) with delta (2, 1)
Screenshot: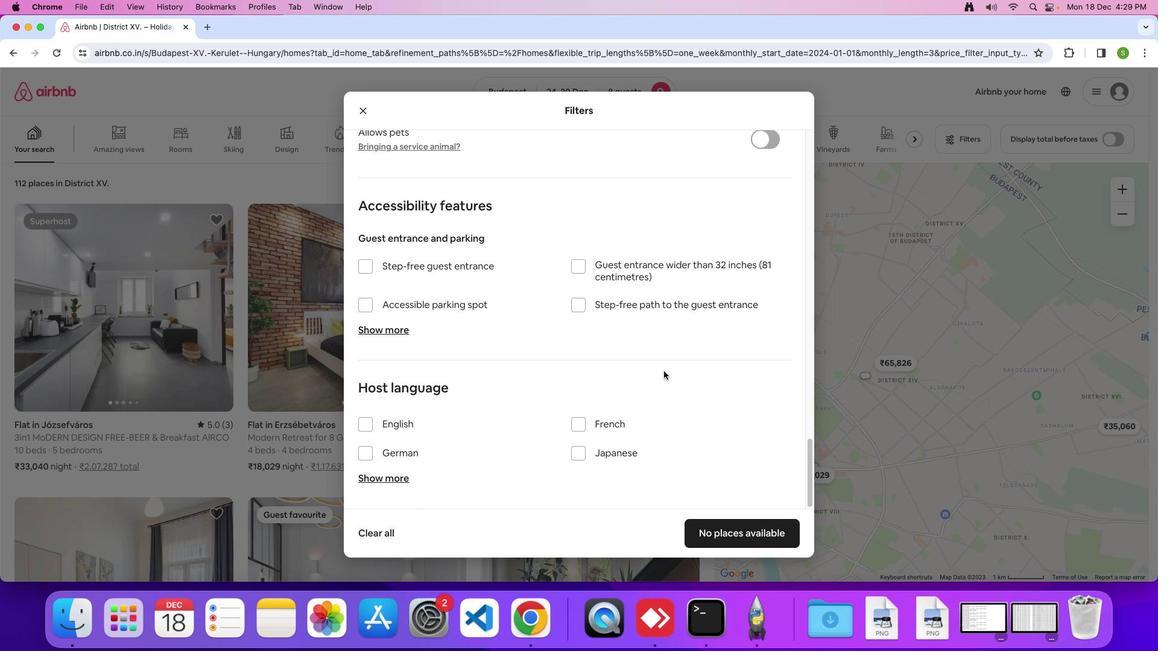 
Action: Mouse moved to (666, 374)
Screenshot: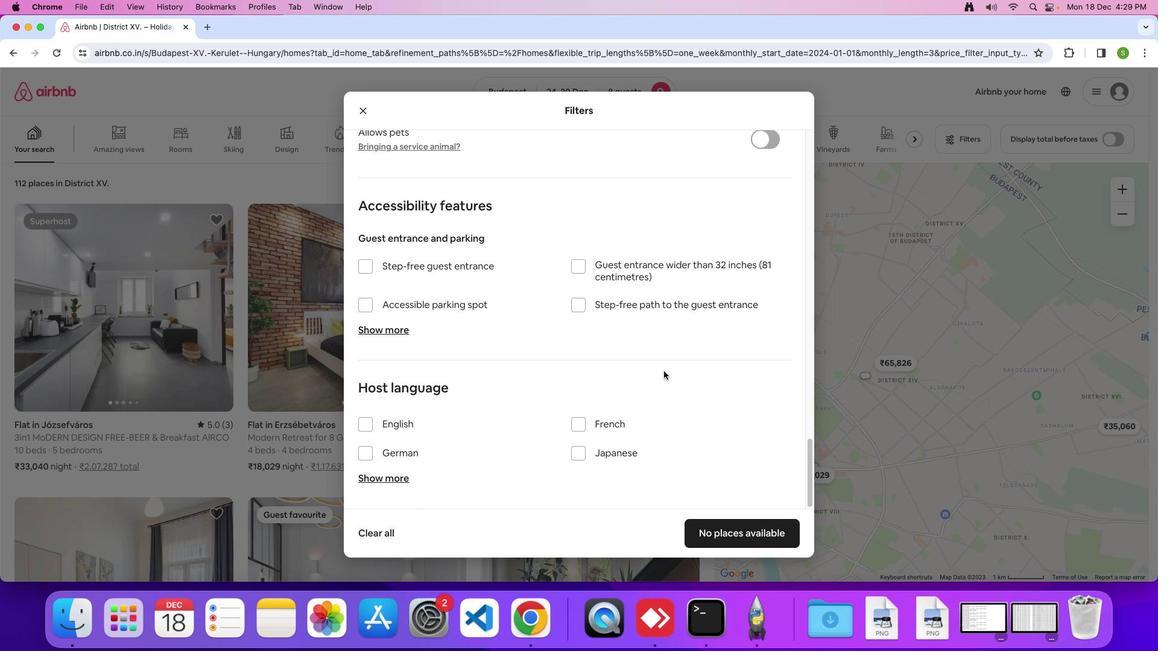 
Action: Mouse scrolled (666, 374) with delta (2, 1)
Screenshot: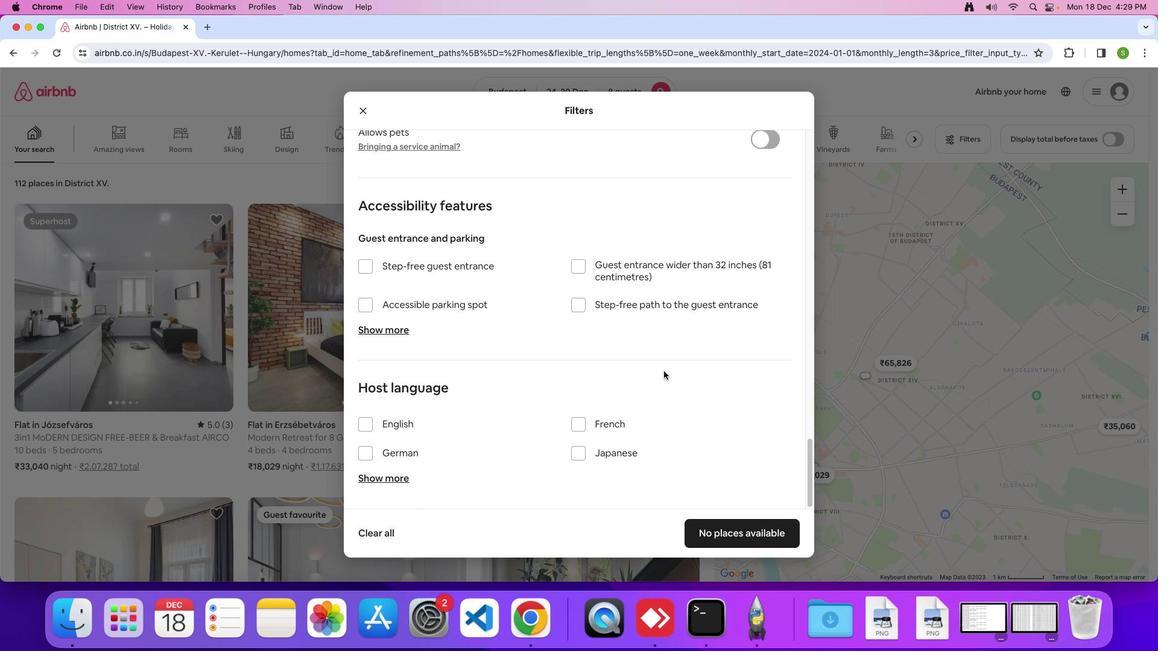 
Action: Mouse moved to (666, 374)
Screenshot: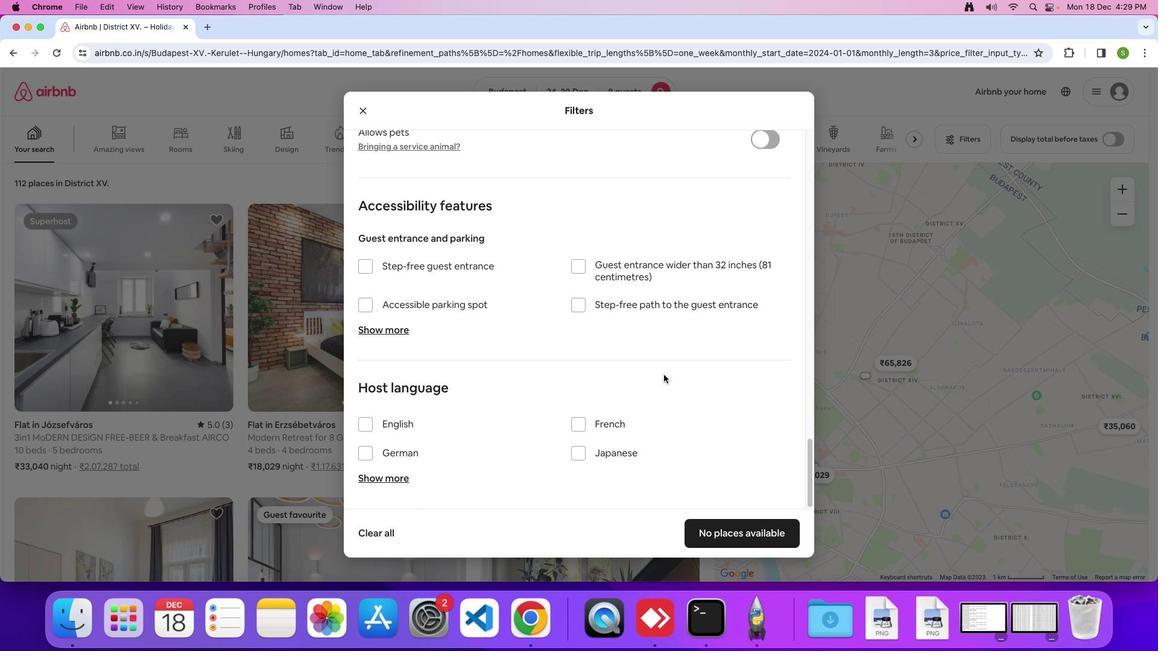 
Action: Mouse scrolled (666, 374) with delta (2, 1)
Screenshot: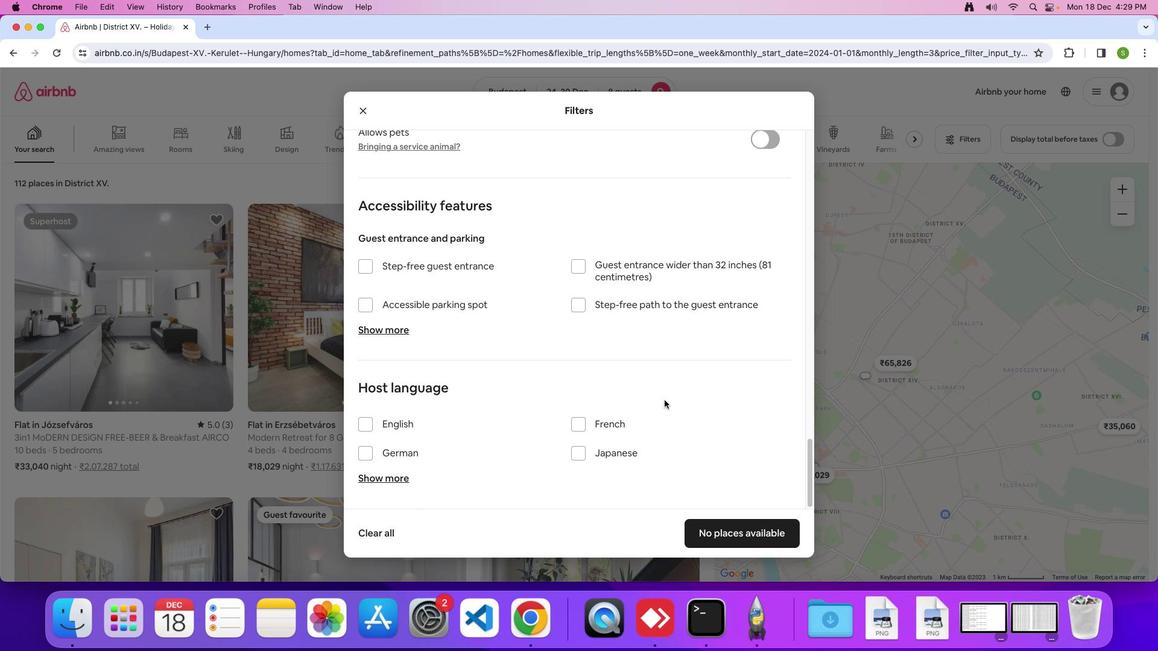 
Action: Mouse moved to (723, 531)
Screenshot: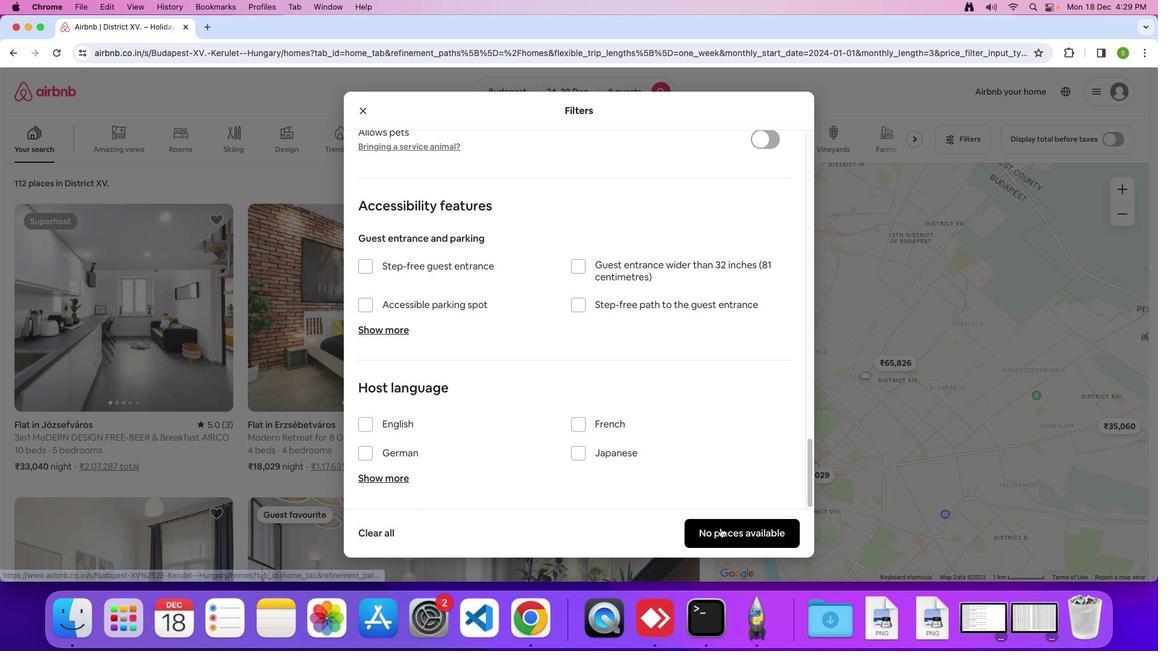 
Action: Mouse pressed left at (723, 531)
Screenshot: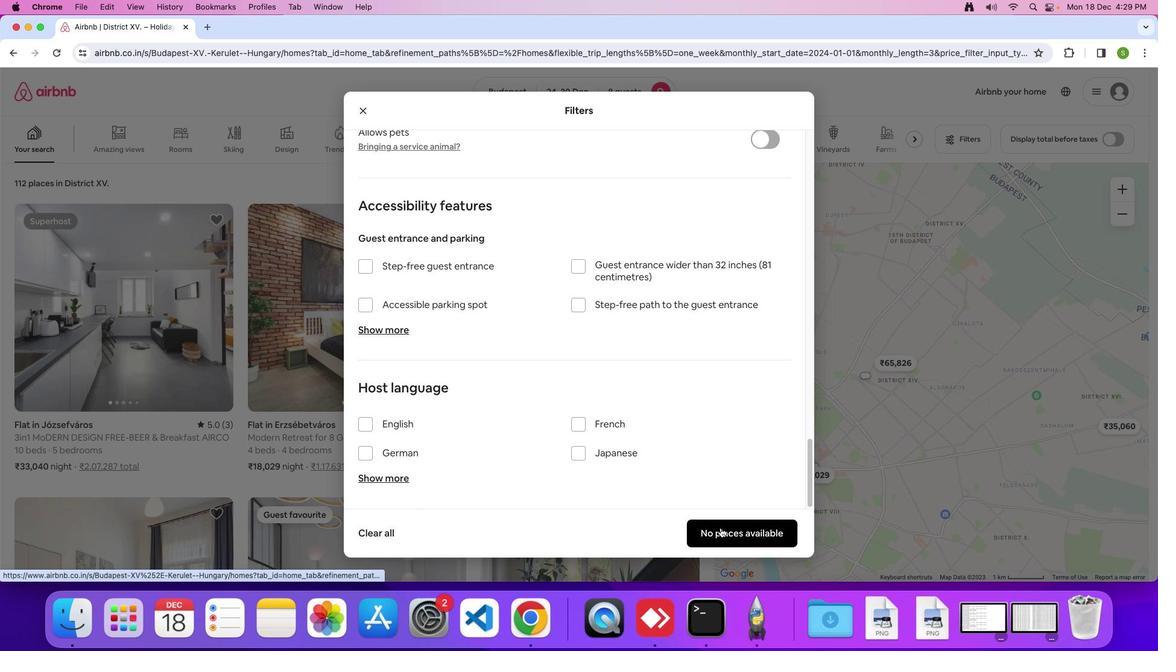 
Action: Mouse moved to (624, 319)
Screenshot: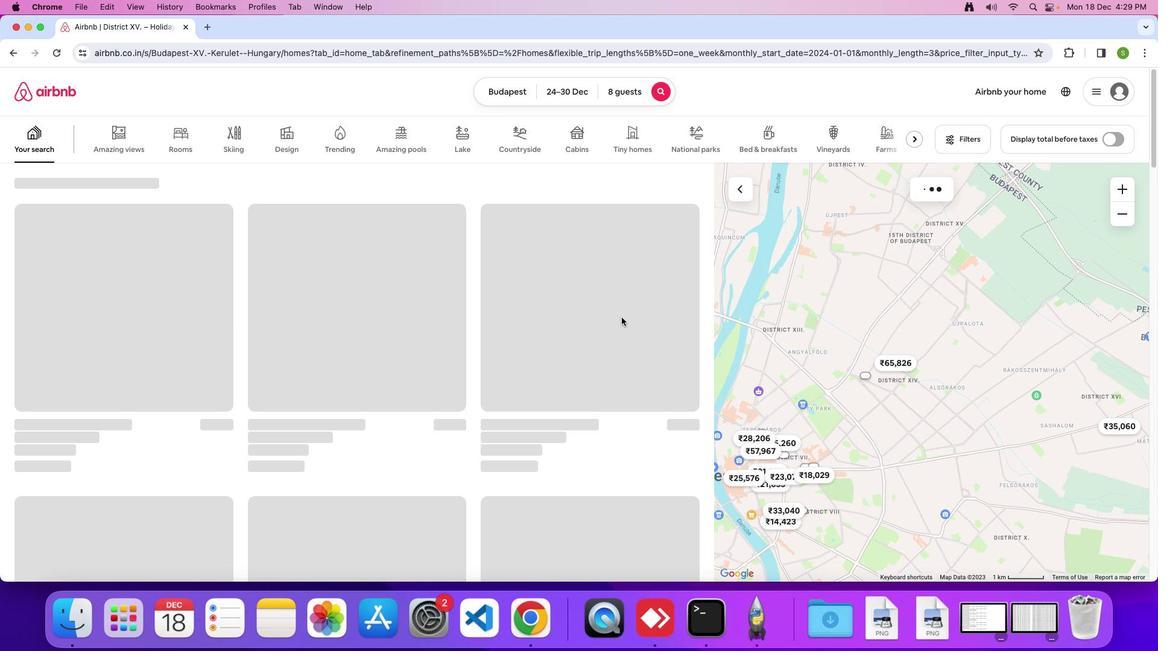 
